 Task: Organize the Trello board for a remote class by updating card descriptions, adding checklists, and moving completed tasks to the 'done' list.
Action: Mouse moved to (442, 35)
Screenshot: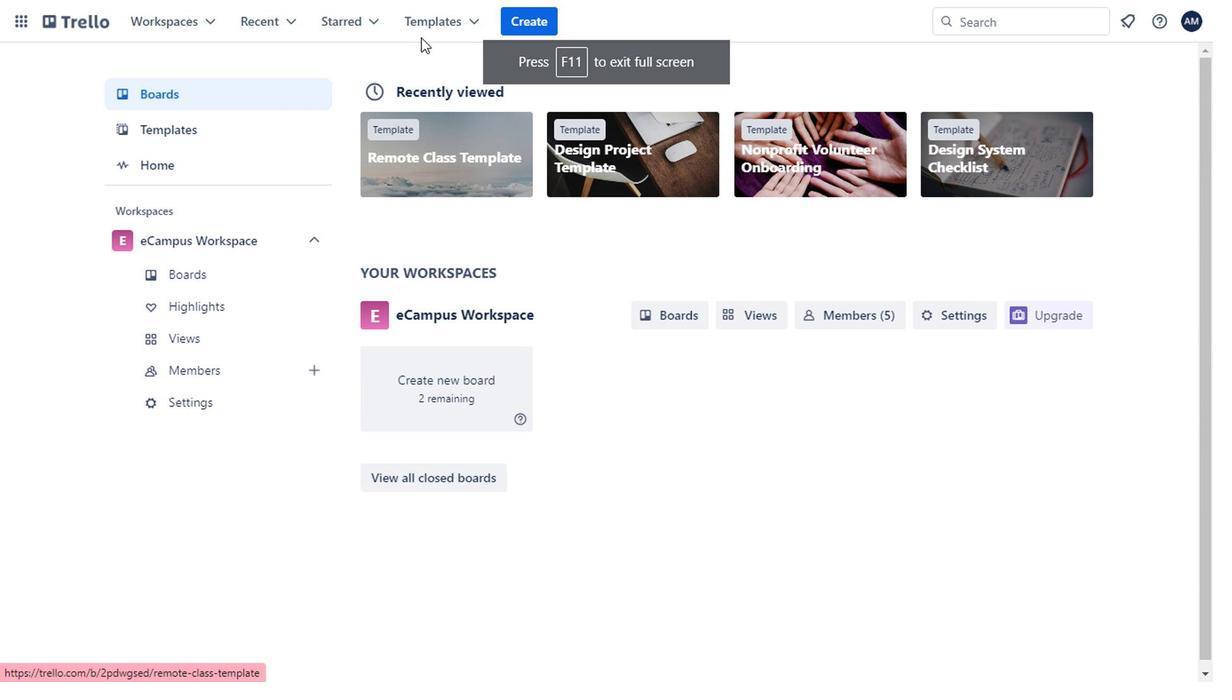
Action: Mouse pressed left at (442, 35)
Screenshot: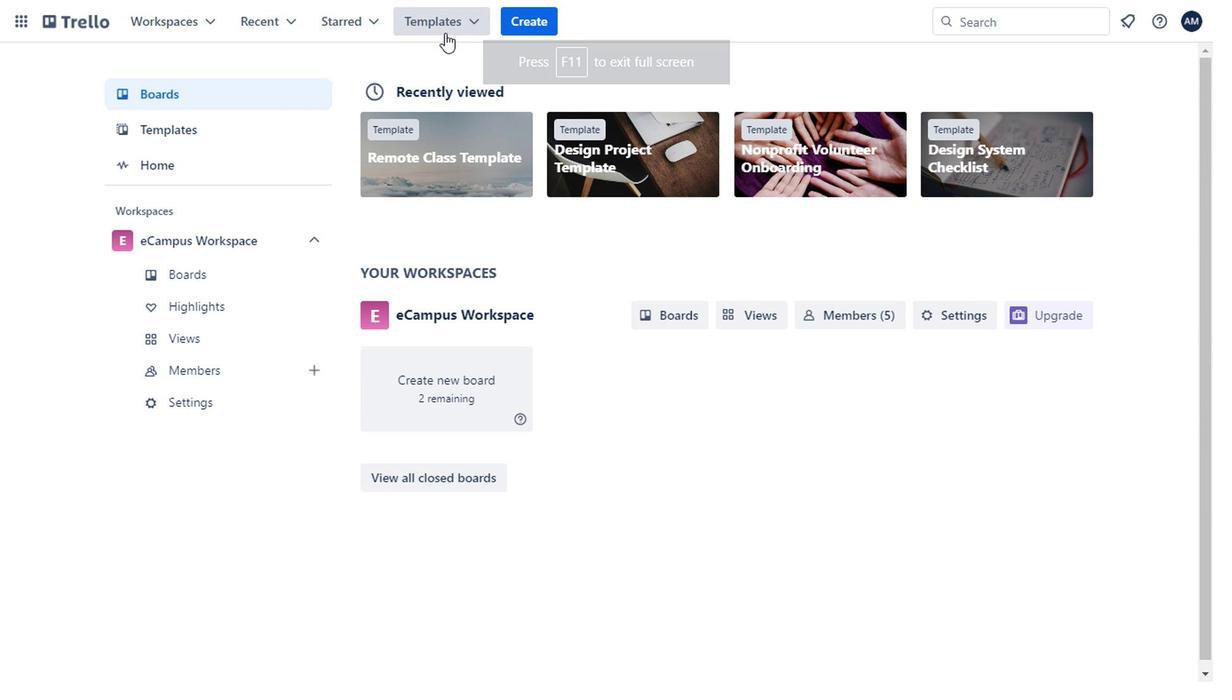 
Action: Mouse moved to (475, 582)
Screenshot: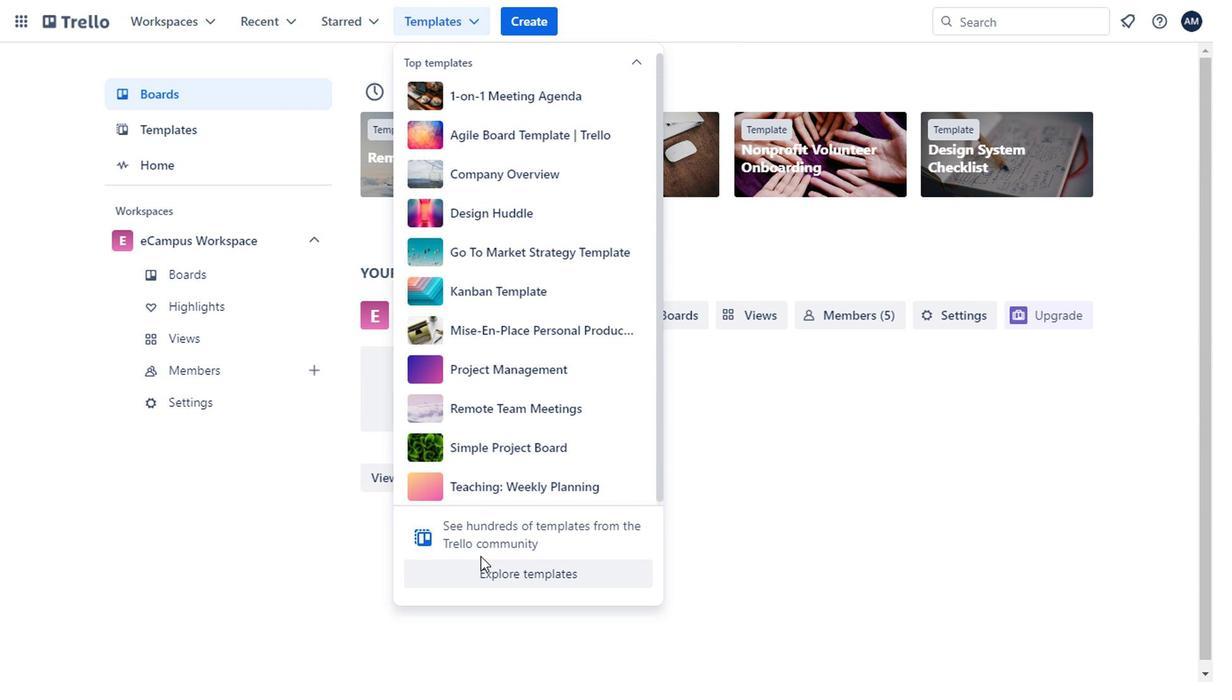 
Action: Mouse pressed left at (475, 582)
Screenshot: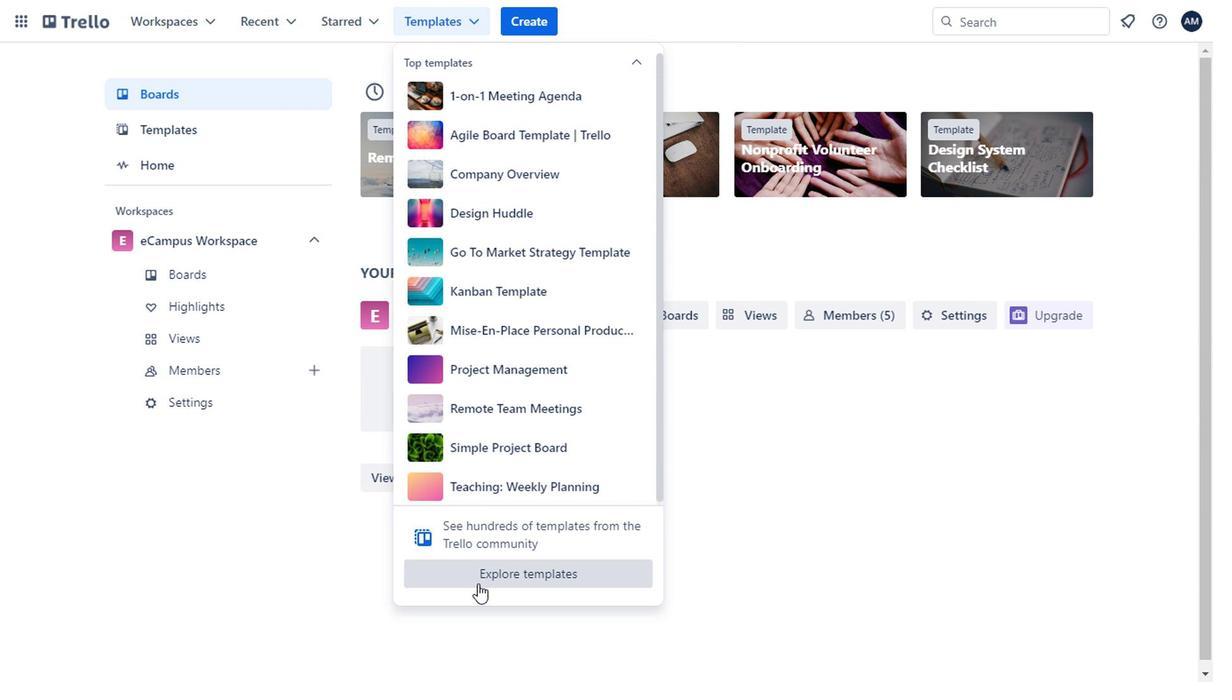 
Action: Mouse moved to (189, 233)
Screenshot: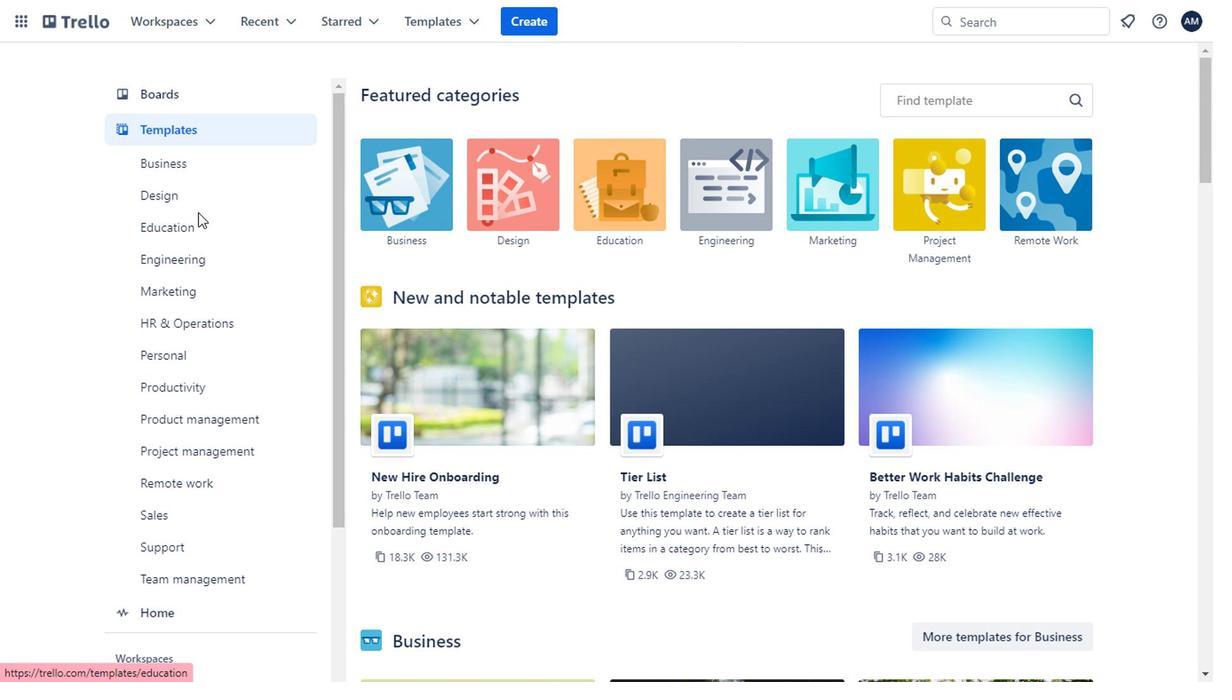 
Action: Mouse pressed left at (189, 233)
Screenshot: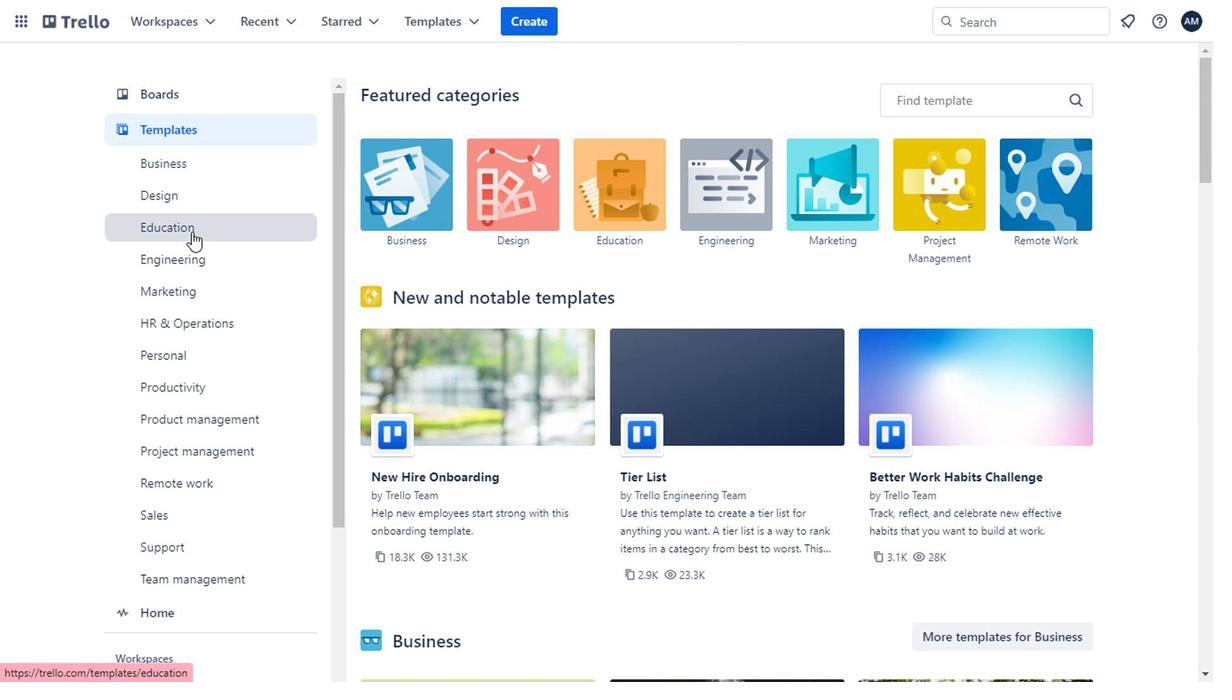 
Action: Mouse moved to (442, 357)
Screenshot: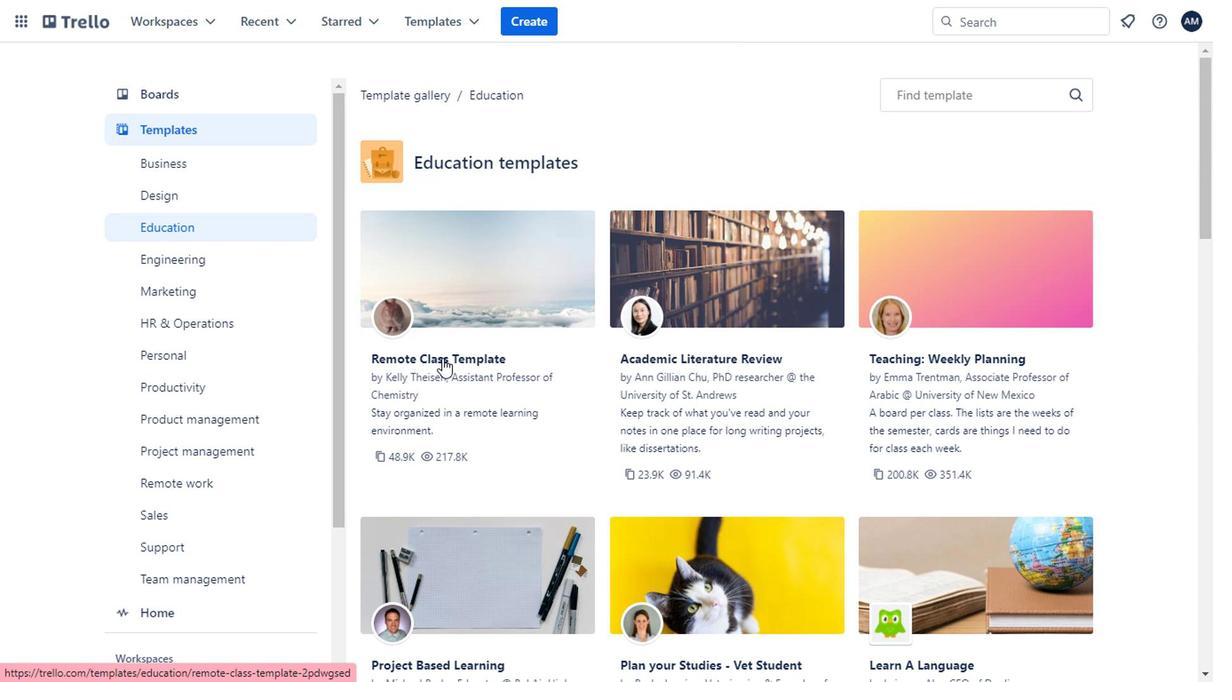 
Action: Mouse pressed left at (442, 357)
Screenshot: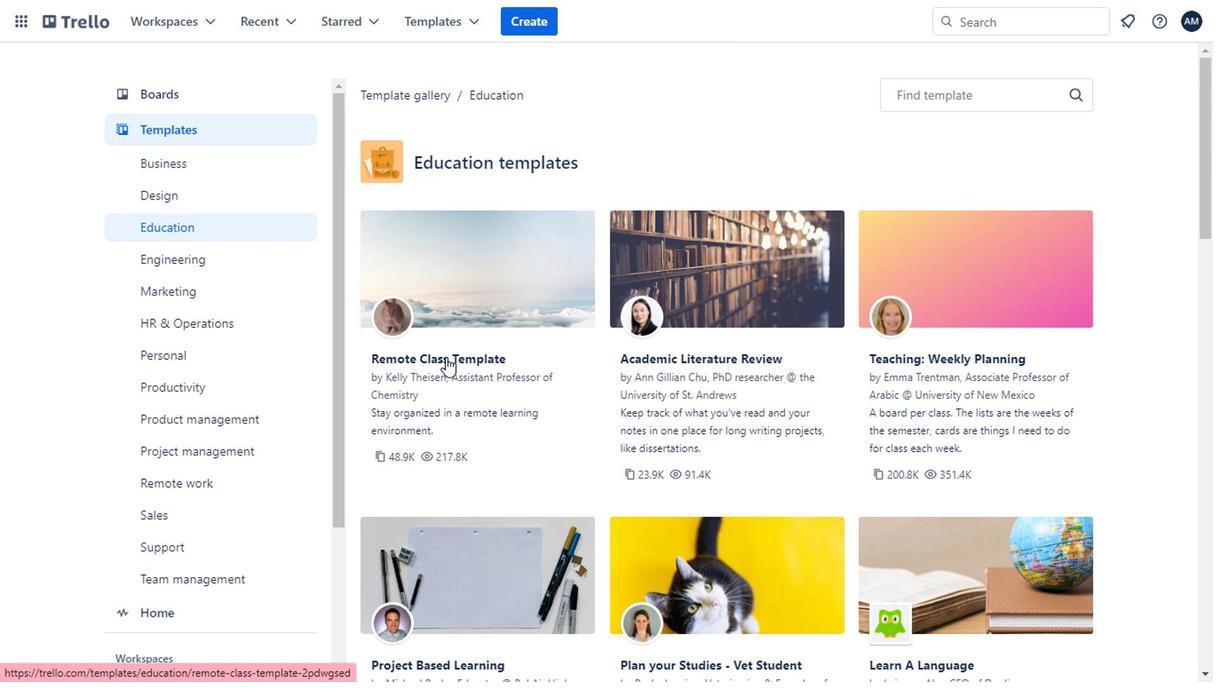 
Action: Mouse moved to (1026, 159)
Screenshot: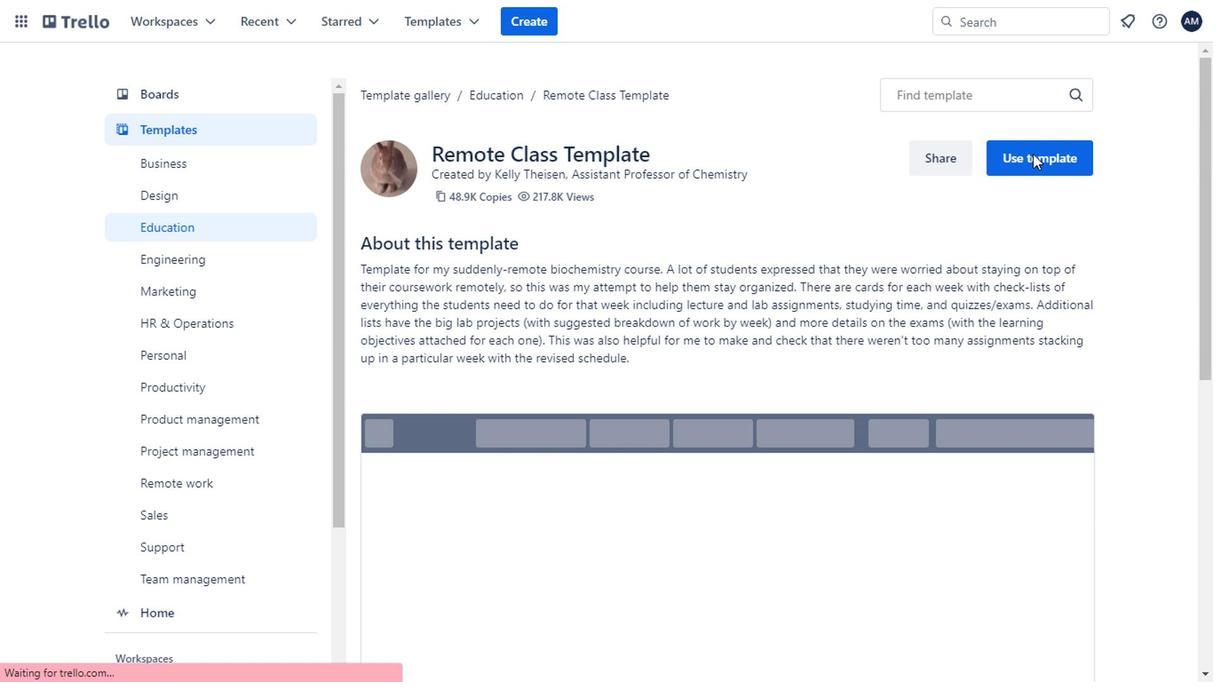 
Action: Mouse pressed left at (1026, 159)
Screenshot: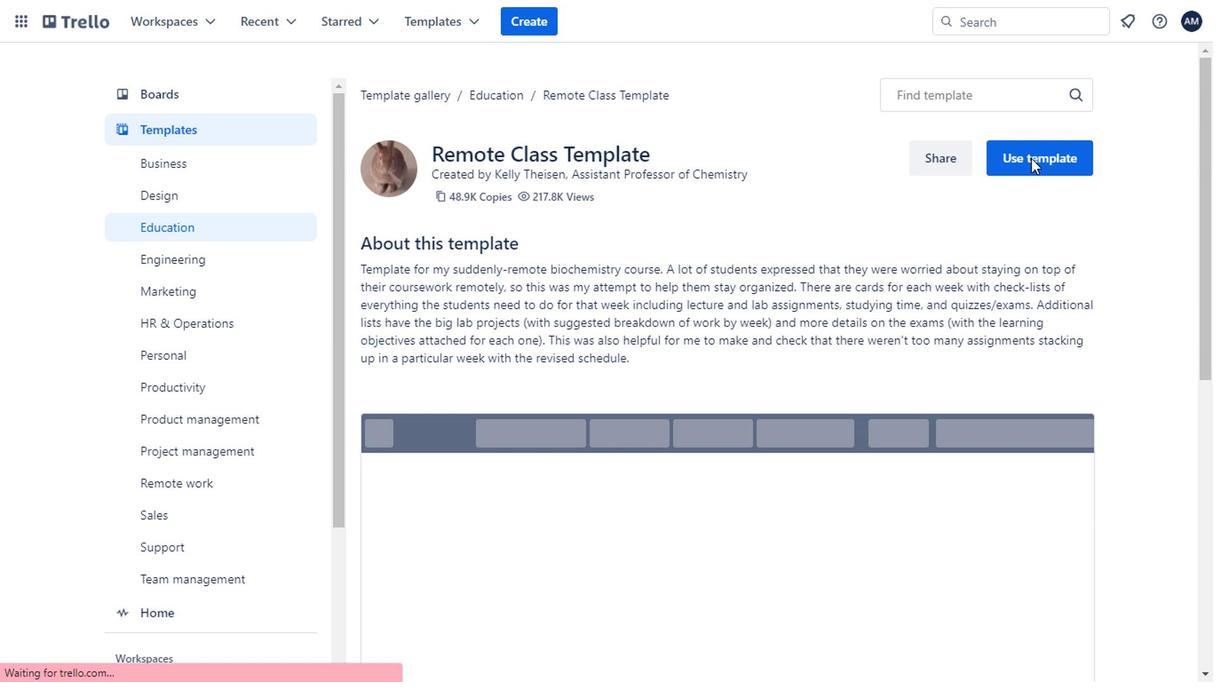 
Action: Mouse moved to (1097, 269)
Screenshot: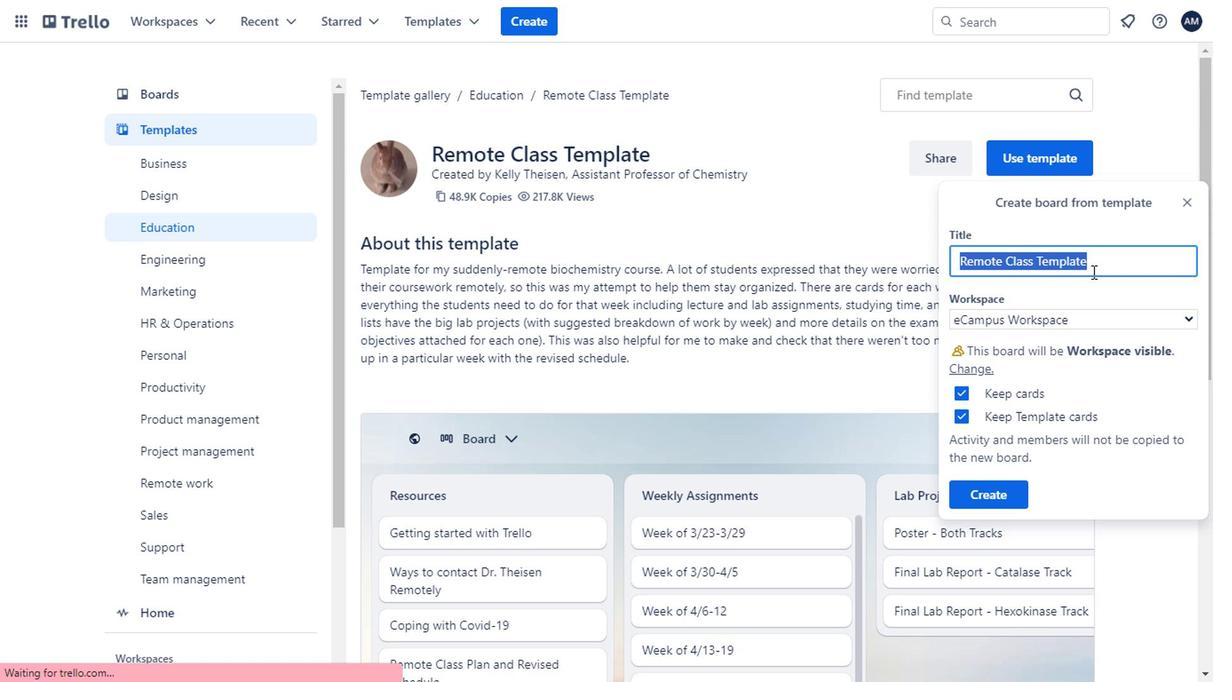 
Action: Mouse pressed left at (1097, 269)
Screenshot: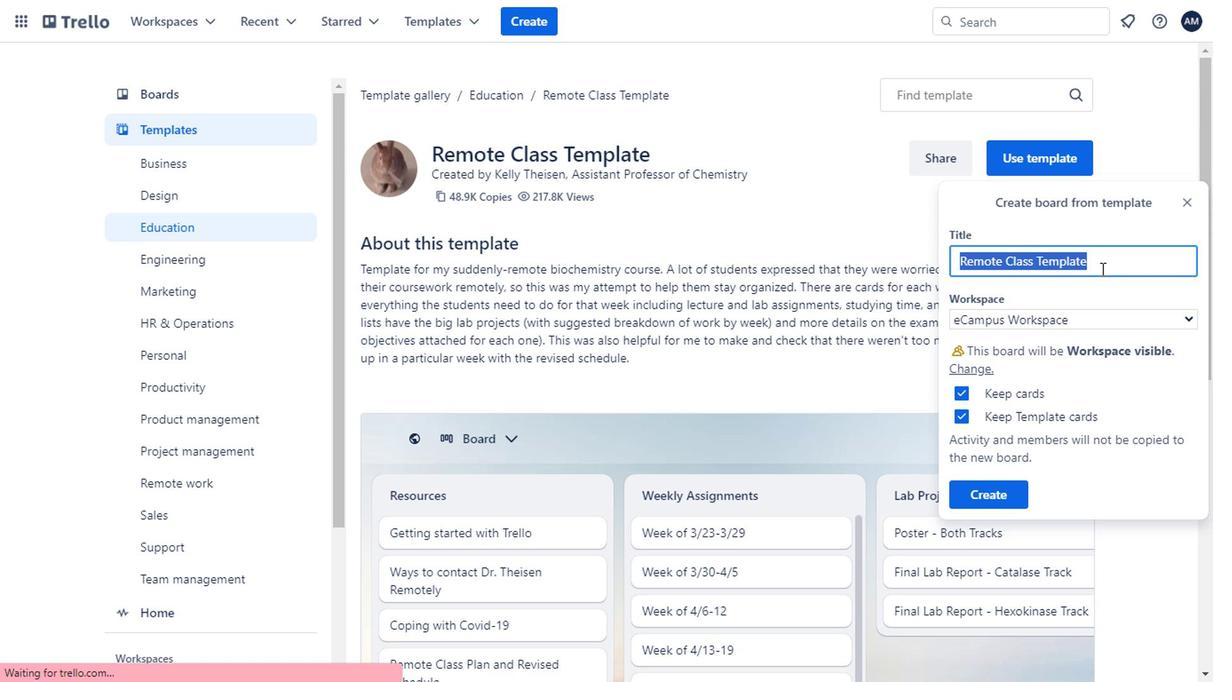 
Action: Key pressed <Key.space>and<Key.space>description
Screenshot: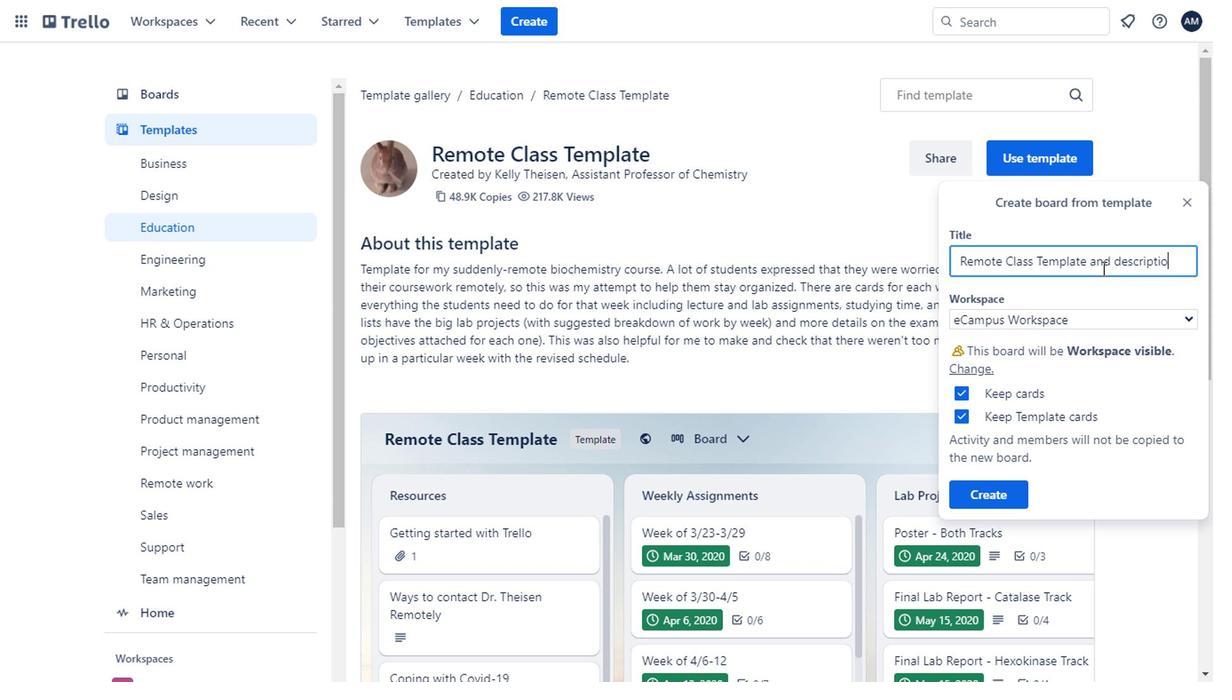 
Action: Mouse moved to (981, 497)
Screenshot: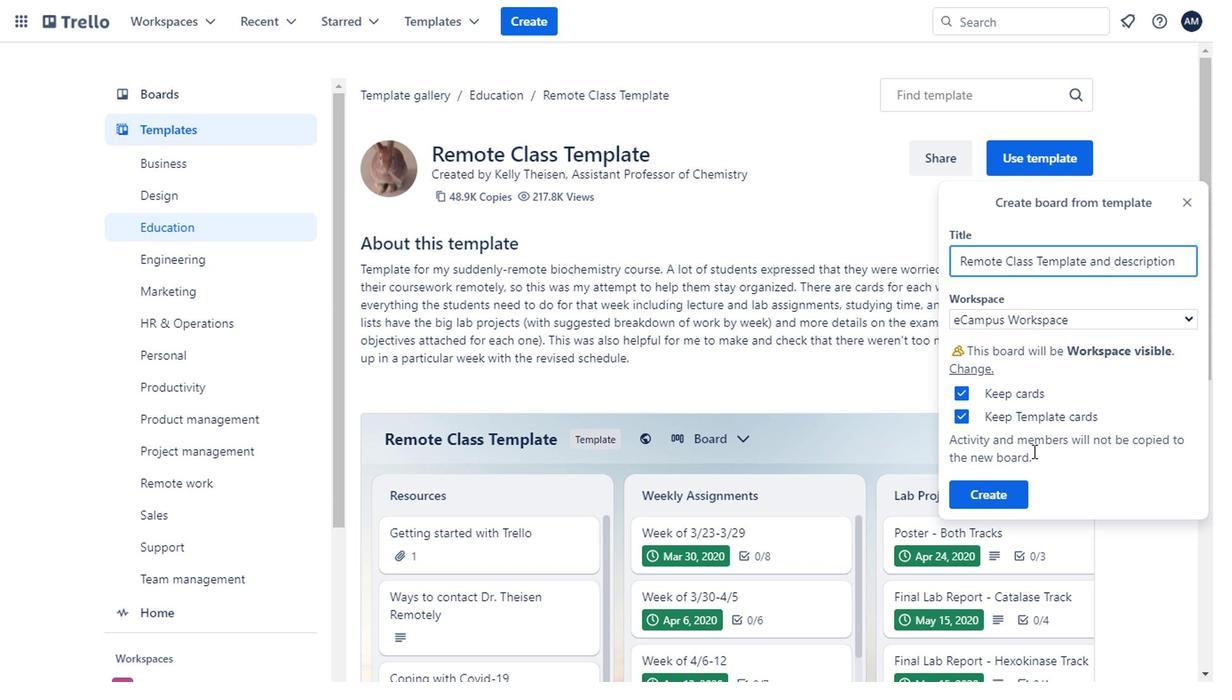 
Action: Mouse pressed left at (981, 497)
Screenshot: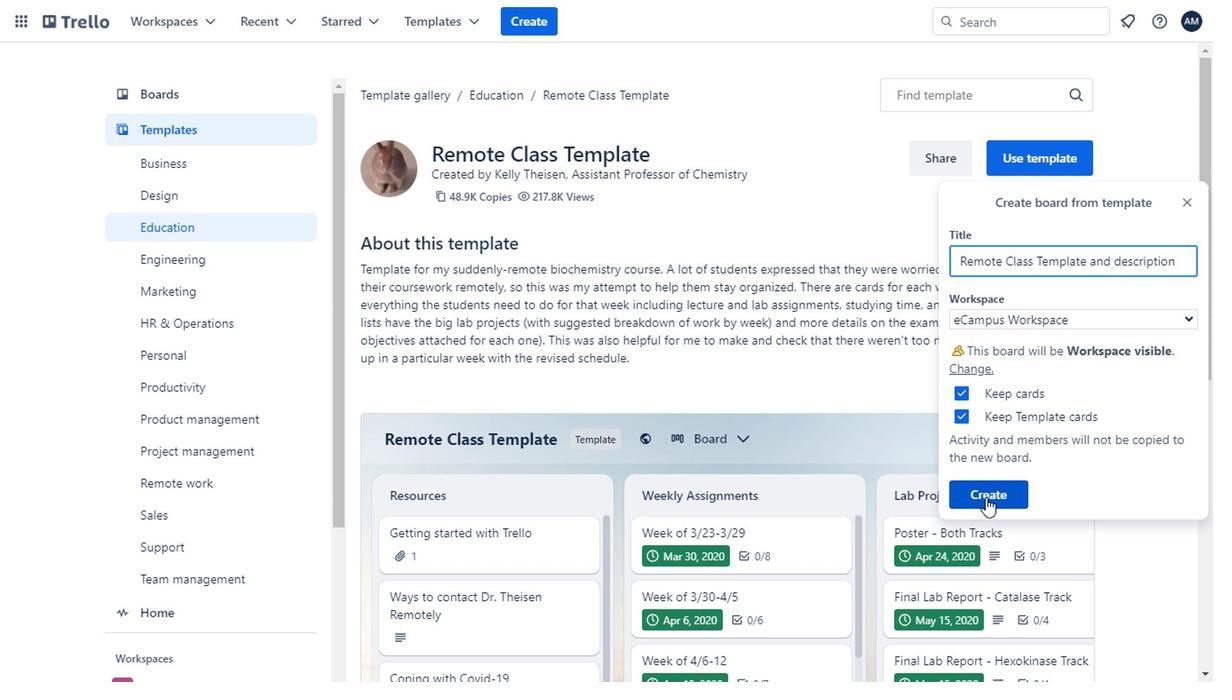
Action: Mouse moved to (367, 161)
Screenshot: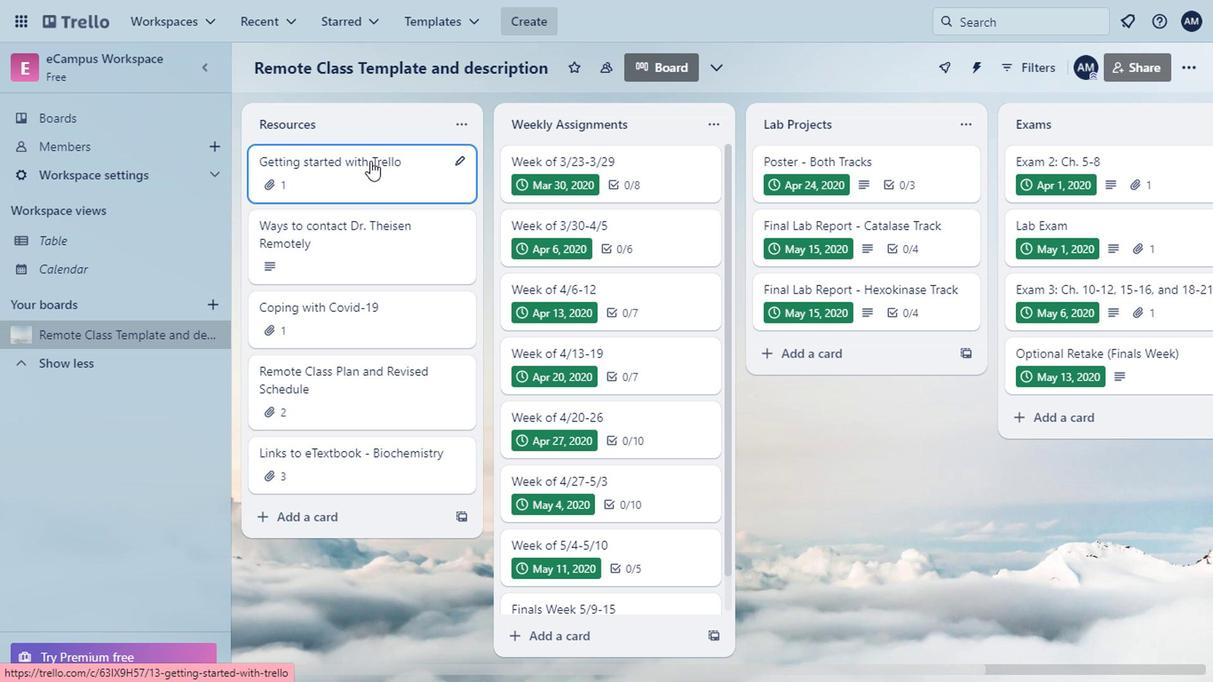 
Action: Mouse pressed left at (367, 161)
Screenshot: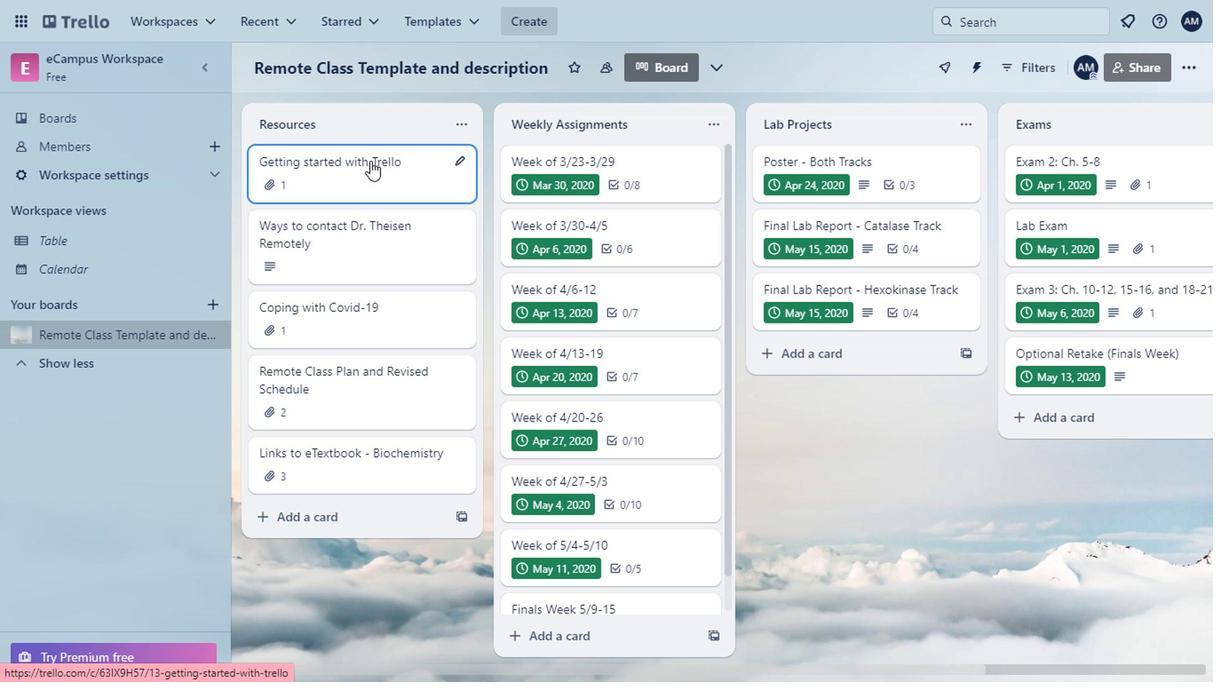 
Action: Mouse moved to (907, 76)
Screenshot: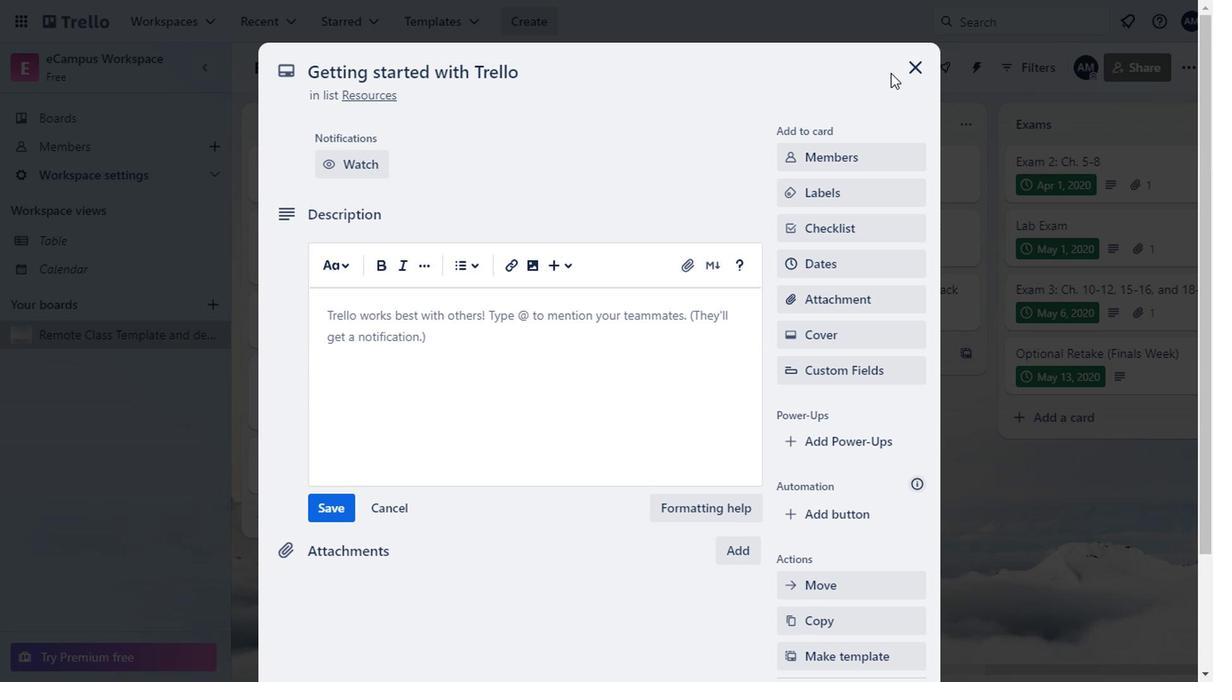 
Action: Mouse pressed left at (907, 76)
Screenshot: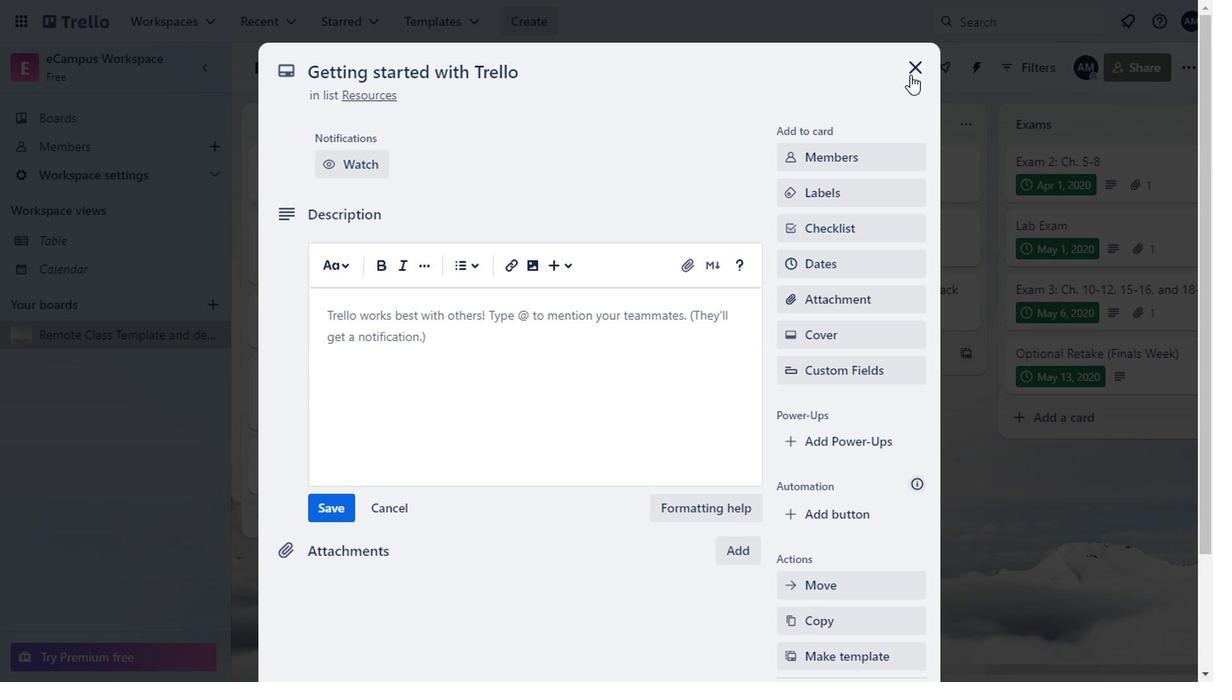 
Action: Mouse moved to (205, 71)
Screenshot: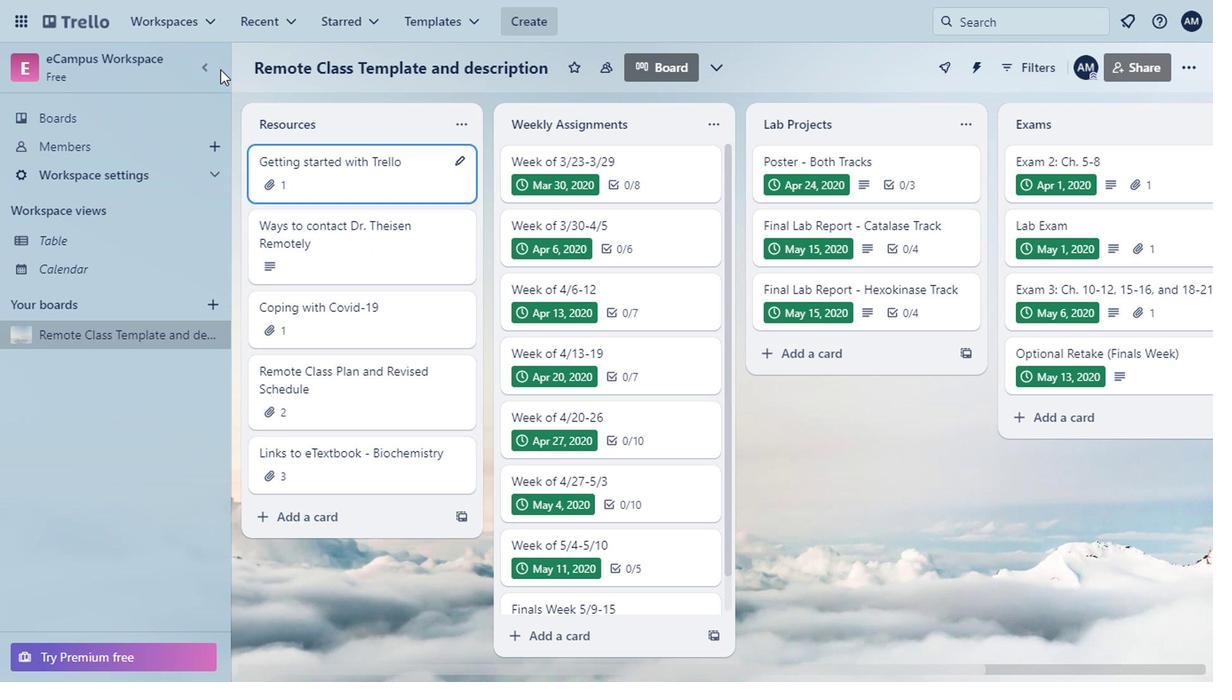 
Action: Mouse pressed left at (205, 71)
Screenshot: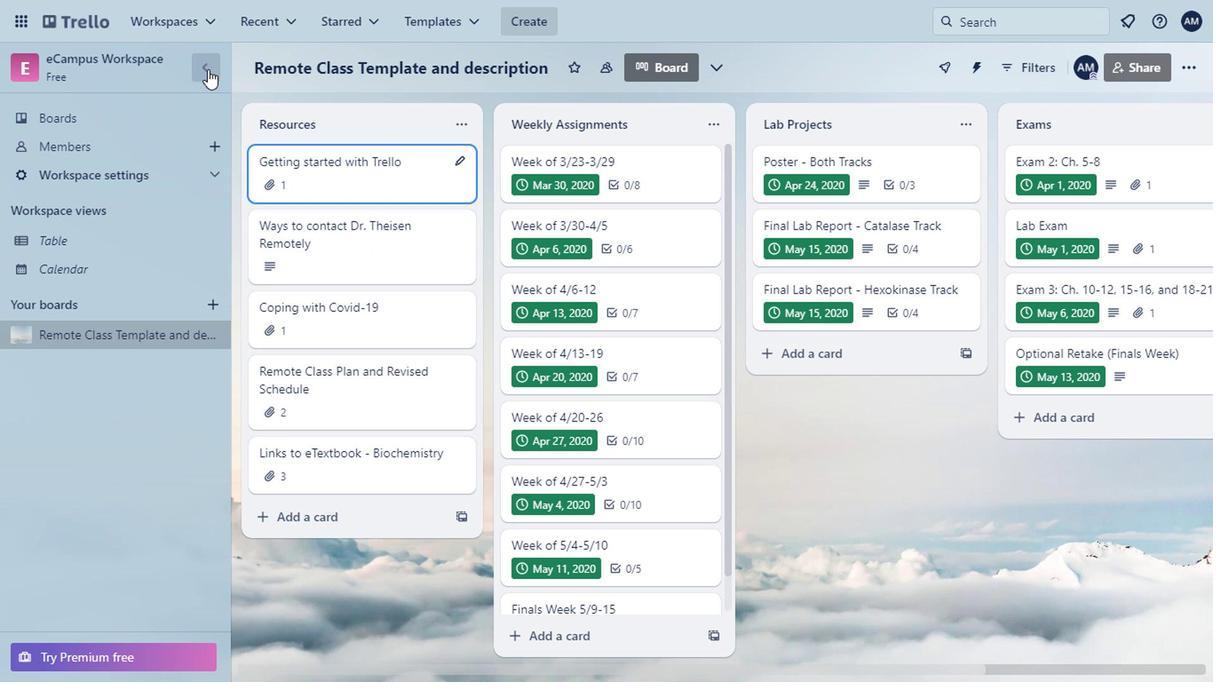 
Action: Mouse moved to (1195, 62)
Screenshot: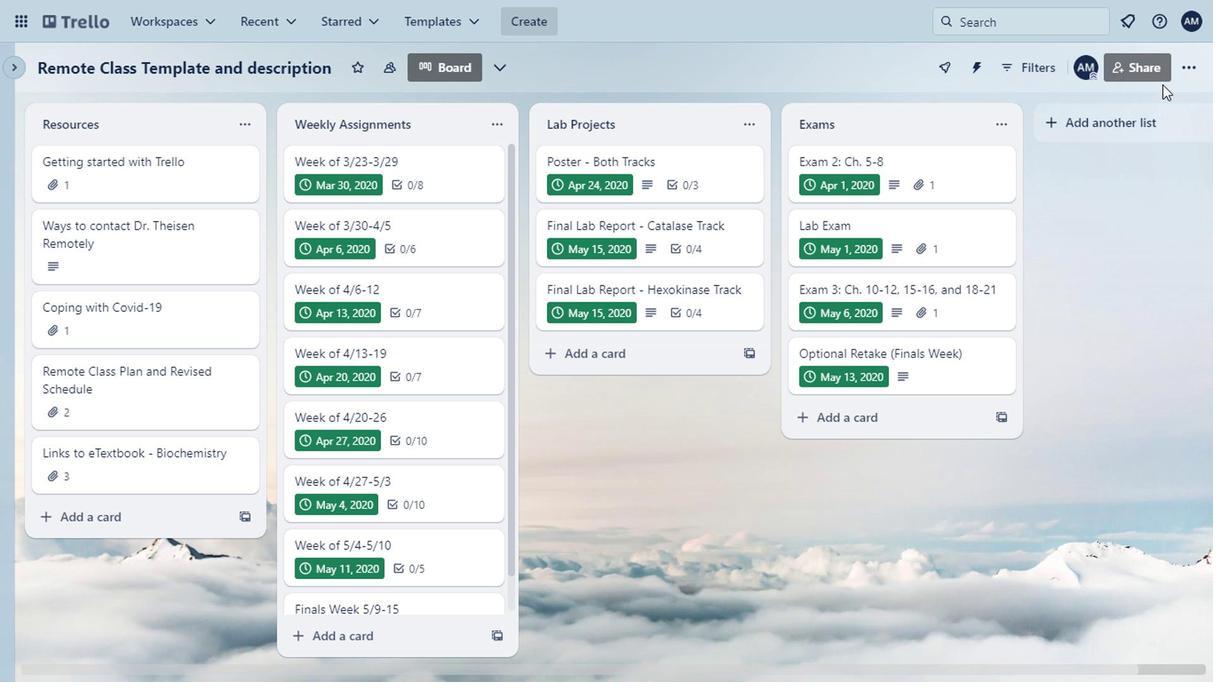 
Action: Mouse pressed left at (1195, 62)
Screenshot: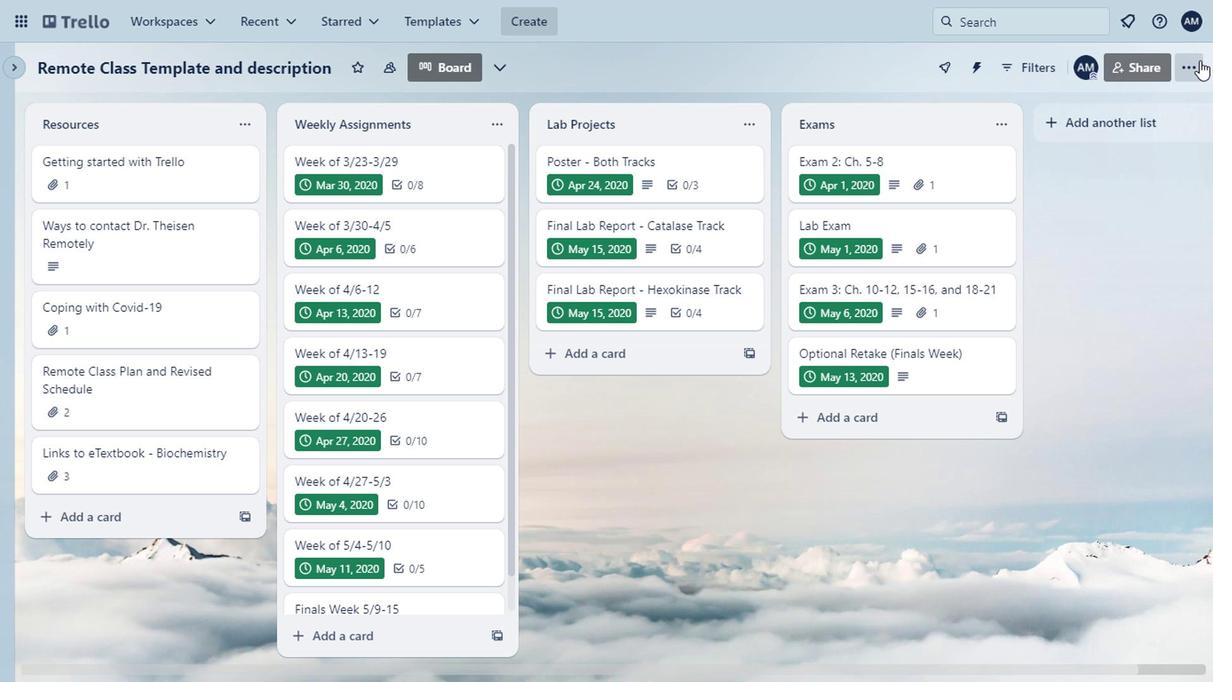 
Action: Mouse moved to (1031, 257)
Screenshot: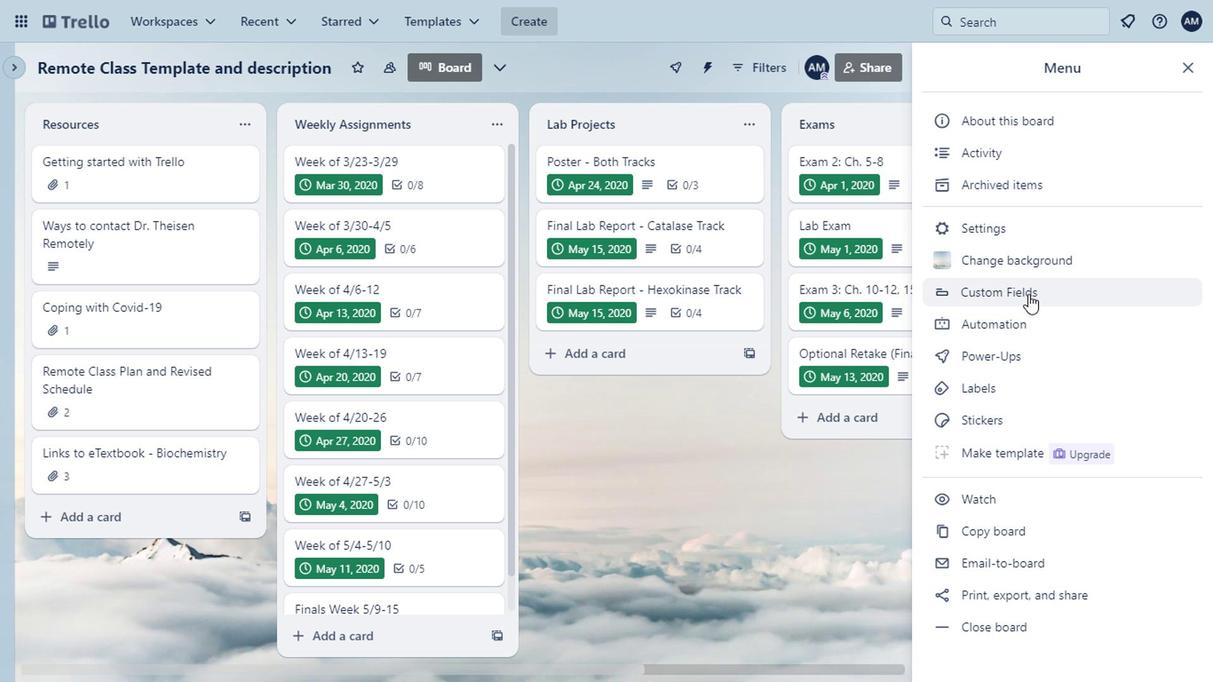 
Action: Mouse pressed left at (1031, 257)
Screenshot: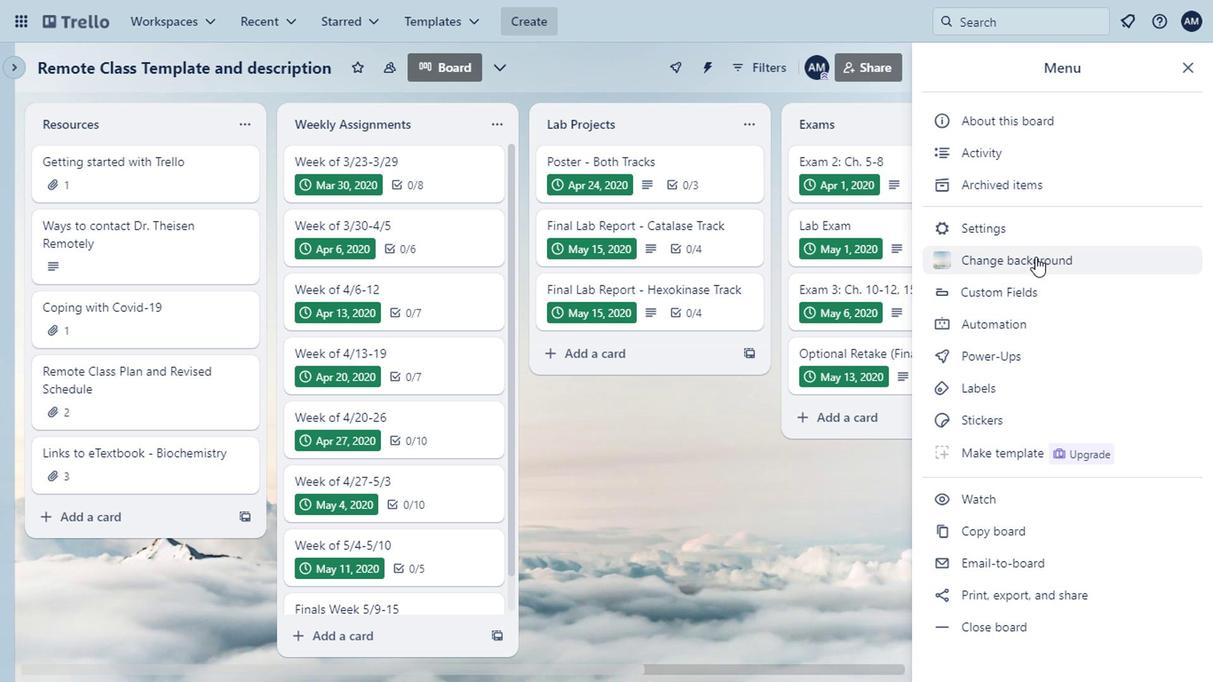 
Action: Mouse moved to (1089, 160)
Screenshot: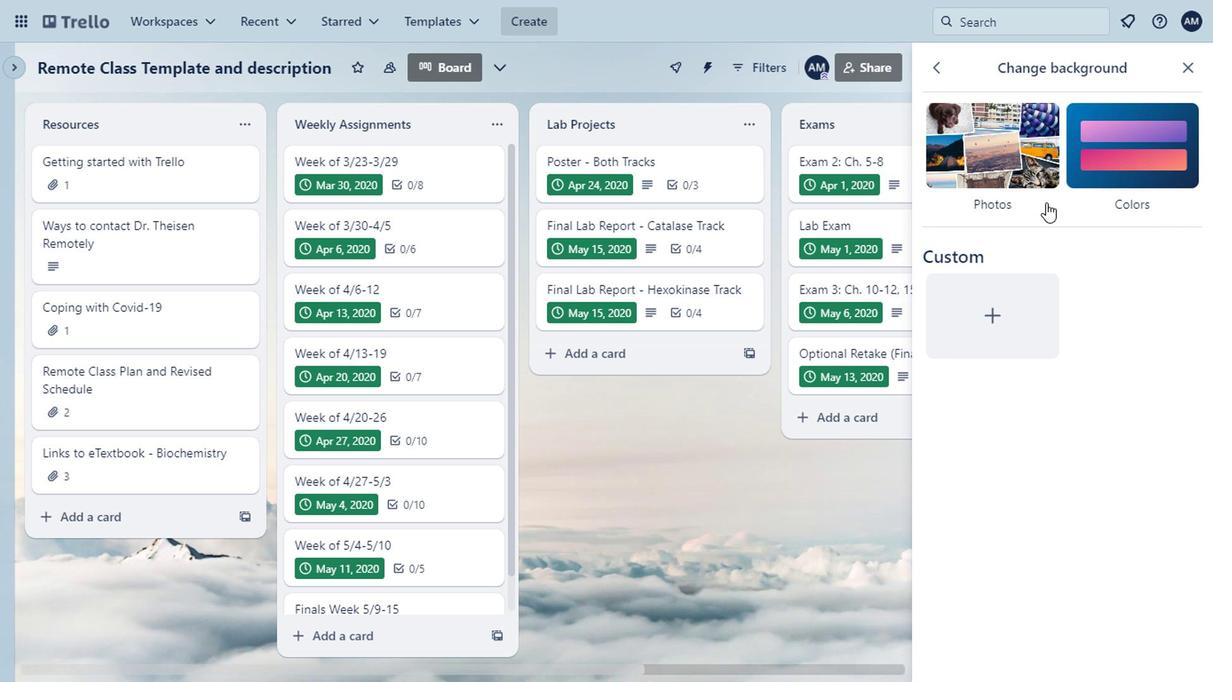 
Action: Mouse pressed left at (1089, 160)
Screenshot: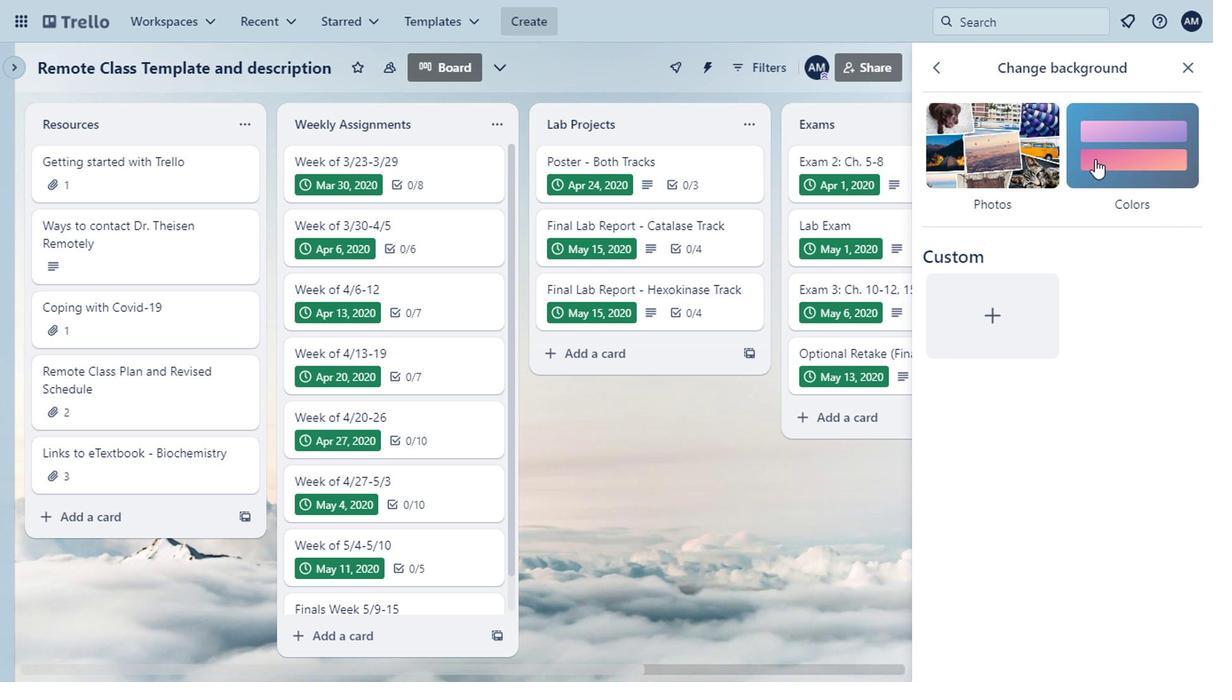 
Action: Mouse moved to (1122, 314)
Screenshot: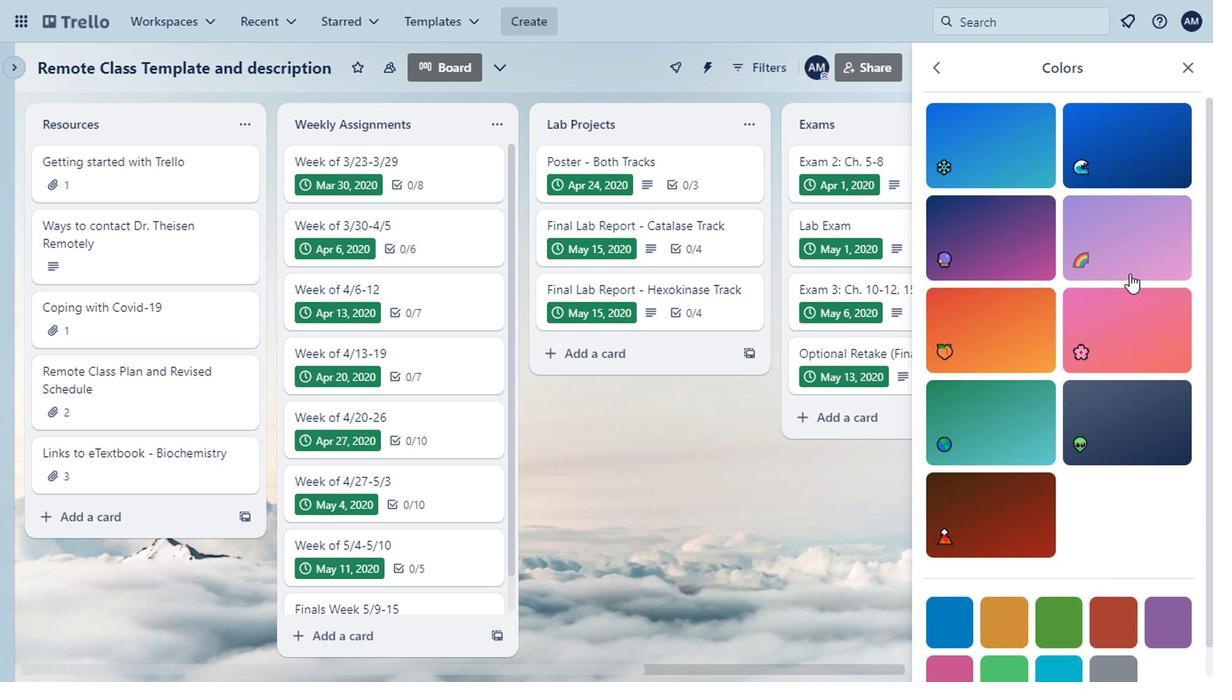 
Action: Mouse pressed left at (1122, 314)
Screenshot: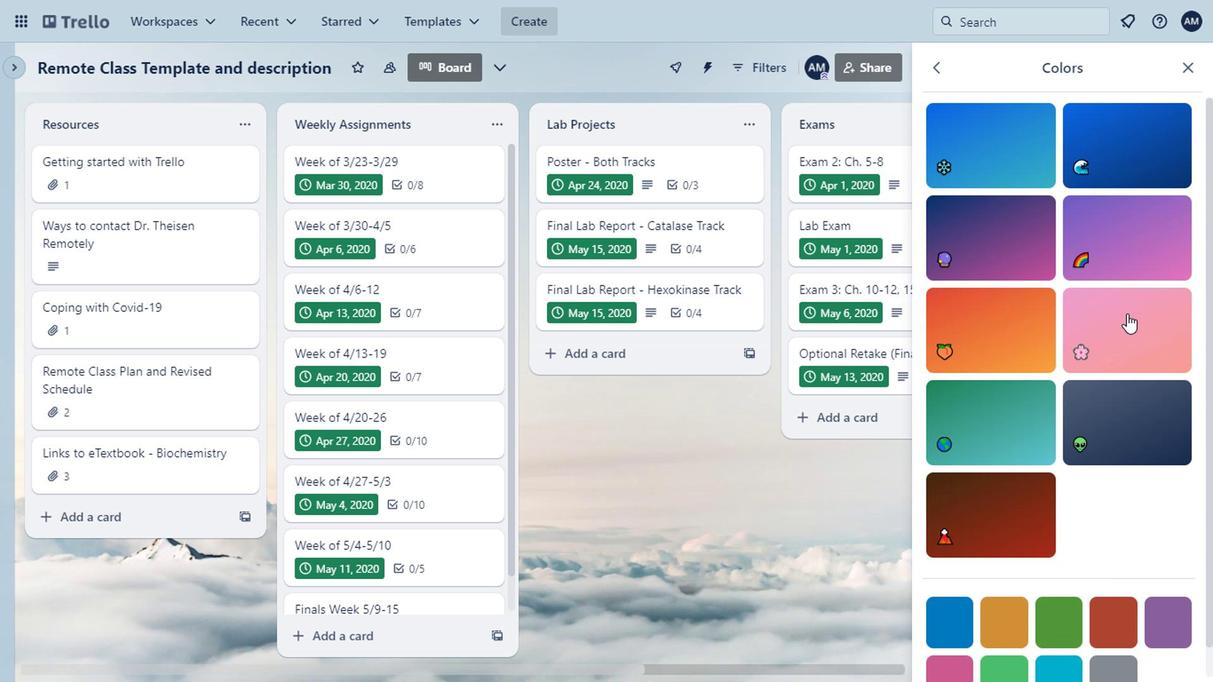 
Action: Mouse moved to (726, 484)
Screenshot: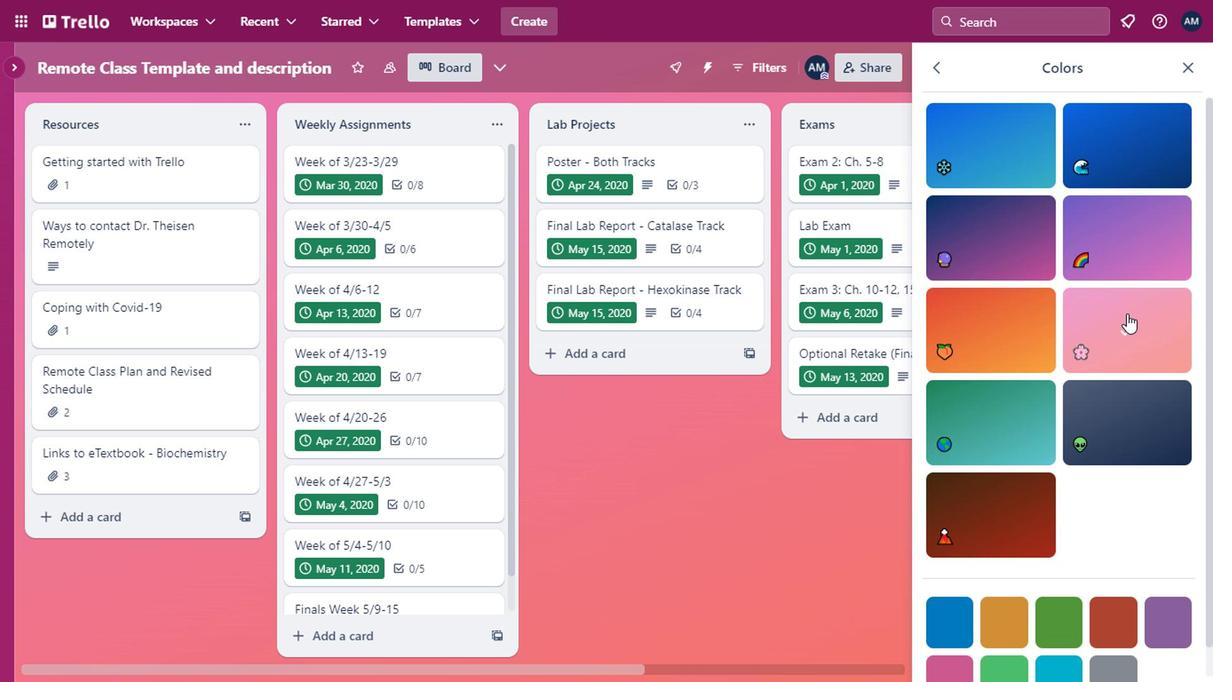 
Action: Mouse pressed left at (726, 484)
Screenshot: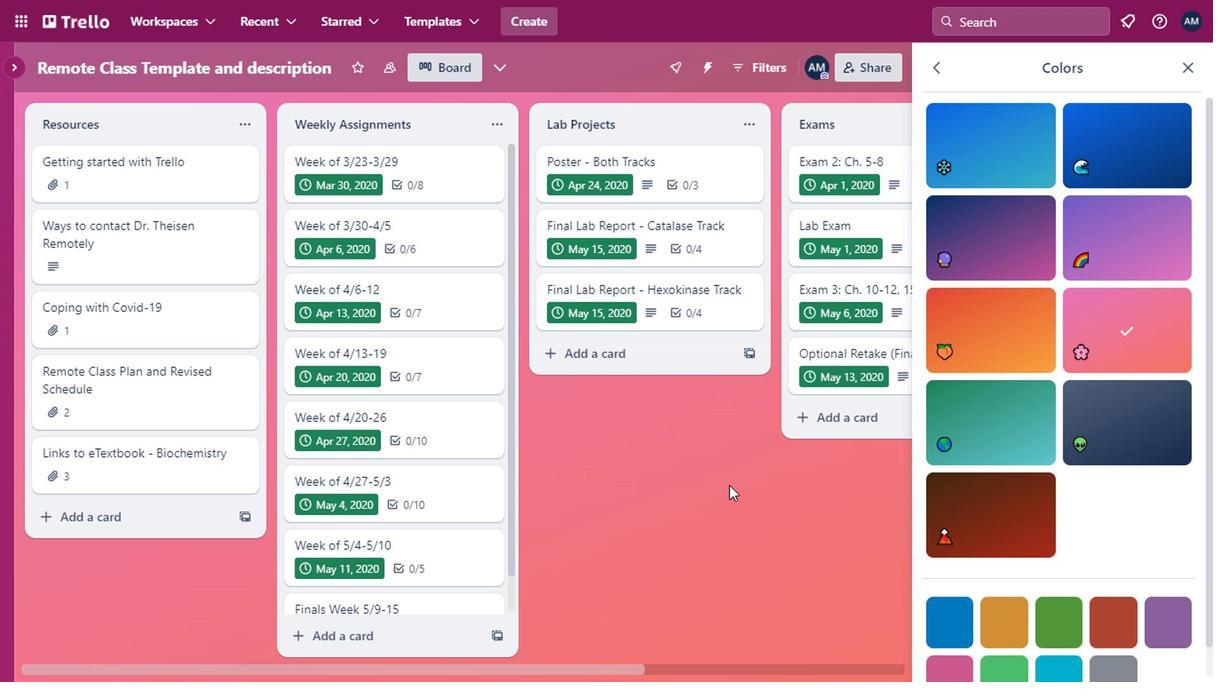 
Action: Mouse moved to (1187, 67)
Screenshot: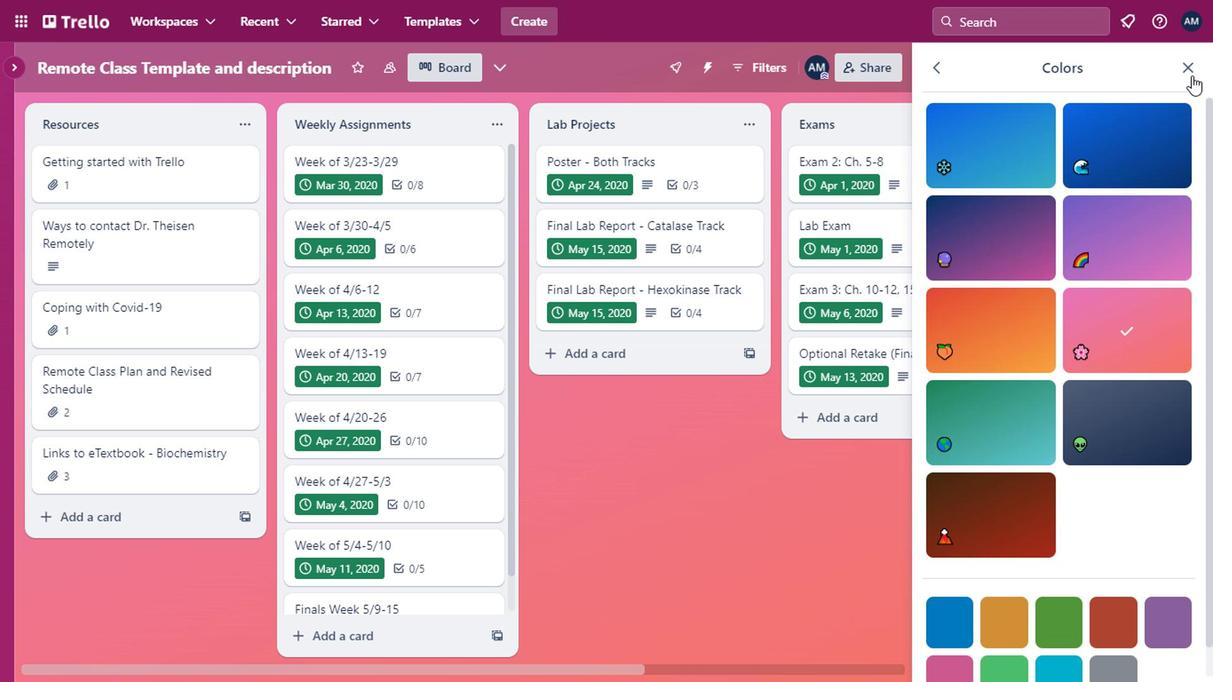 
Action: Mouse pressed left at (1187, 67)
Screenshot: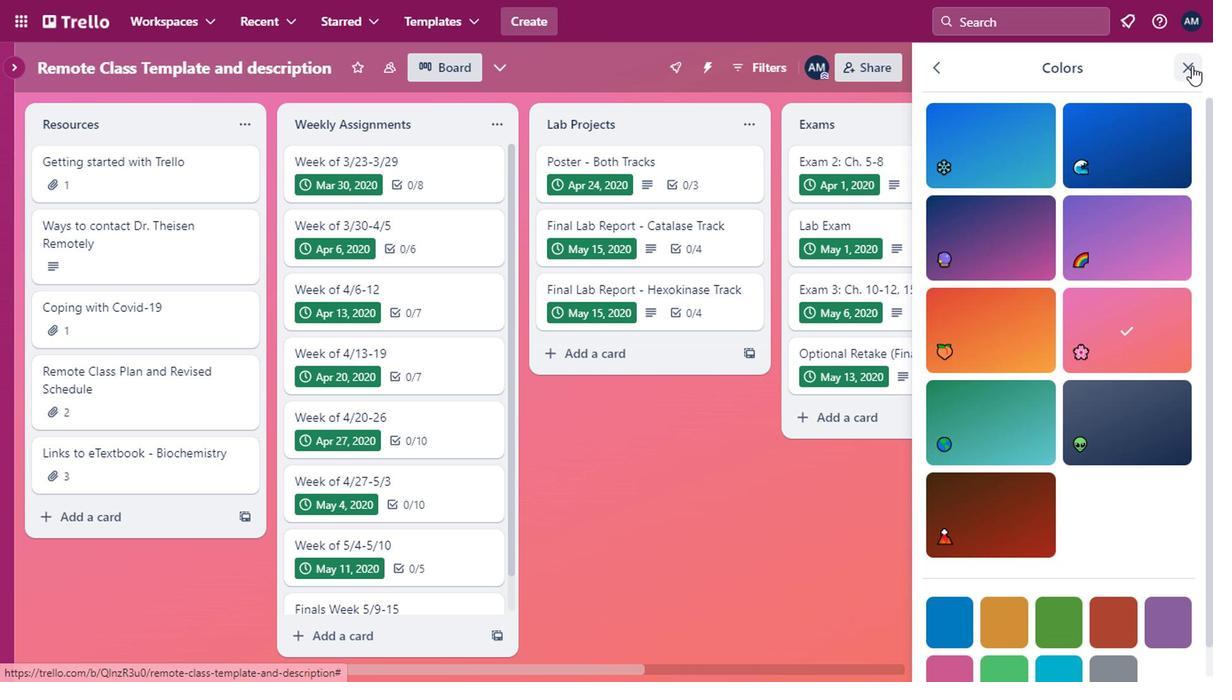 
Action: Mouse moved to (166, 151)
Screenshot: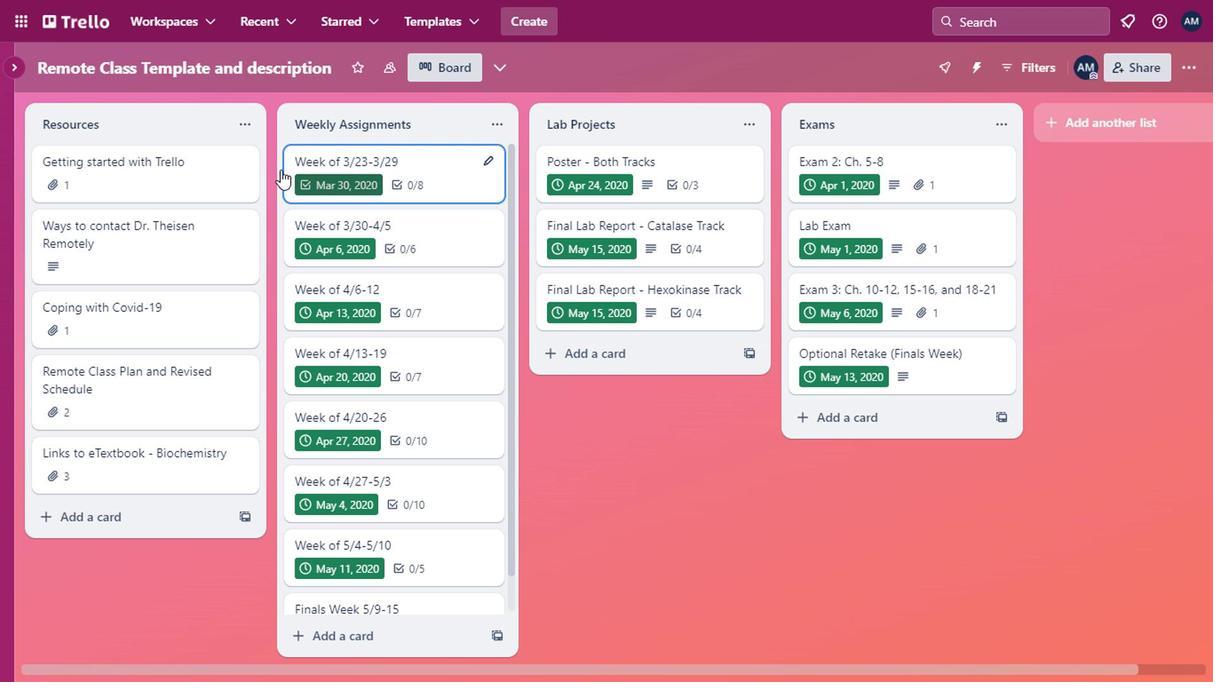 
Action: Mouse pressed left at (166, 151)
Screenshot: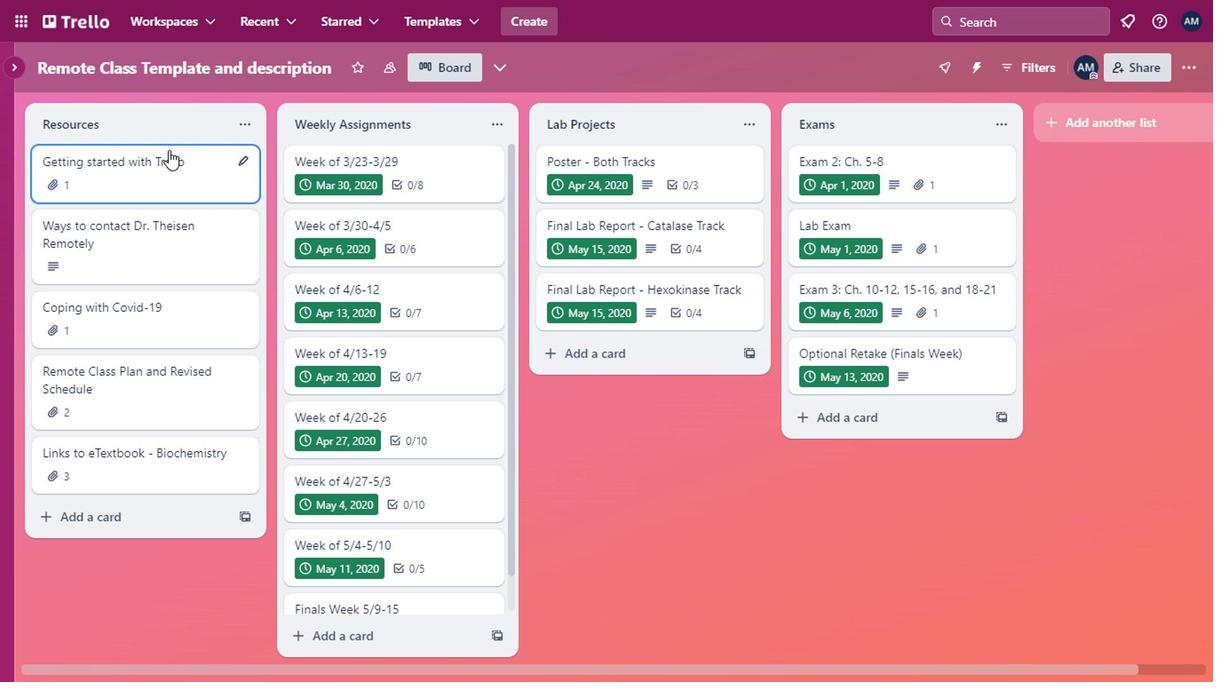 
Action: Mouse moved to (786, 187)
Screenshot: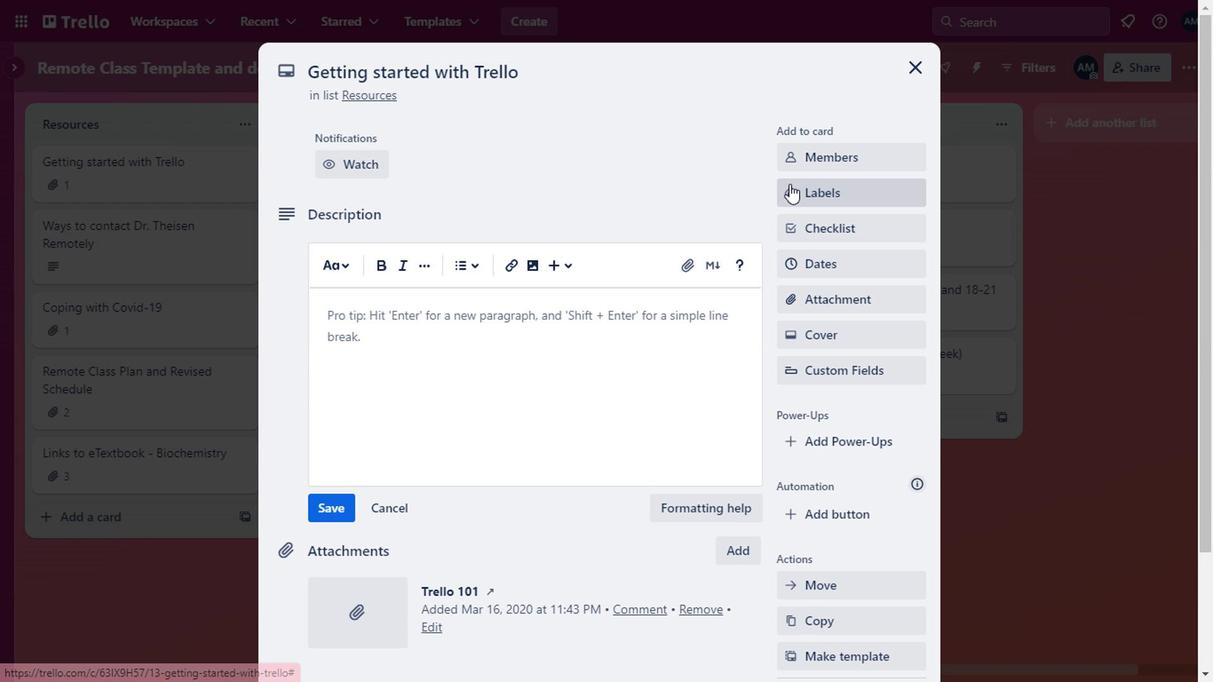 
Action: Mouse pressed left at (786, 187)
Screenshot: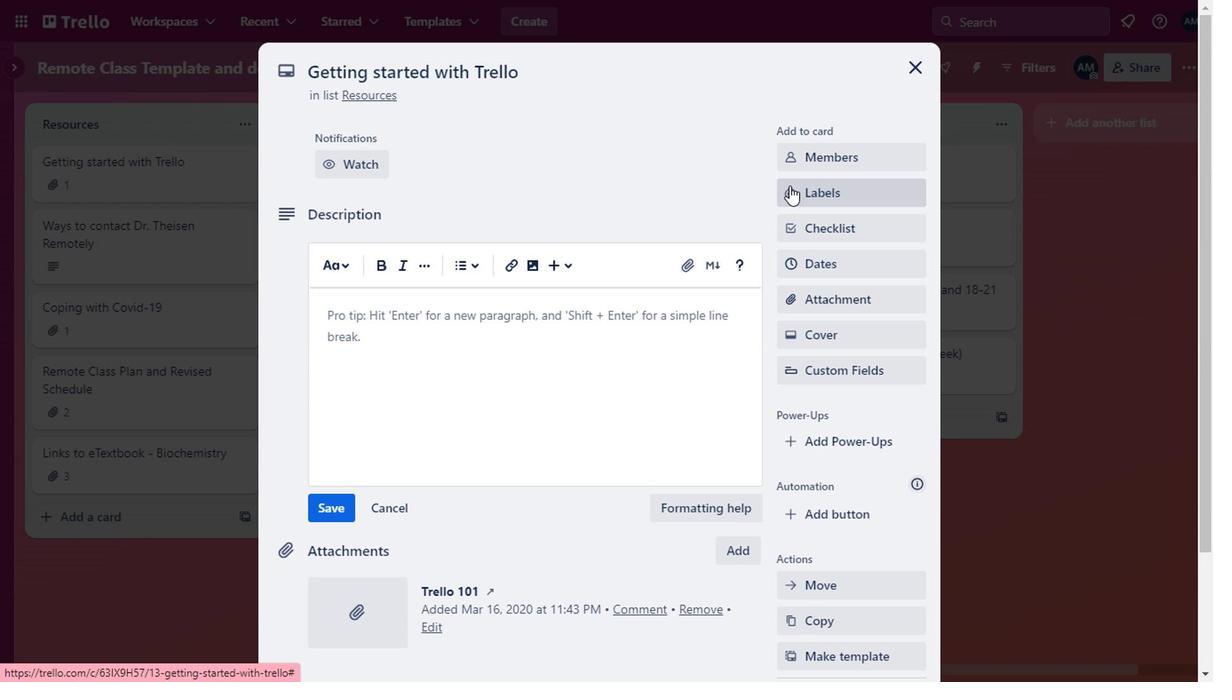 
Action: Mouse moved to (789, 332)
Screenshot: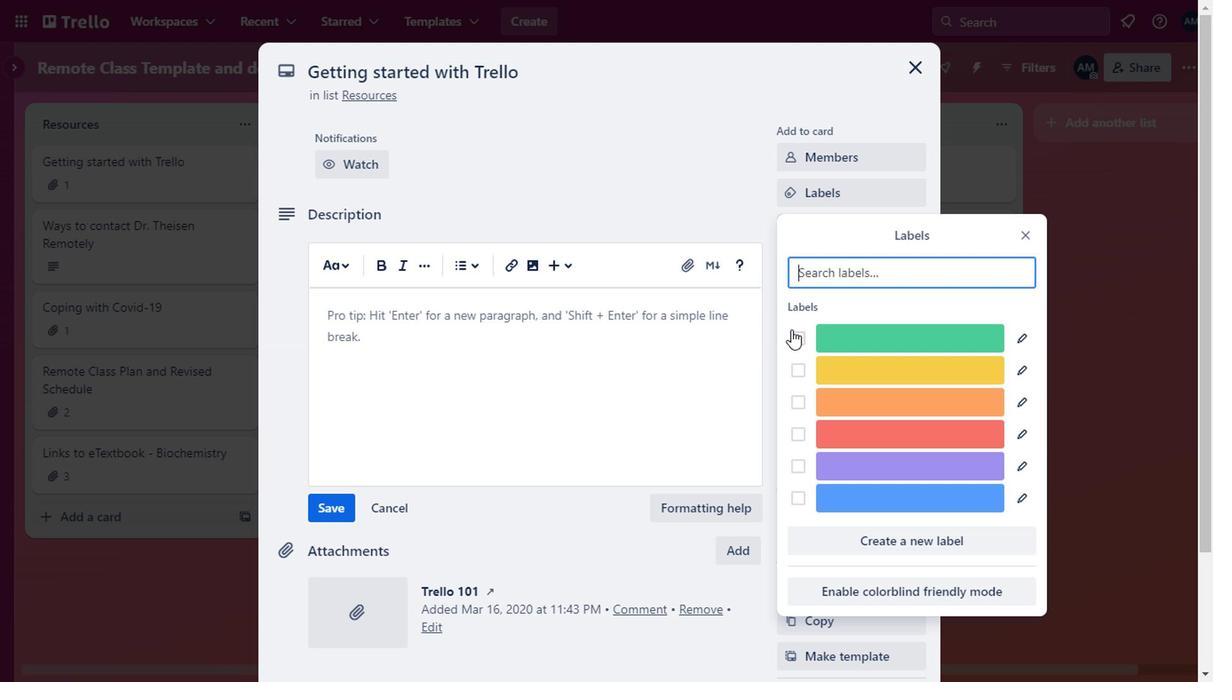
Action: Mouse pressed left at (789, 332)
Screenshot: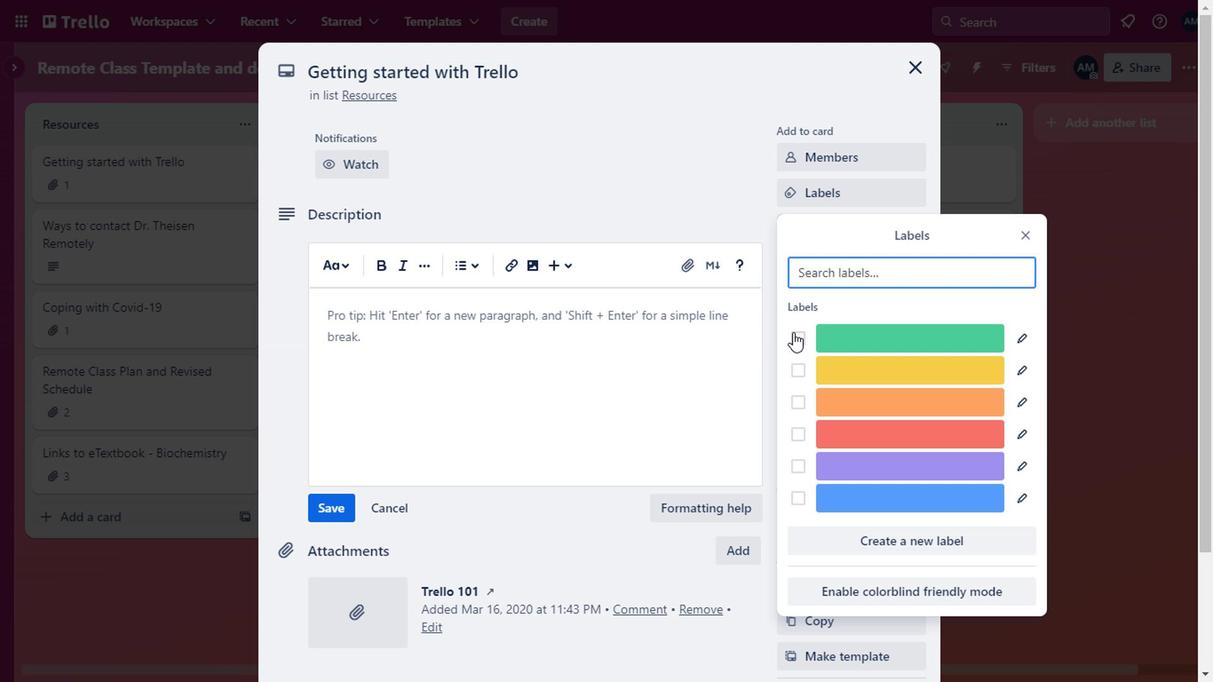 
Action: Mouse moved to (1016, 326)
Screenshot: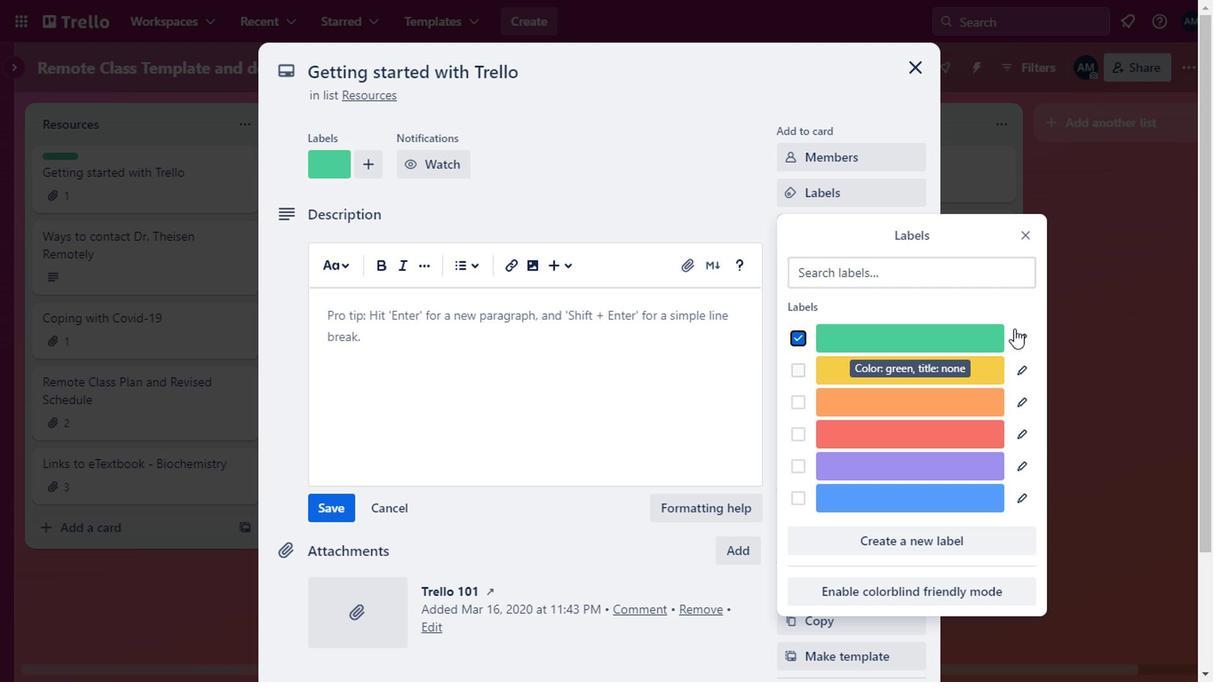 
Action: Mouse pressed left at (1016, 326)
Screenshot: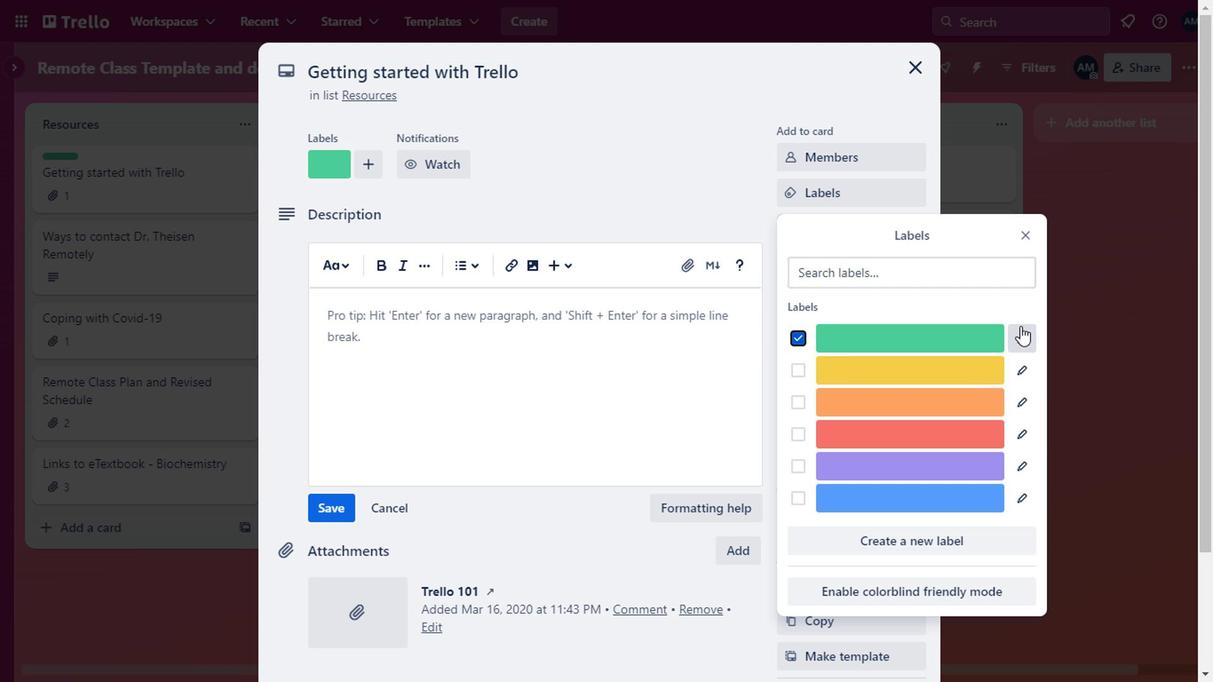 
Action: Mouse moved to (940, 317)
Screenshot: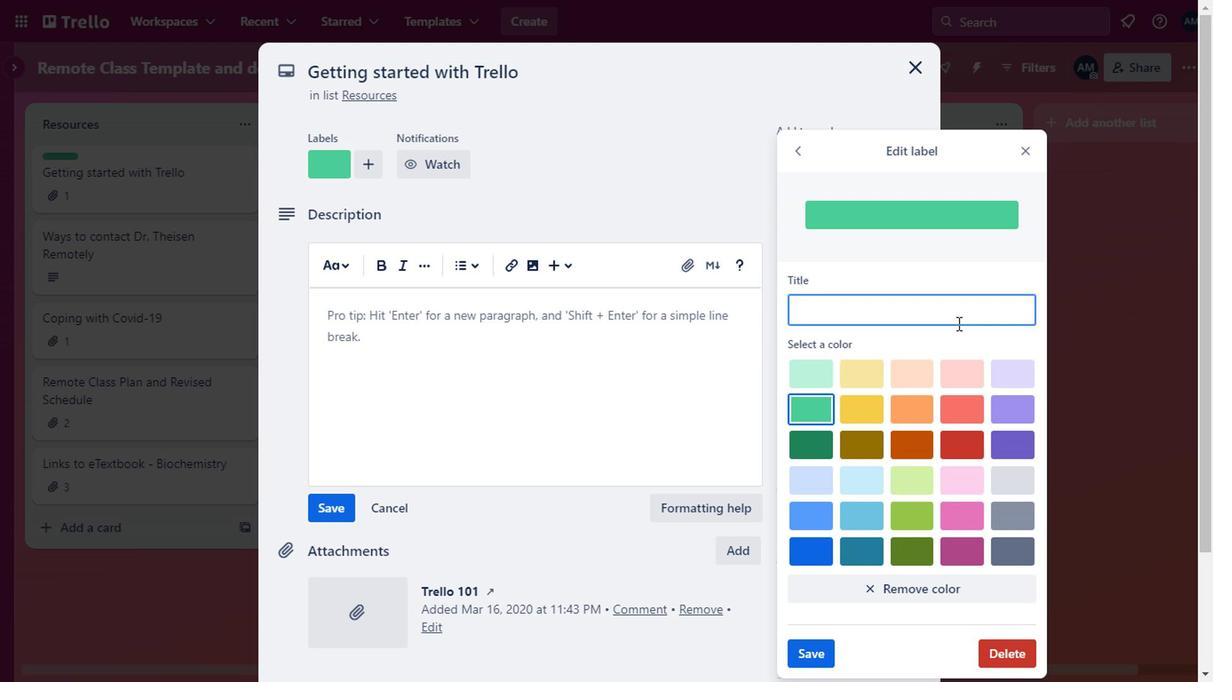 
Action: Mouse pressed left at (940, 317)
Screenshot: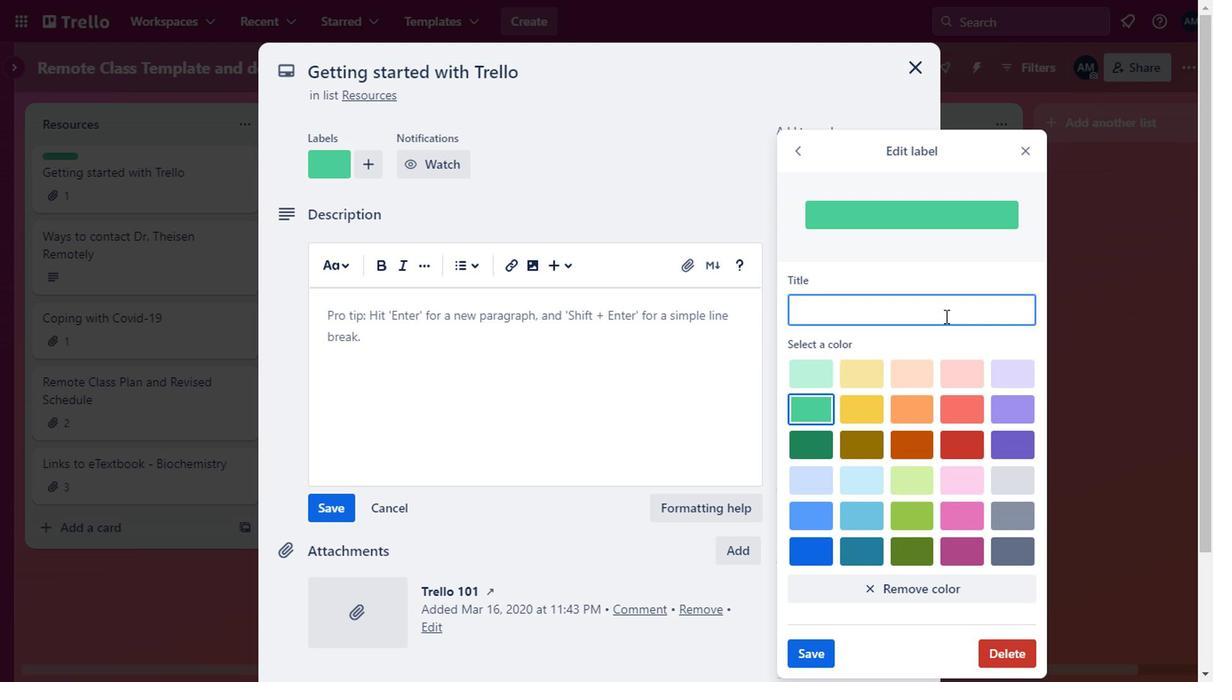 
Action: Mouse moved to (1007, 154)
Screenshot: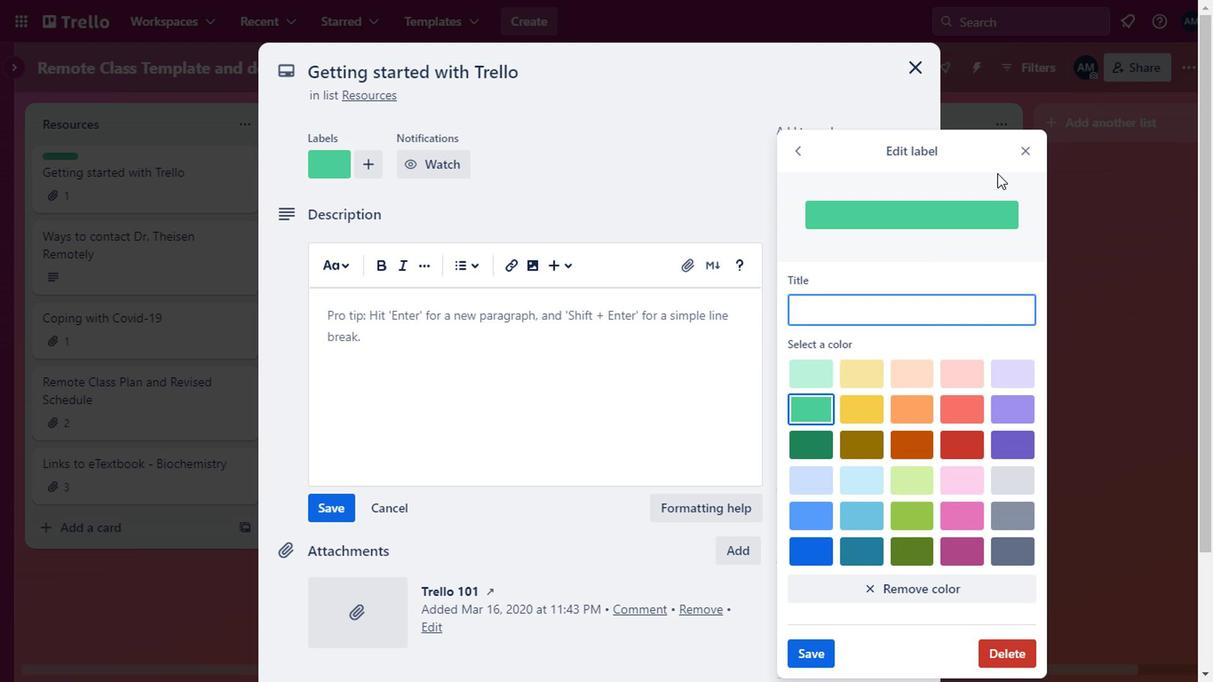 
Action: Key pressed 1
Screenshot: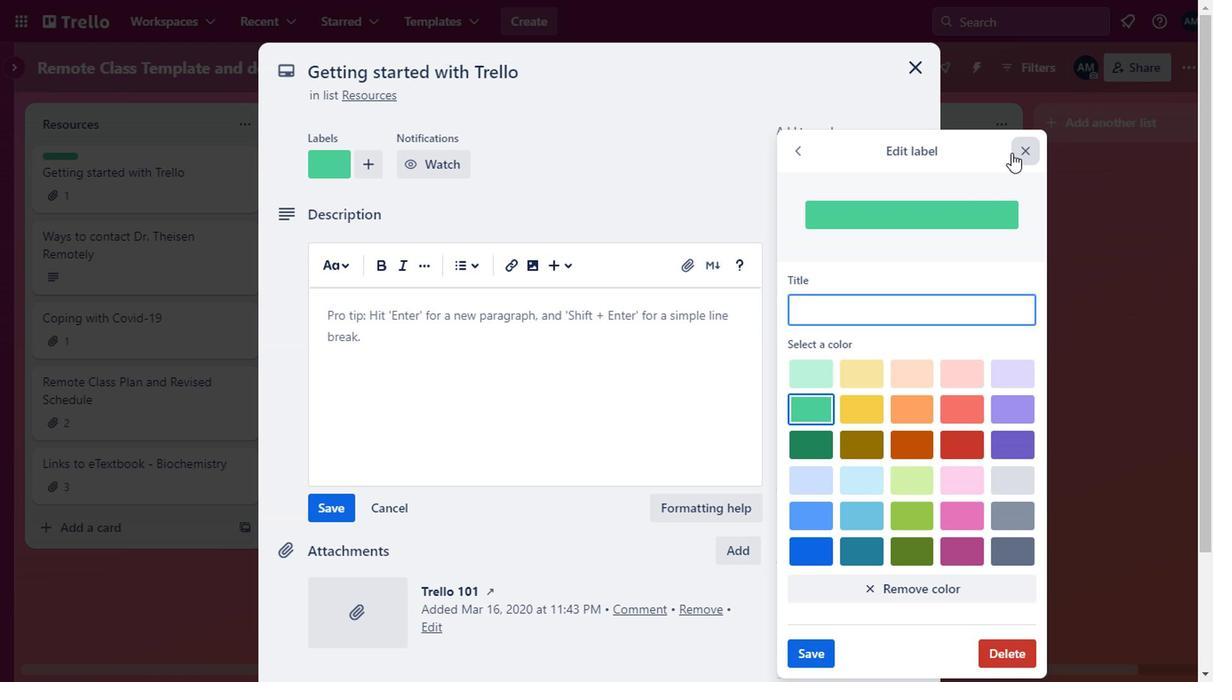 
Action: Mouse moved to (804, 643)
Screenshot: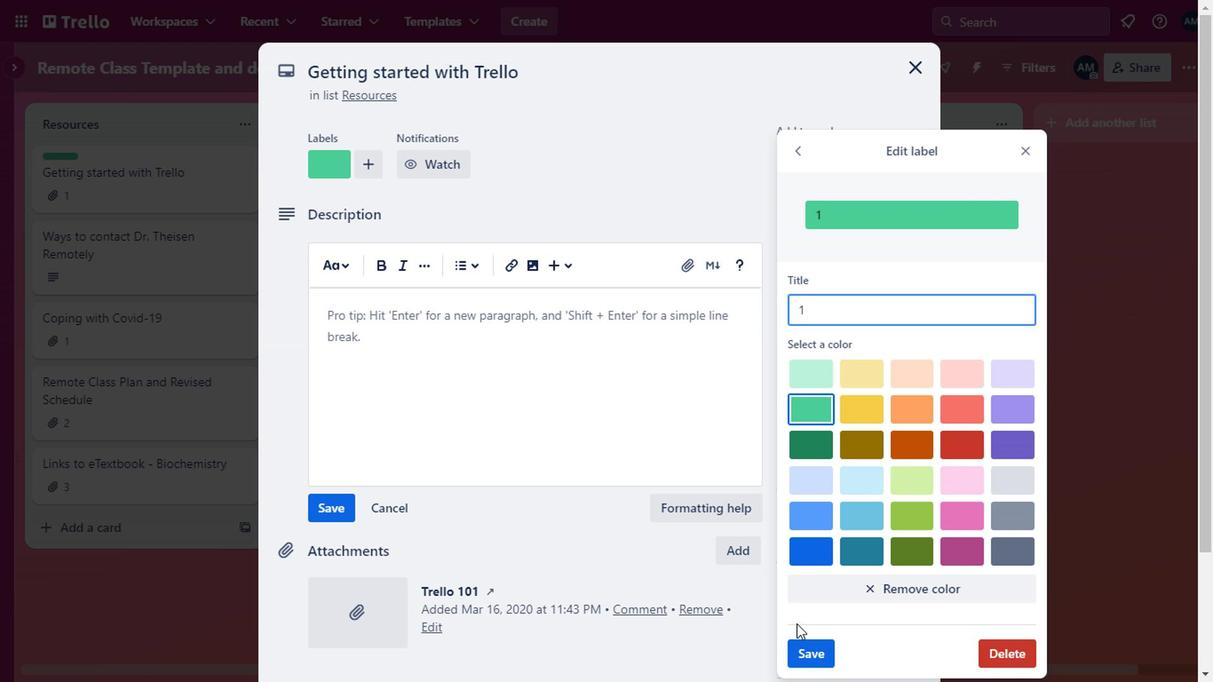 
Action: Mouse pressed left at (804, 643)
Screenshot: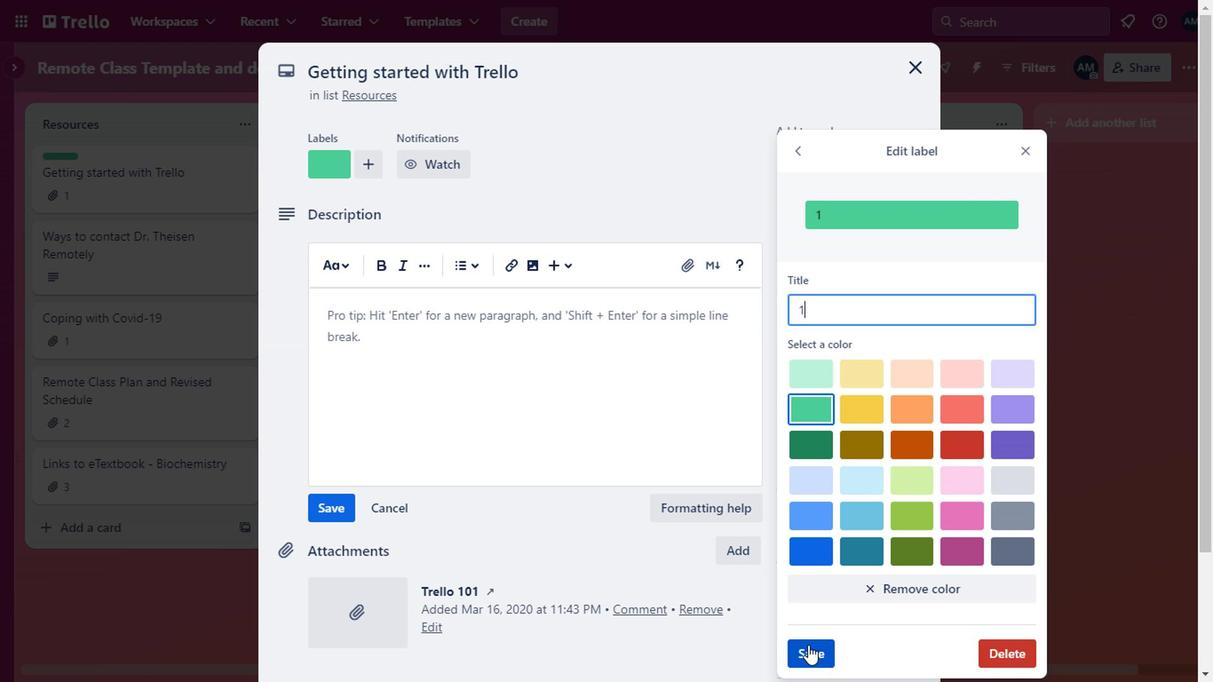 
Action: Mouse moved to (398, 326)
Screenshot: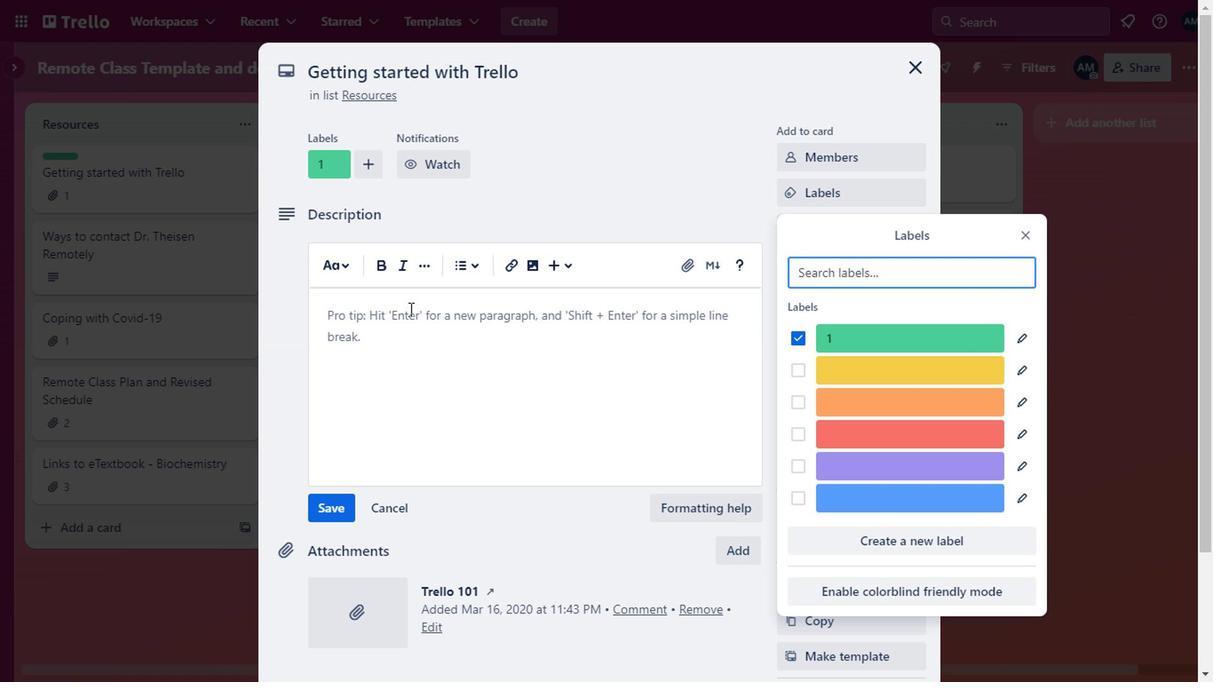 
Action: Mouse pressed left at (398, 326)
Screenshot: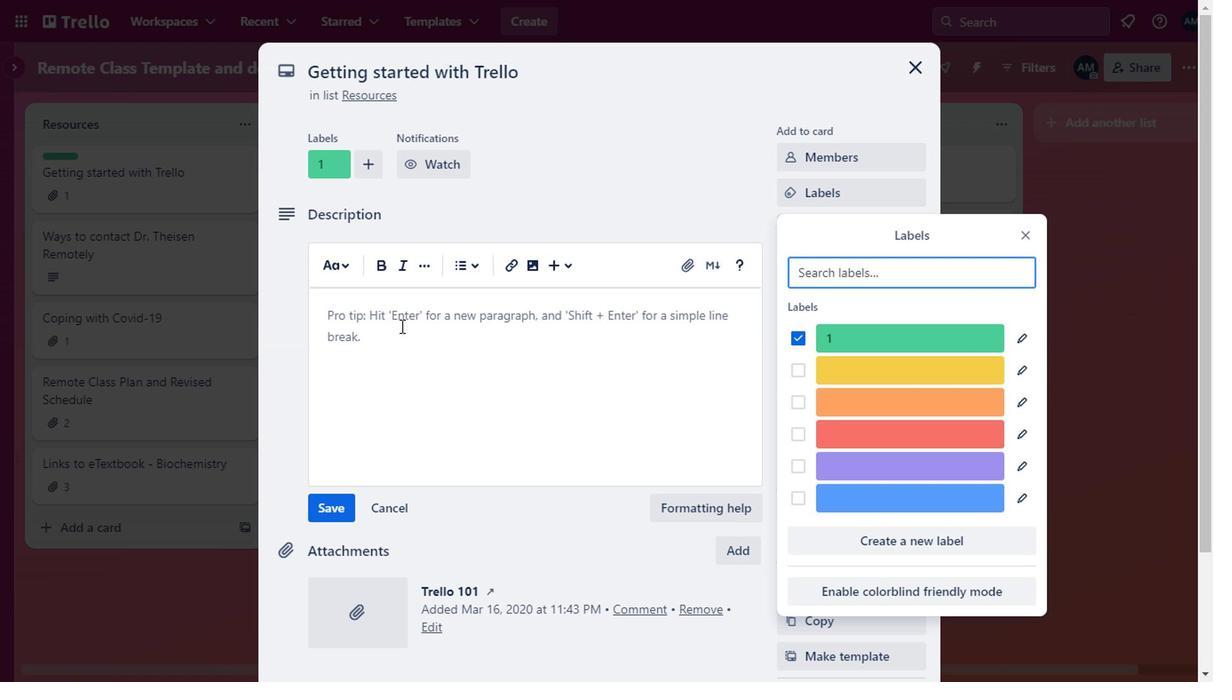 
Action: Mouse moved to (398, 327)
Screenshot: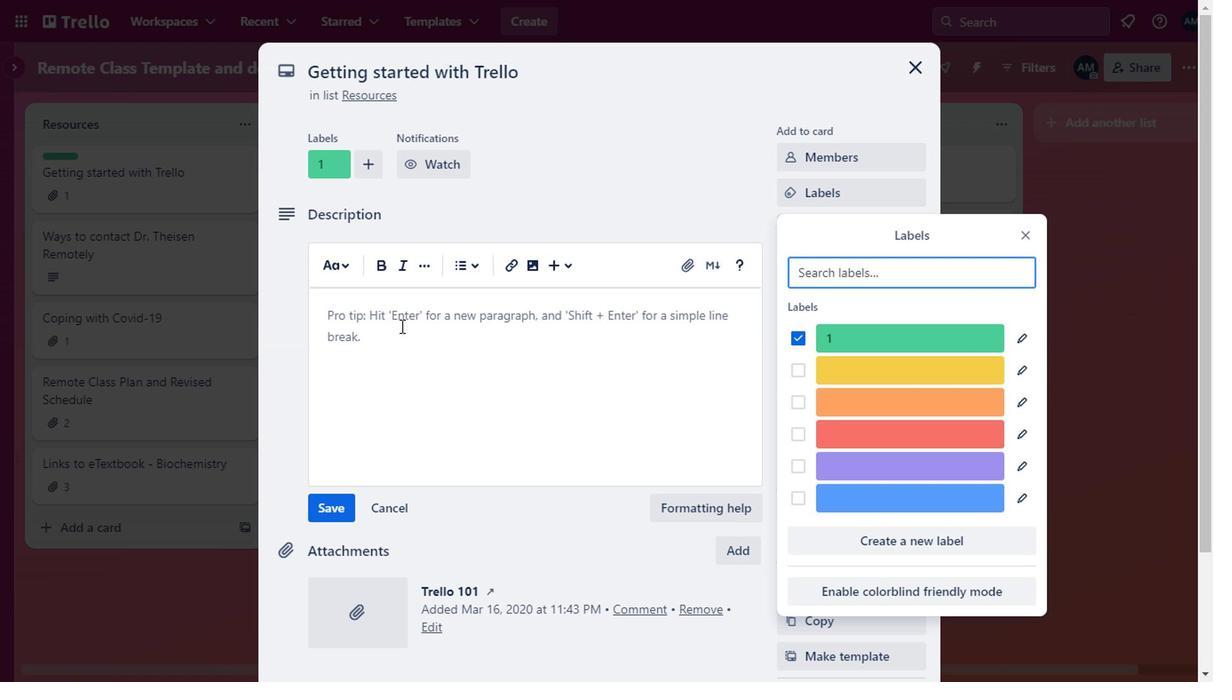 
Action: Mouse pressed left at (398, 327)
Screenshot: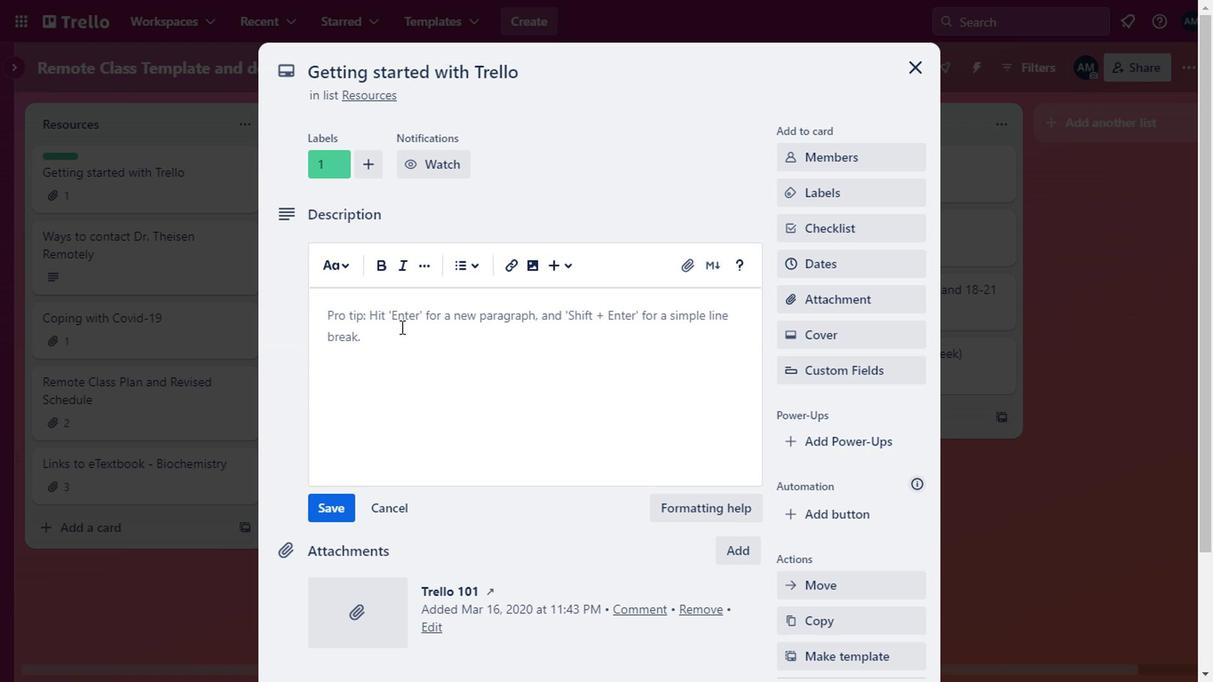 
Action: Key pressed the<Key.space>best<Key.space>way<Key.space>to<Key.space>get<Key.space>started<Key.space>in<Key.space>trello<Key.space>o<Key.backspace>is<Key.space>to<Key.space>hop<Key.space>right<Key.space>in<Key.space>get<Key.space>organized<Key.space>with<Key.space>three<Key.space>simple<Key.space>list<Key.space>to<Key.space><Key.backspace>-do,<Key.space>doing,<Key.space>and<Key.space>done
Screenshot: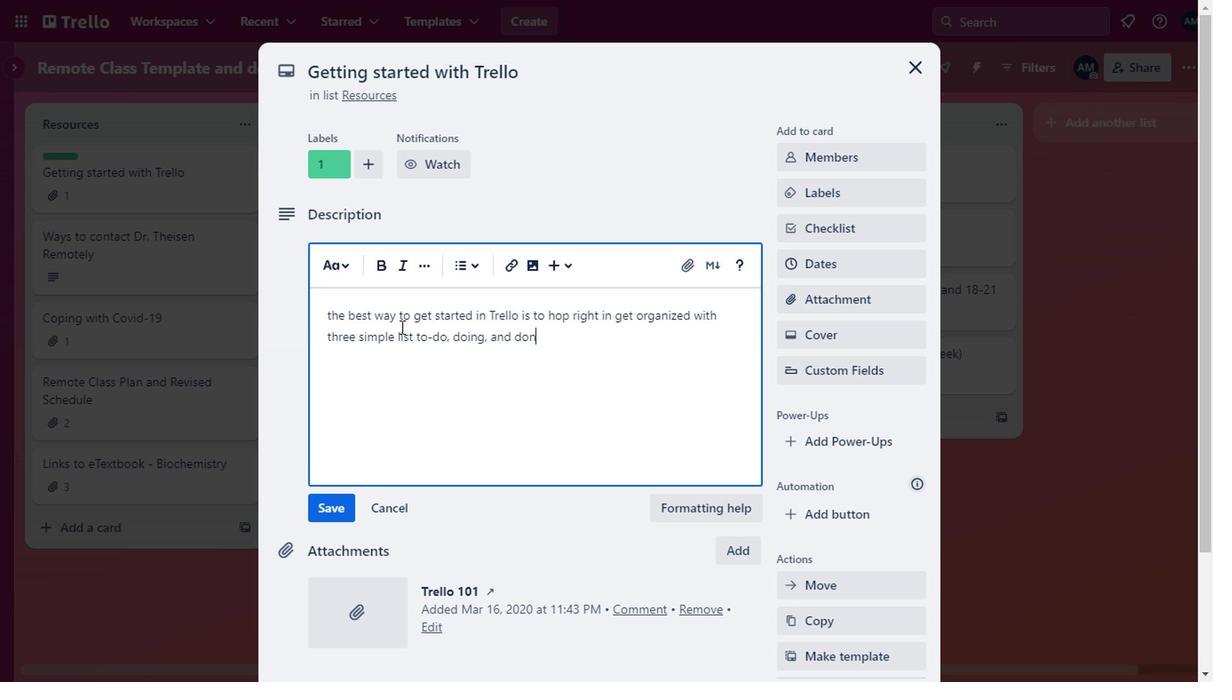 
Action: Mouse moved to (318, 514)
Screenshot: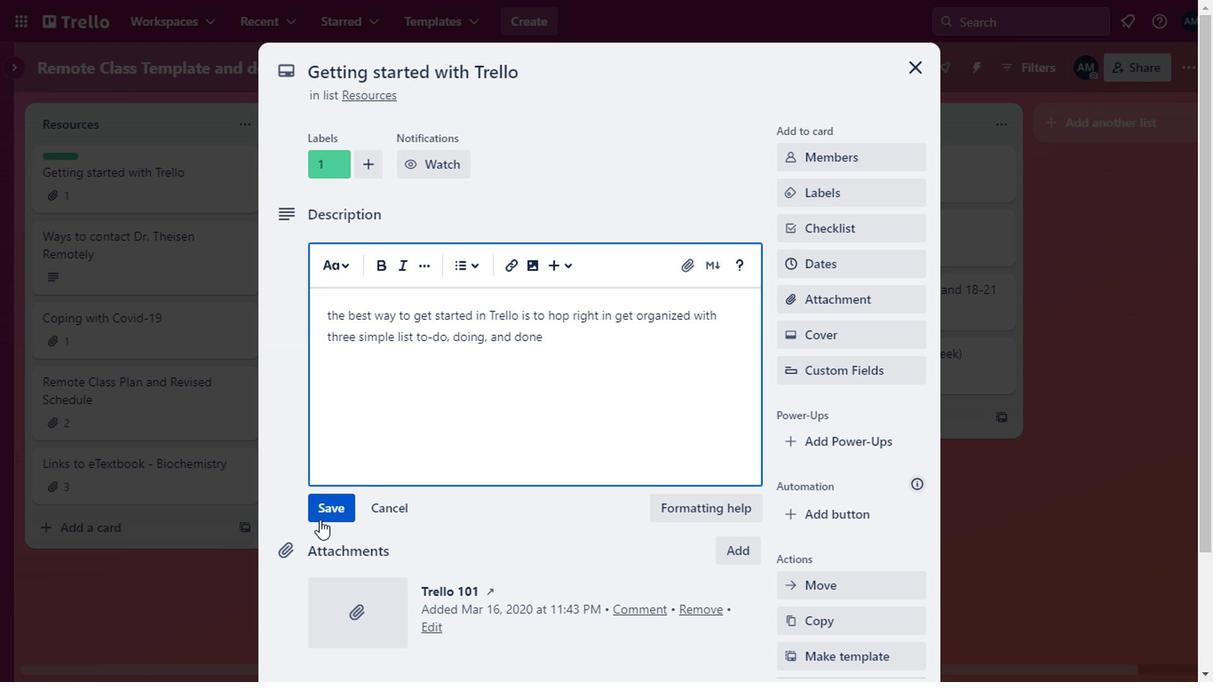 
Action: Mouse pressed left at (318, 514)
Screenshot: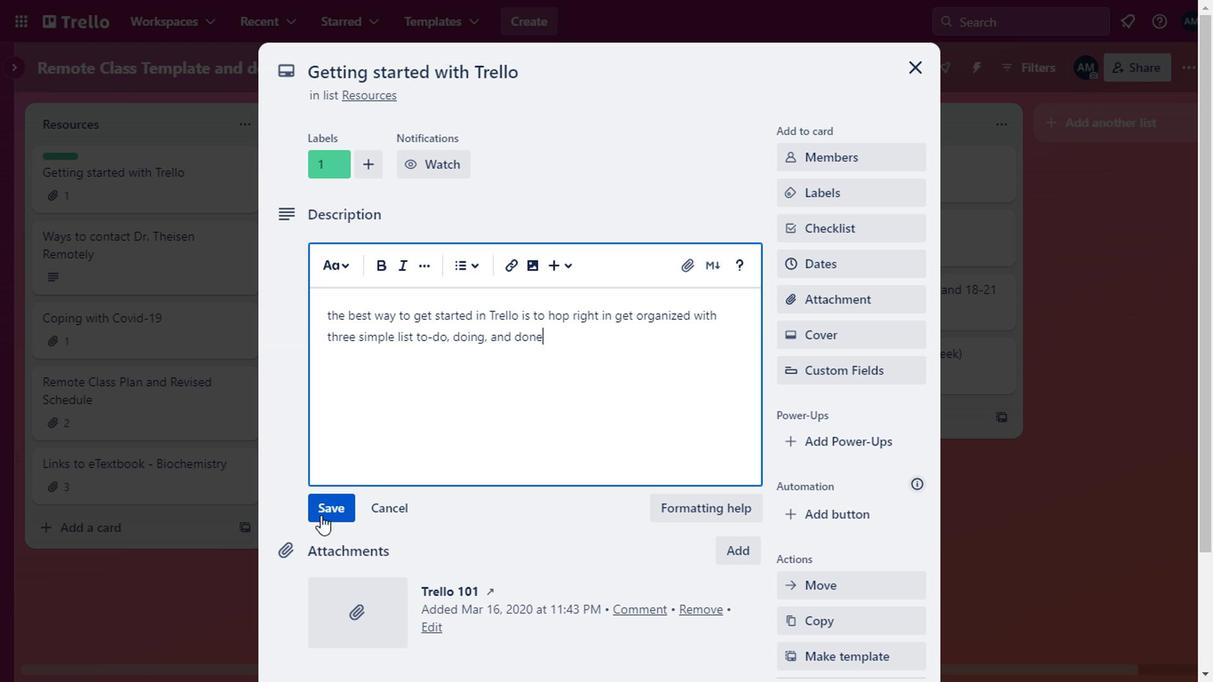 
Action: Mouse moved to (712, 371)
Screenshot: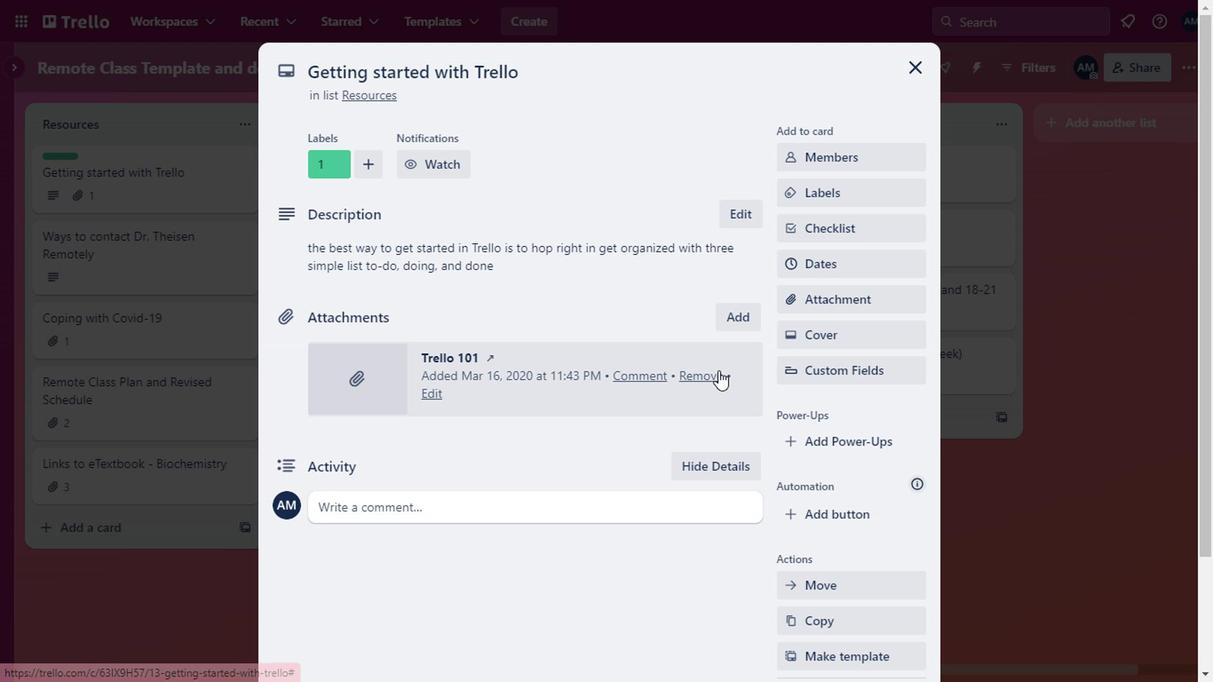 
Action: Mouse pressed left at (712, 371)
Screenshot: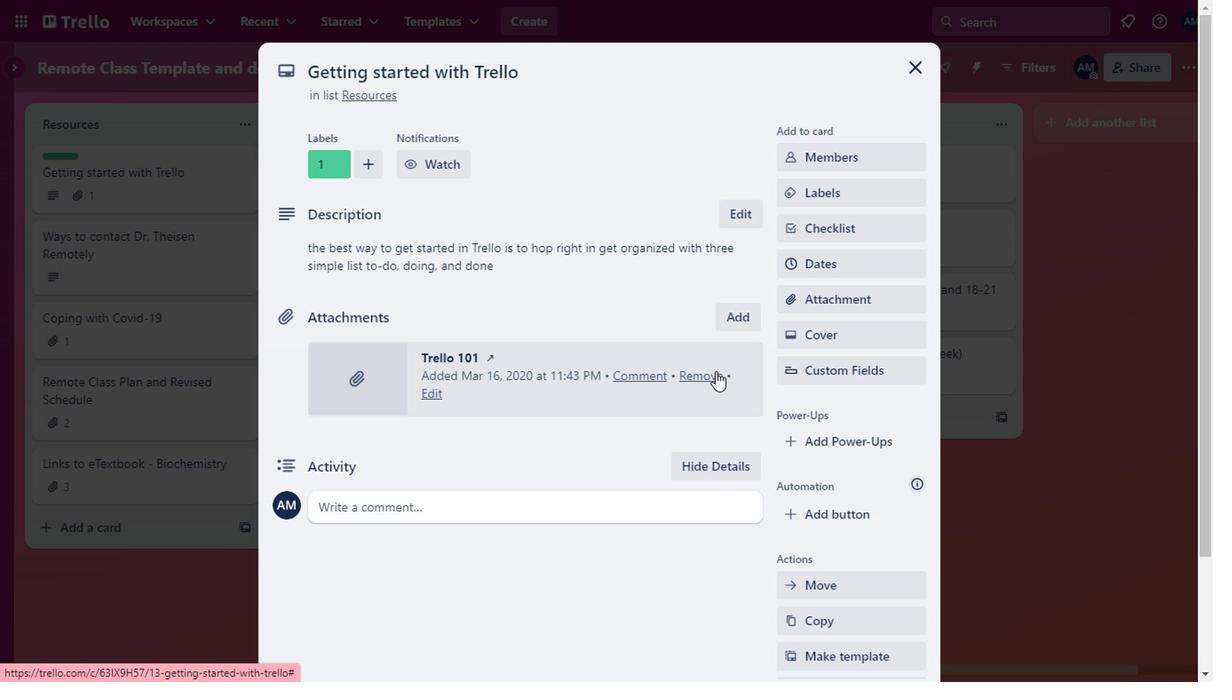 
Action: Mouse moved to (777, 490)
Screenshot: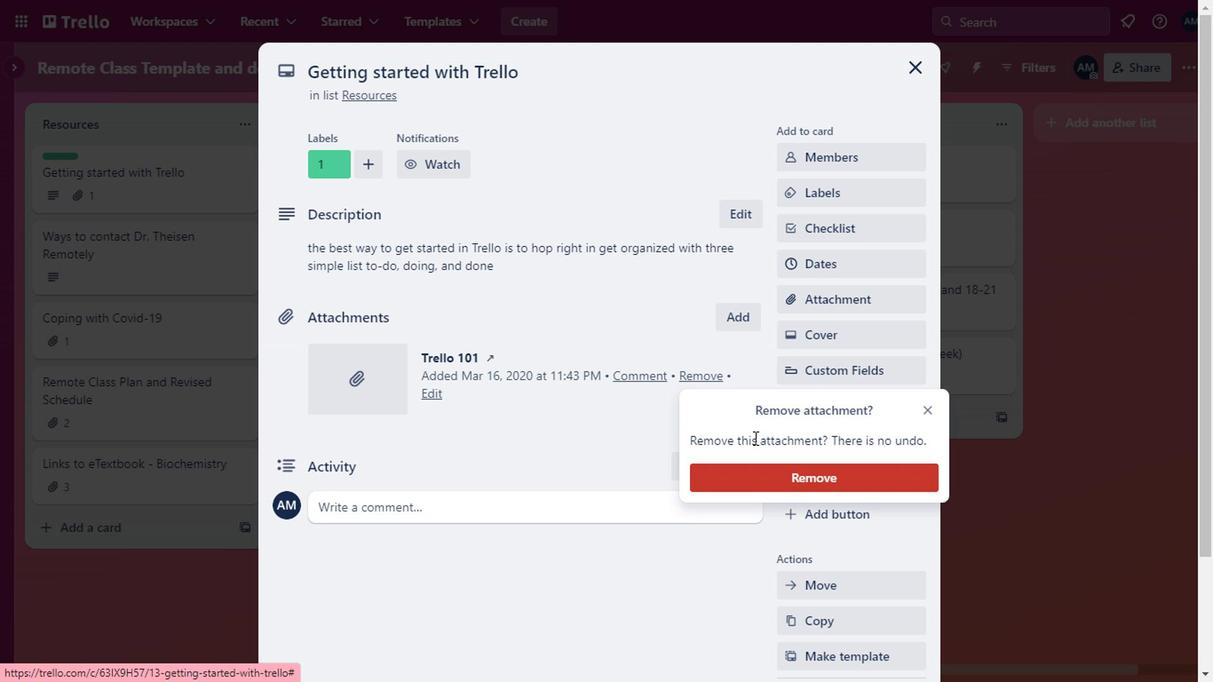 
Action: Mouse pressed left at (777, 490)
Screenshot: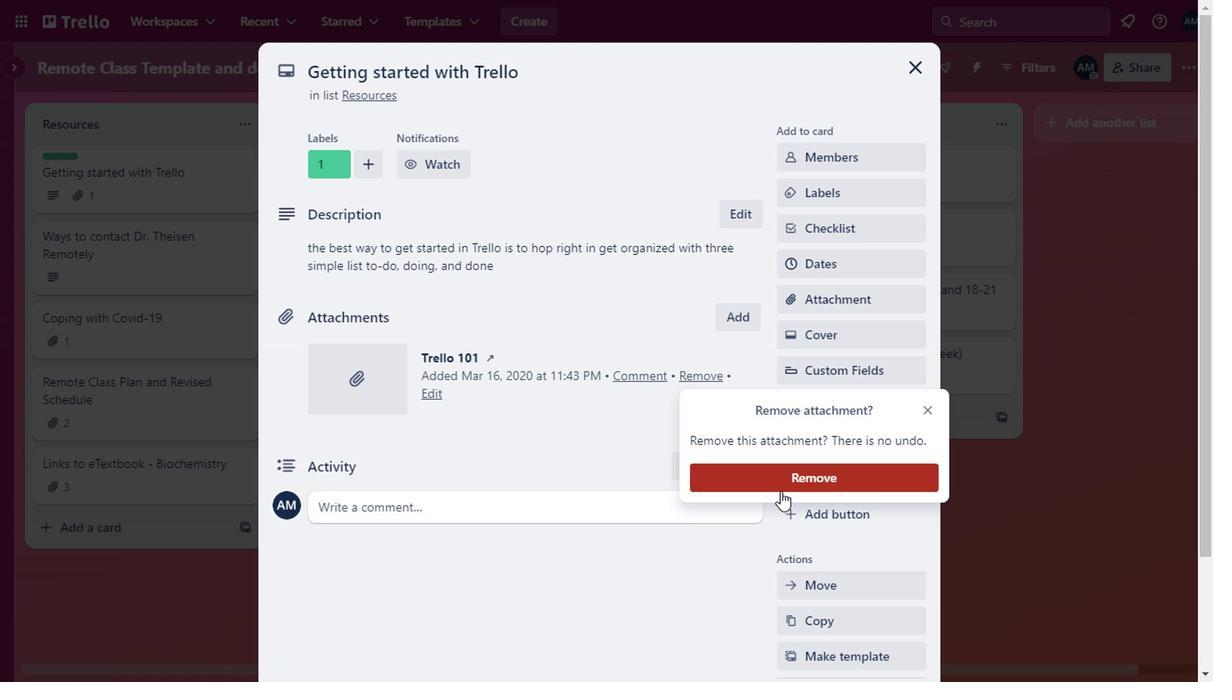 
Action: Mouse moved to (618, 176)
Screenshot: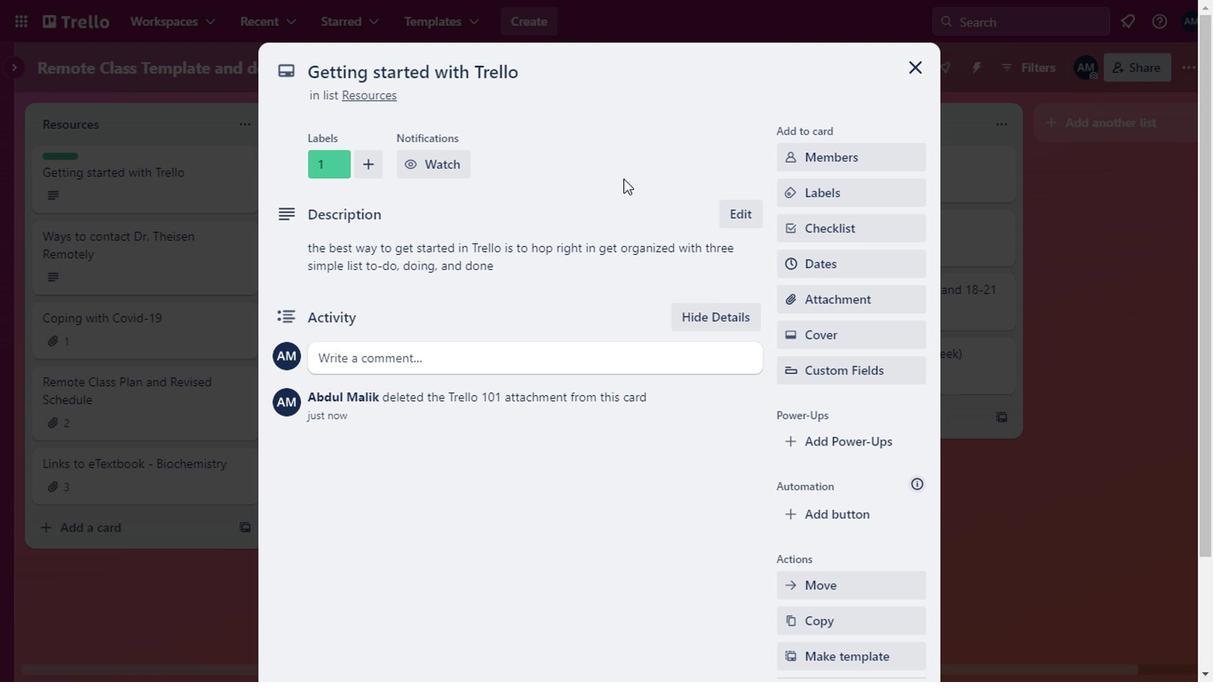 
Action: Mouse scrolled (618, 177) with delta (0, 1)
Screenshot: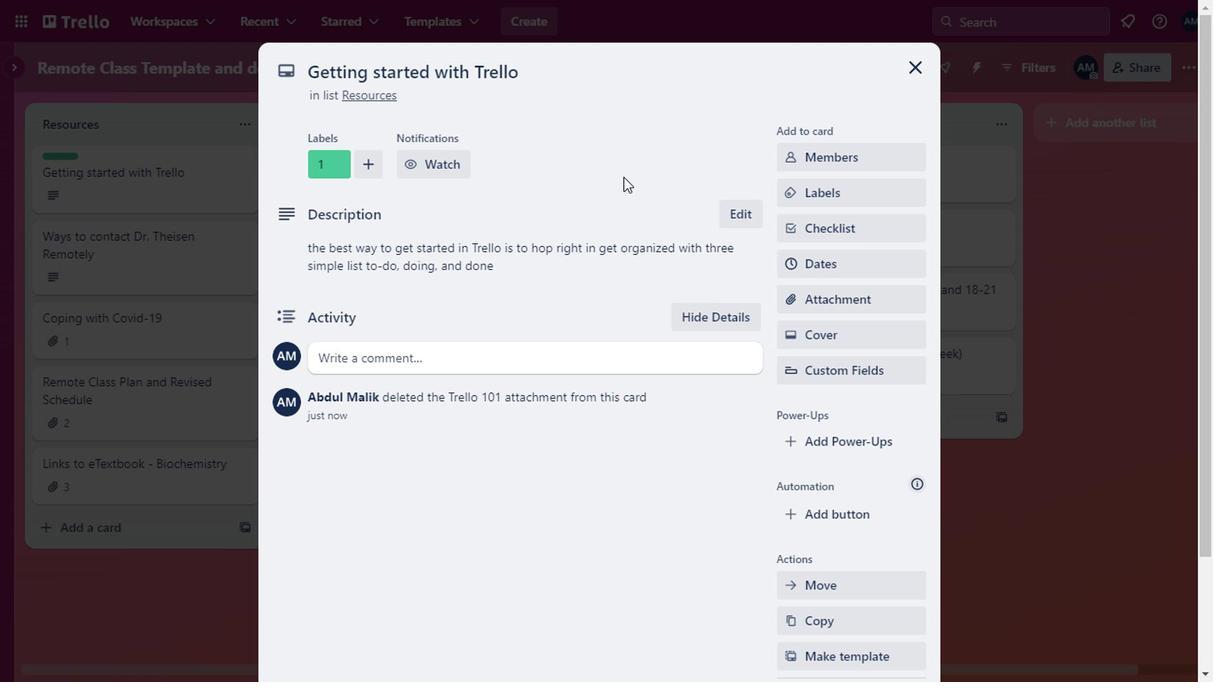 
Action: Mouse scrolled (618, 177) with delta (0, 1)
Screenshot: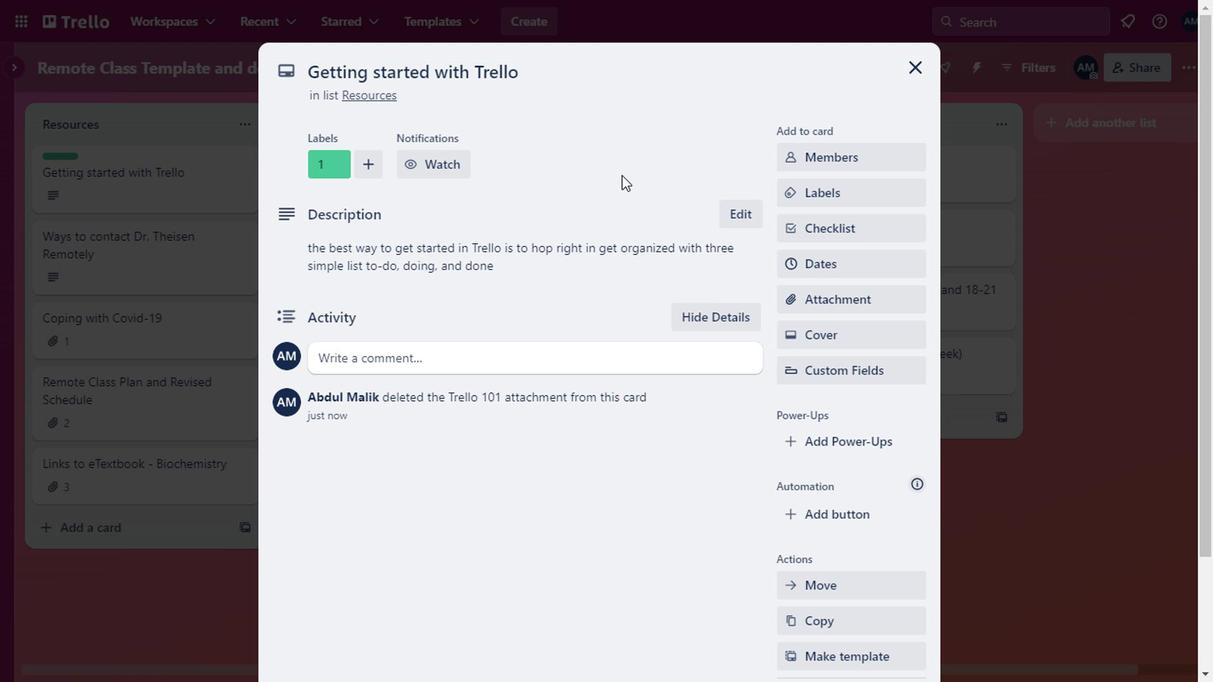 
Action: Mouse scrolled (618, 177) with delta (0, 1)
Screenshot: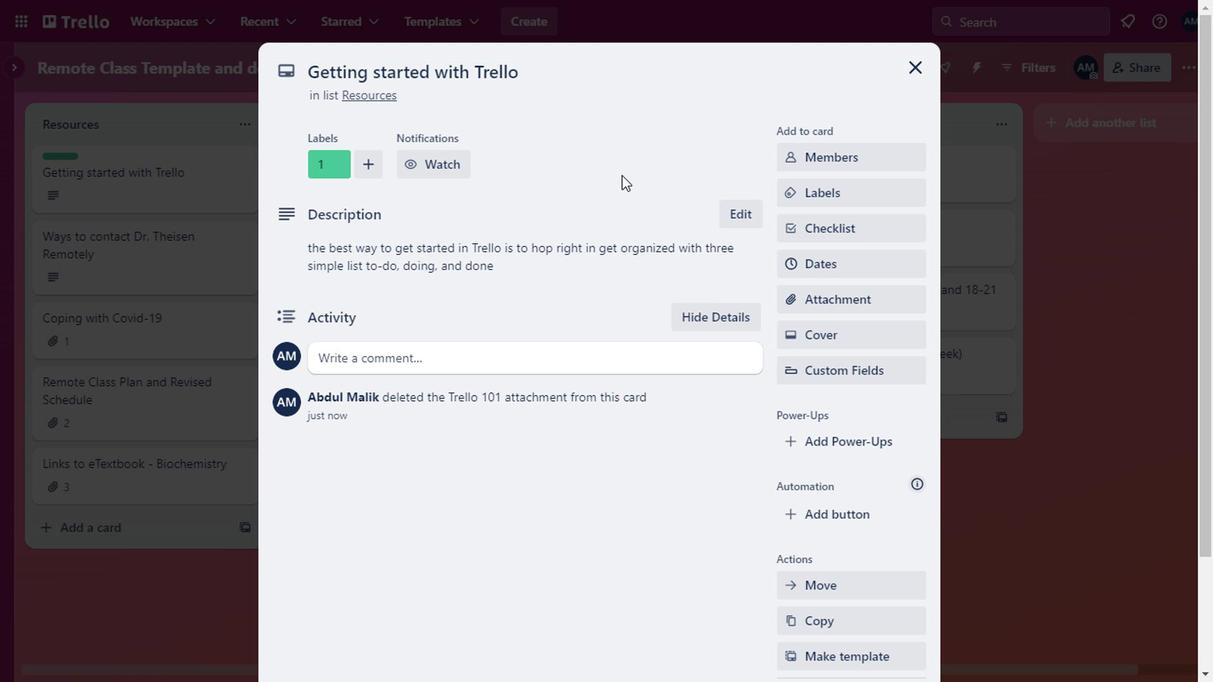 
Action: Mouse moved to (816, 339)
Screenshot: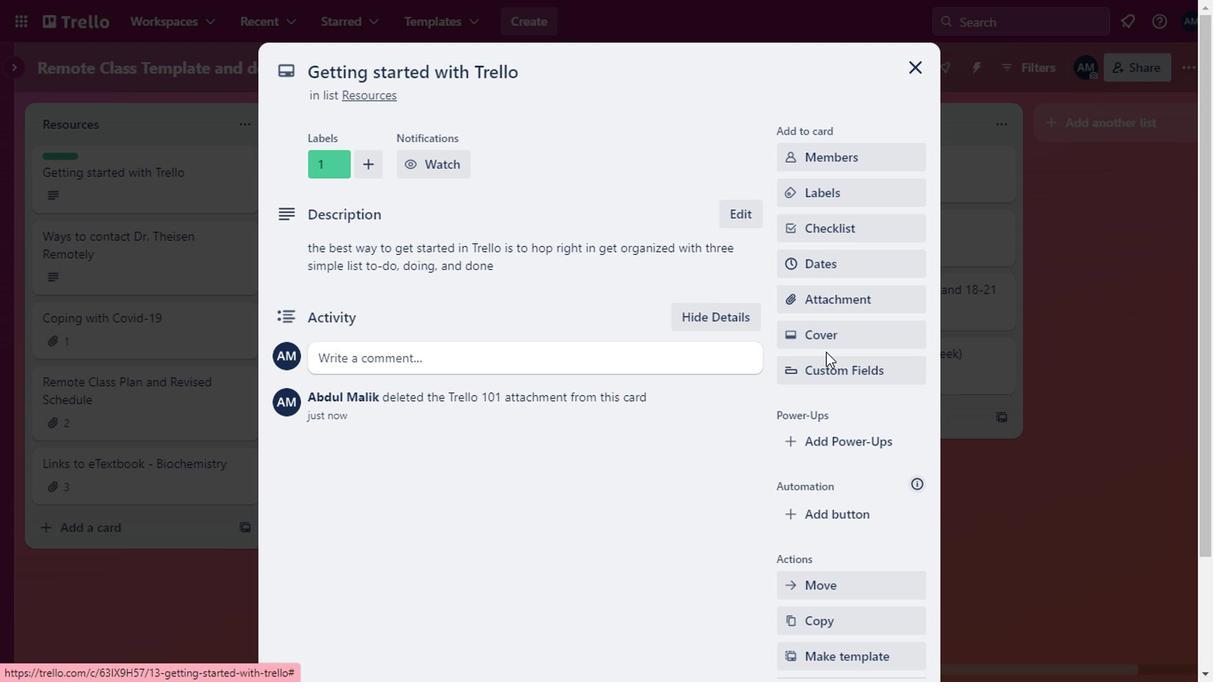 
Action: Mouse pressed left at (816, 339)
Screenshot: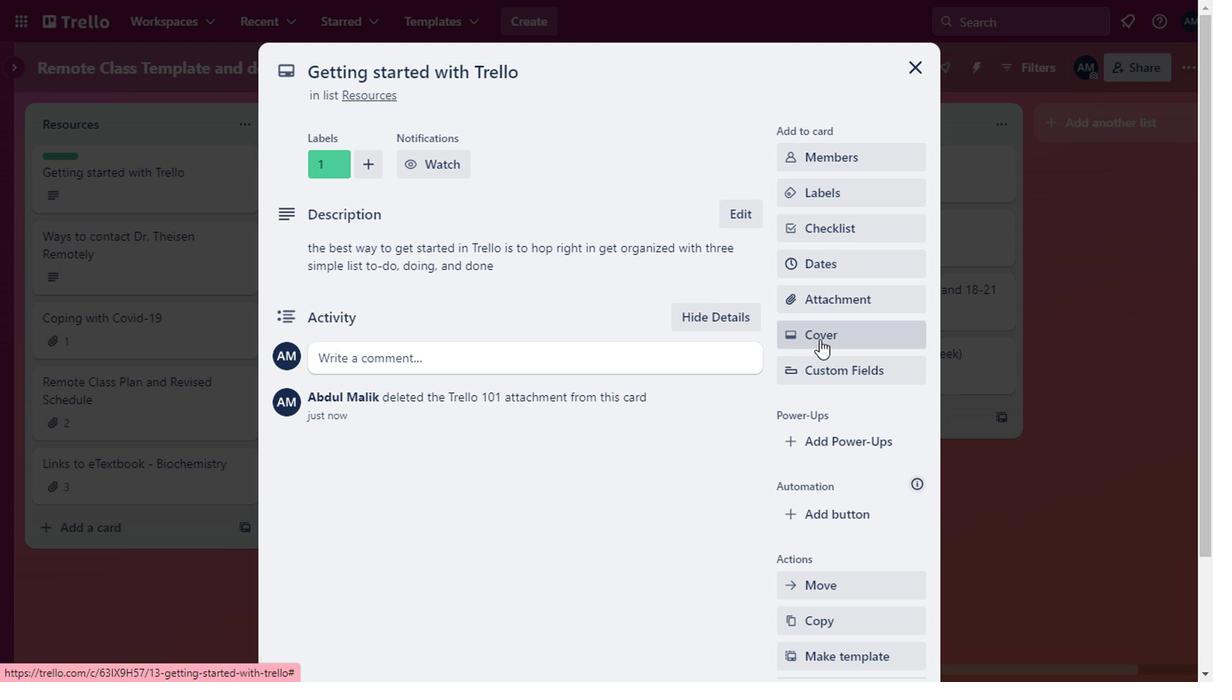 
Action: Mouse moved to (919, 621)
Screenshot: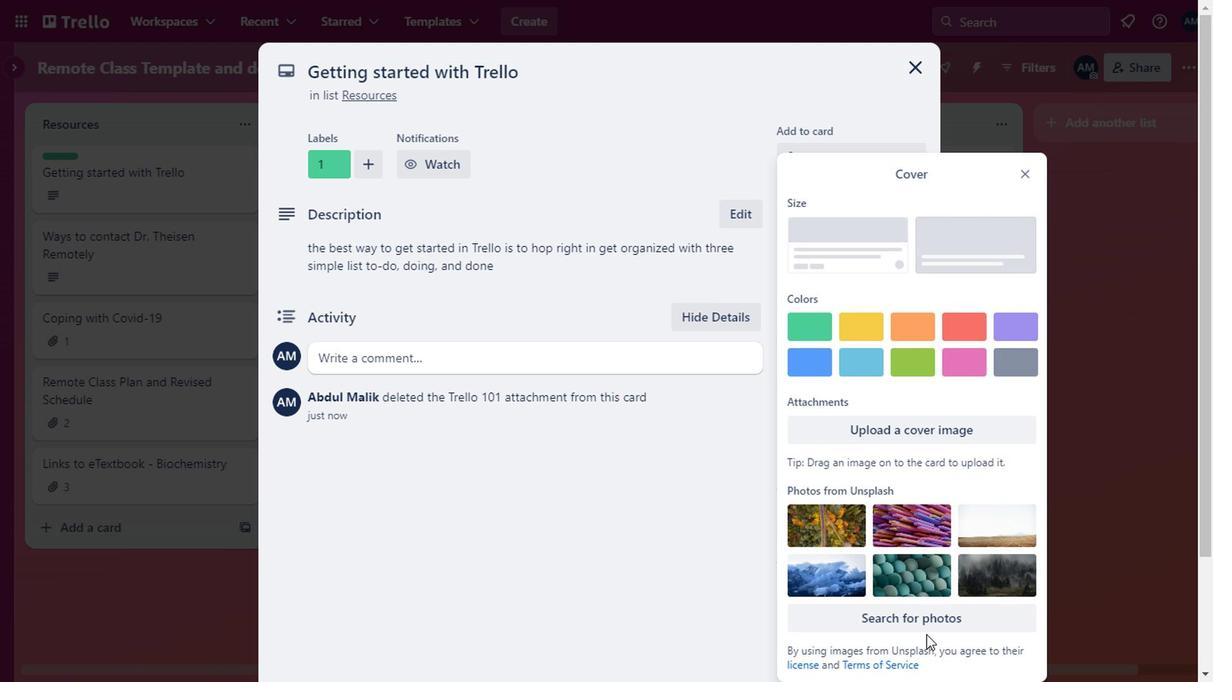 
Action: Mouse pressed left at (919, 621)
Screenshot: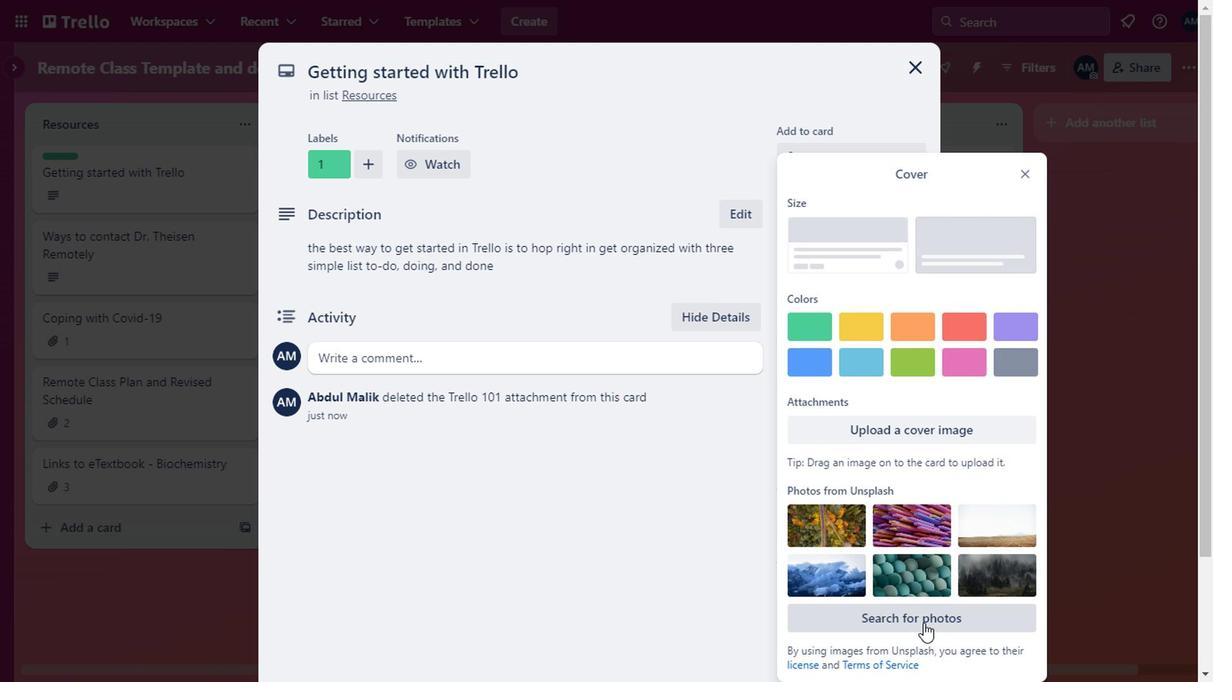 
Action: Mouse moved to (919, 255)
Screenshot: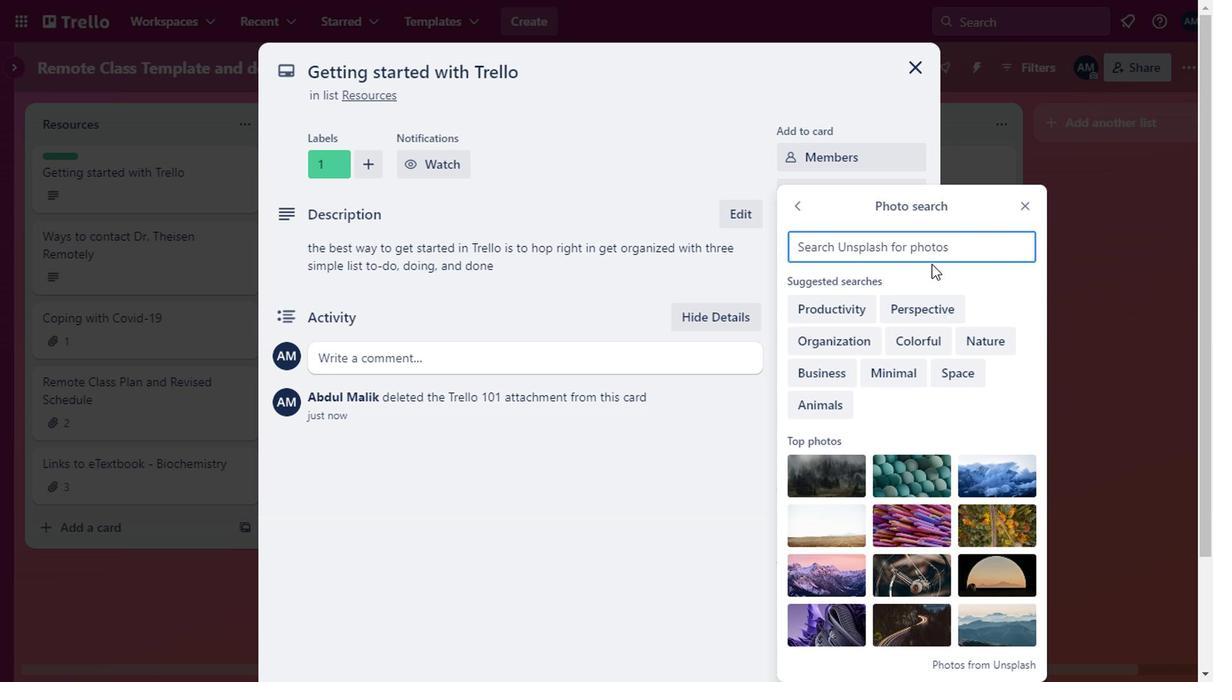 
Action: Mouse pressed left at (919, 255)
Screenshot: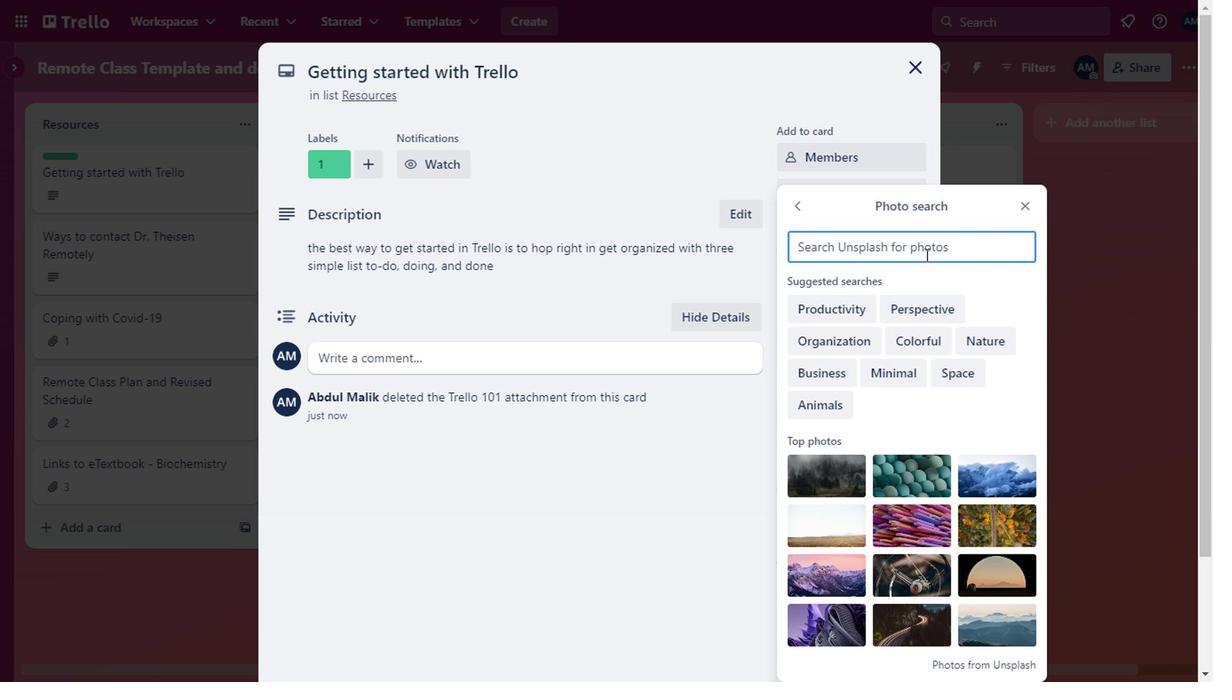 
Action: Key pressed trello
Screenshot: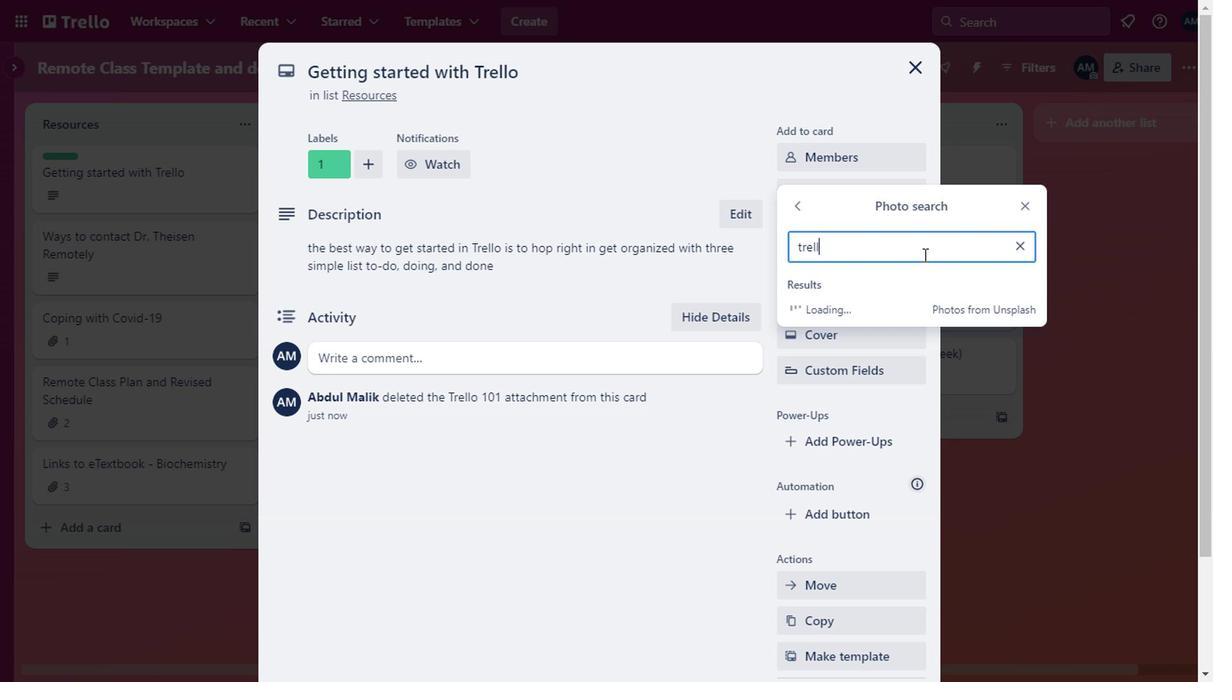 
Action: Mouse moved to (854, 238)
Screenshot: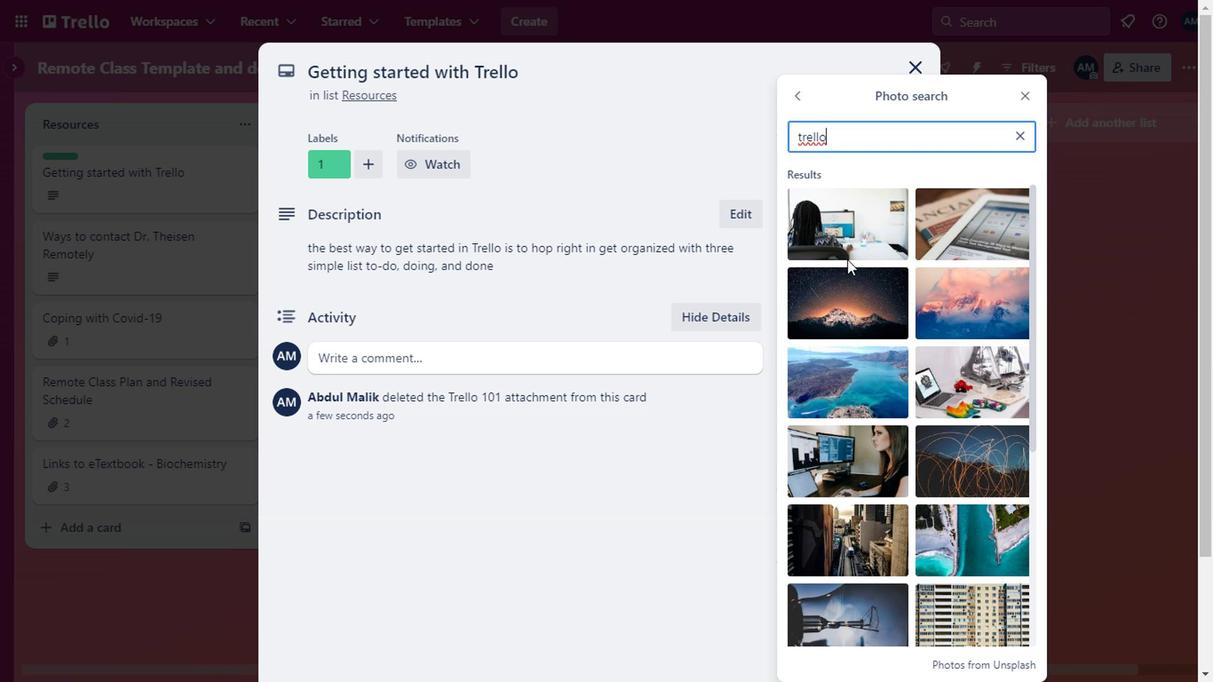 
Action: Mouse pressed left at (854, 238)
Screenshot: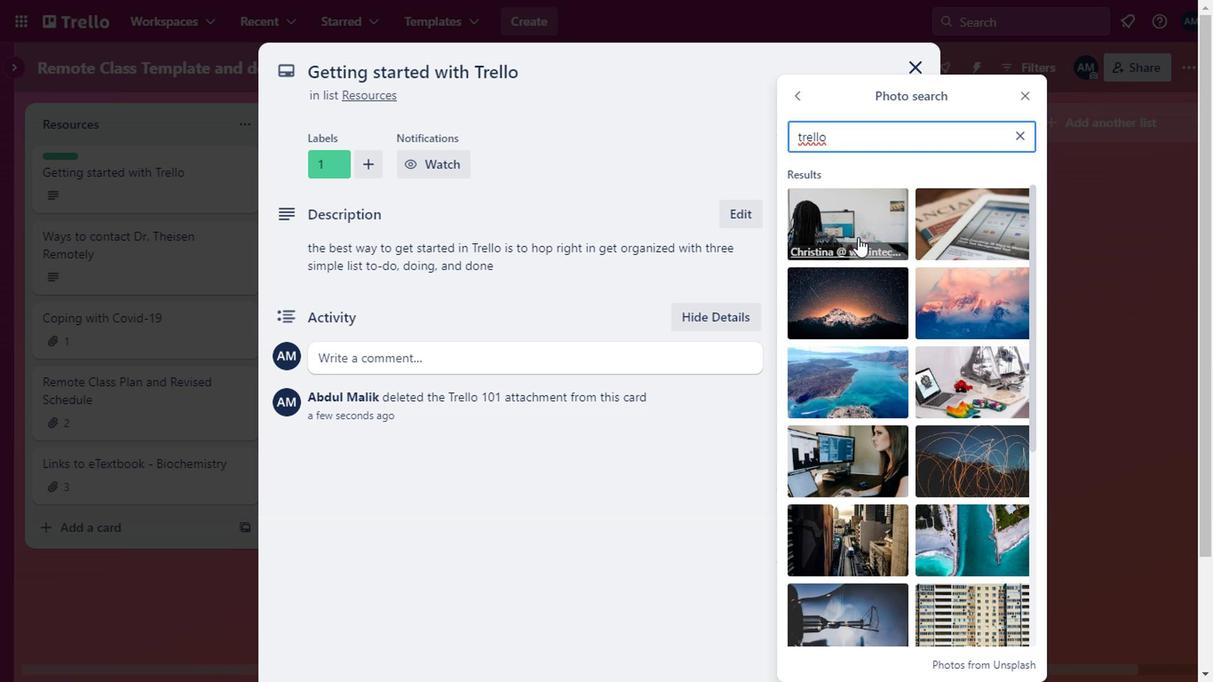 
Action: Mouse moved to (1029, 68)
Screenshot: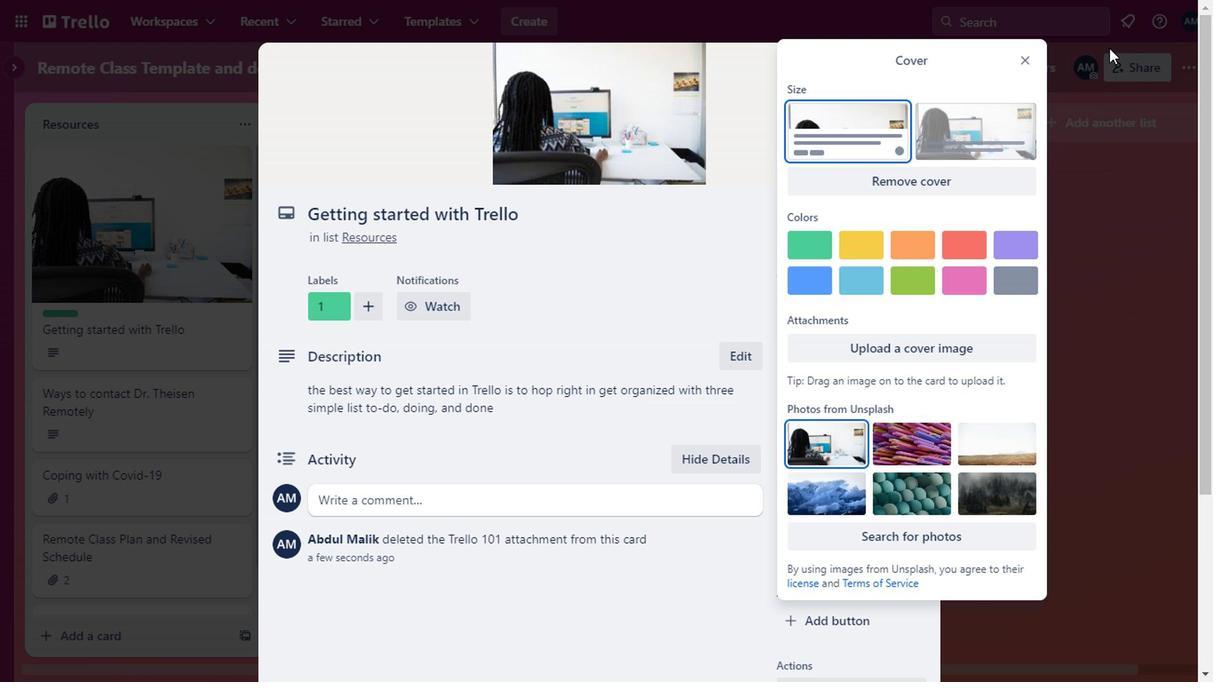 
Action: Mouse pressed left at (1029, 68)
Screenshot: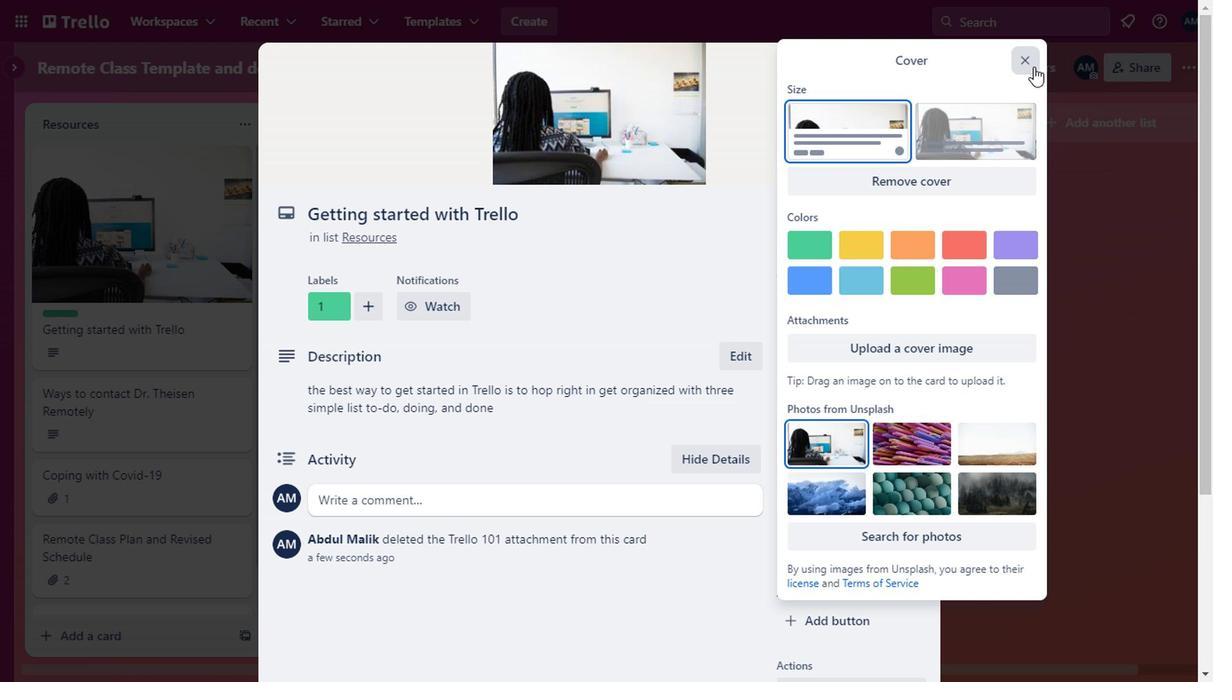 
Action: Mouse moved to (810, 406)
Screenshot: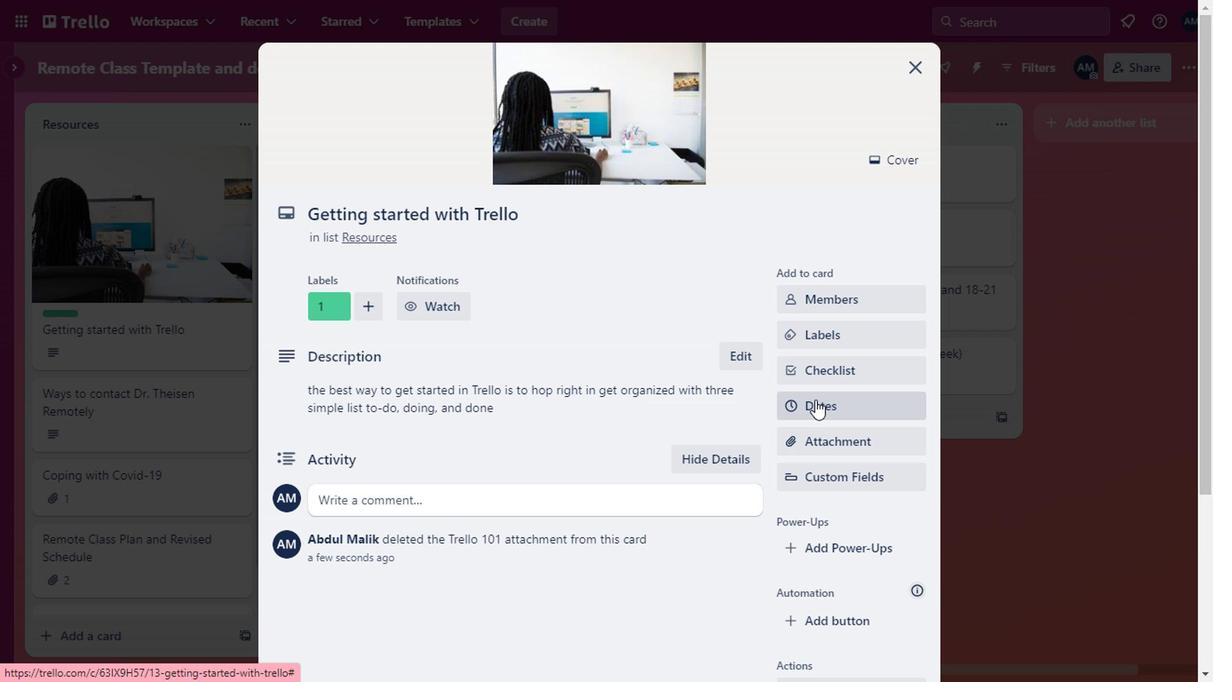 
Action: Mouse pressed left at (810, 406)
Screenshot: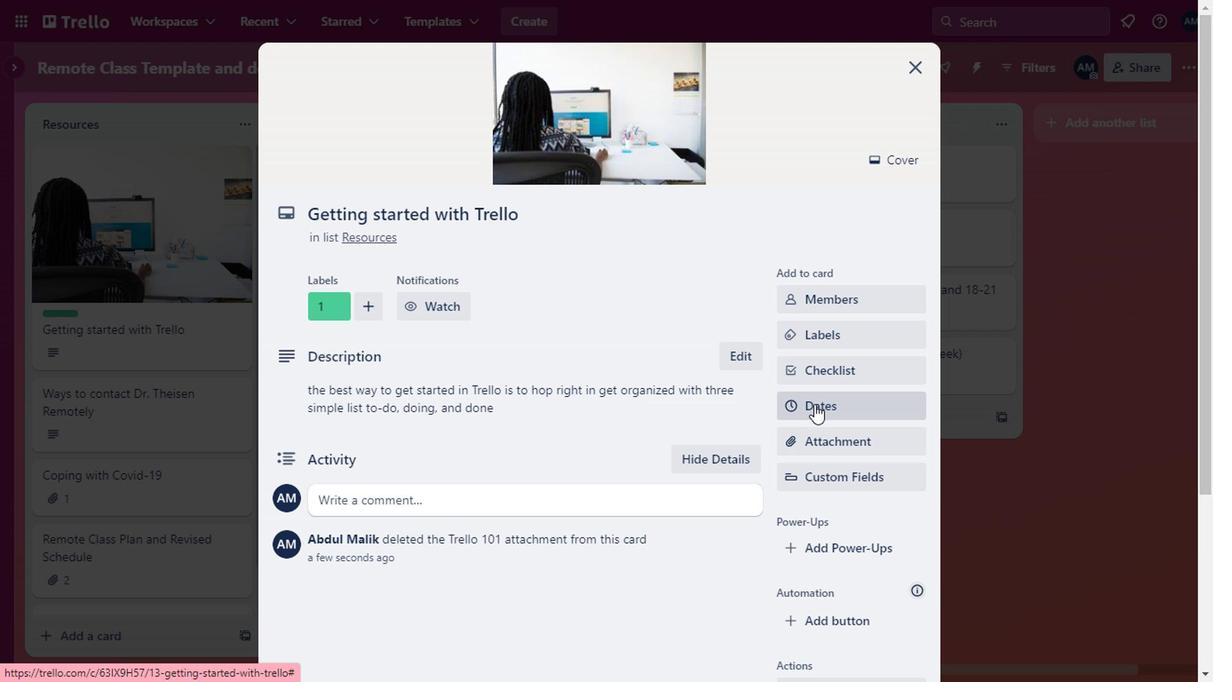 
Action: Mouse moved to (1016, 120)
Screenshot: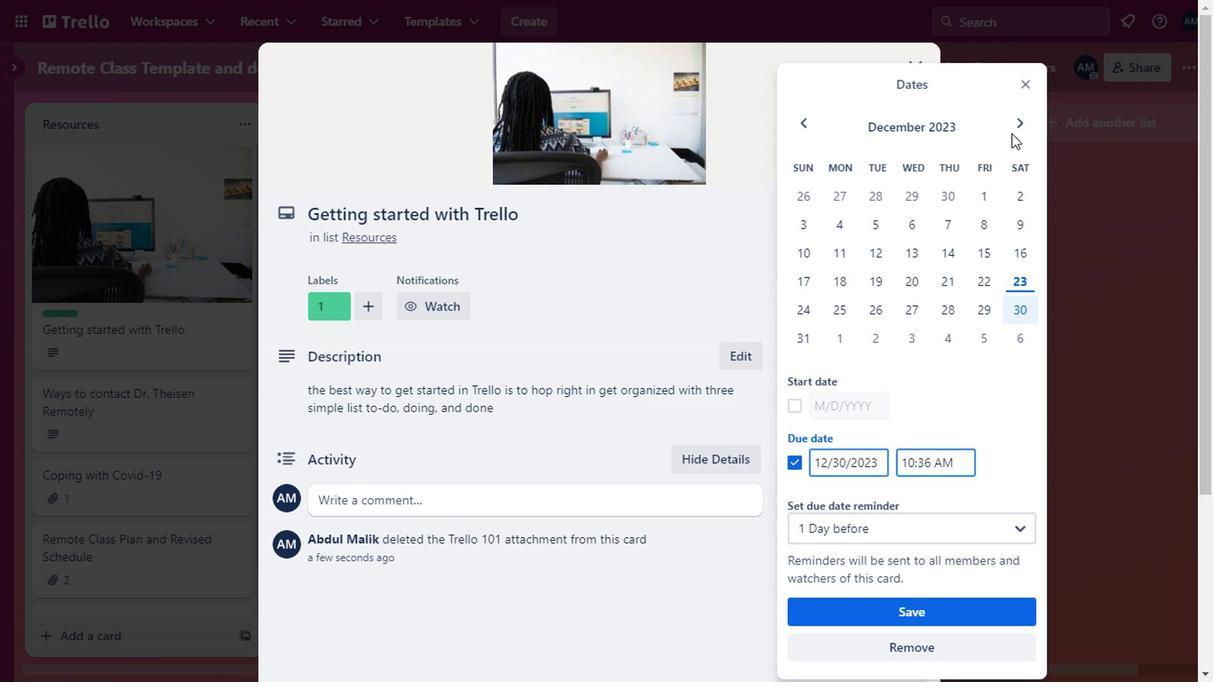 
Action: Mouse pressed left at (1016, 120)
Screenshot: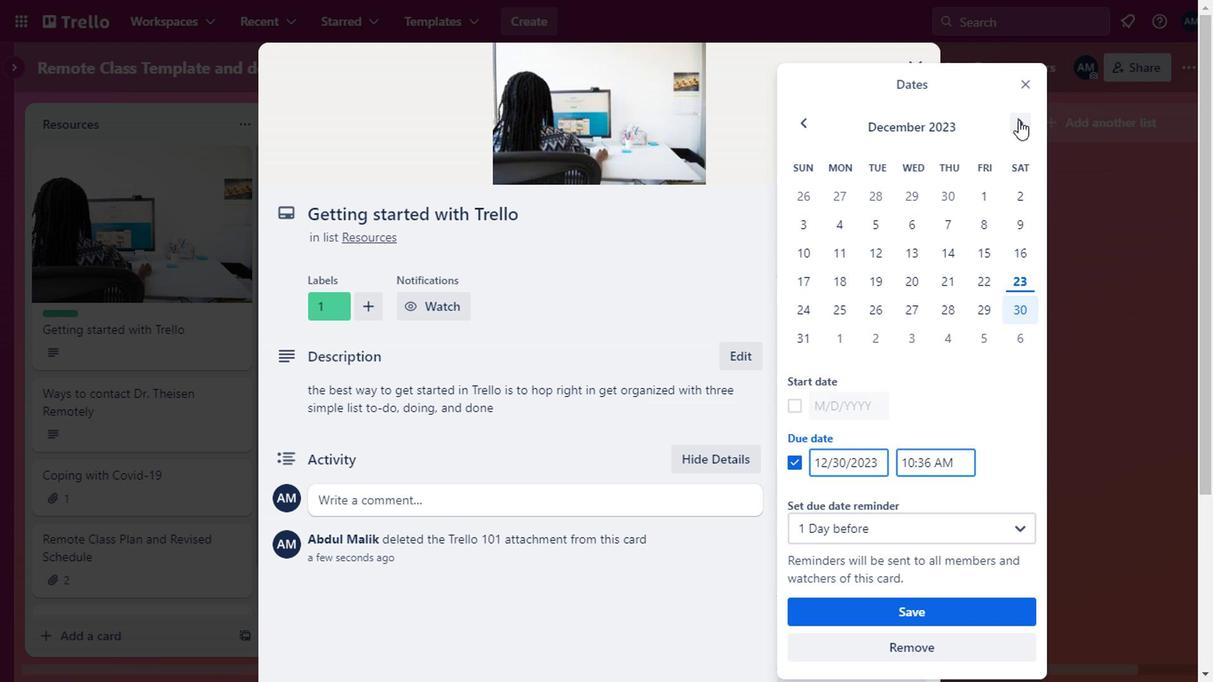 
Action: Mouse moved to (835, 202)
Screenshot: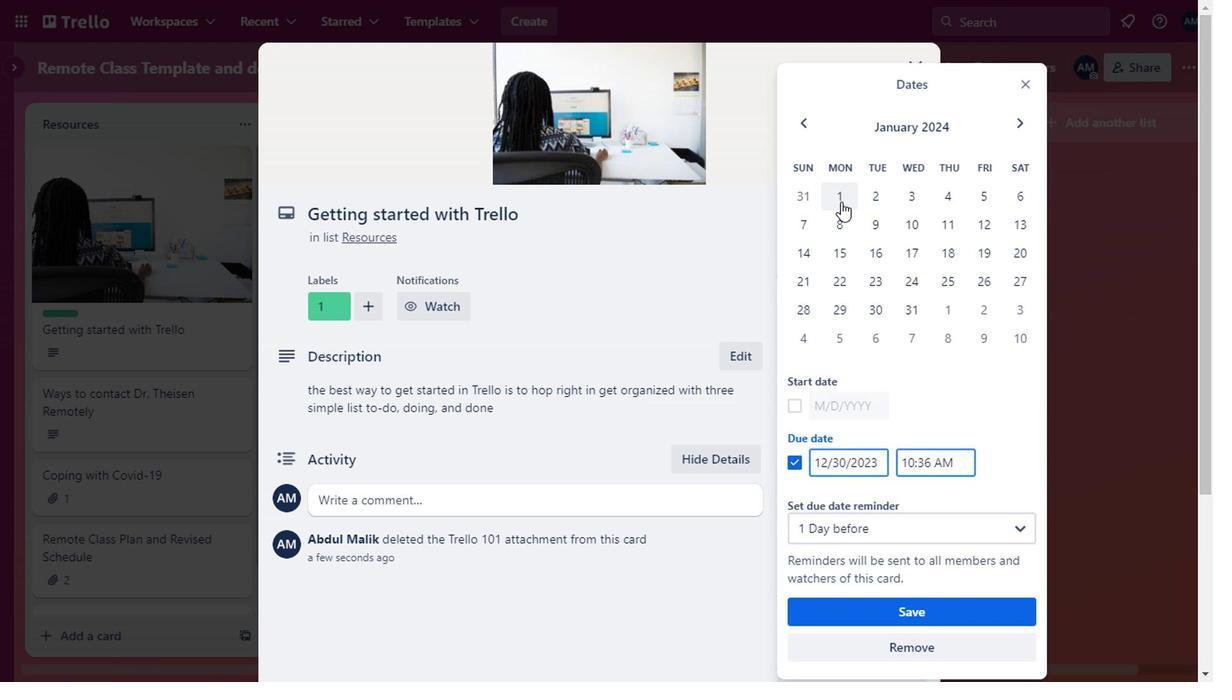 
Action: Mouse pressed left at (835, 202)
Screenshot: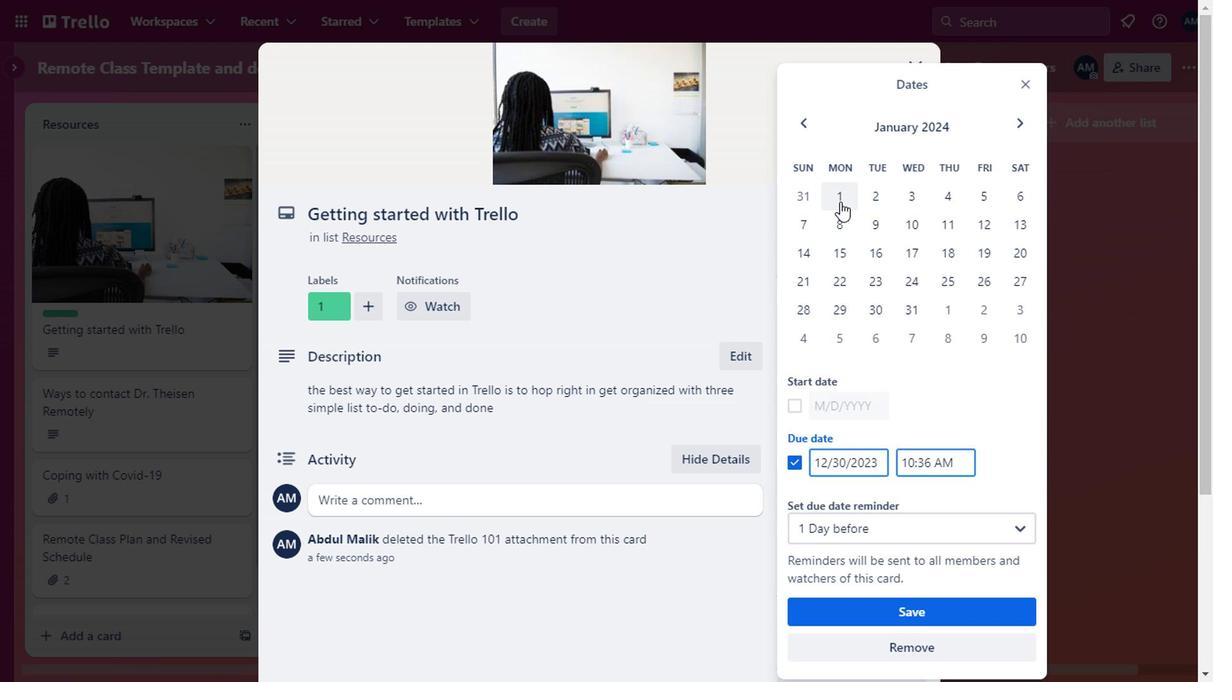
Action: Mouse moved to (866, 207)
Screenshot: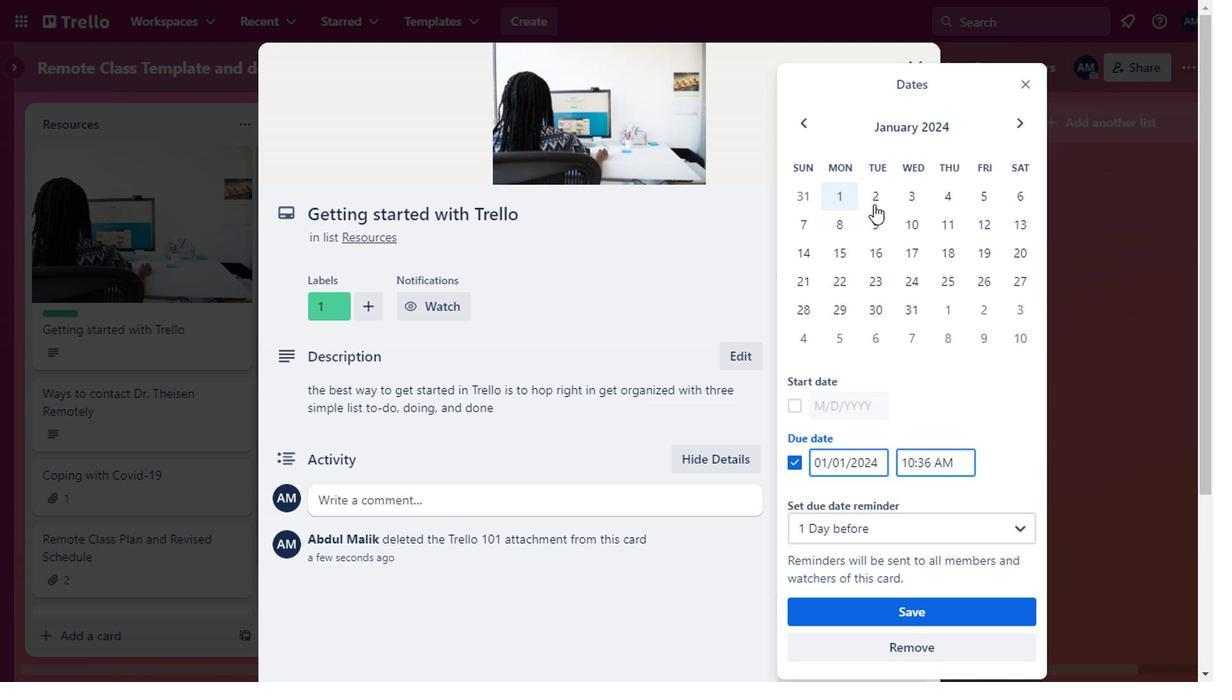 
Action: Mouse pressed left at (866, 207)
Screenshot: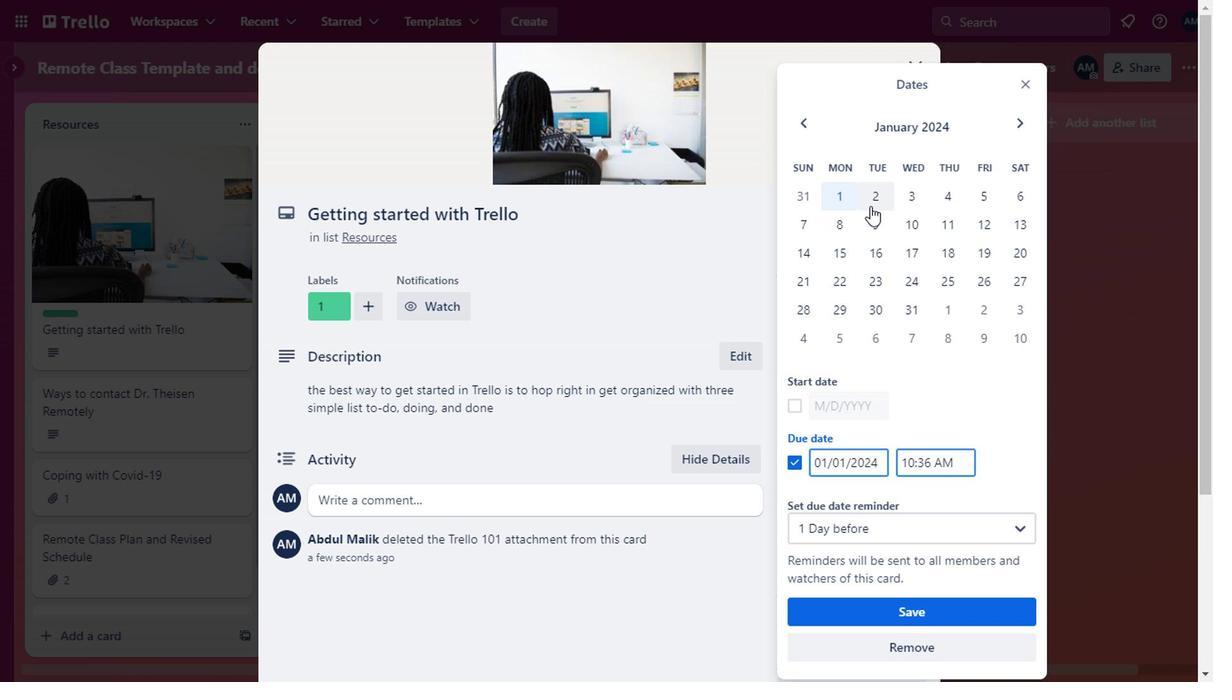 
Action: Mouse moved to (902, 601)
Screenshot: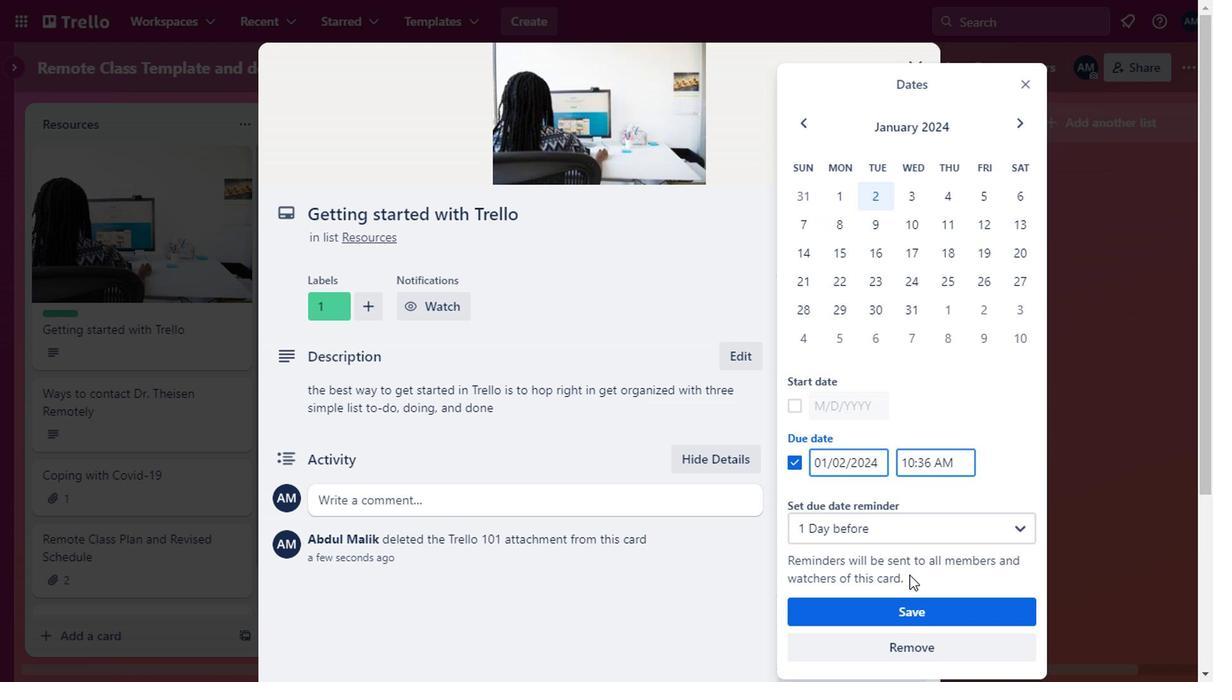 
Action: Mouse pressed left at (902, 601)
Screenshot: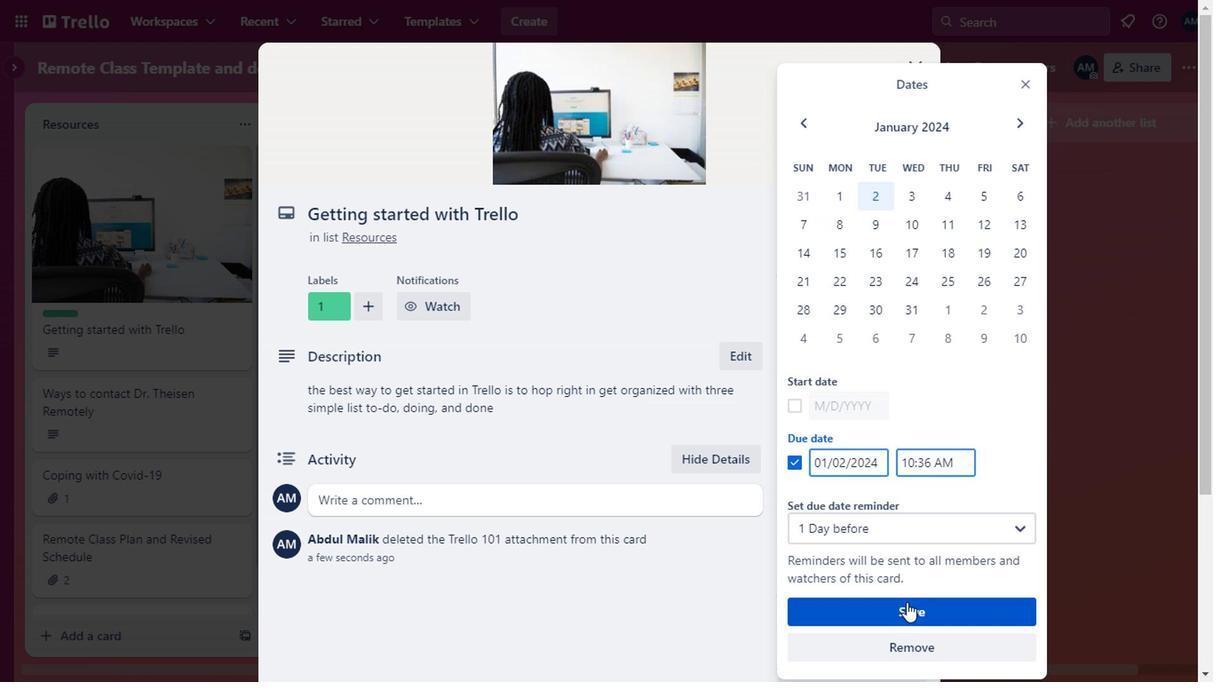 
Action: Mouse moved to (644, 315)
Screenshot: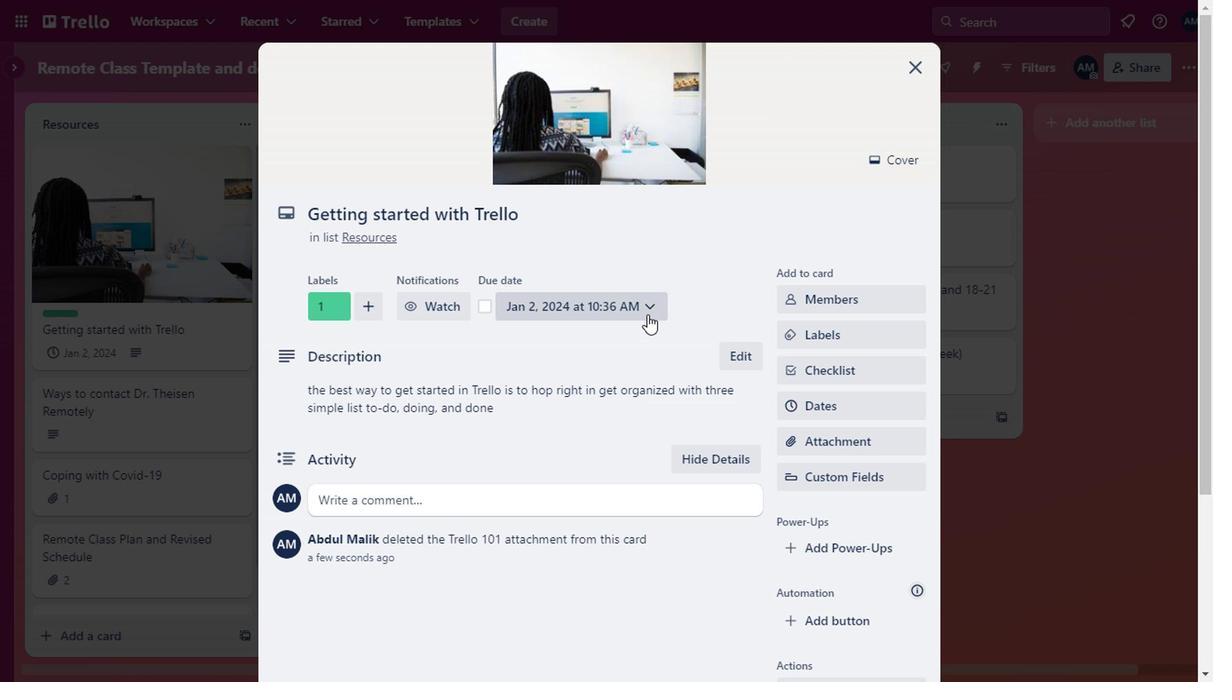 
Action: Mouse pressed left at (644, 315)
Screenshot: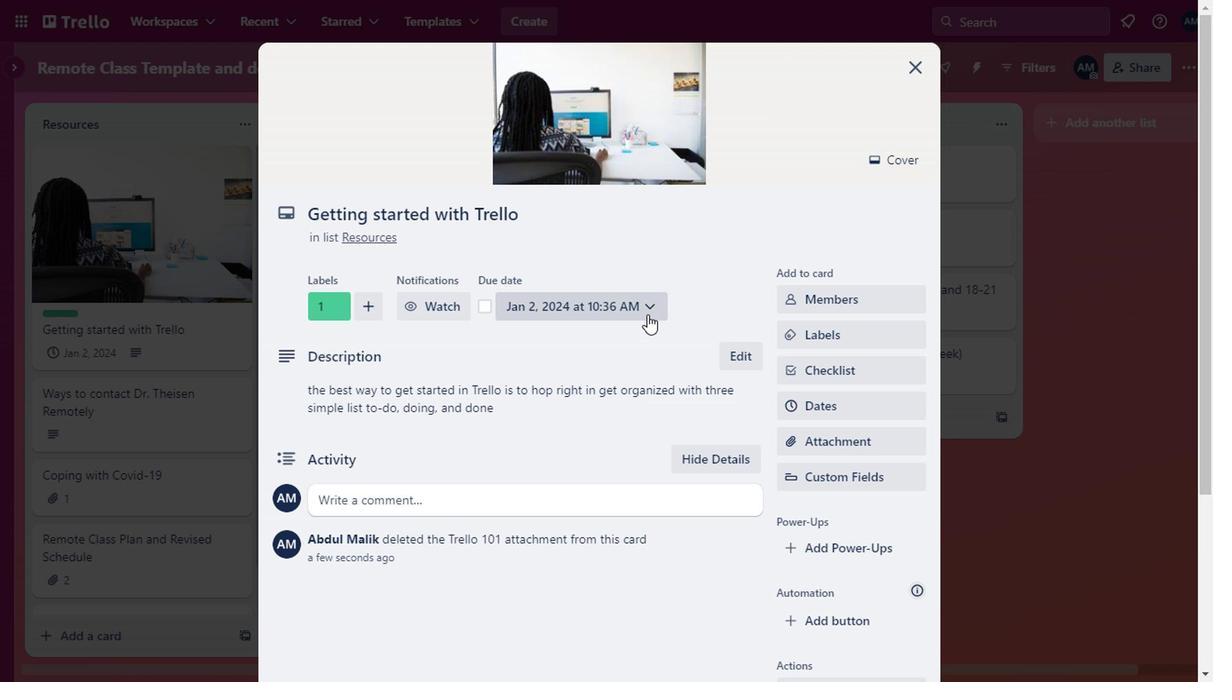 
Action: Mouse moved to (677, 466)
Screenshot: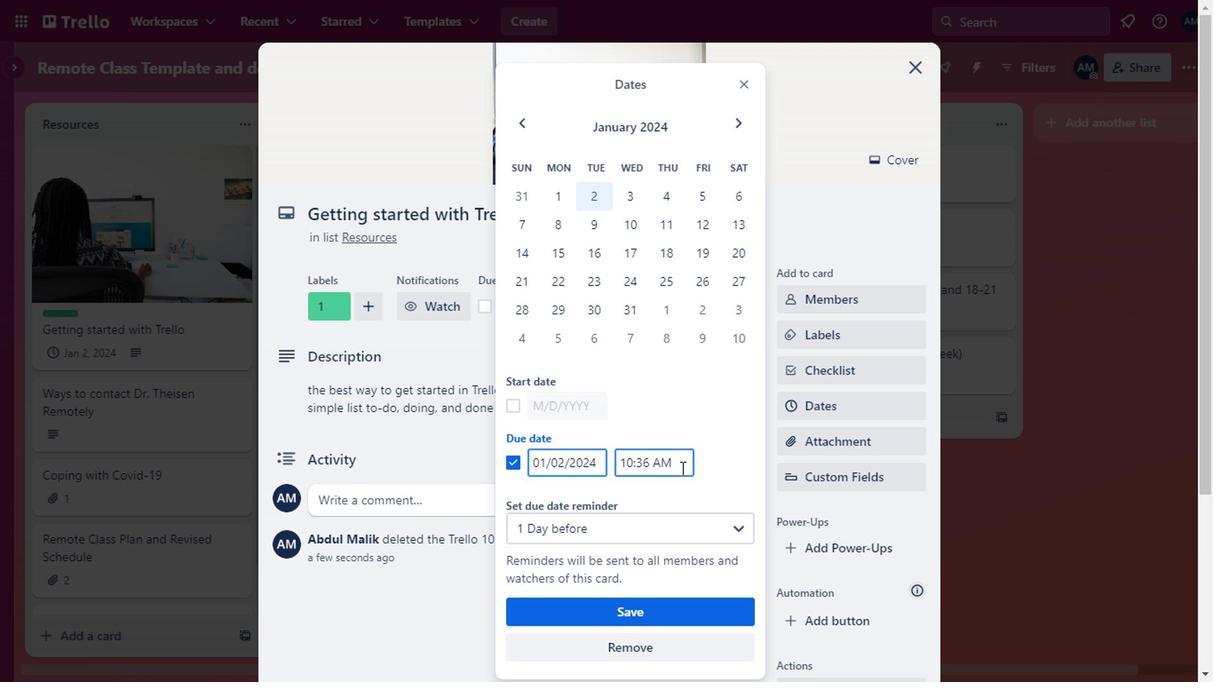 
Action: Mouse pressed left at (677, 466)
Screenshot: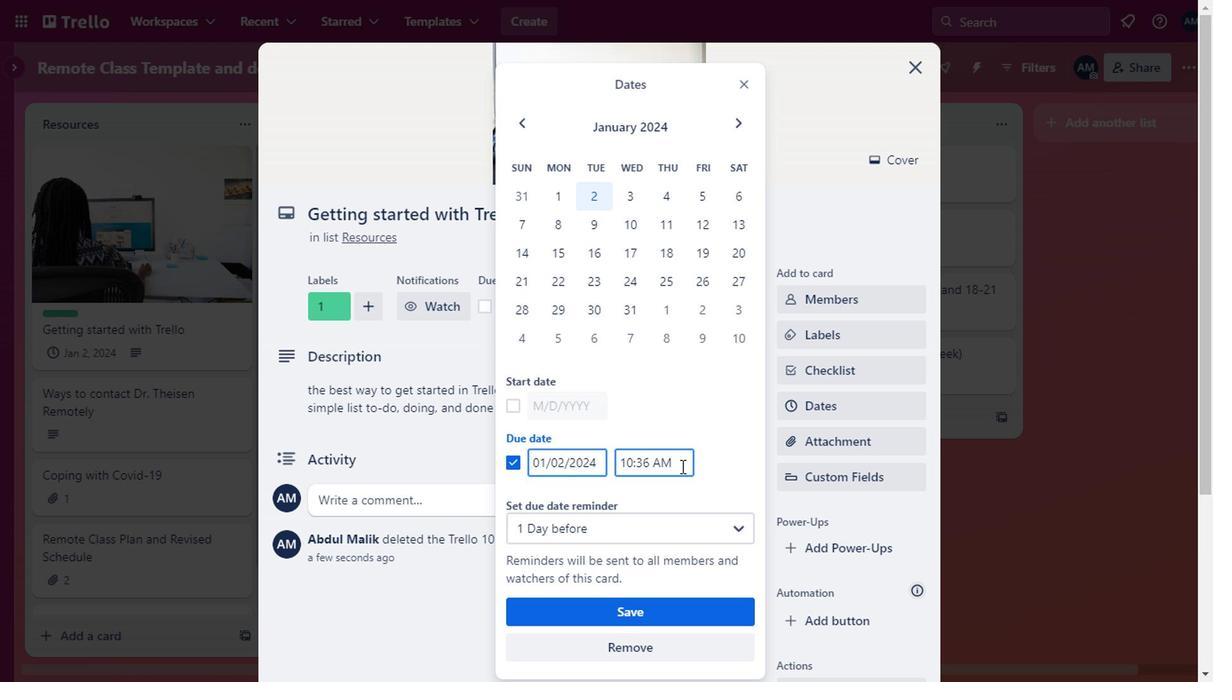 
Action: Mouse moved to (673, 463)
Screenshot: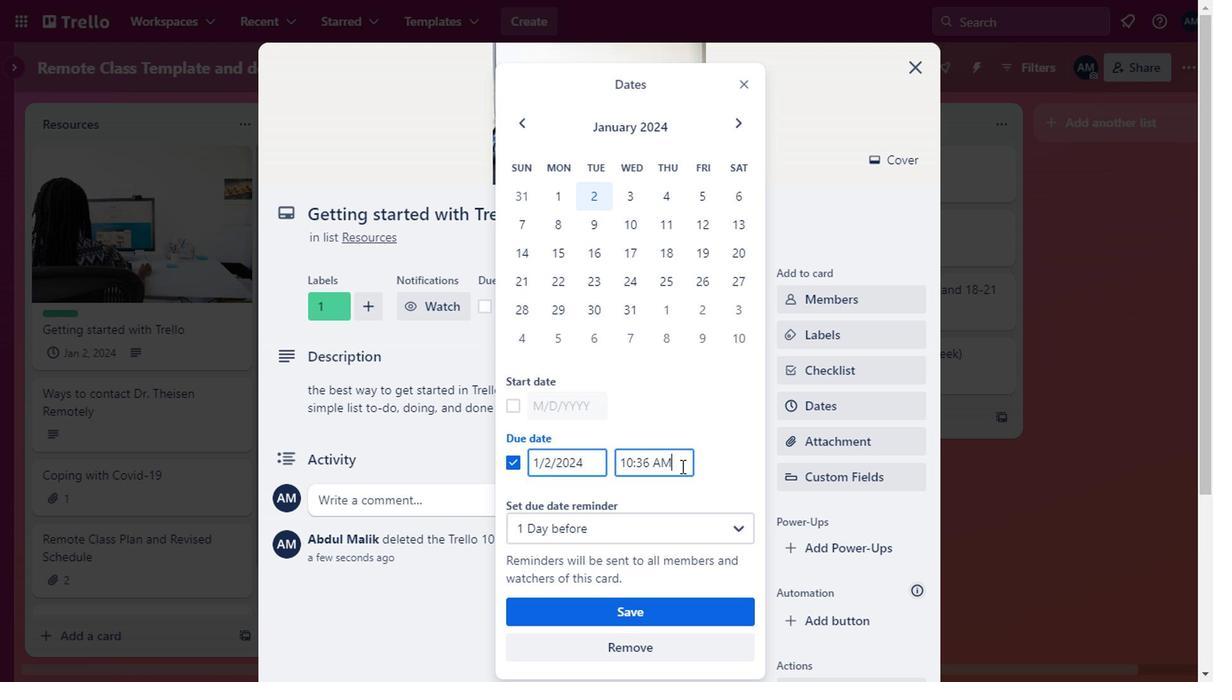 
Action: Mouse pressed left at (673, 463)
Screenshot: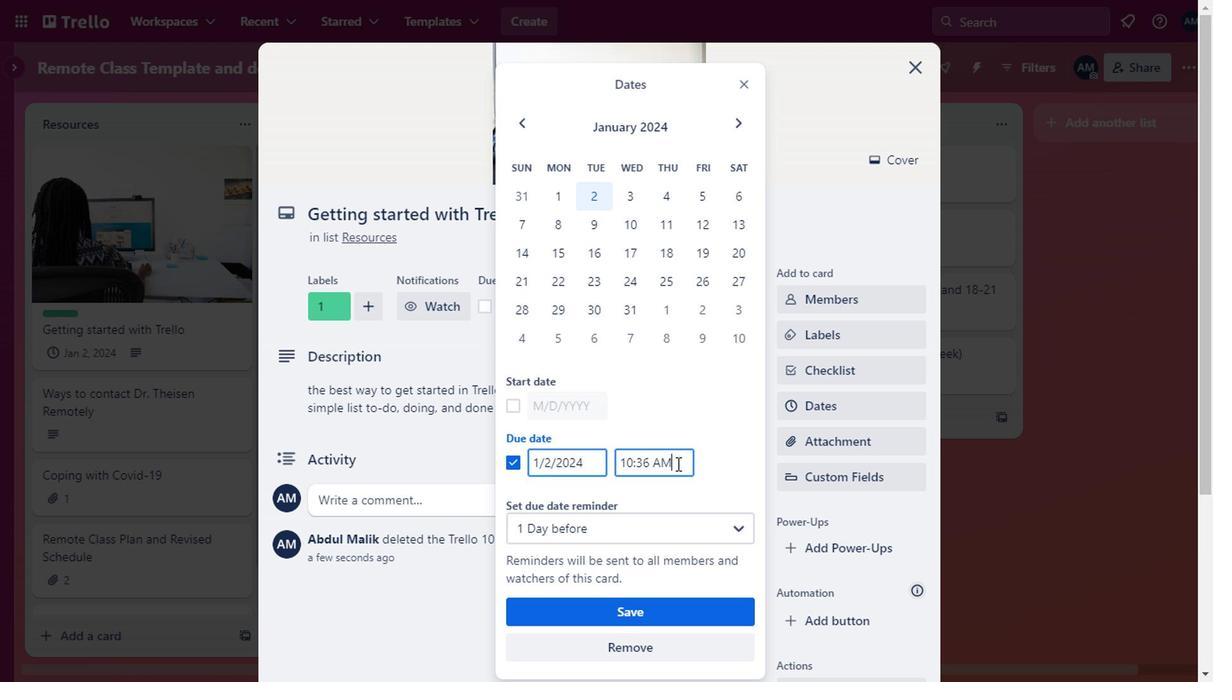 
Action: Mouse moved to (647, 463)
Screenshot: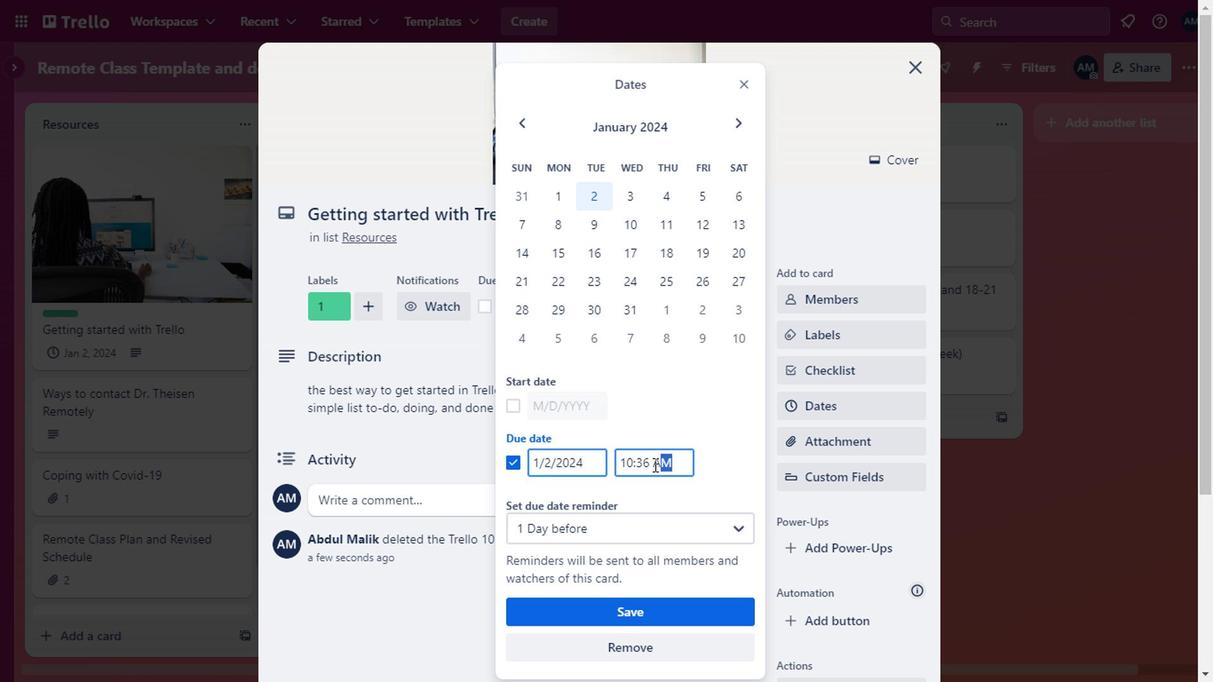
Action: Mouse pressed left at (647, 463)
Screenshot: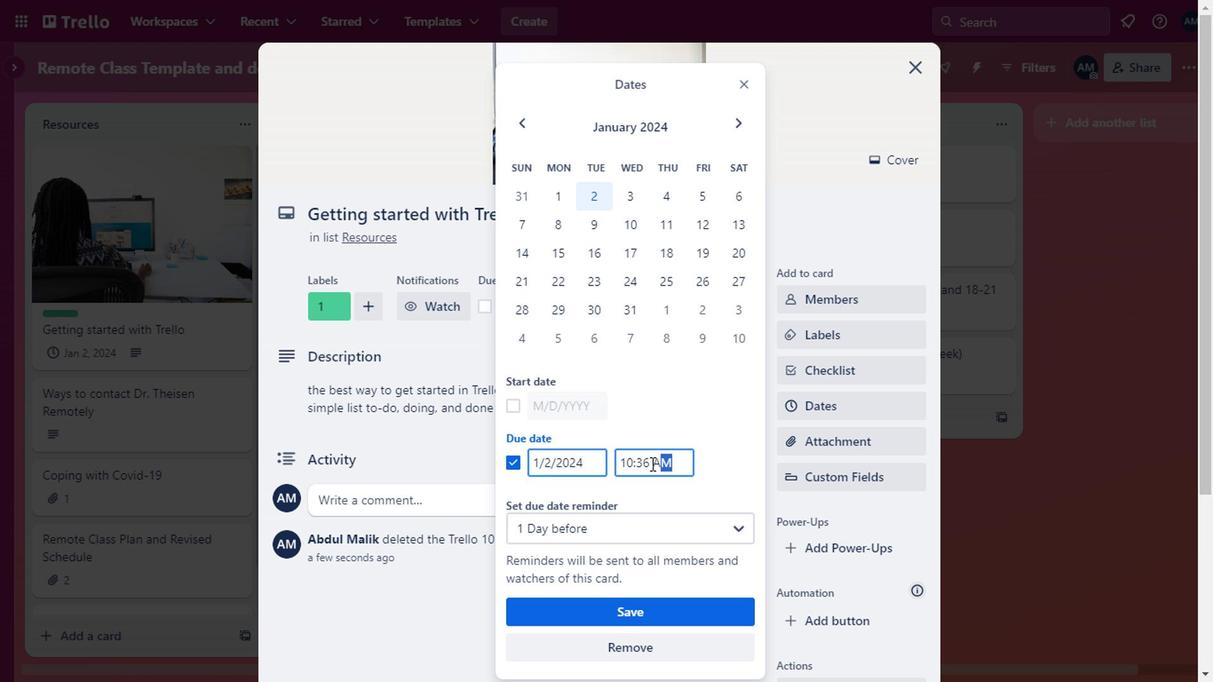 
Action: Mouse moved to (644, 463)
Screenshot: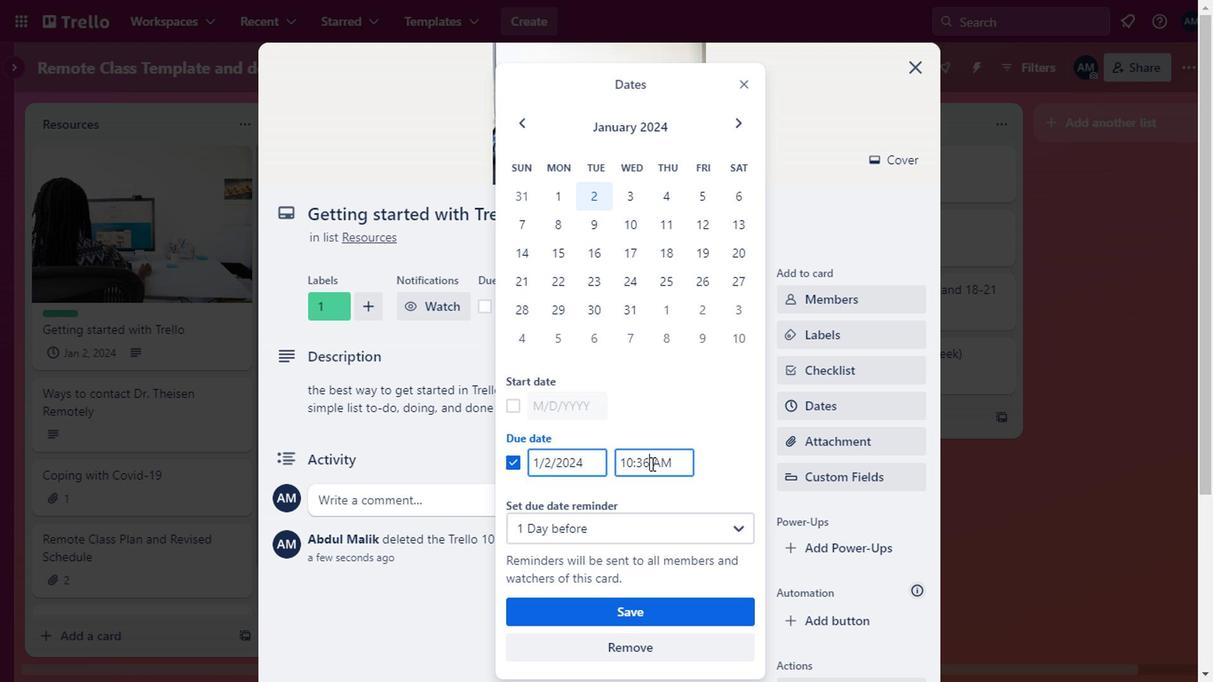 
Action: Key pressed <Key.backspace><Key.backspace>00
Screenshot: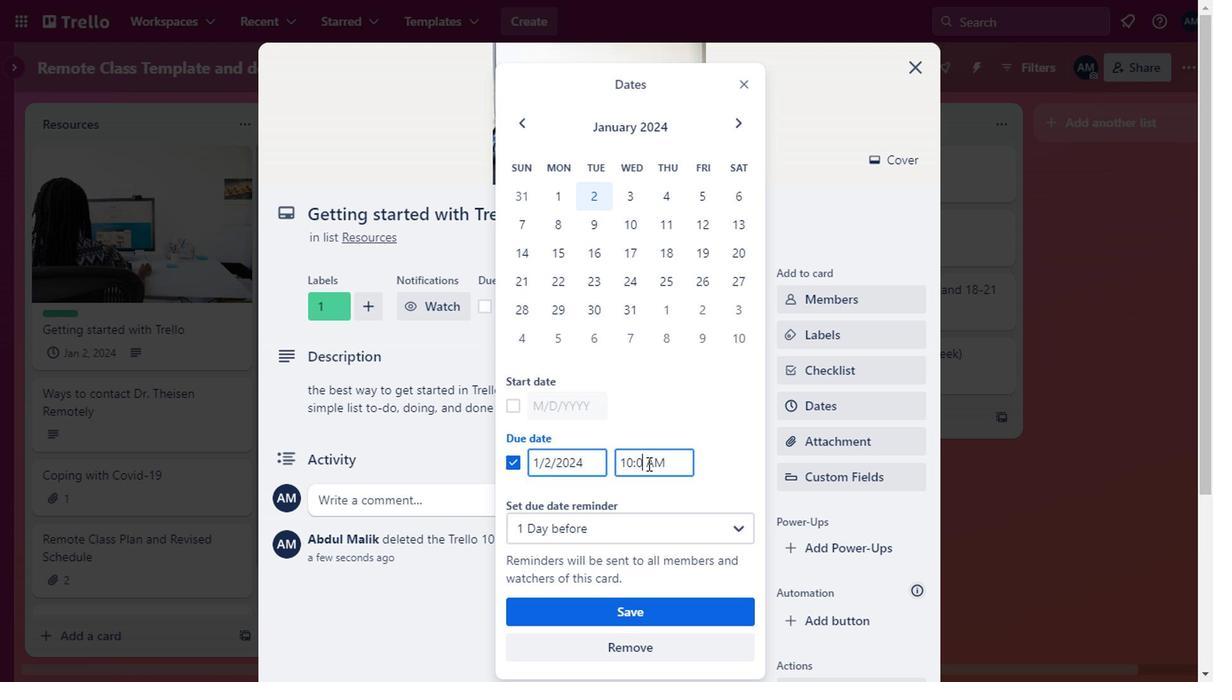 
Action: Mouse moved to (535, 537)
Screenshot: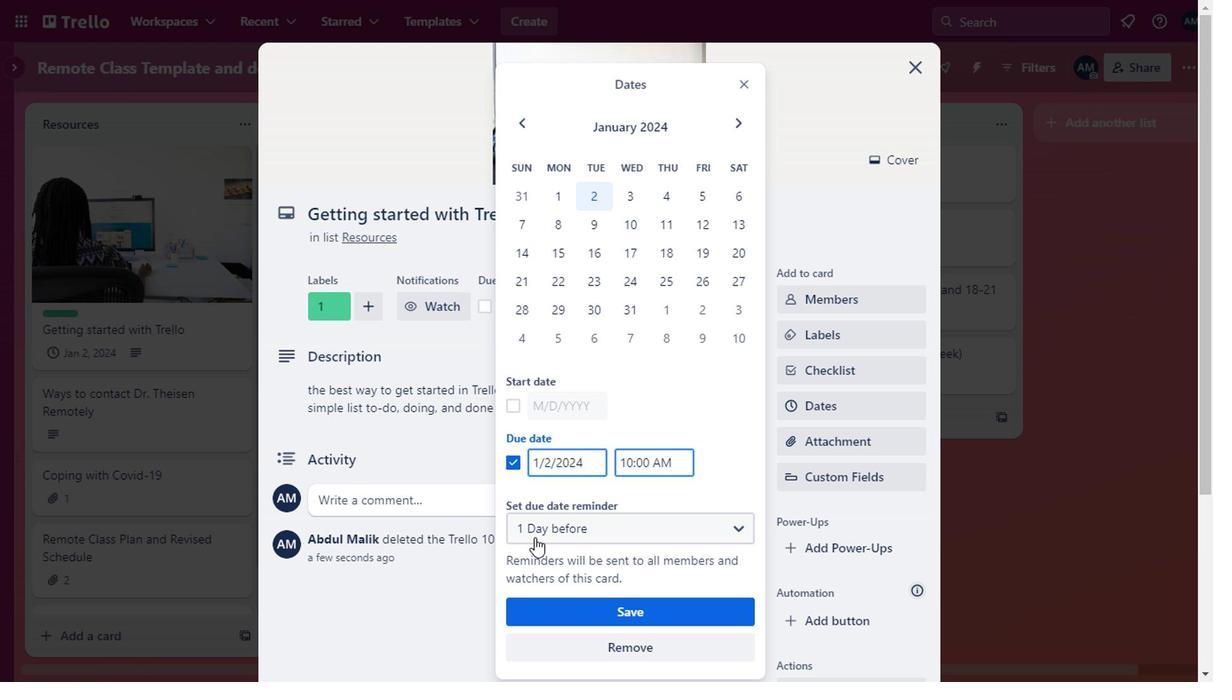 
Action: Mouse pressed left at (535, 537)
Screenshot: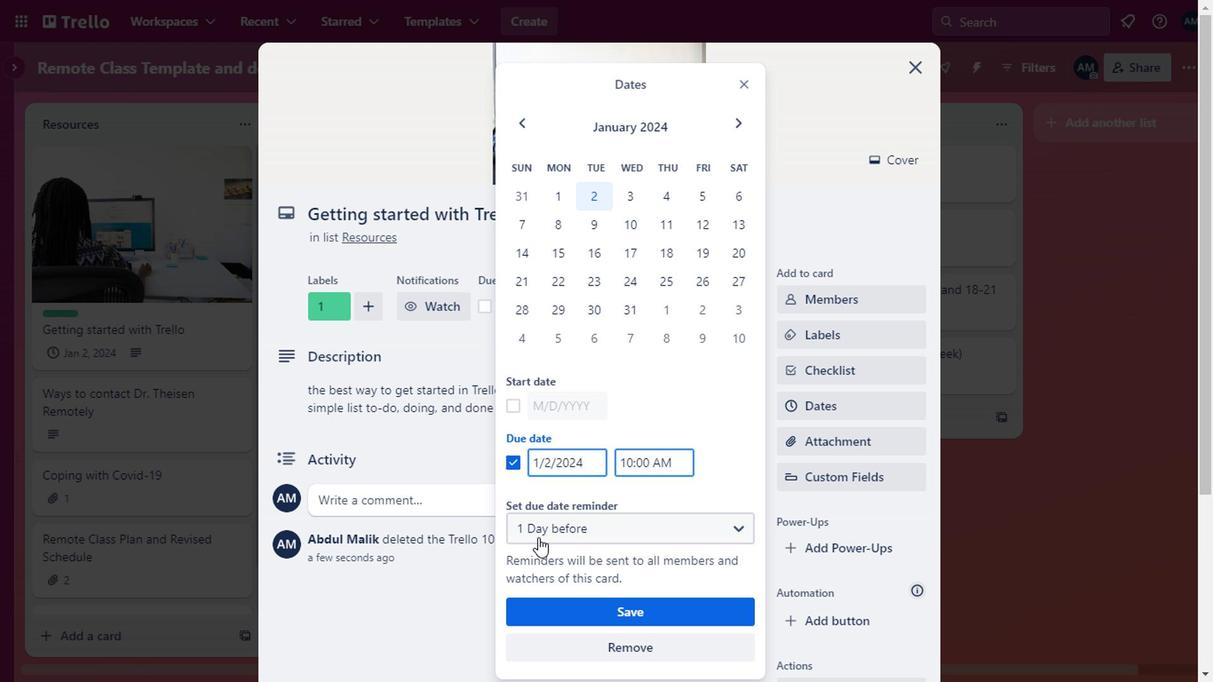 
Action: Mouse moved to (556, 578)
Screenshot: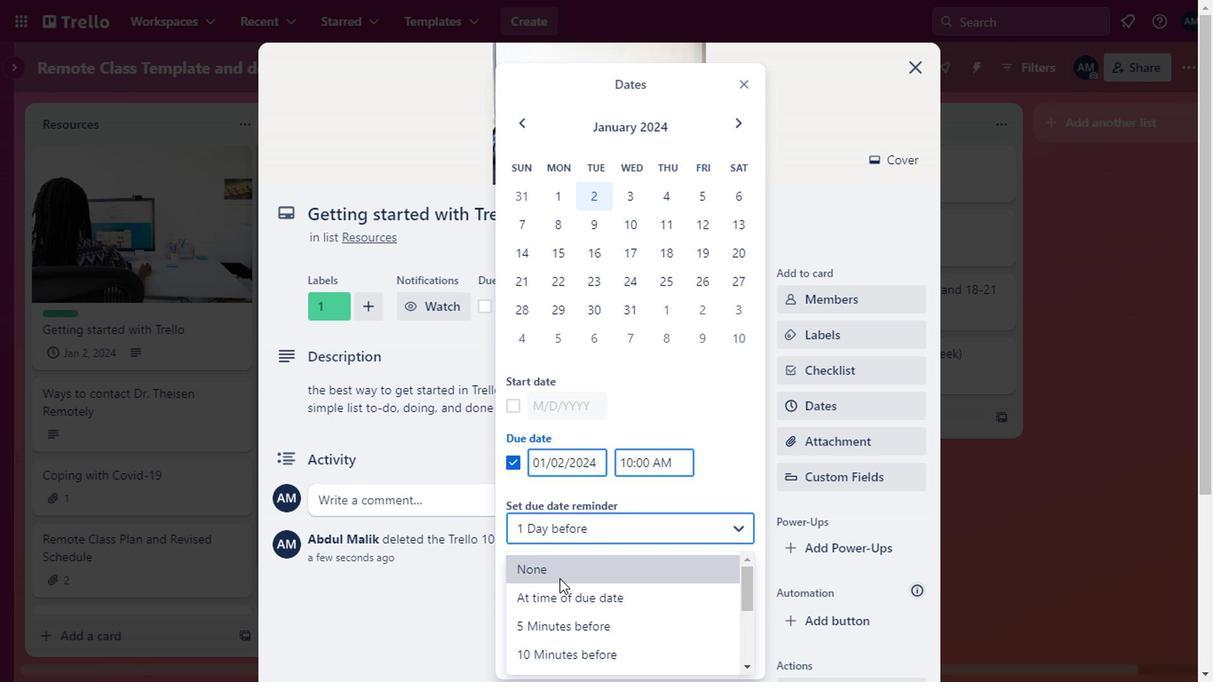
Action: Mouse pressed left at (556, 578)
Screenshot: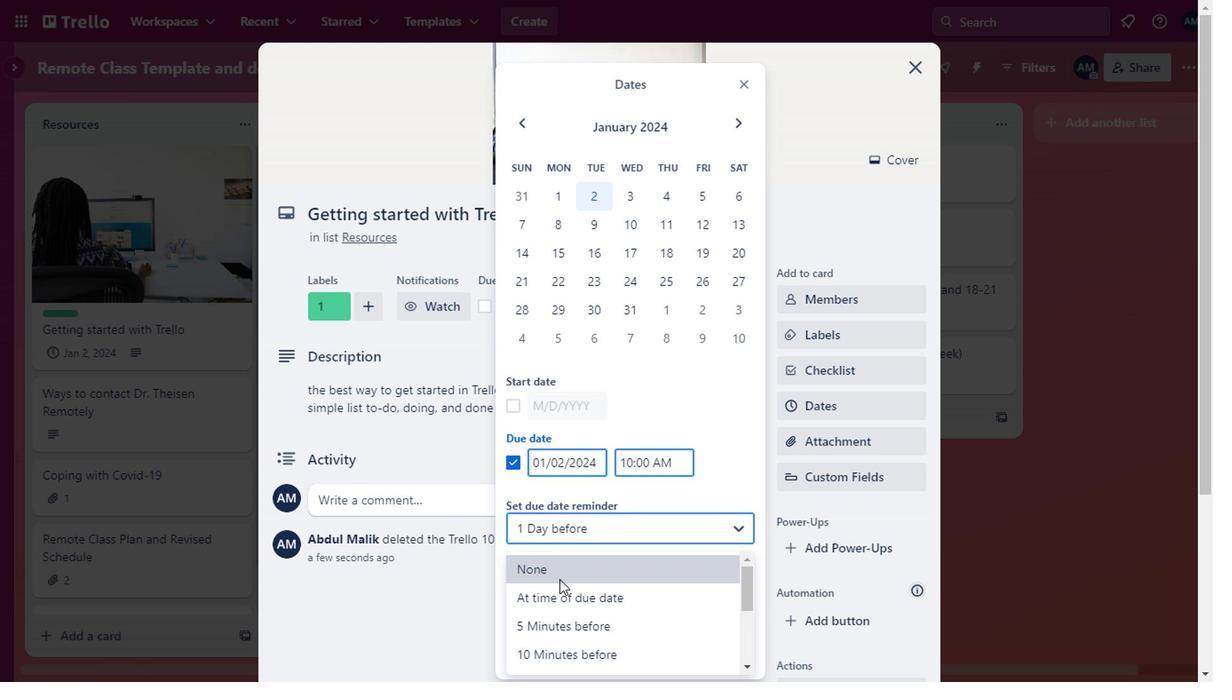 
Action: Mouse moved to (589, 604)
Screenshot: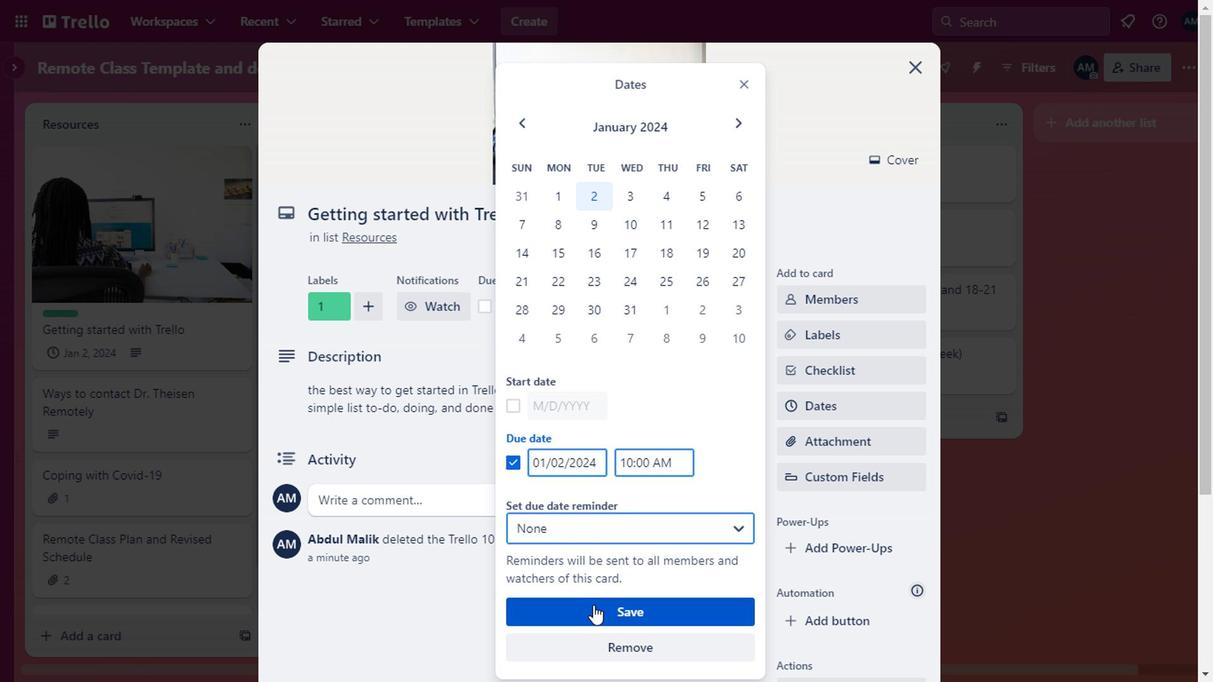 
Action: Mouse pressed left at (589, 604)
Screenshot: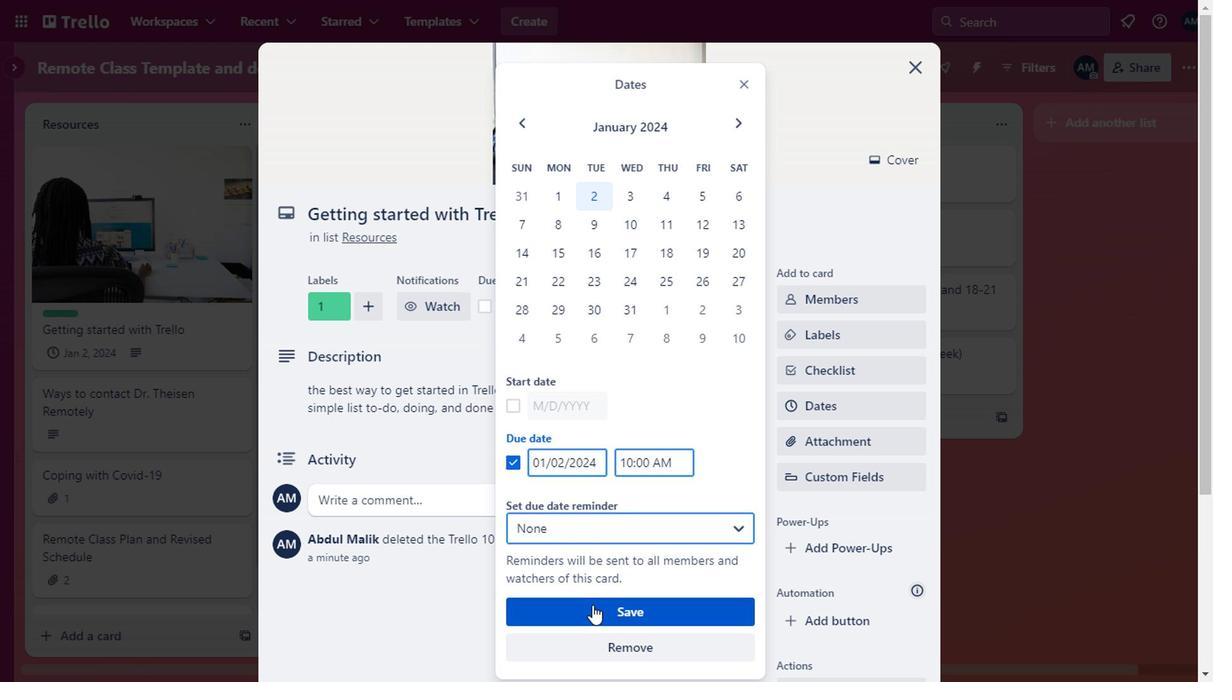 
Action: Mouse moved to (913, 69)
Screenshot: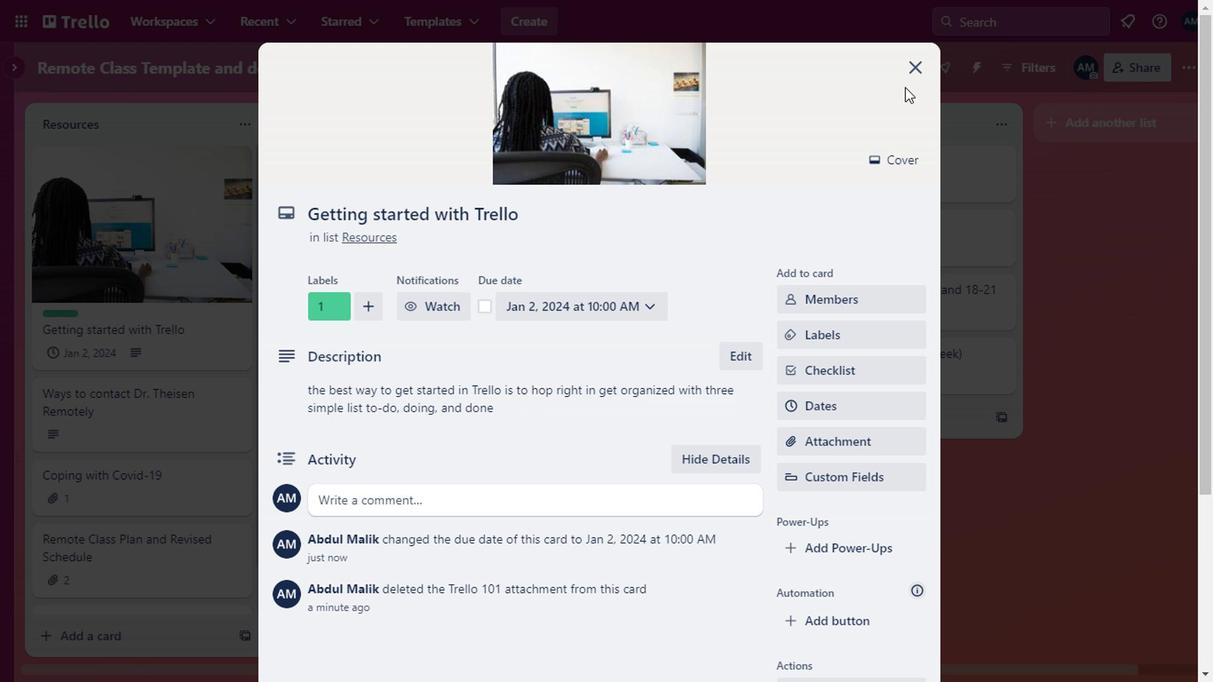 
Action: Mouse pressed left at (913, 69)
Screenshot: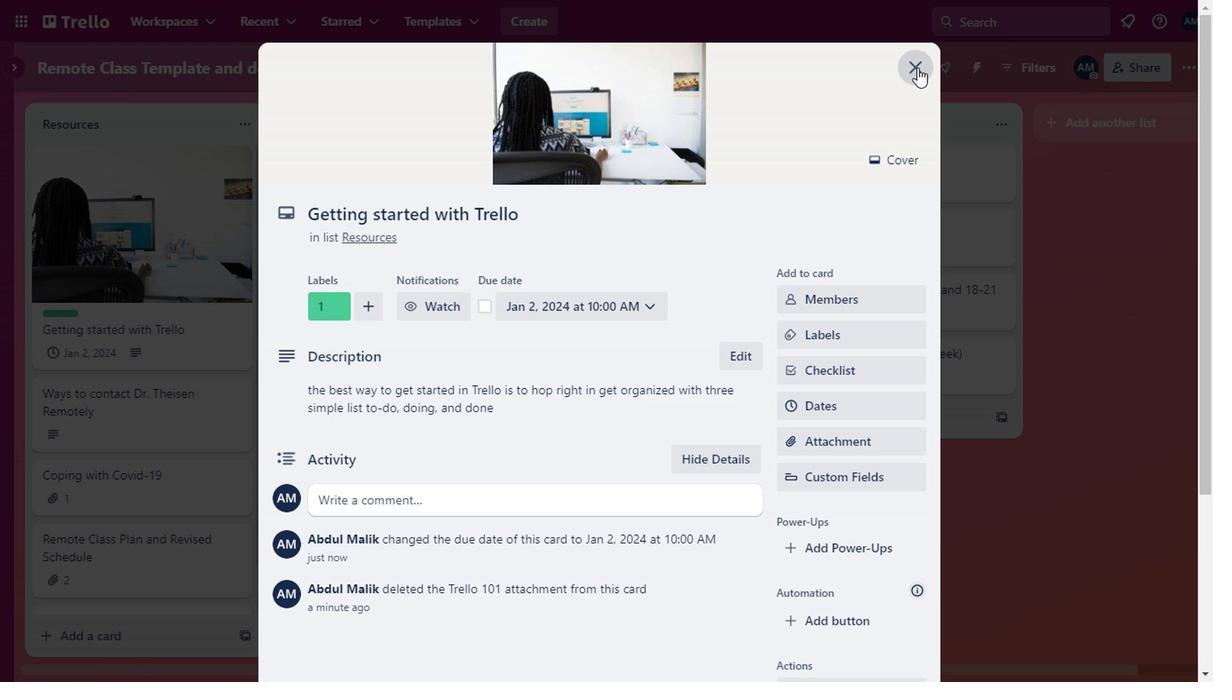 
Action: Mouse moved to (178, 415)
Screenshot: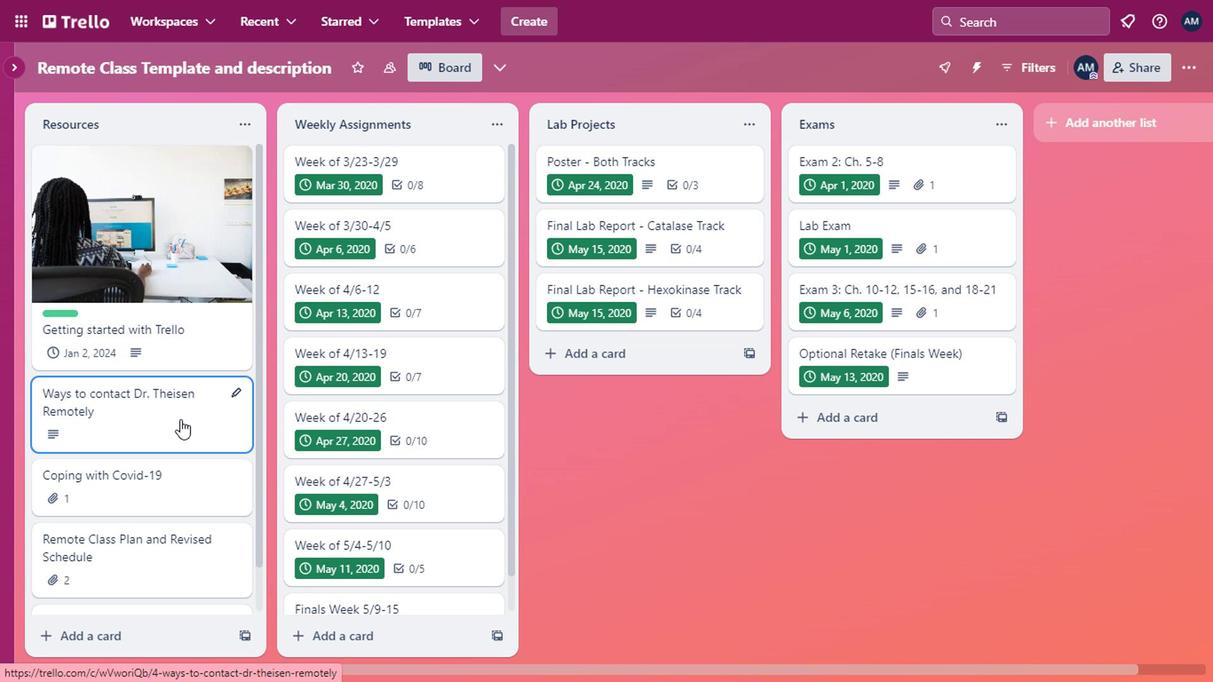 
Action: Mouse pressed left at (178, 415)
Screenshot: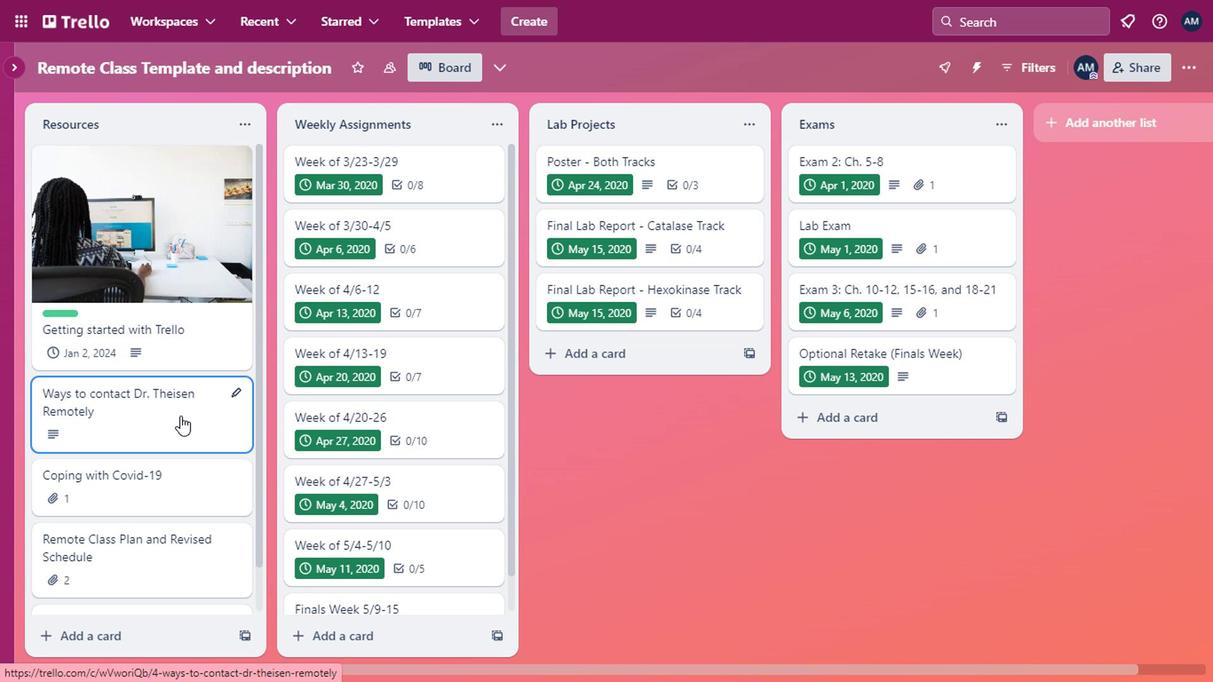 
Action: Mouse moved to (580, 80)
Screenshot: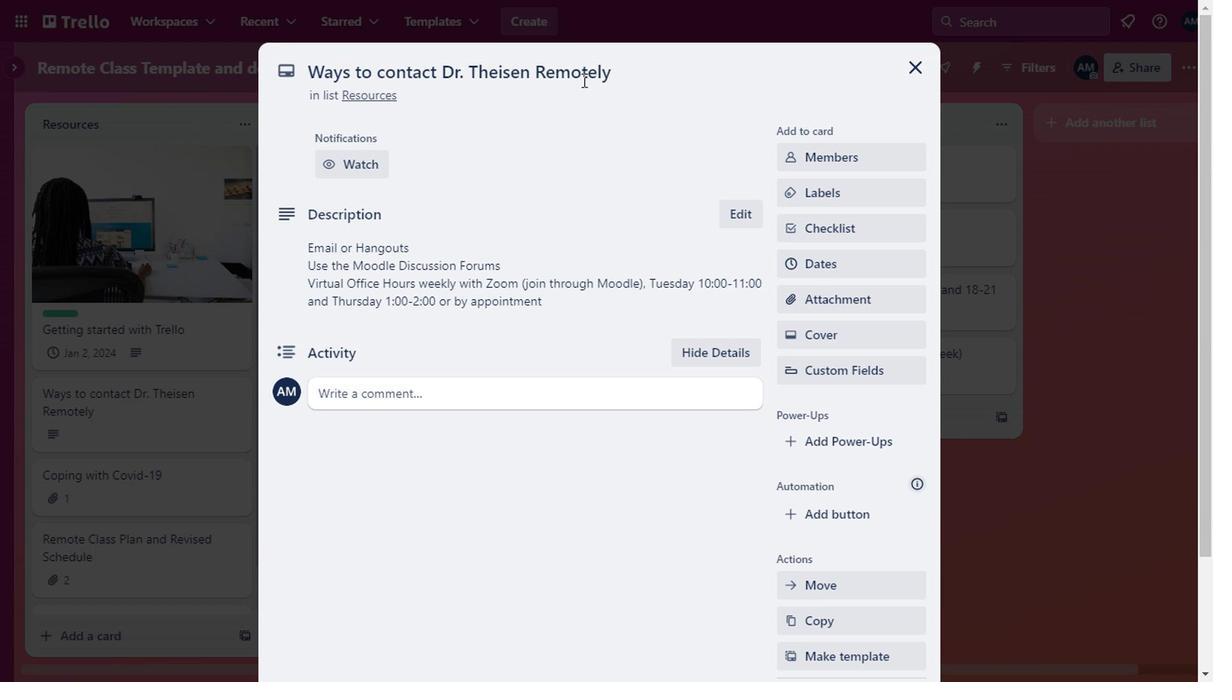 
Action: Mouse pressed left at (580, 80)
Screenshot: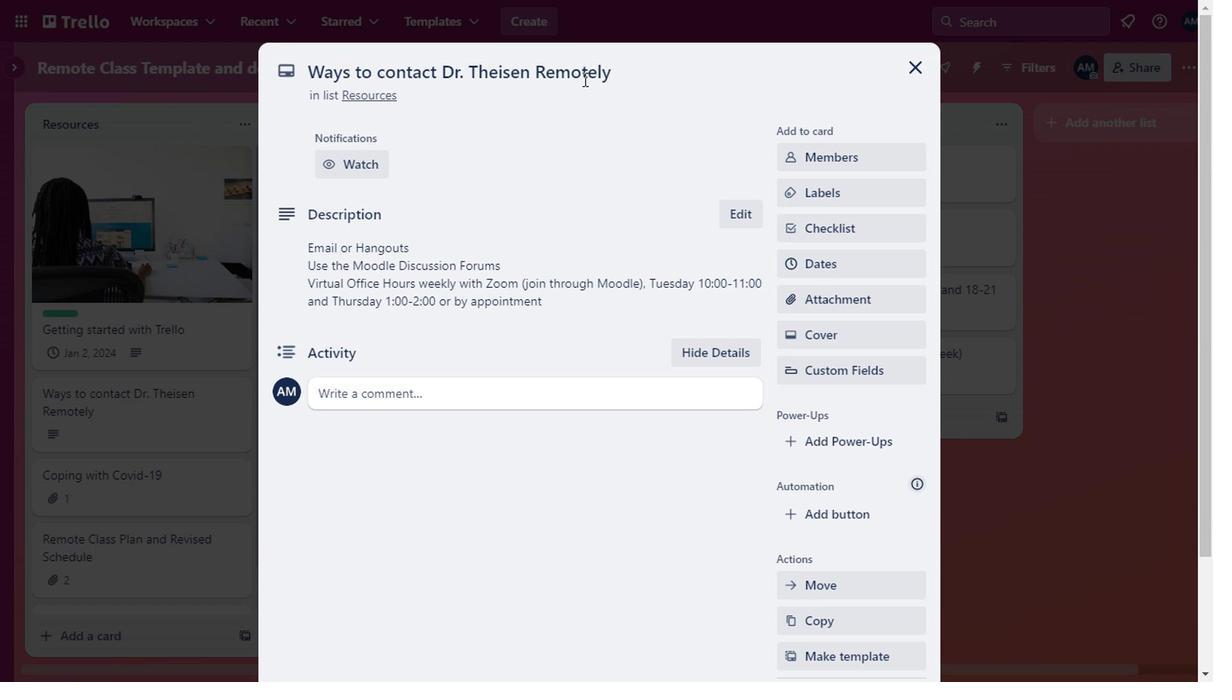 
Action: Mouse moved to (603, 71)
Screenshot: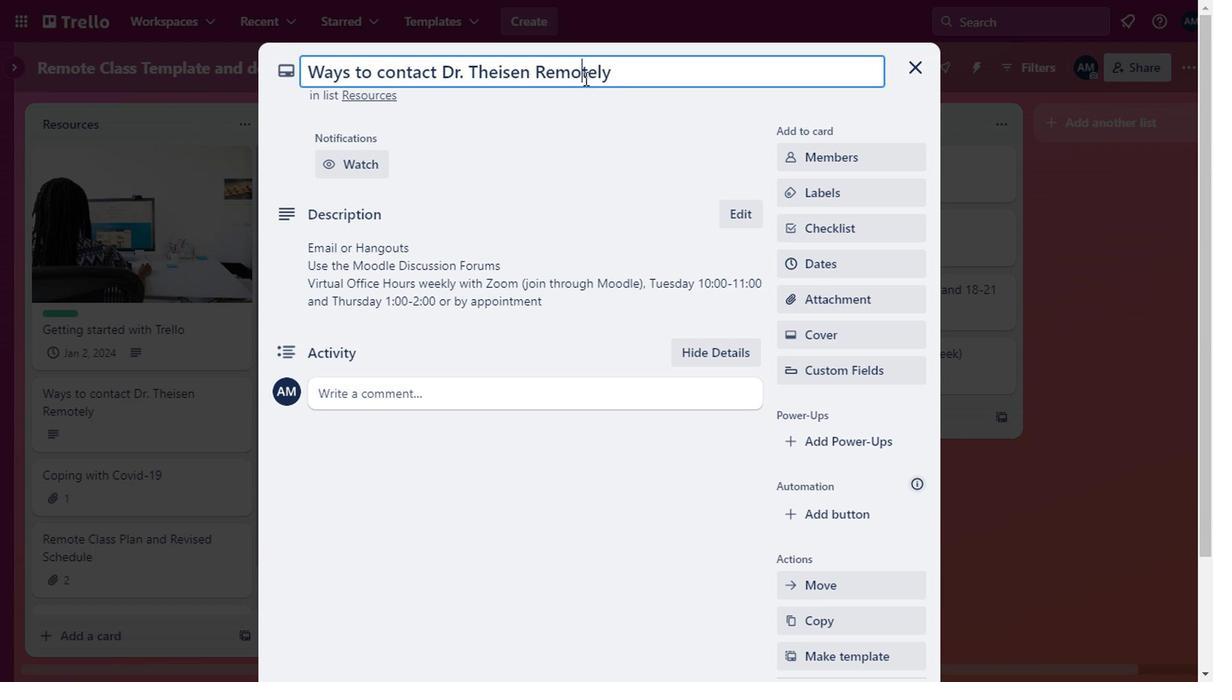 
Action: Mouse pressed left at (603, 71)
Screenshot: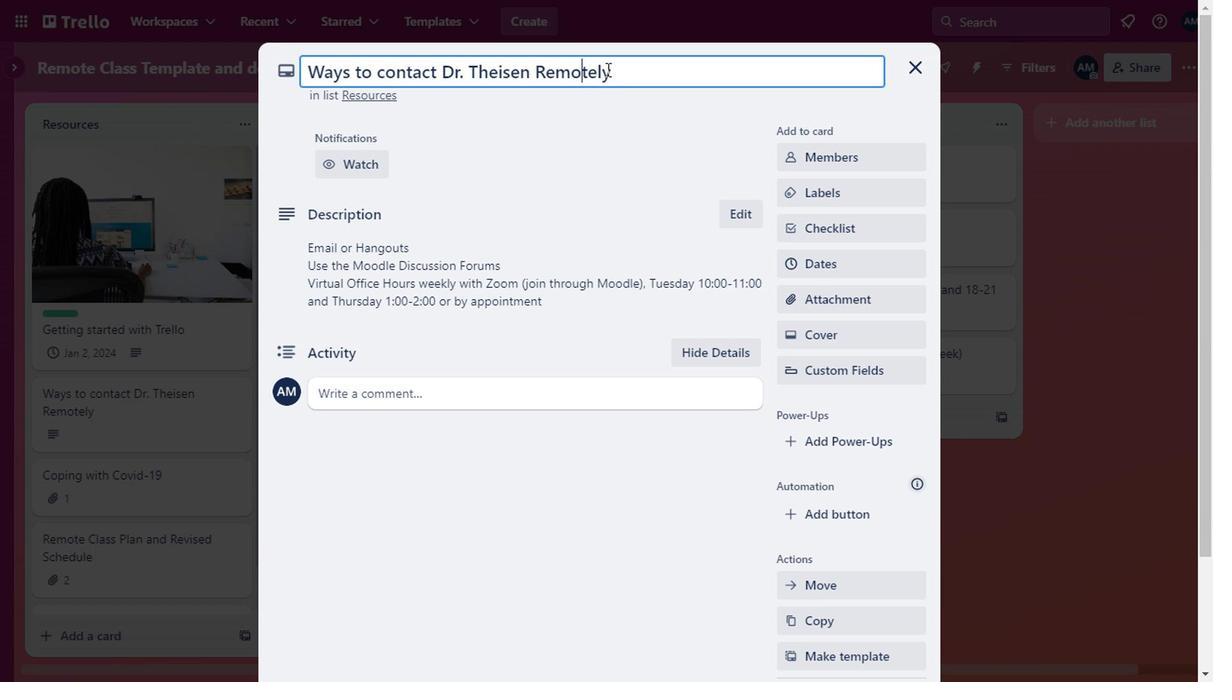 
Action: Mouse moved to (624, 73)
Screenshot: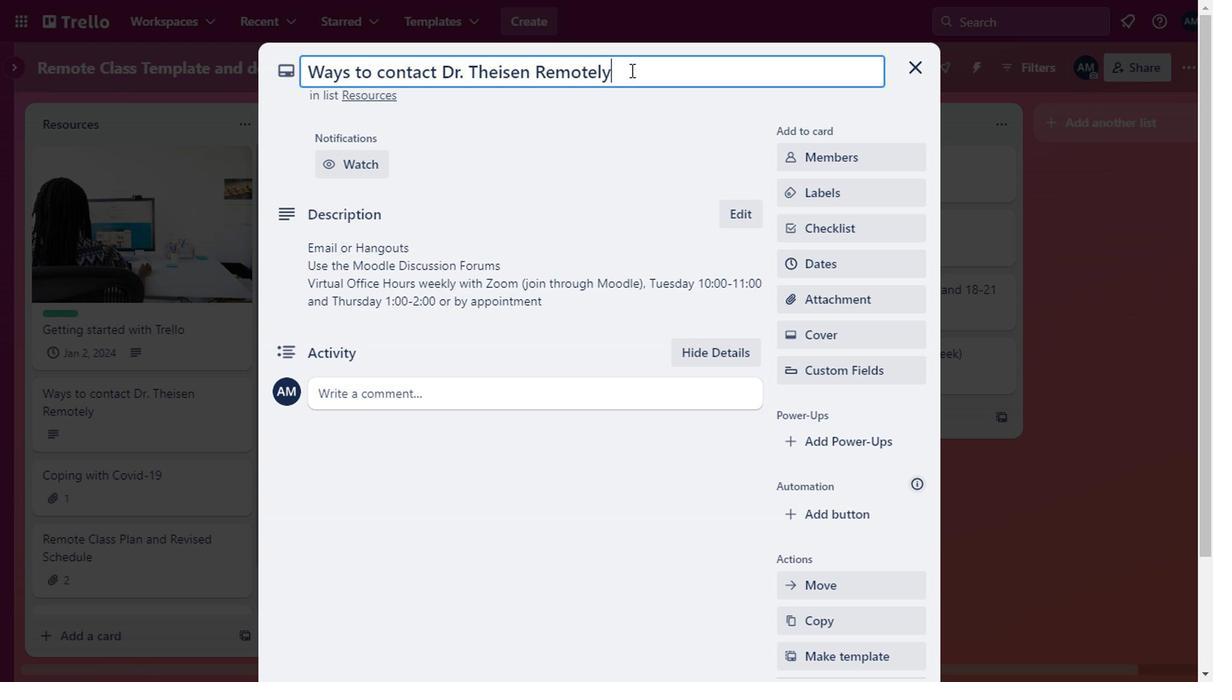 
Action: Mouse pressed left at (624, 73)
Screenshot: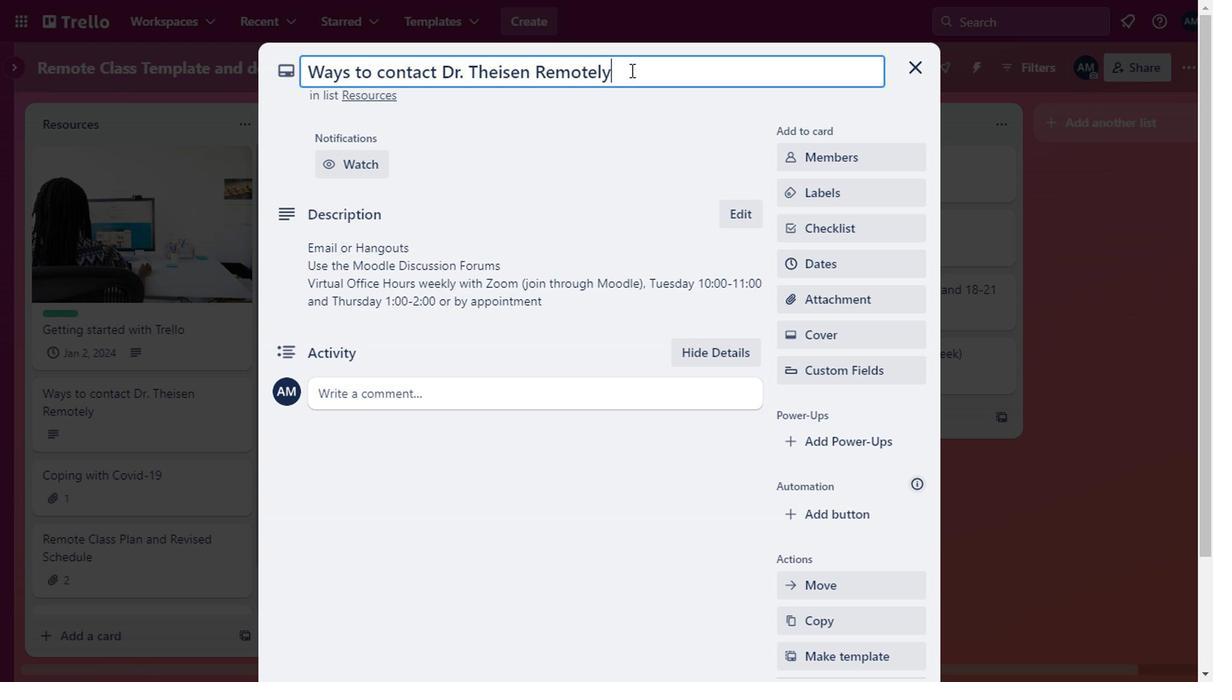 
Action: Mouse moved to (458, 89)
Screenshot: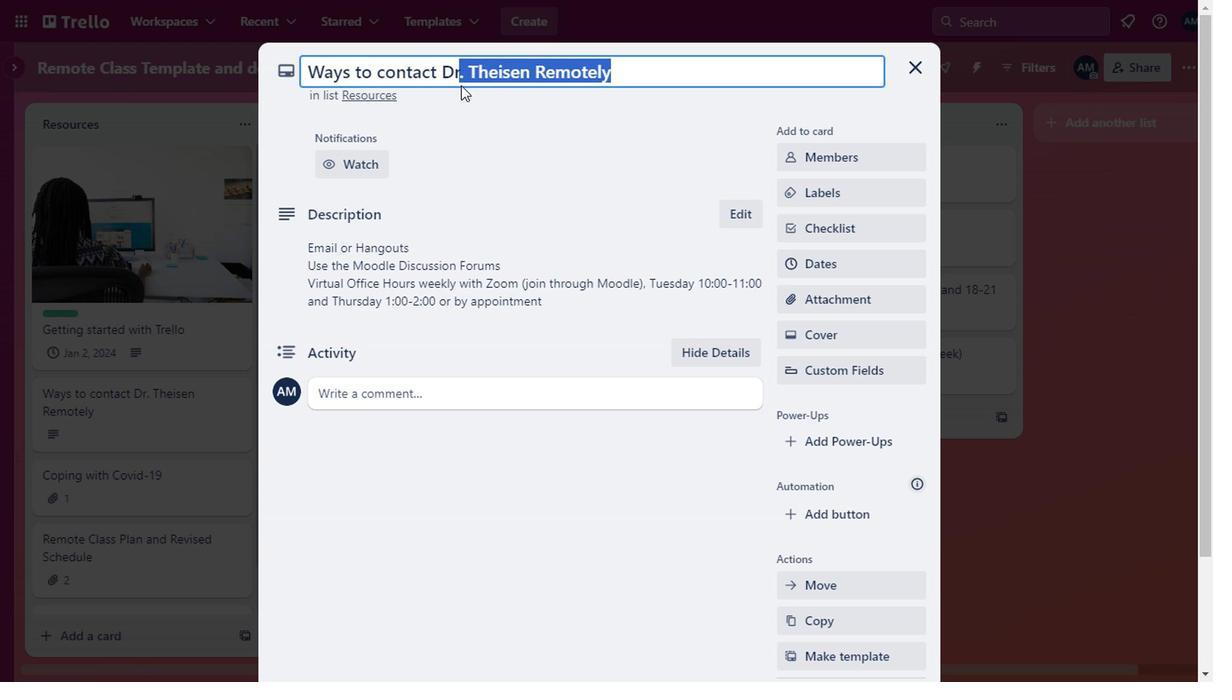 
Action: Key pressed <Key.backspace><Key.backspace>pctor<Key.backspace><Key.backspace><Key.backspace><Key.backspace><Key.backspace>octor
Screenshot: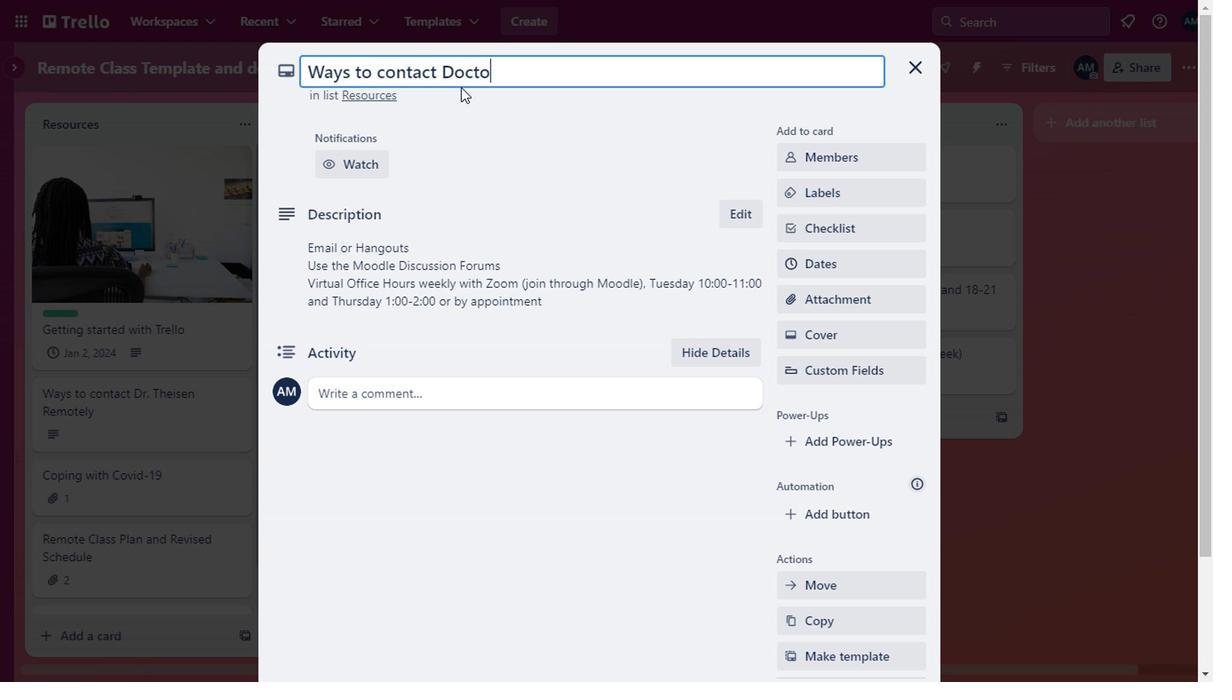 
Action: Mouse moved to (528, 296)
Screenshot: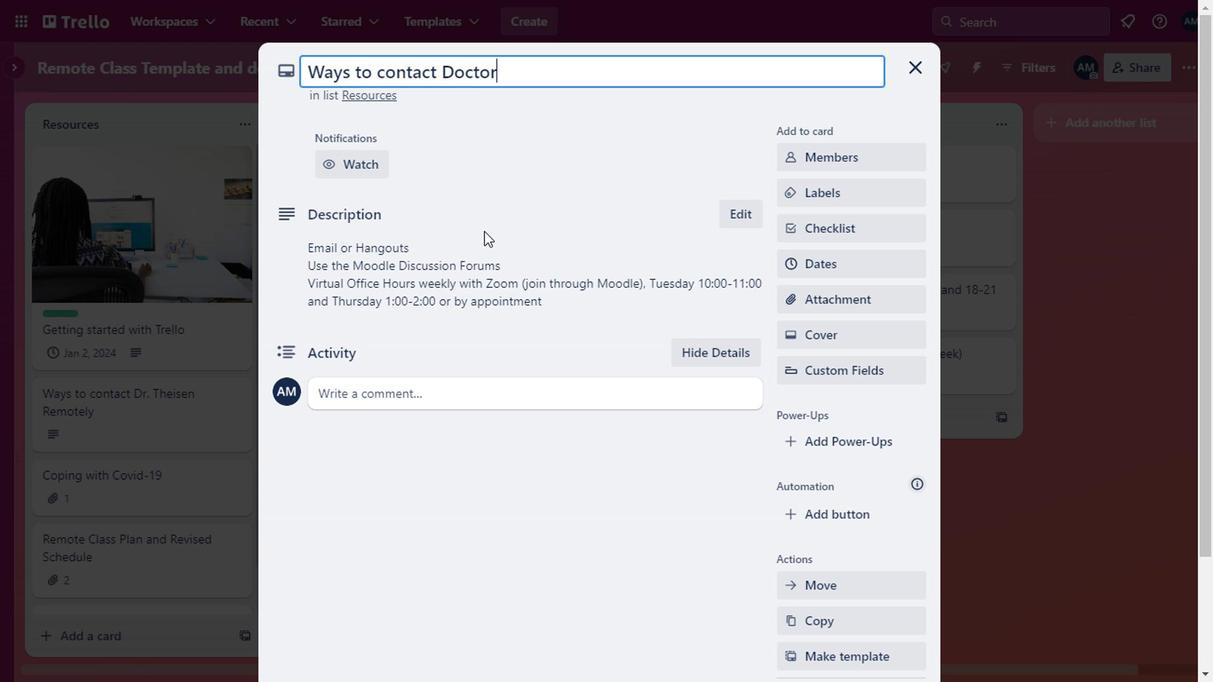 
Action: Mouse pressed left at (528, 296)
Screenshot: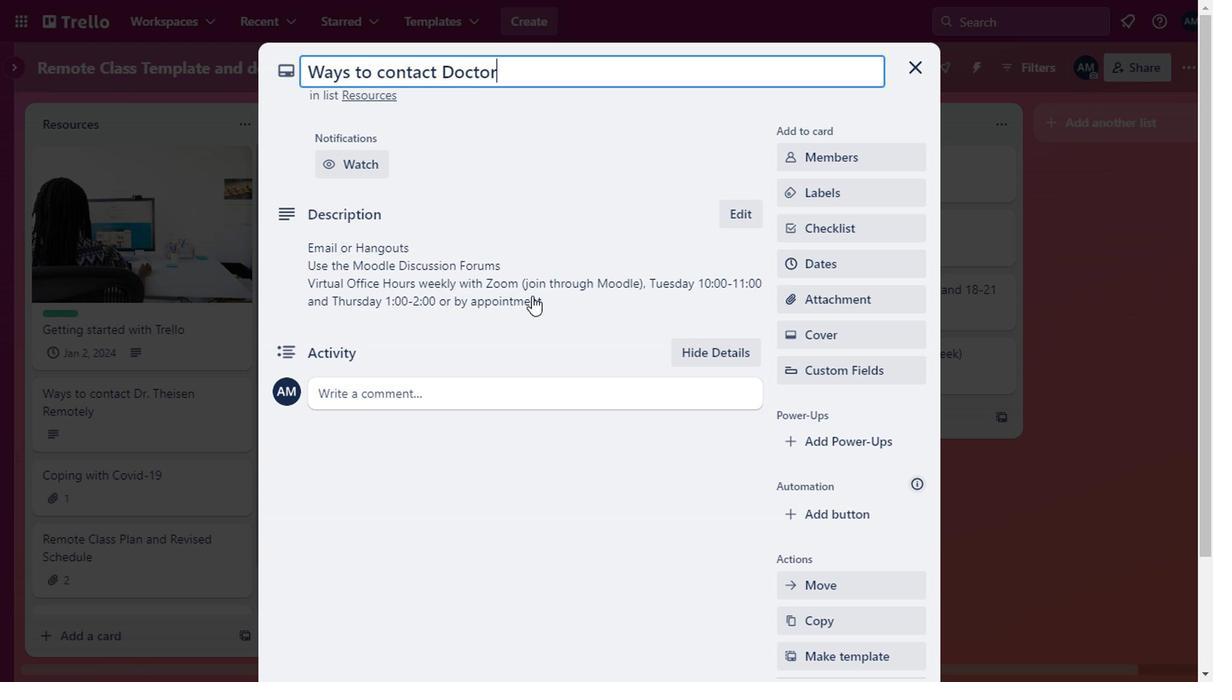 
Action: Mouse moved to (318, 492)
Screenshot: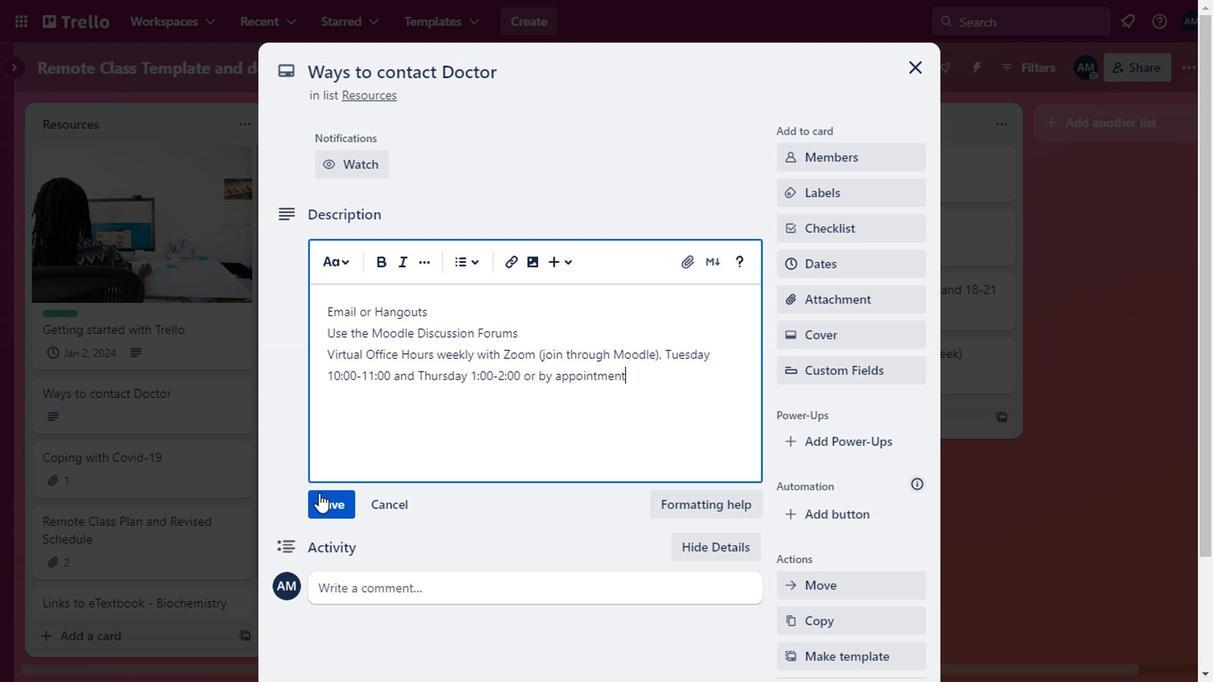 
Action: Mouse pressed left at (318, 492)
Screenshot: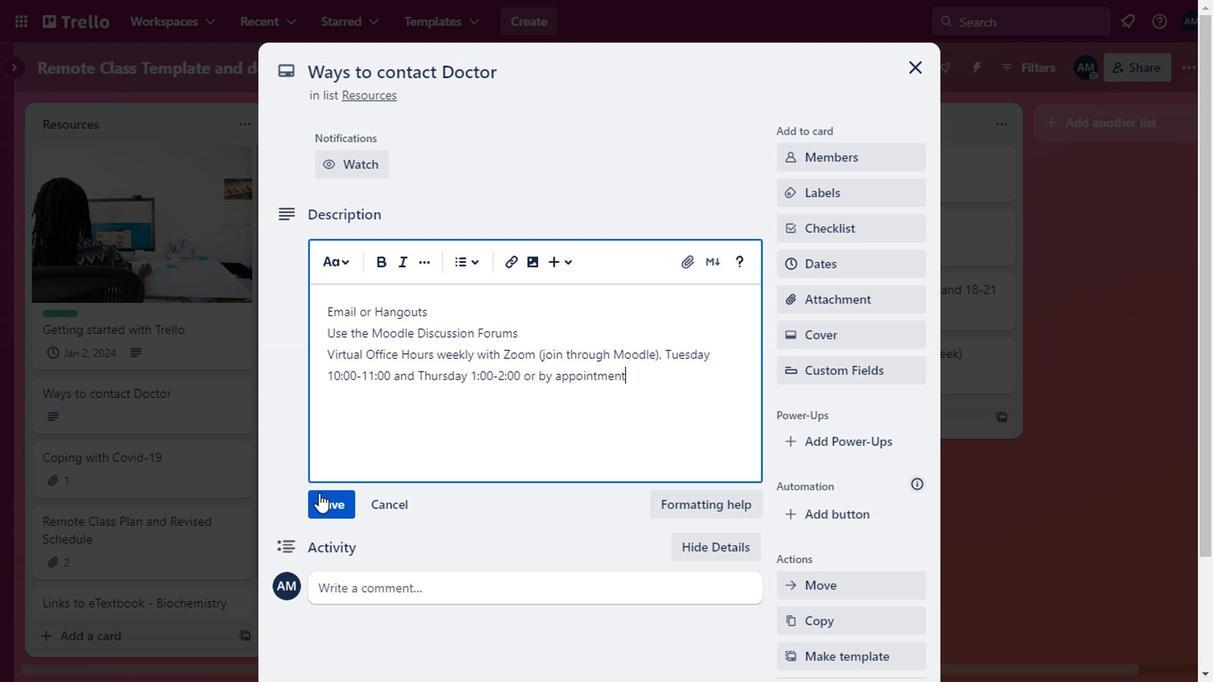 
Action: Mouse moved to (825, 184)
Screenshot: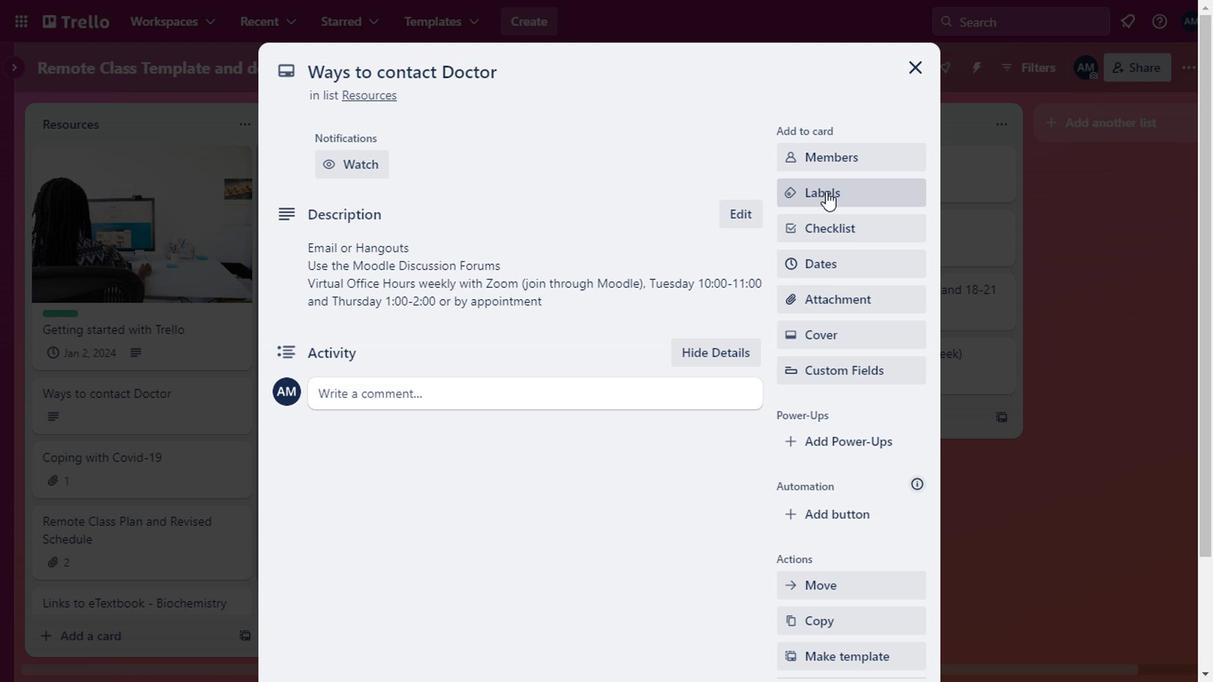 
Action: Mouse pressed left at (825, 184)
Screenshot: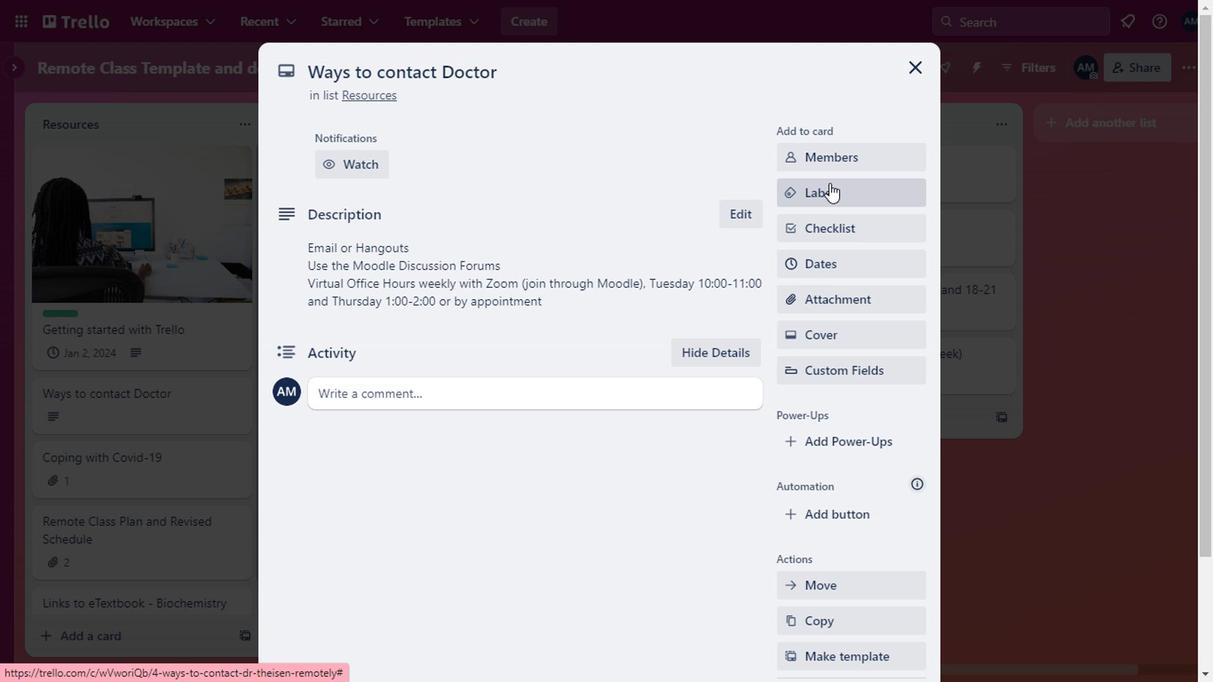 
Action: Mouse moved to (789, 434)
Screenshot: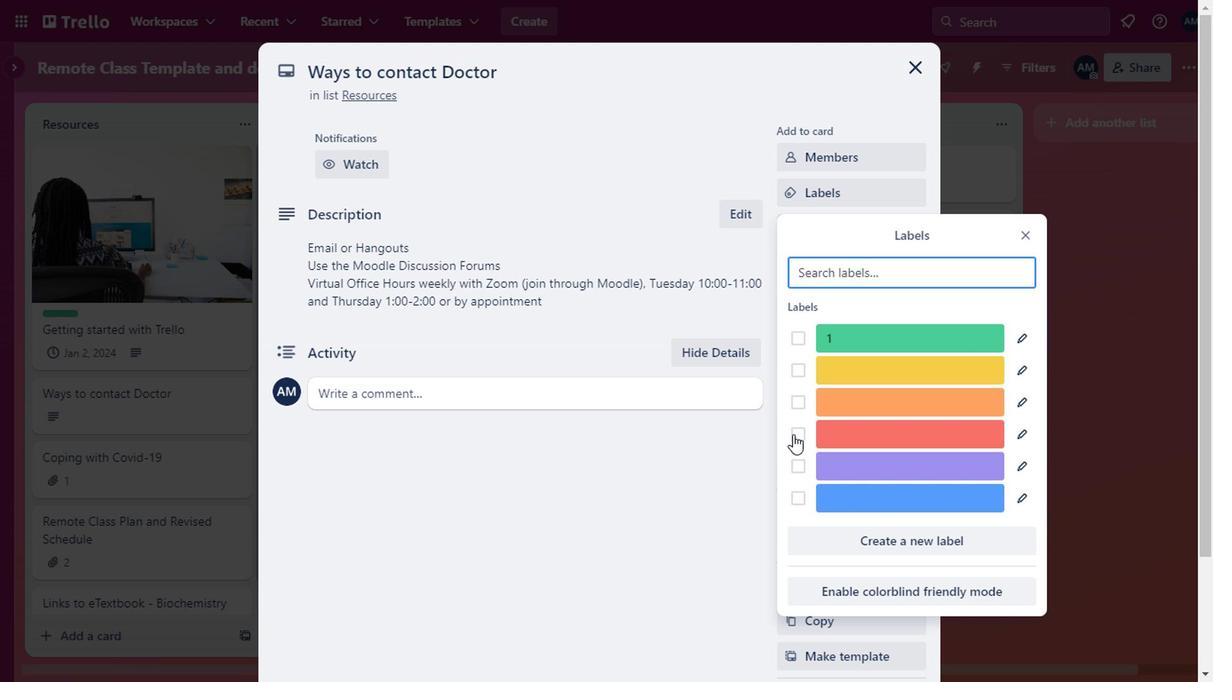 
Action: Mouse pressed left at (789, 434)
Screenshot: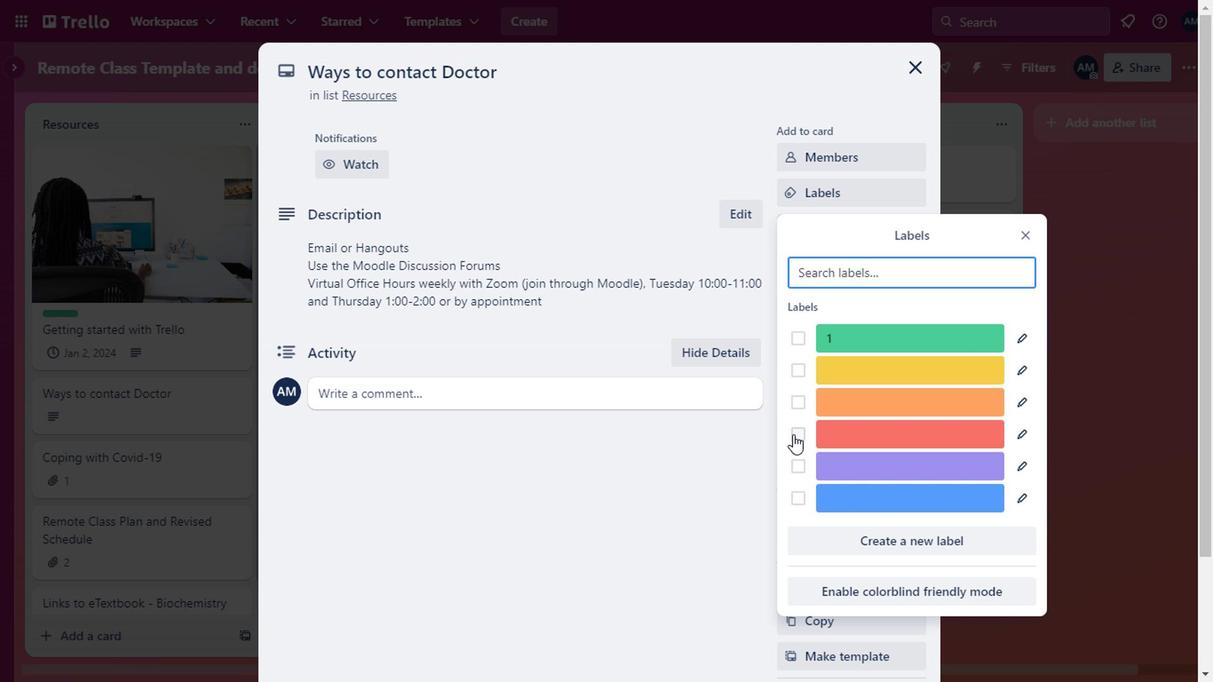 
Action: Mouse moved to (1010, 437)
Screenshot: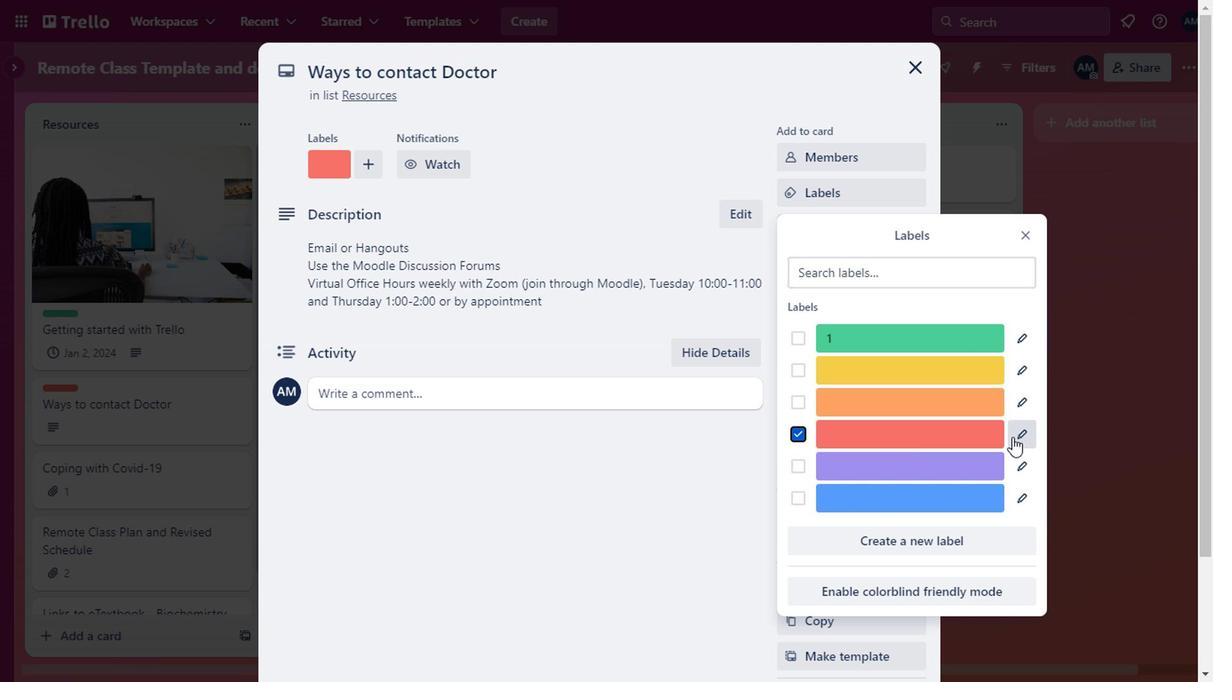 
Action: Mouse pressed left at (1010, 437)
Screenshot: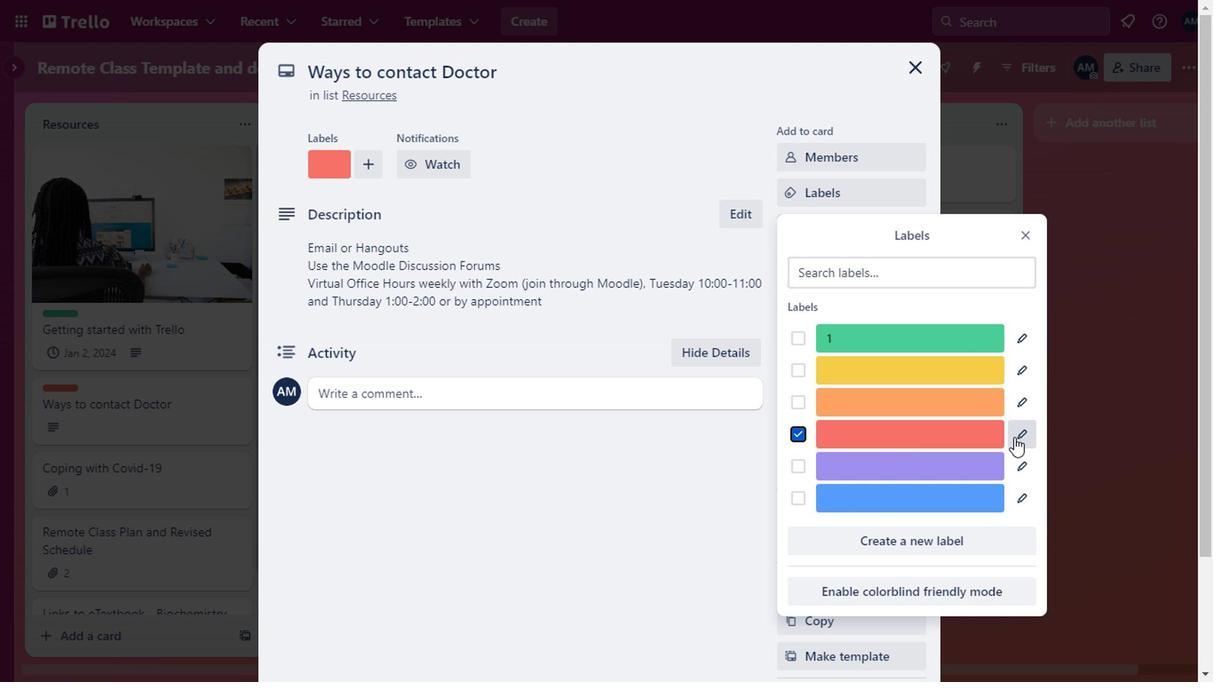
Action: Mouse moved to (865, 298)
Screenshot: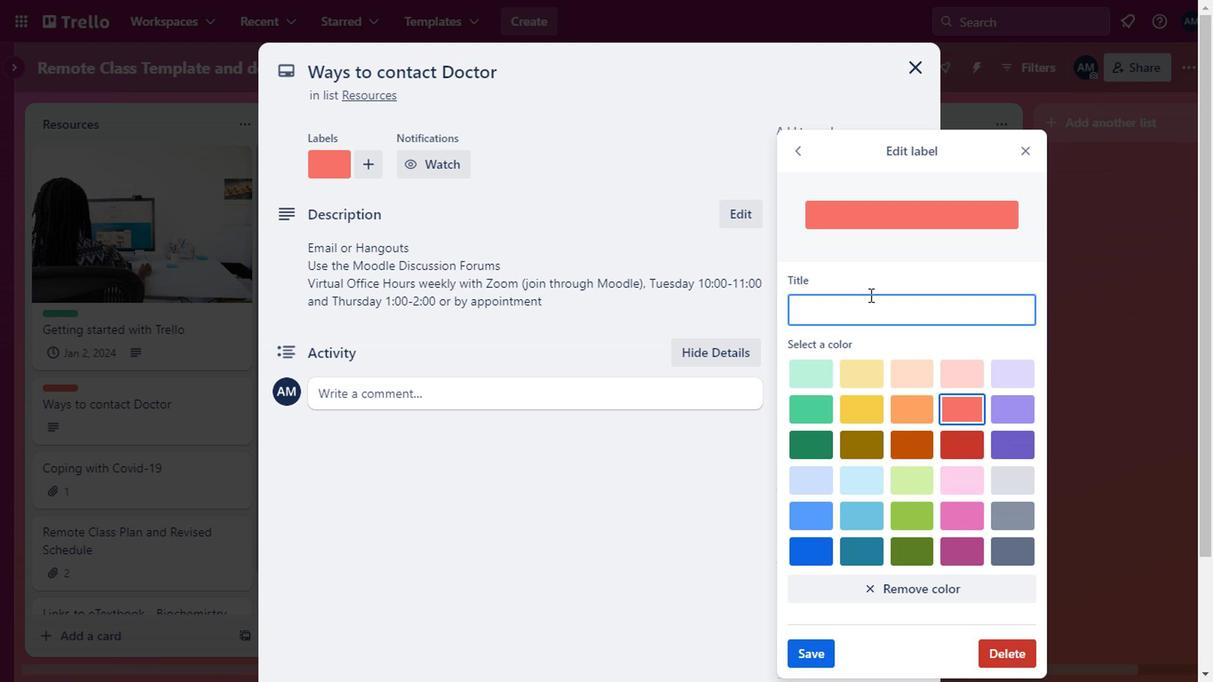 
Action: Key pressed 4
Screenshot: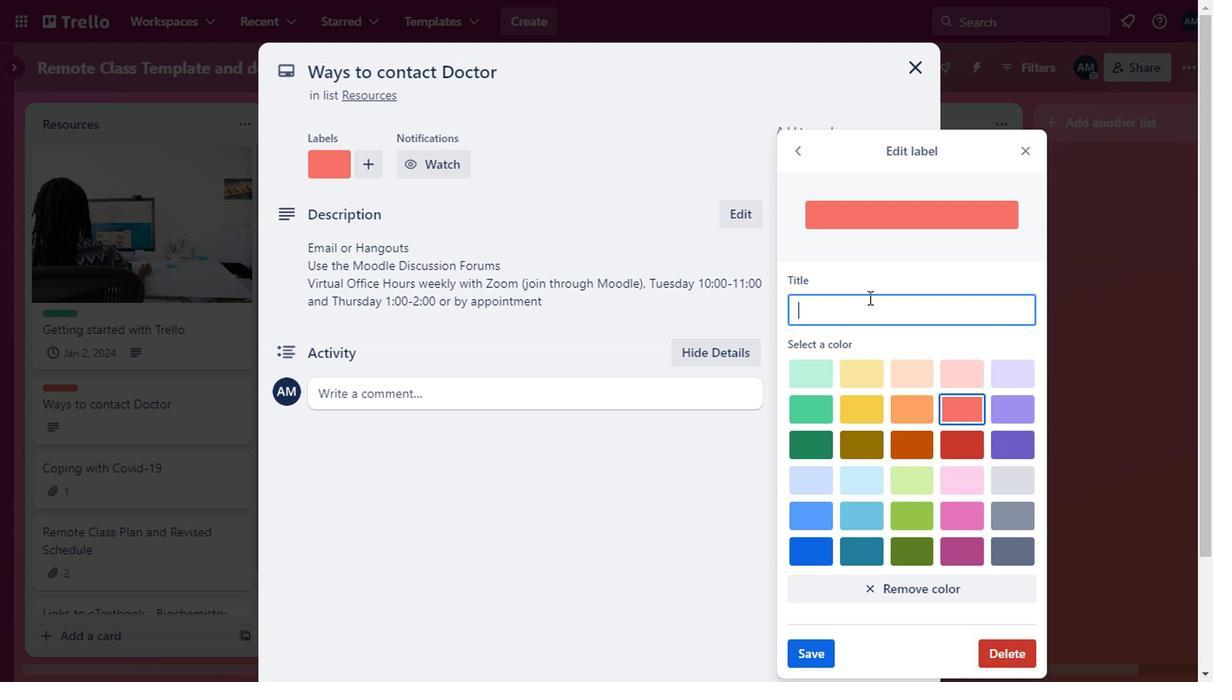 
Action: Mouse moved to (806, 647)
Screenshot: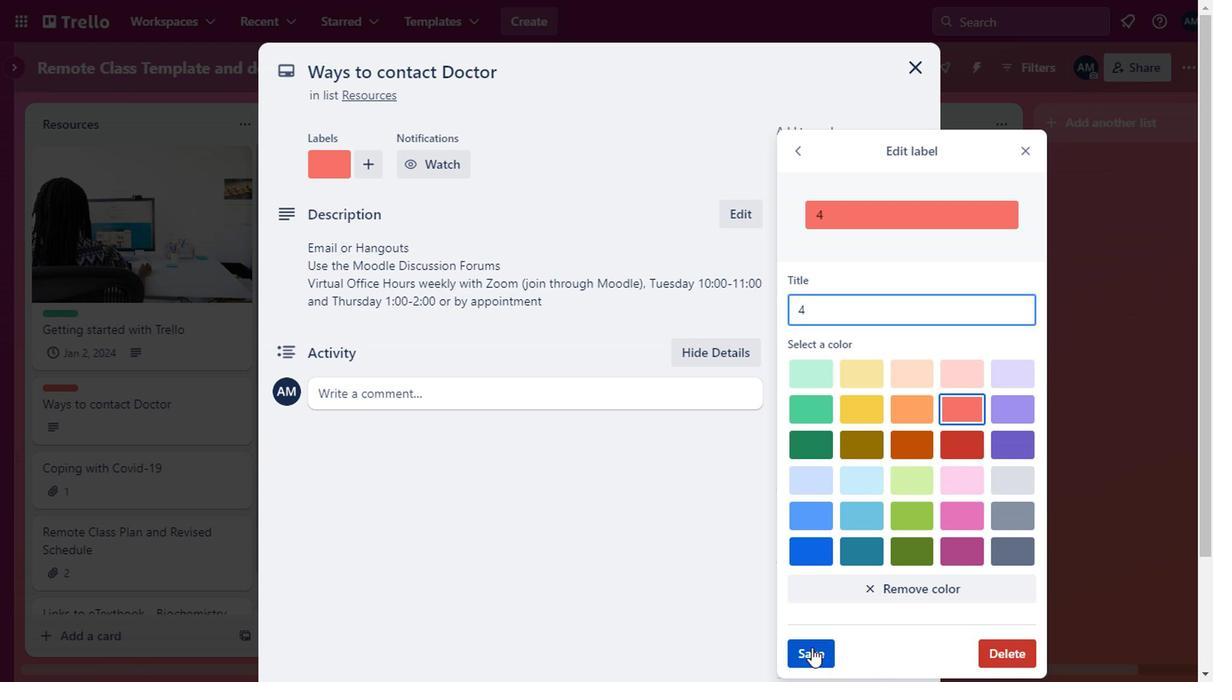 
Action: Mouse pressed left at (806, 647)
Screenshot: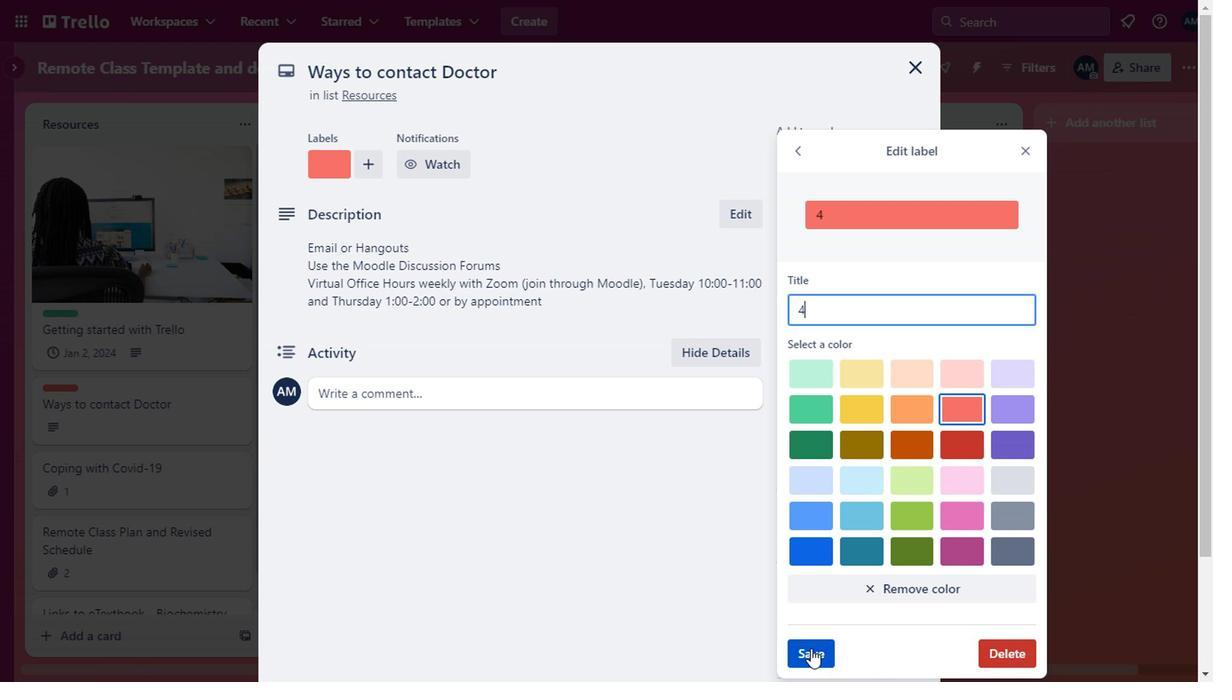 
Action: Mouse moved to (538, 447)
Screenshot: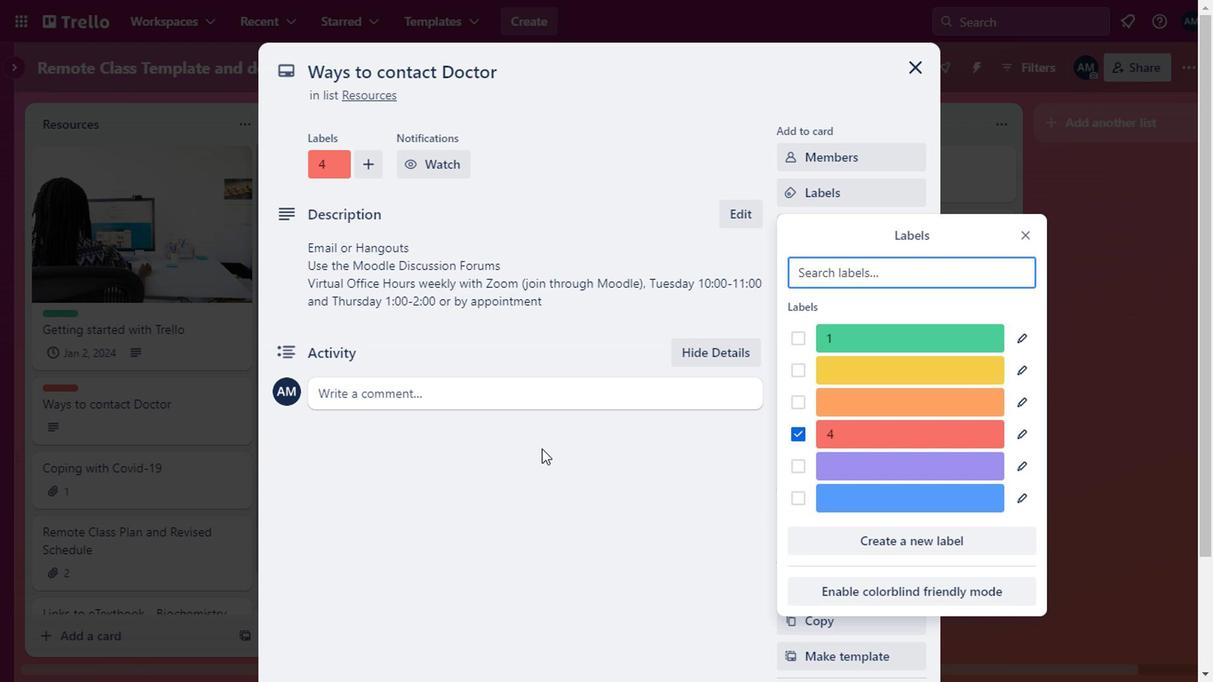 
Action: Mouse pressed left at (538, 447)
Screenshot: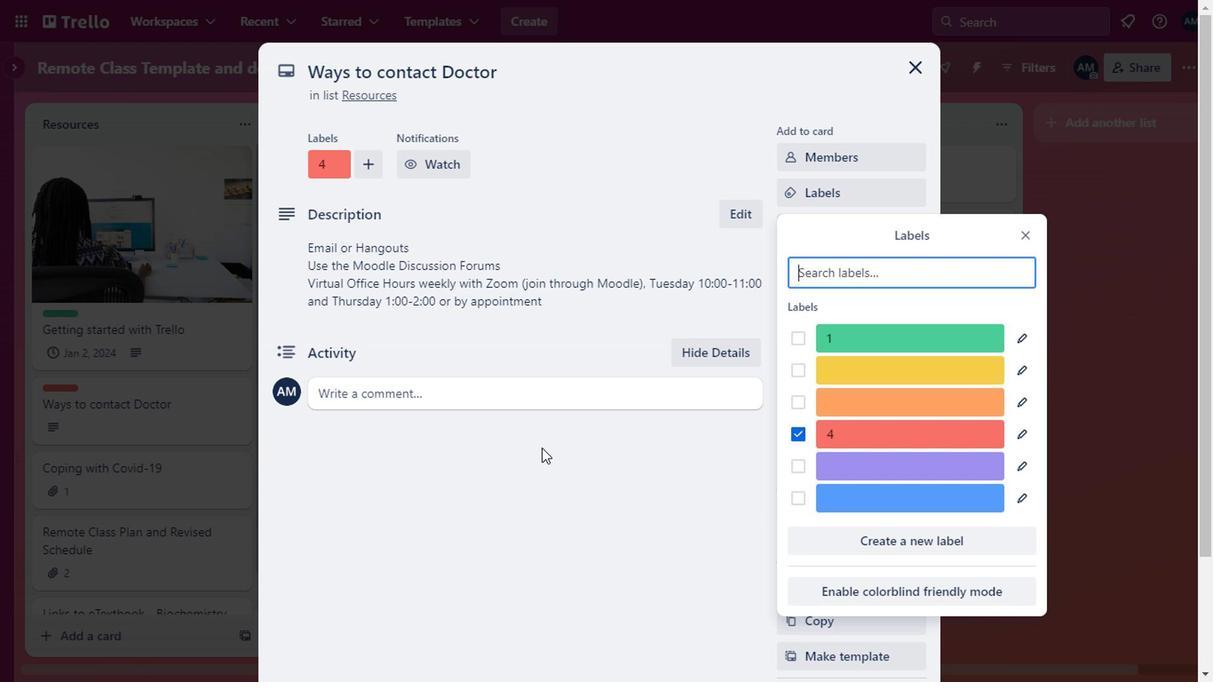
Action: Mouse moved to (844, 226)
Screenshot: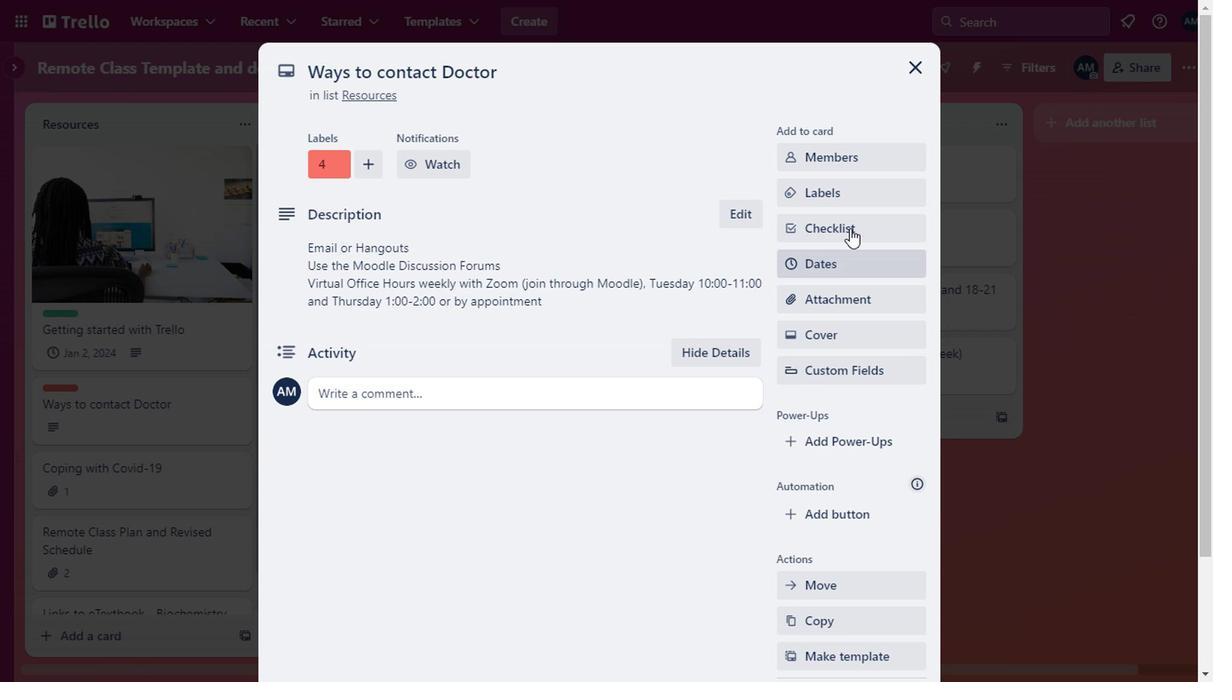 
Action: Mouse pressed left at (844, 226)
Screenshot: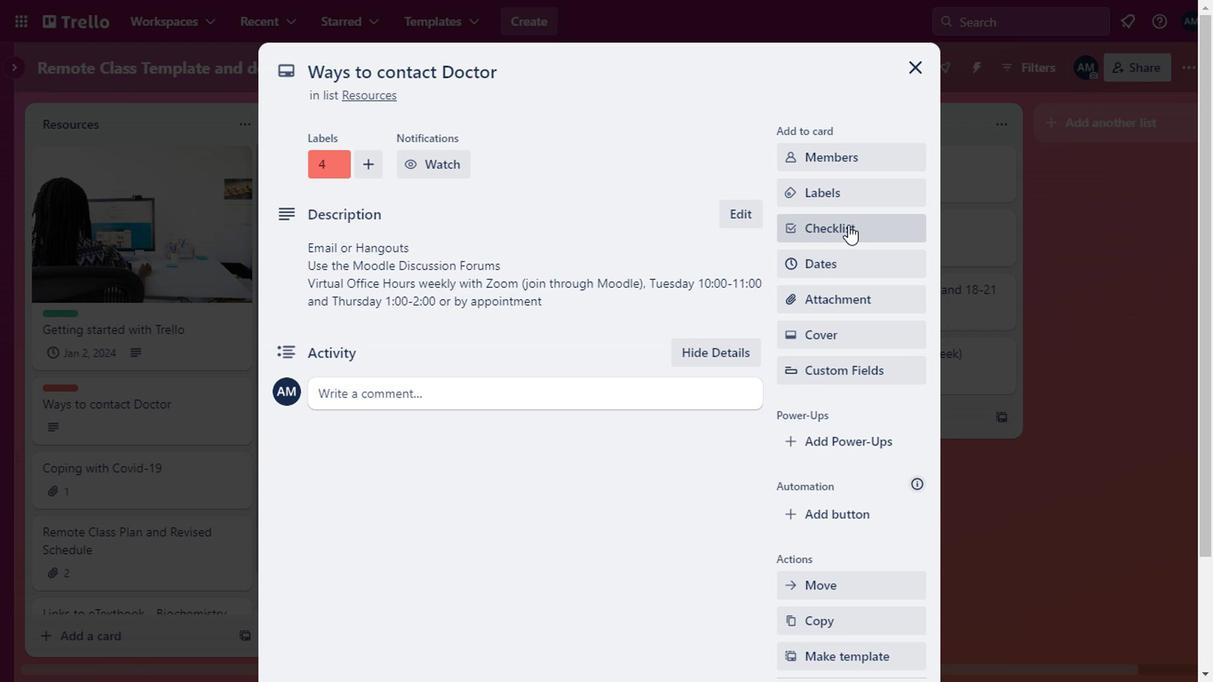 
Action: Mouse moved to (904, 366)
Screenshot: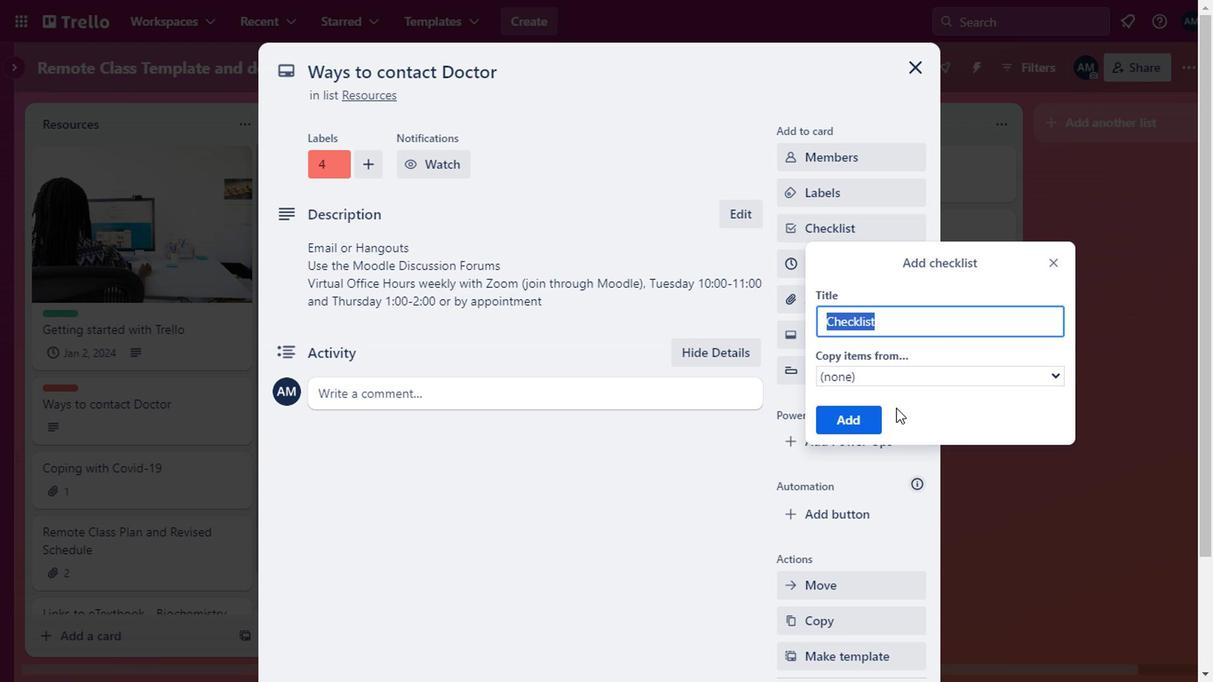 
Action: Mouse pressed left at (904, 366)
Screenshot: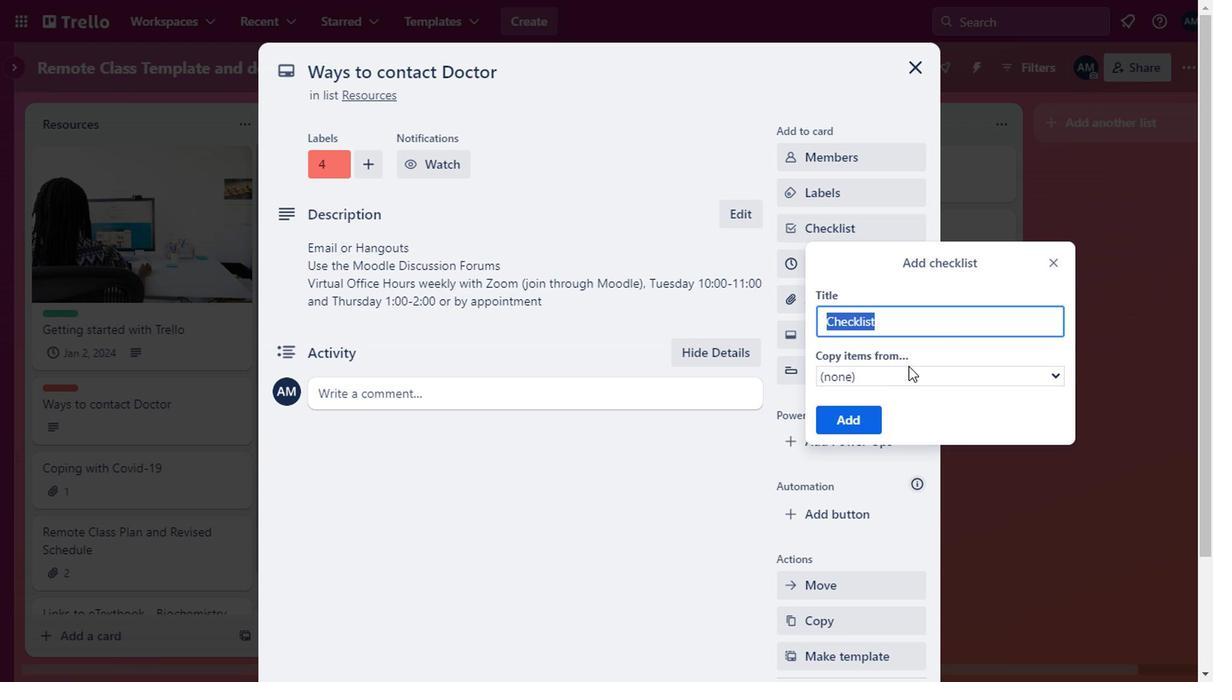 
Action: Mouse moved to (933, 337)
Screenshot: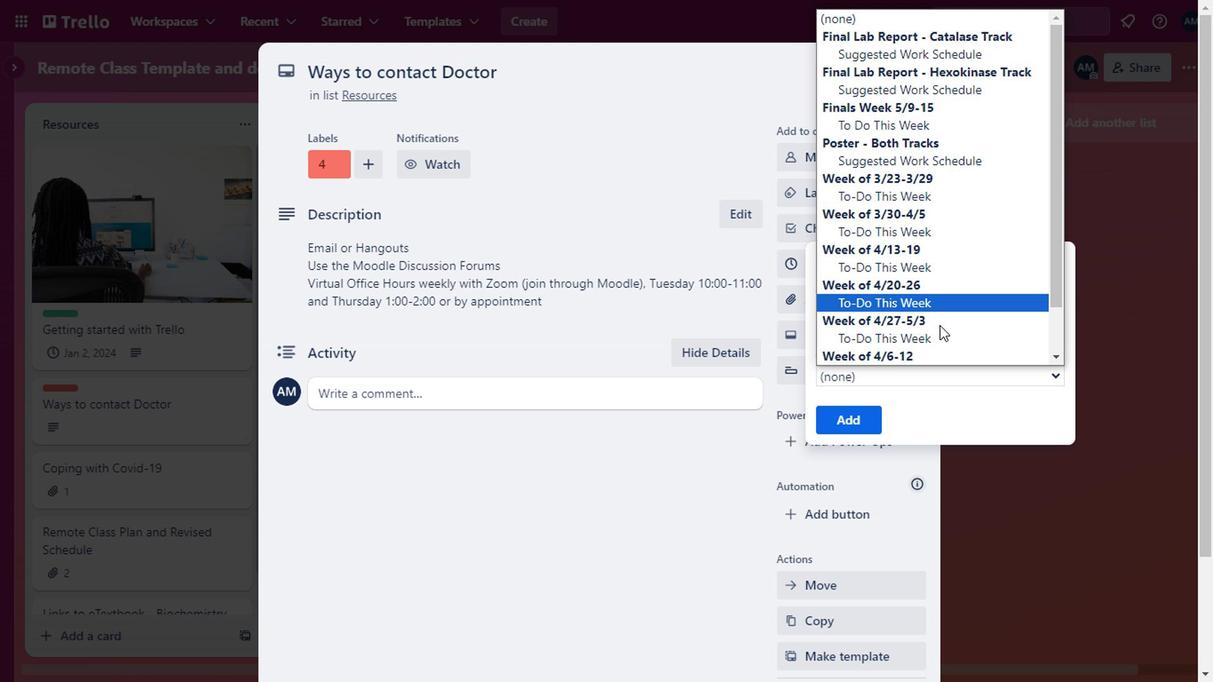 
Action: Mouse scrolled (933, 336) with delta (0, -1)
Screenshot: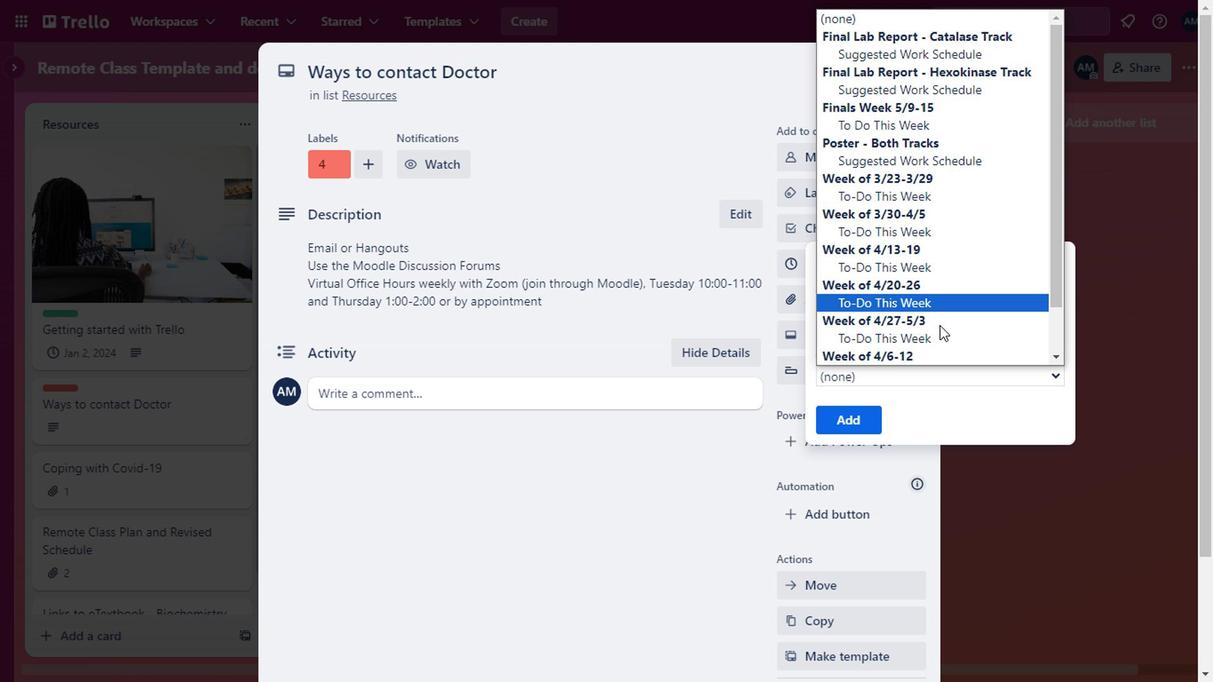 
Action: Mouse moved to (933, 337)
Screenshot: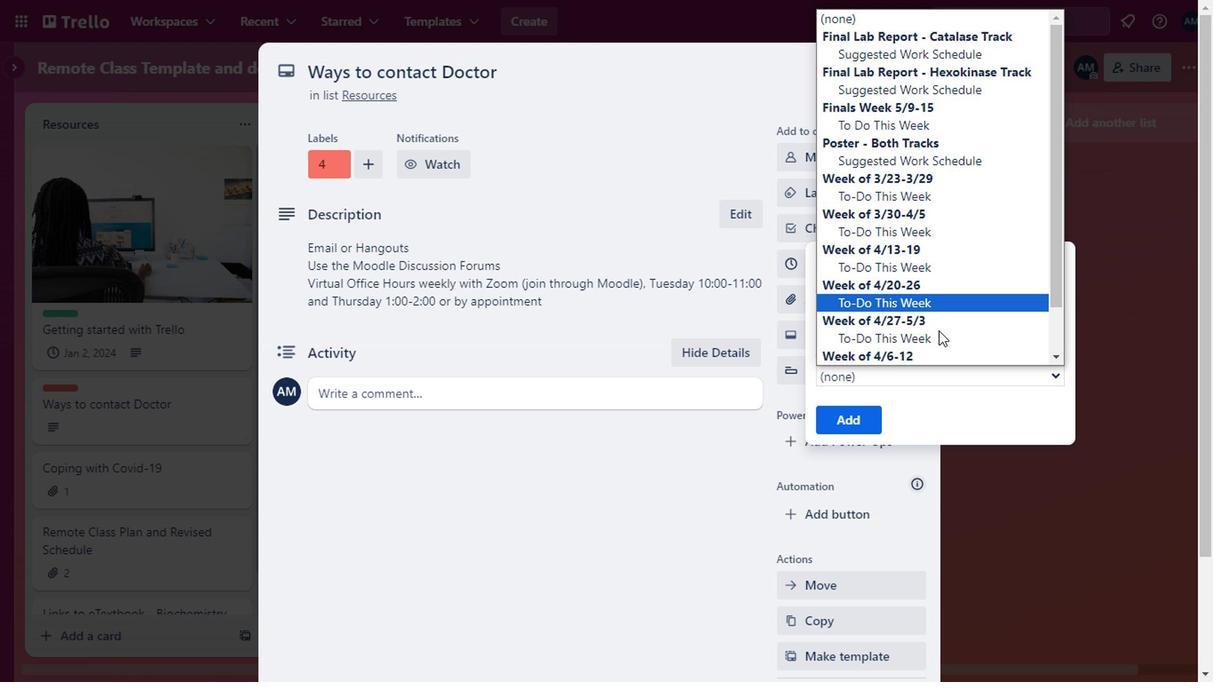 
Action: Mouse scrolled (933, 336) with delta (0, -1)
Screenshot: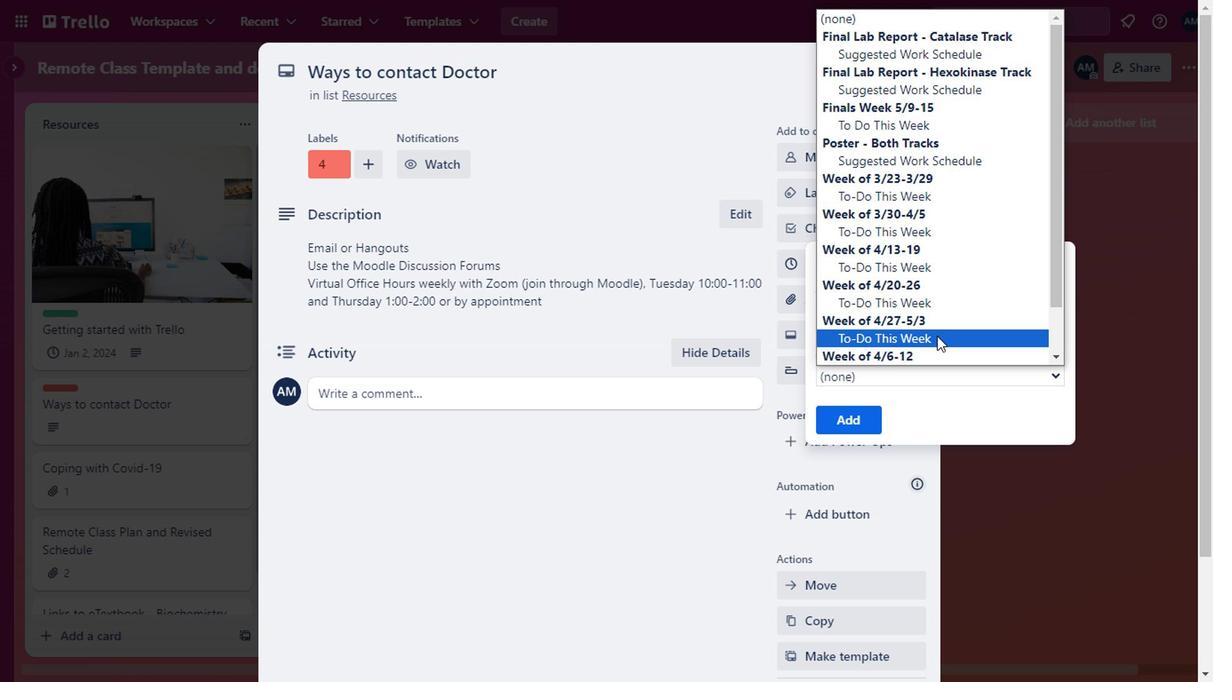 
Action: Mouse moved to (931, 337)
Screenshot: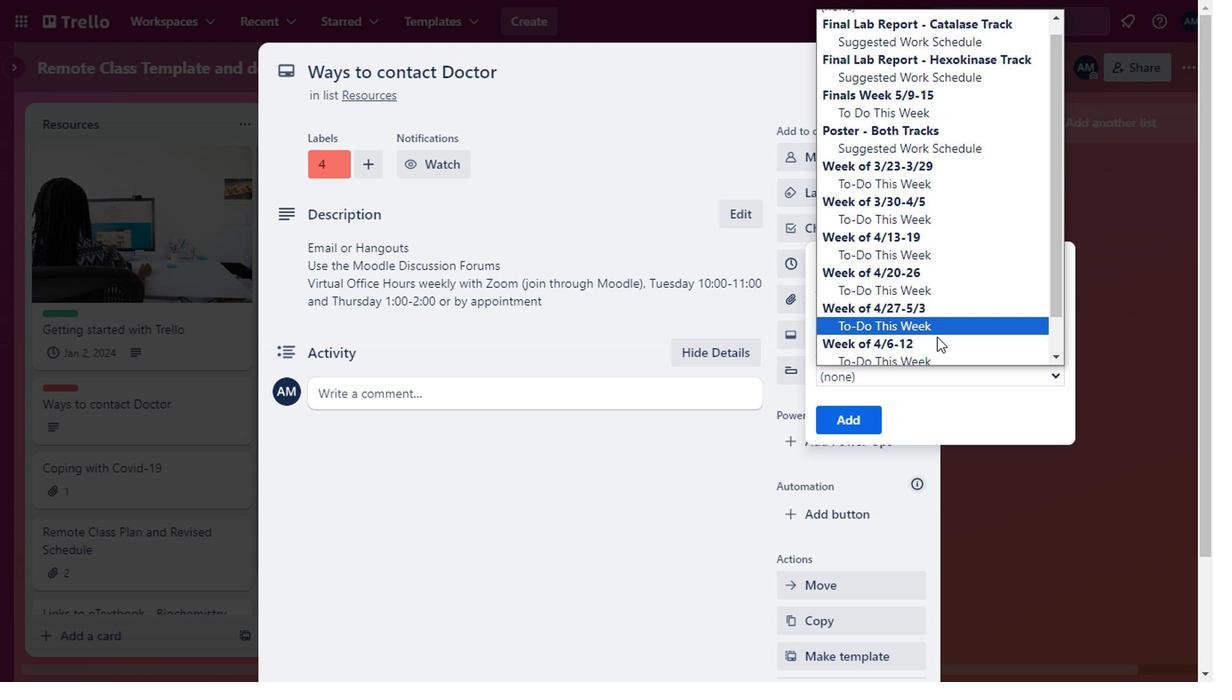
Action: Mouse scrolled (931, 336) with delta (0, -1)
Screenshot: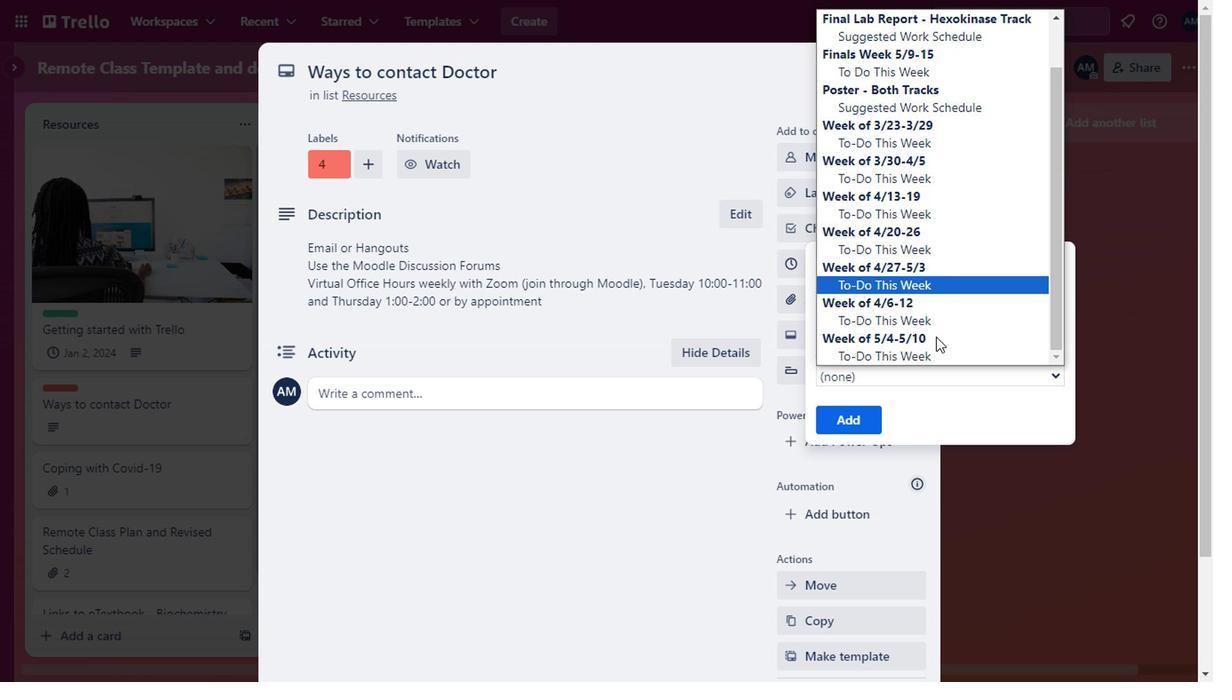 
Action: Mouse moved to (644, 455)
Screenshot: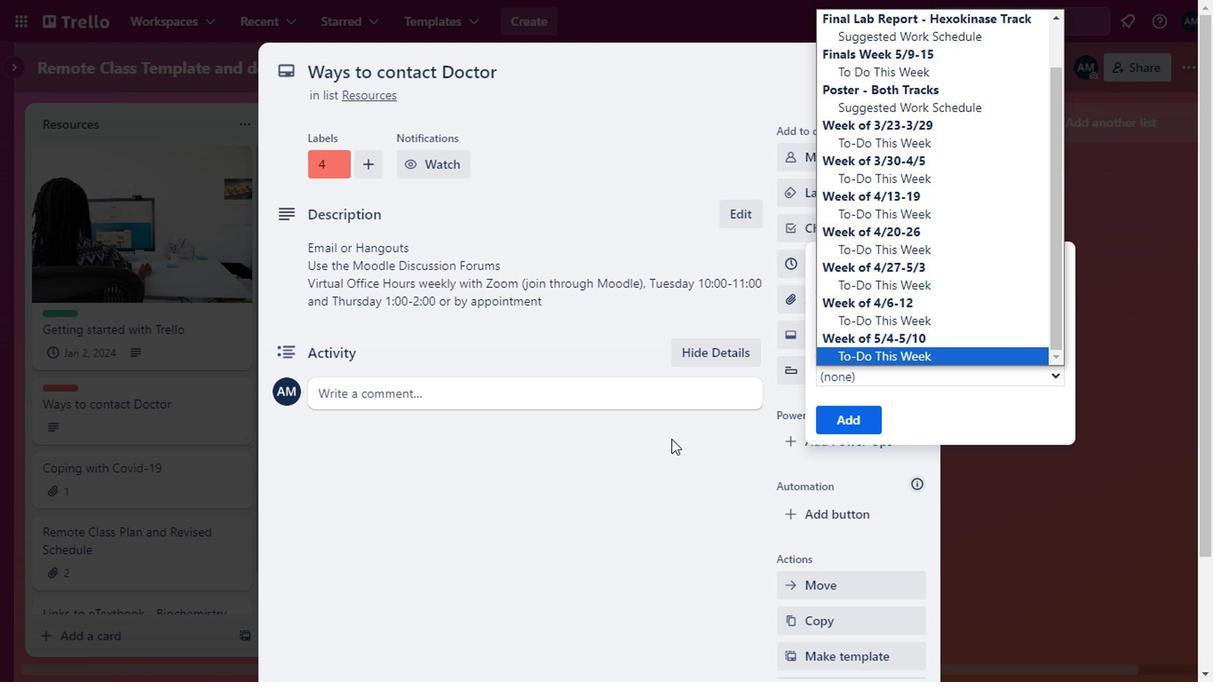 
Action: Mouse pressed left at (644, 455)
Screenshot: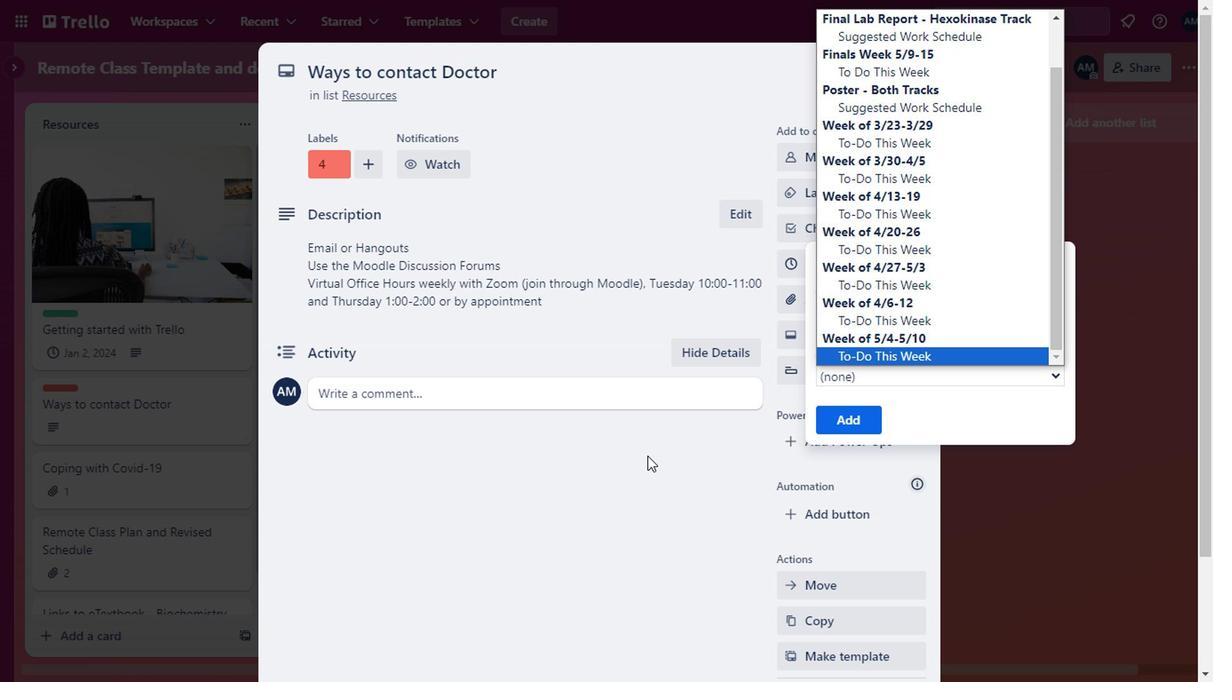 
Action: Mouse moved to (870, 233)
Screenshot: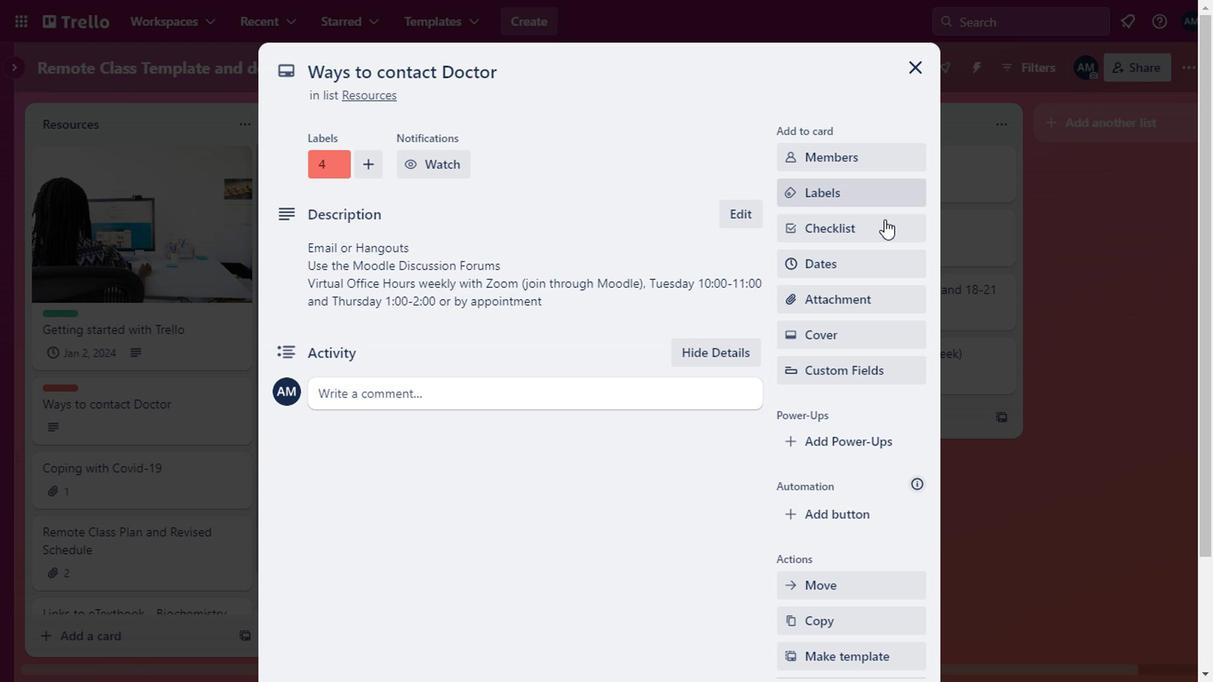 
Action: Mouse pressed left at (870, 233)
Screenshot: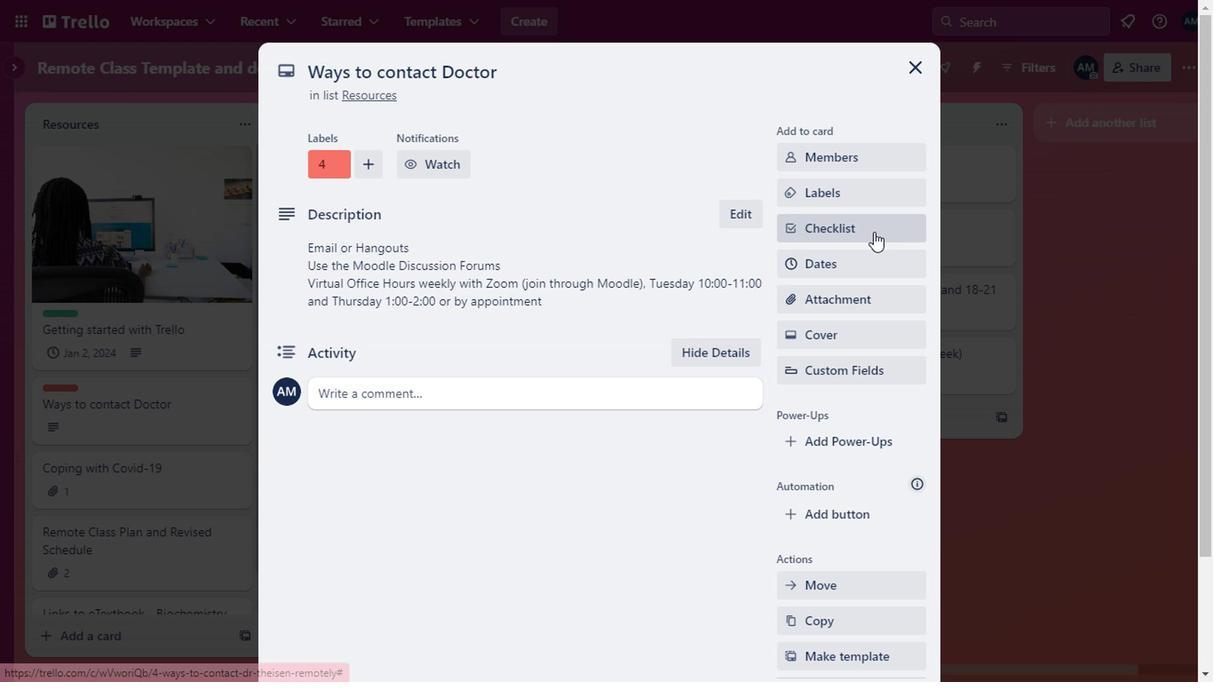 
Action: Mouse moved to (842, 380)
Screenshot: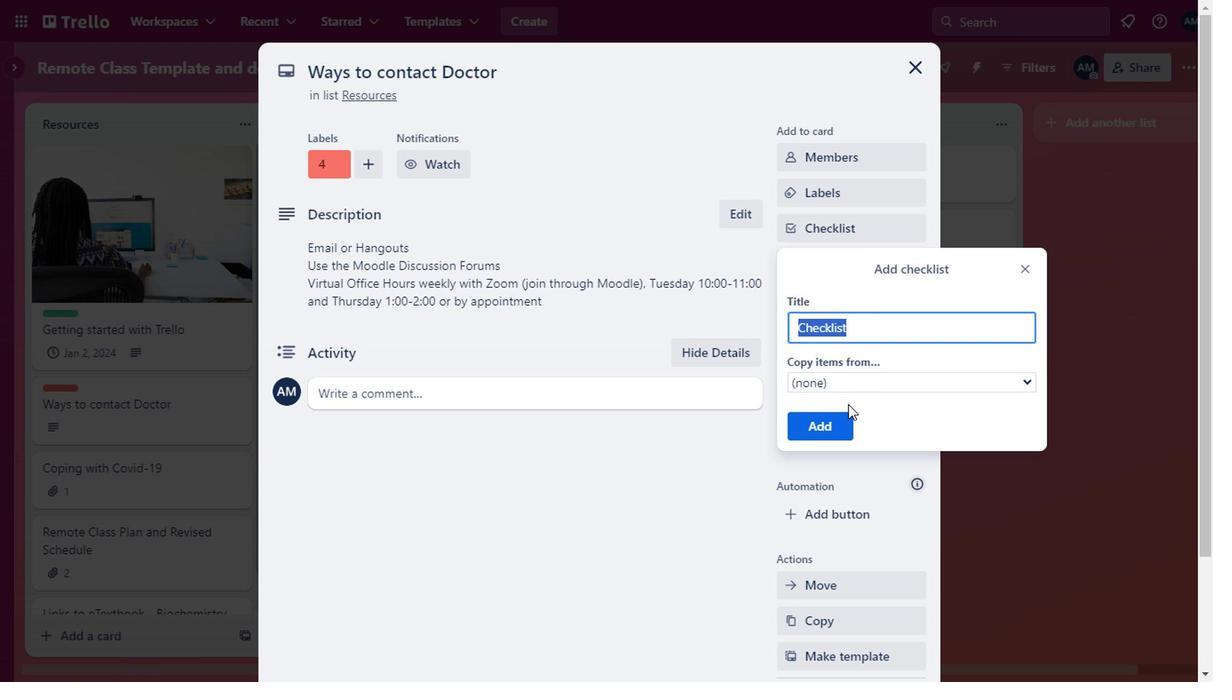 
Action: Key pressed <Key.backspace>do<Key.backspace>r
Screenshot: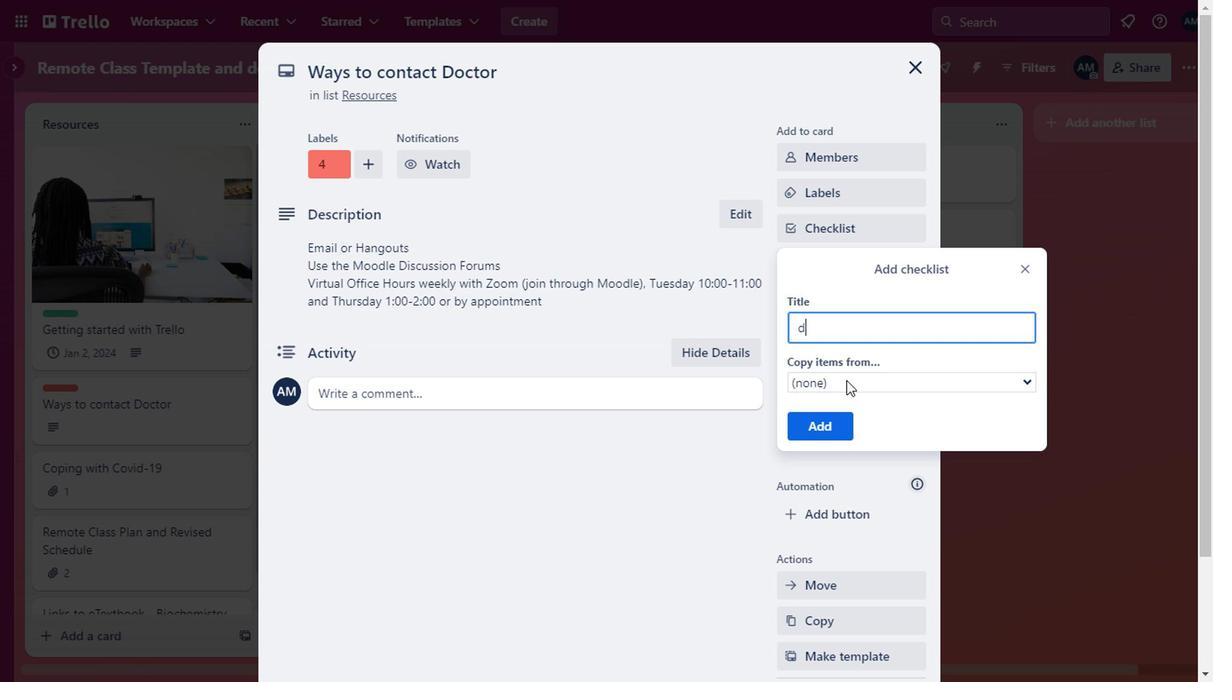 
Action: Mouse moved to (818, 433)
Screenshot: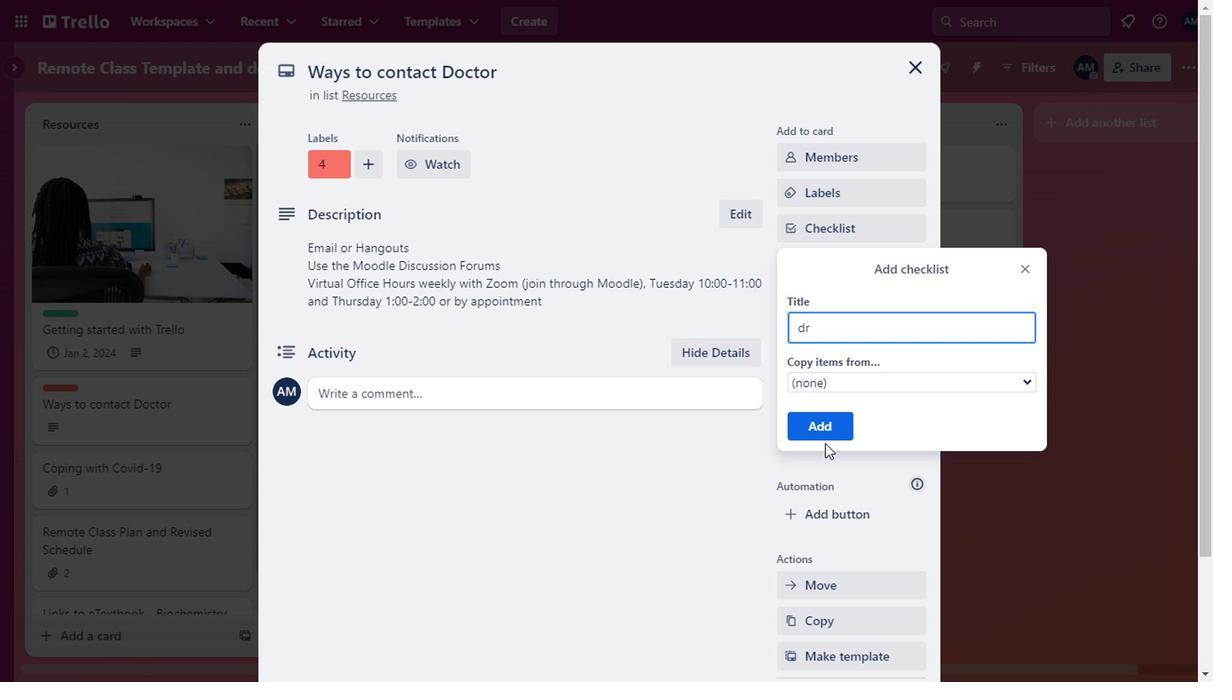 
Action: Mouse pressed left at (818, 433)
Screenshot: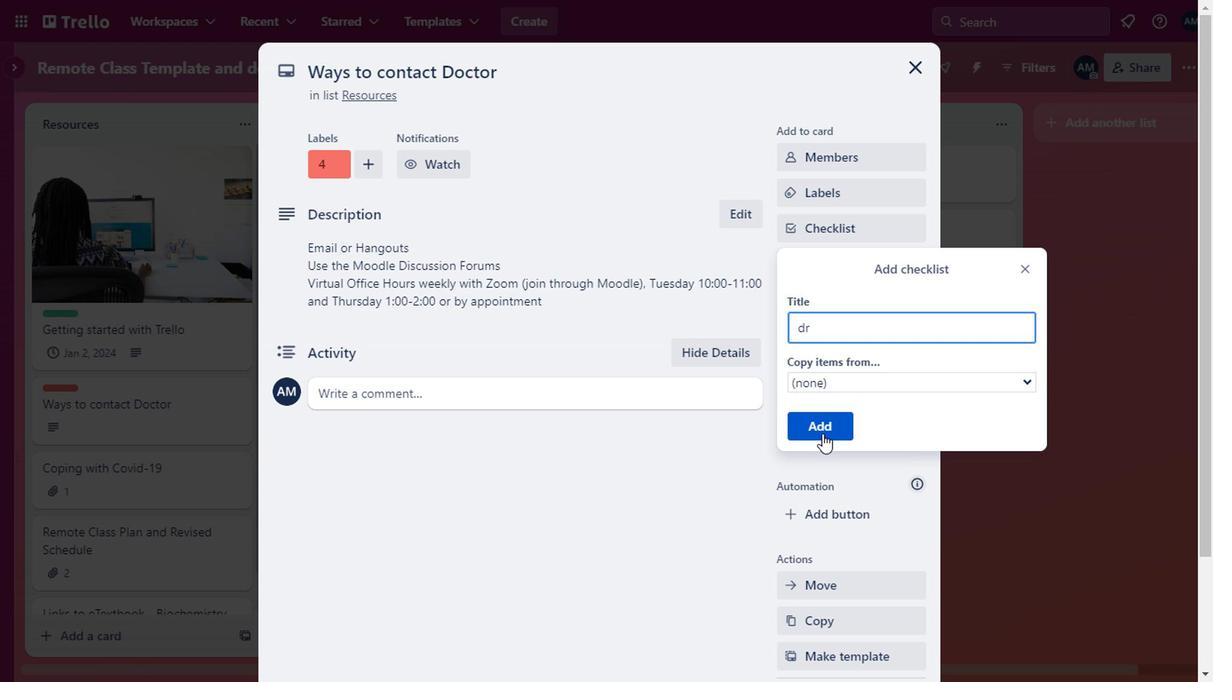 
Action: Mouse moved to (427, 427)
Screenshot: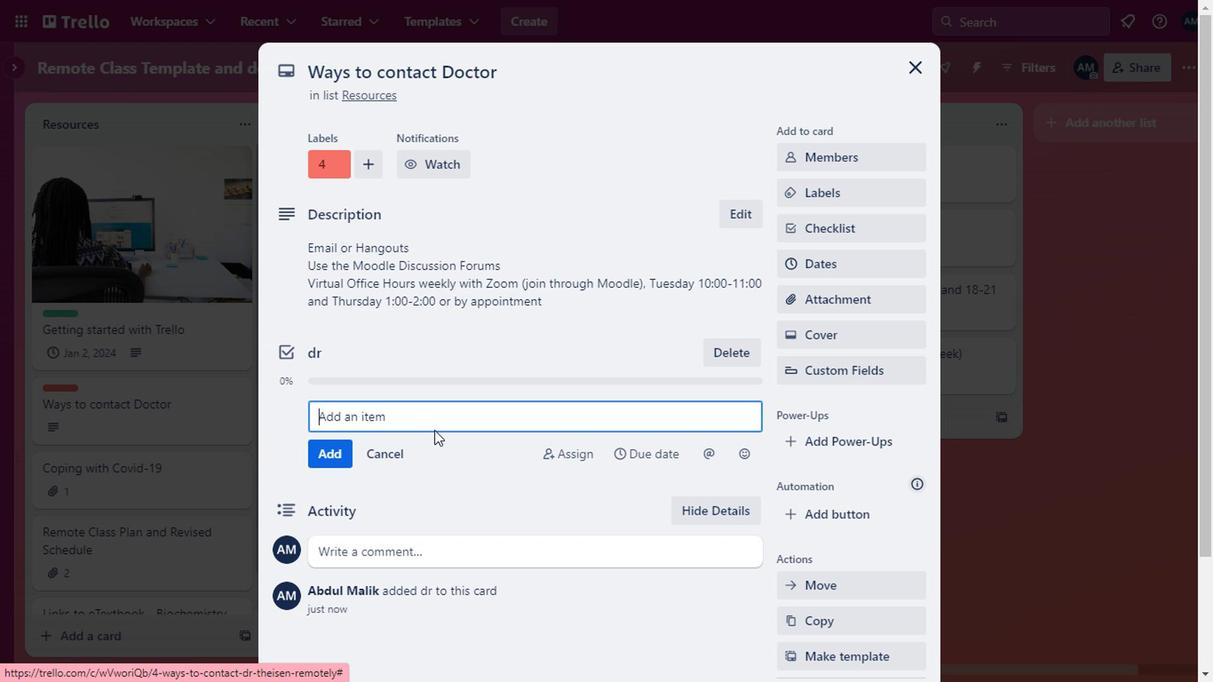 
Action: Key pressed your<Key.space>name<Key.enter>write<Key.space>n<Key.backspace>bio<Key.enter>iclude<Key.space>your<Key.space>speciality<Key.space>and<Key.space>highest
Screenshot: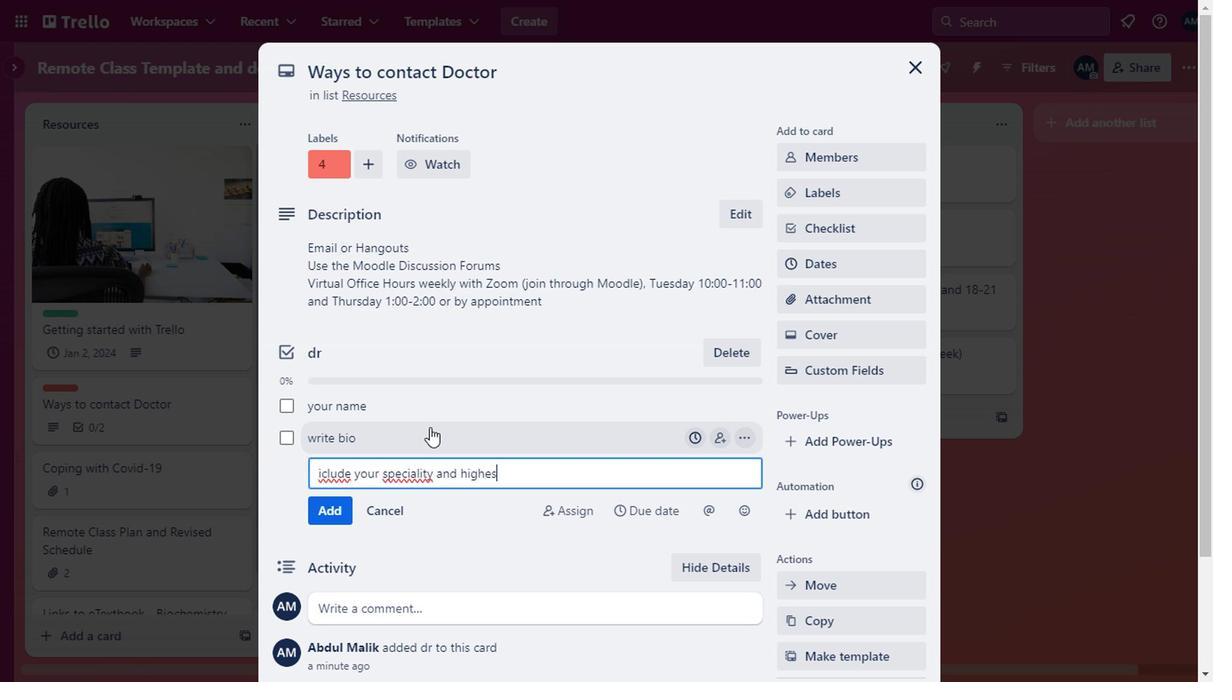 
Action: Mouse moved to (318, 477)
Screenshot: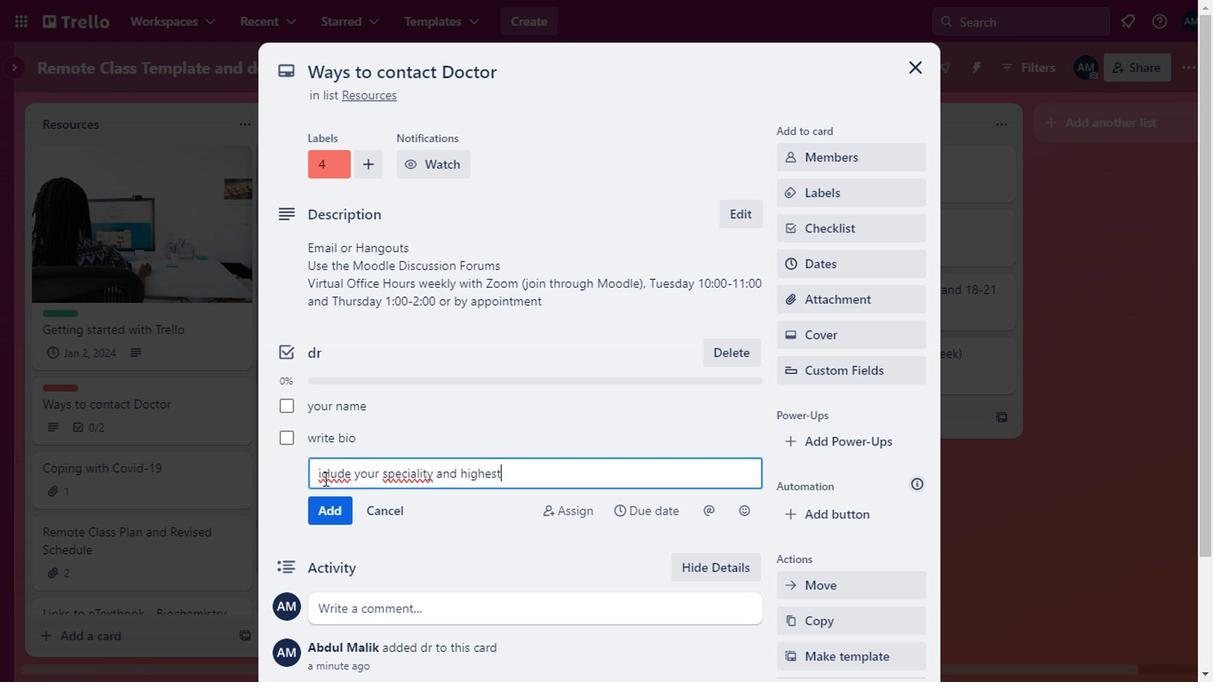 
Action: Mouse pressed left at (318, 477)
Screenshot: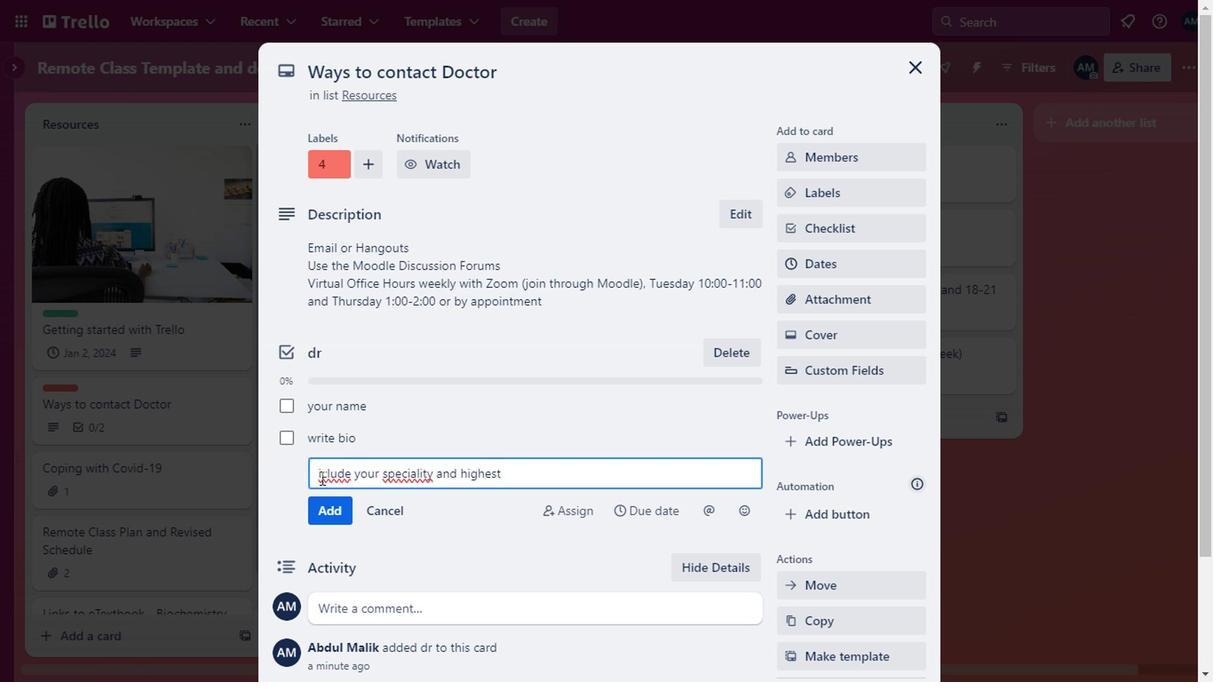 
Action: Mouse moved to (323, 478)
Screenshot: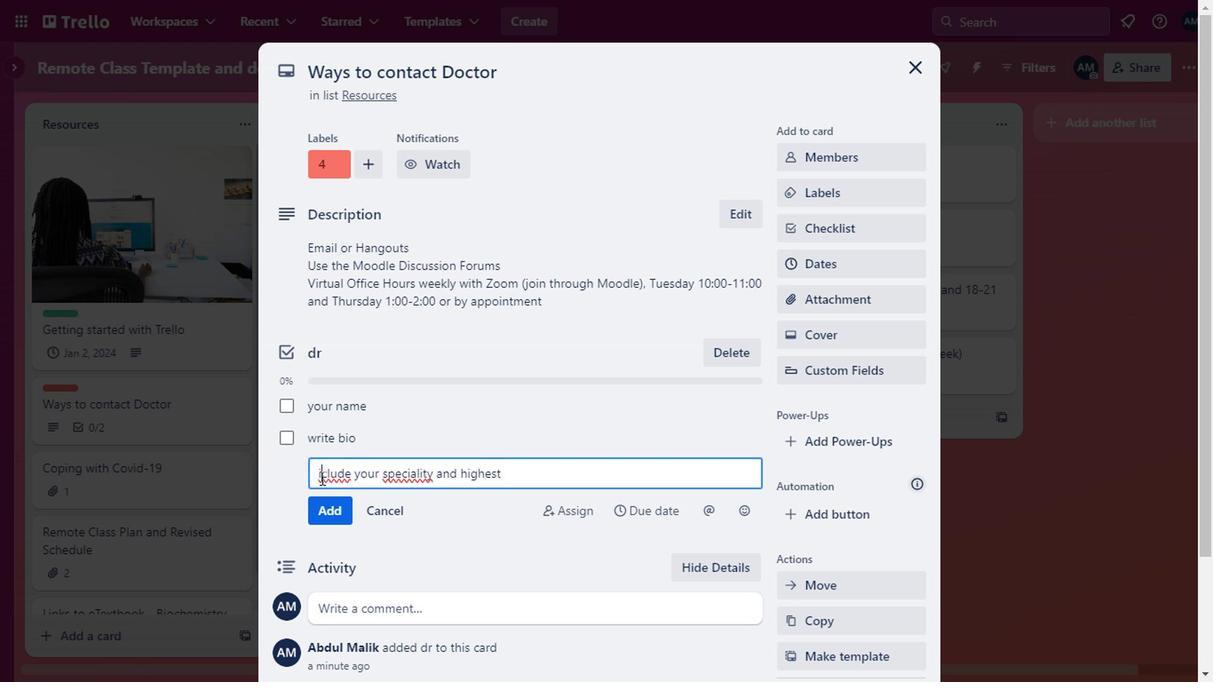
Action: Key pressed n
Screenshot: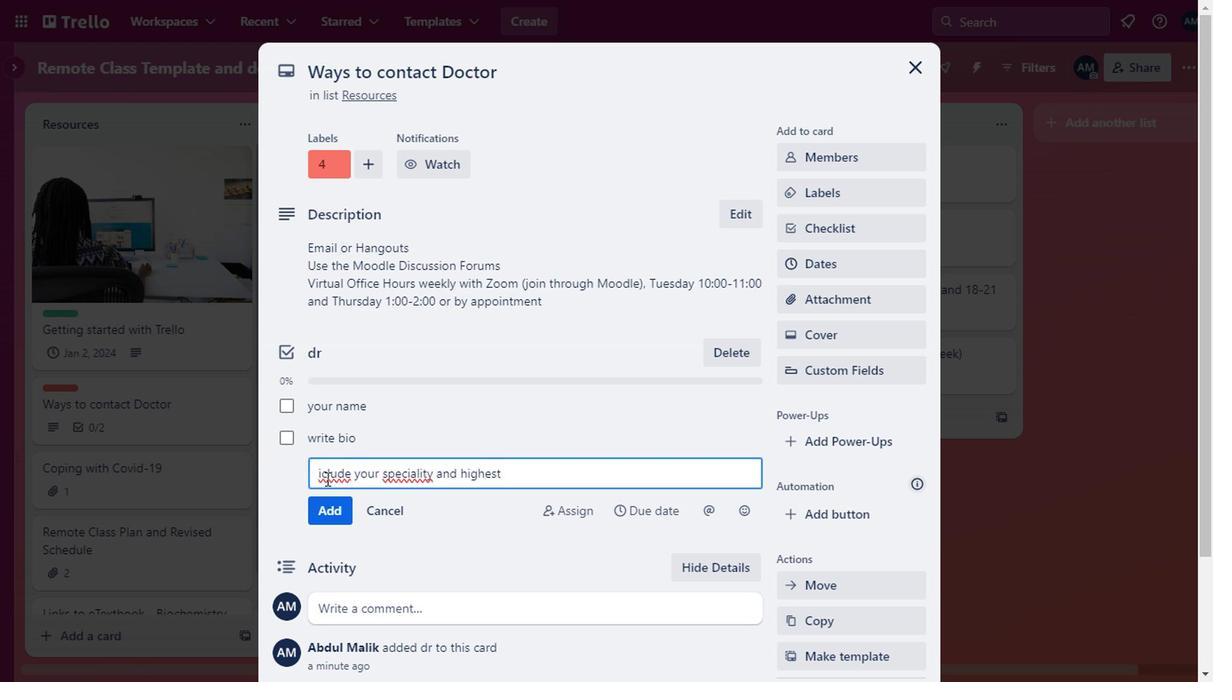 
Action: Mouse moved to (407, 470)
Screenshot: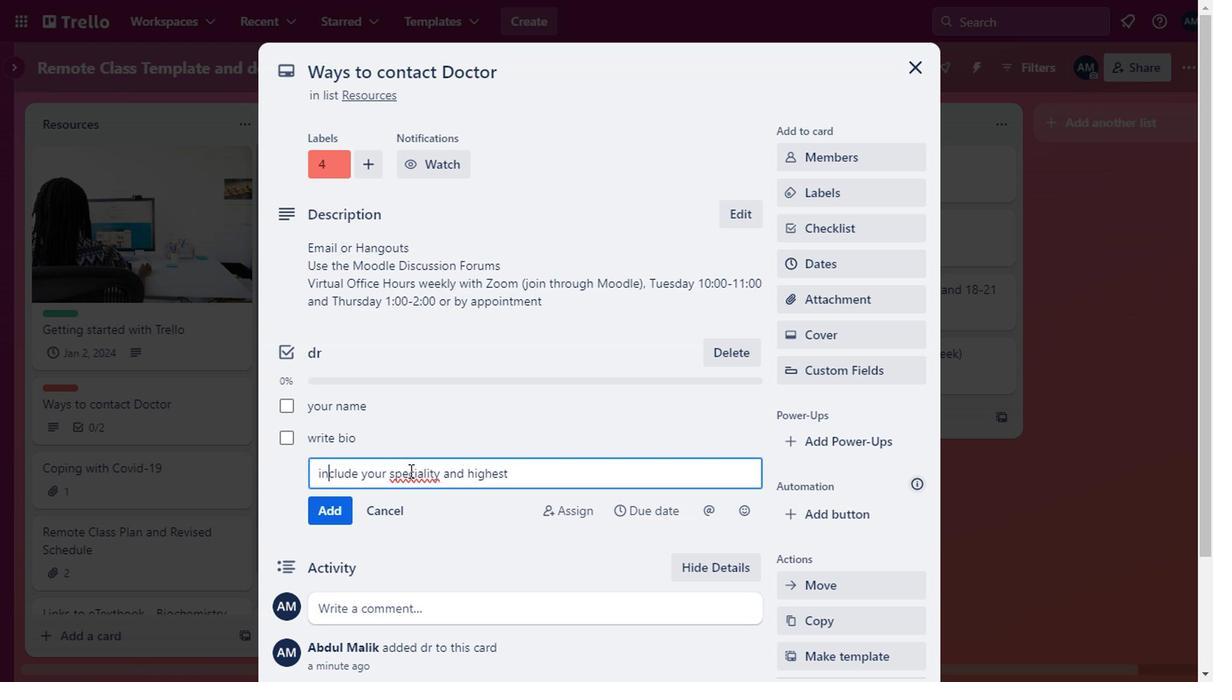 
Action: Mouse pressed left at (407, 470)
Screenshot: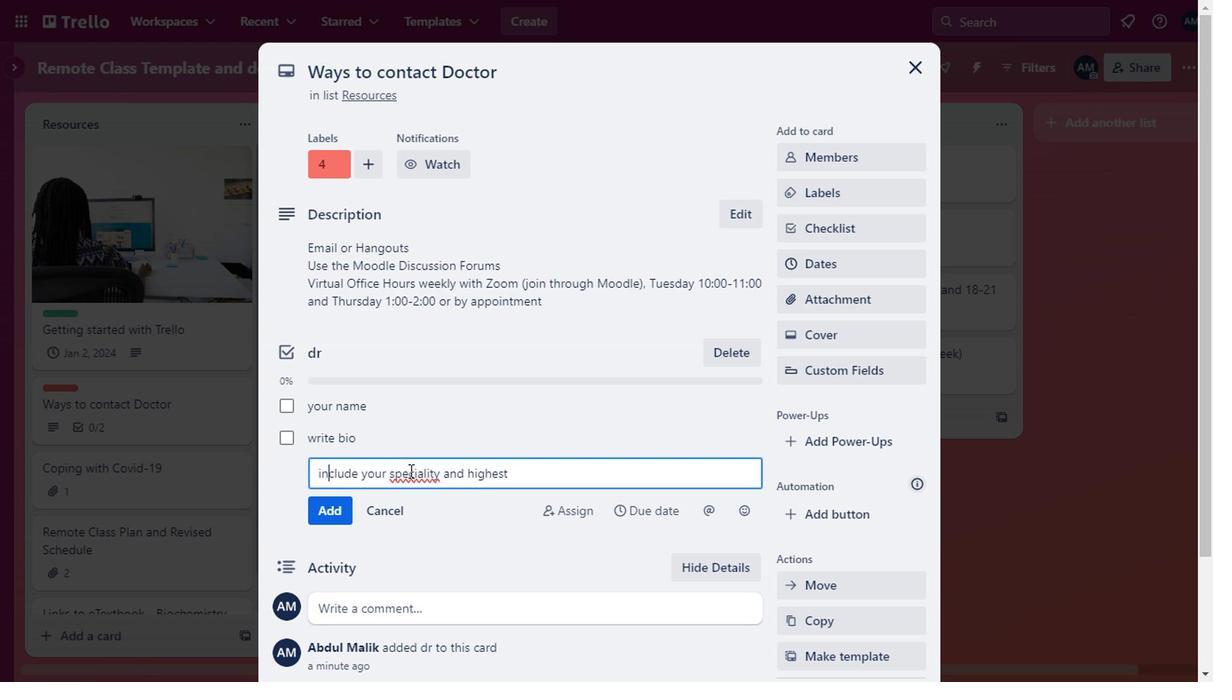 
Action: Mouse moved to (439, 469)
Screenshot: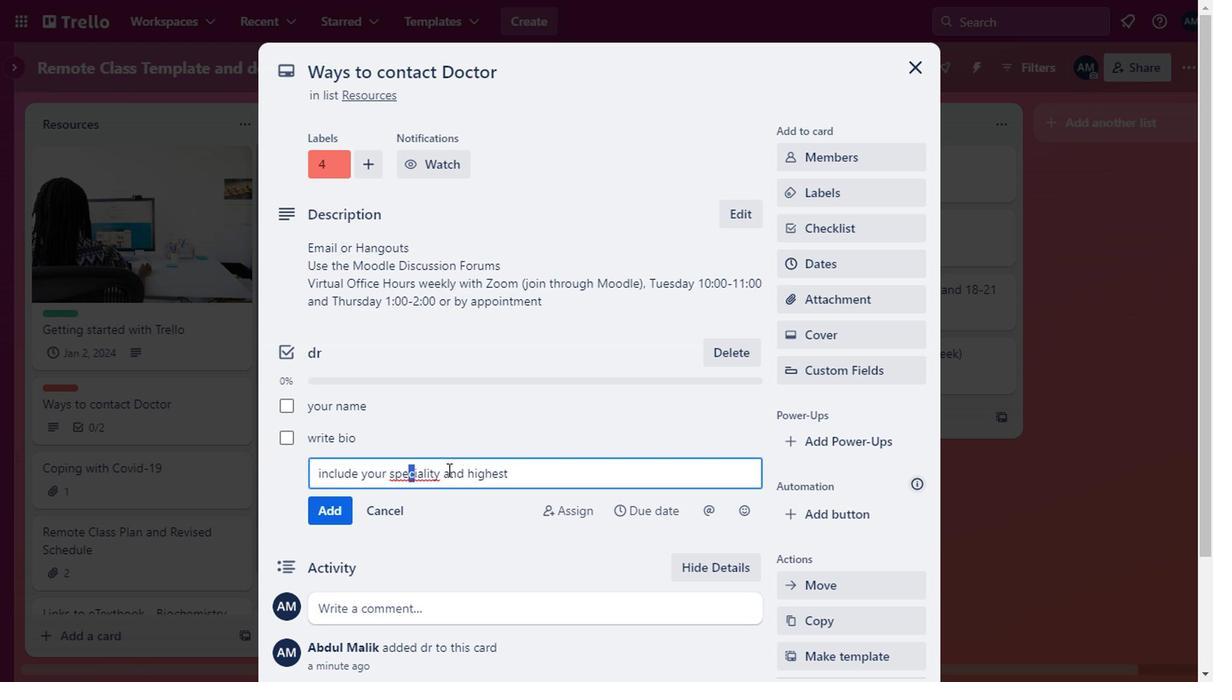 
Action: Mouse pressed left at (439, 469)
Screenshot: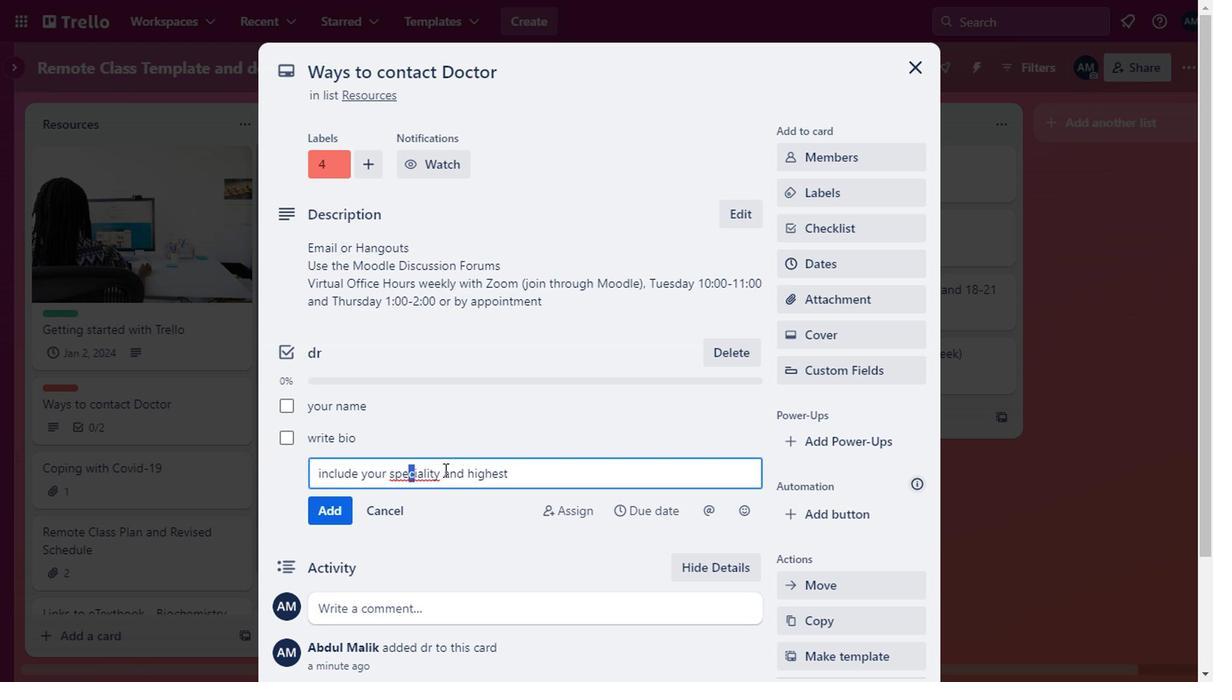 
Action: Mouse moved to (410, 473)
Screenshot: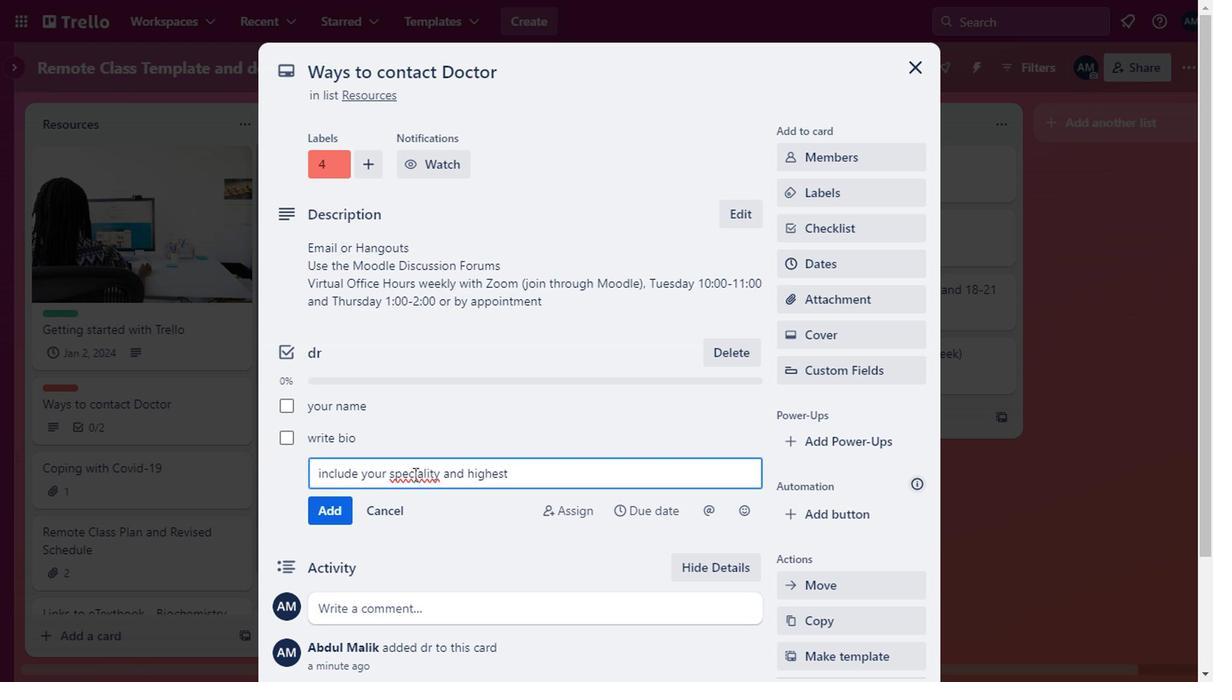 
Action: Mouse pressed left at (410, 473)
Screenshot: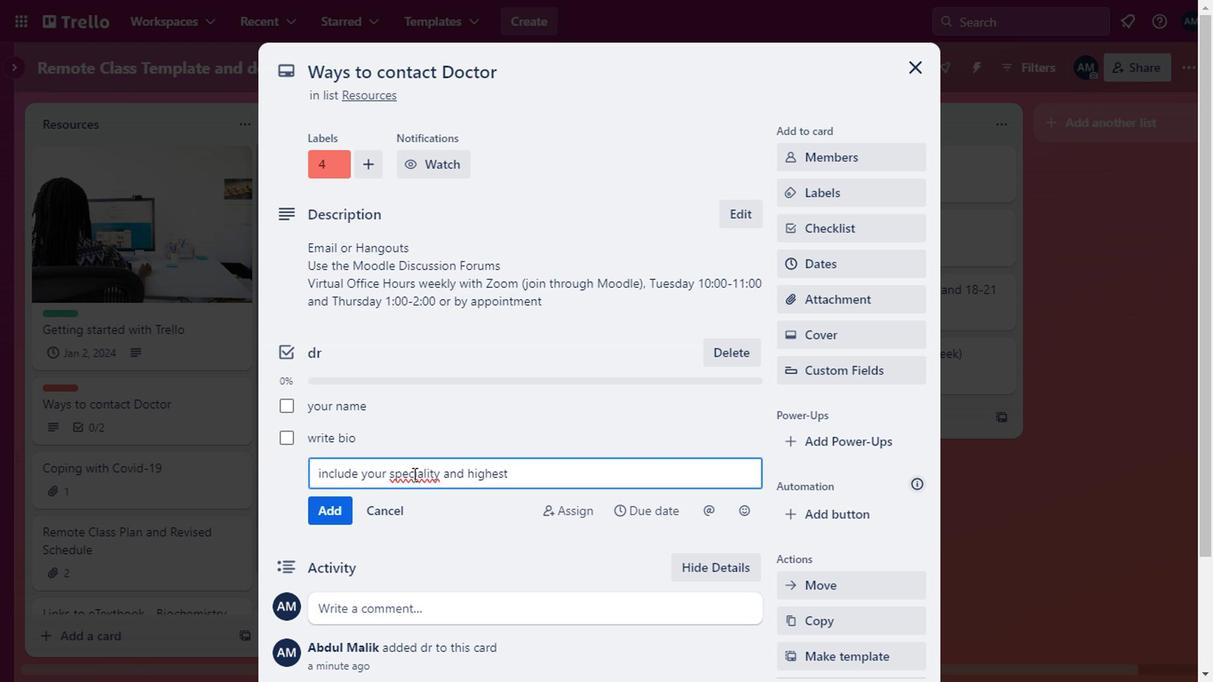 
Action: Mouse moved to (436, 473)
Screenshot: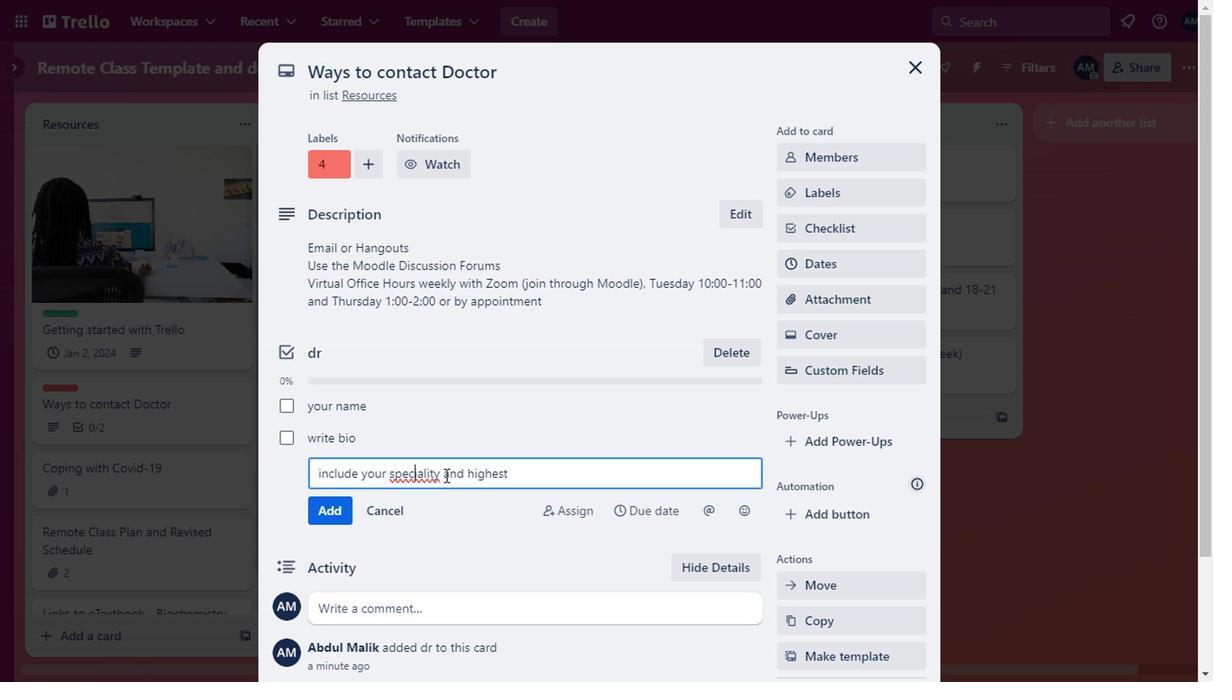
Action: Mouse pressed left at (436, 473)
Screenshot: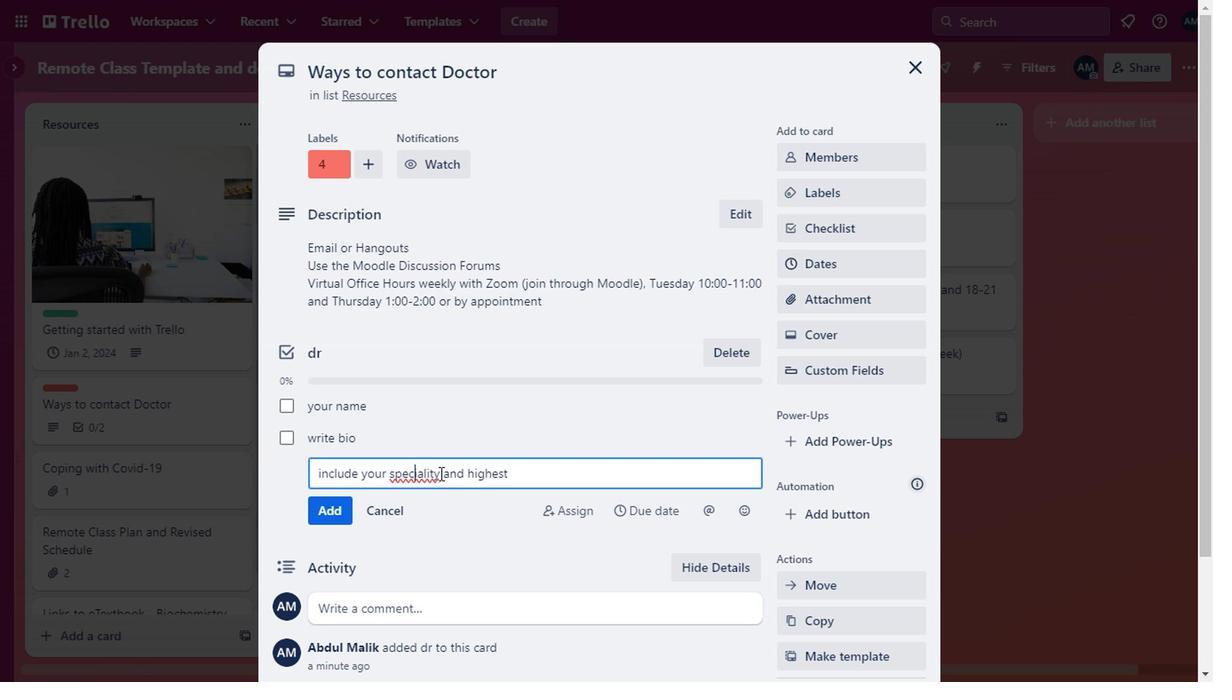 
Action: Mouse moved to (389, 481)
Screenshot: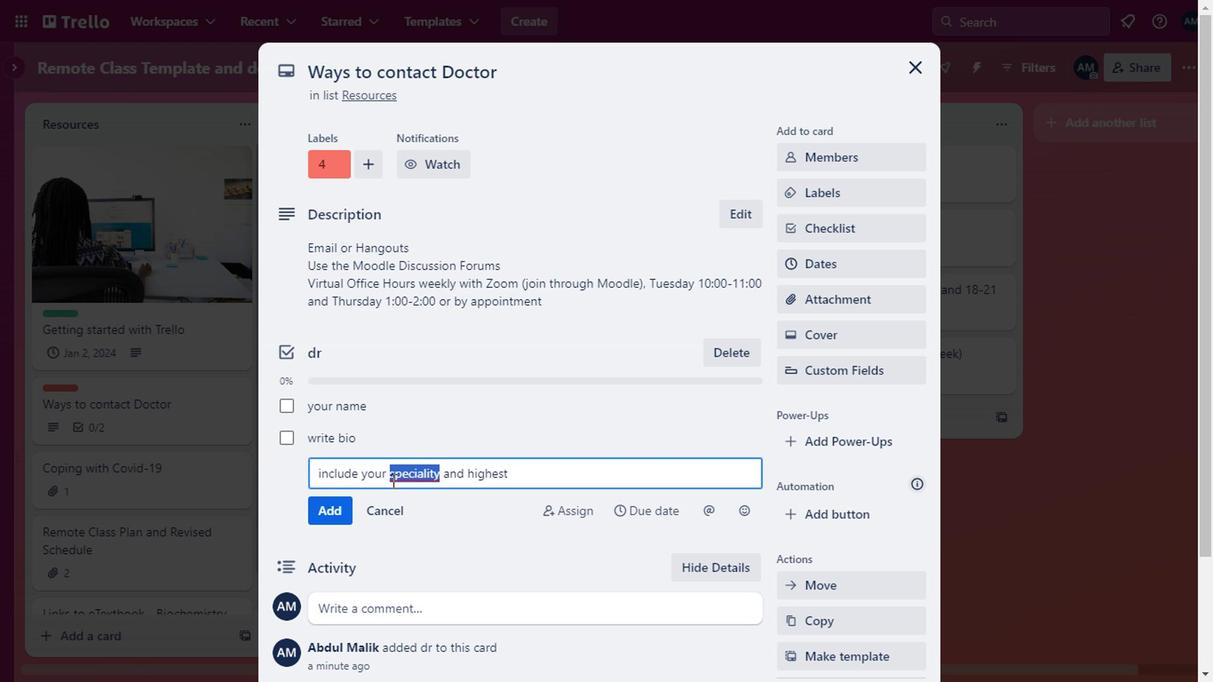 
Action: Key pressed specialty
Screenshot: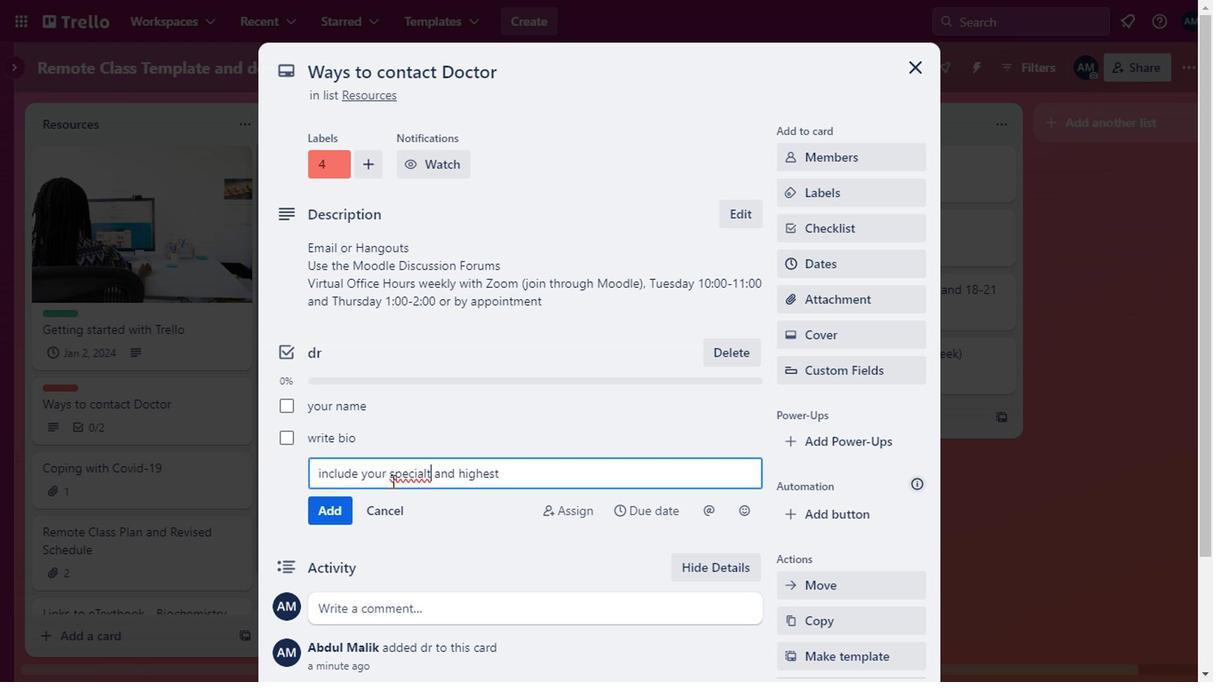 
Action: Mouse moved to (550, 475)
Screenshot: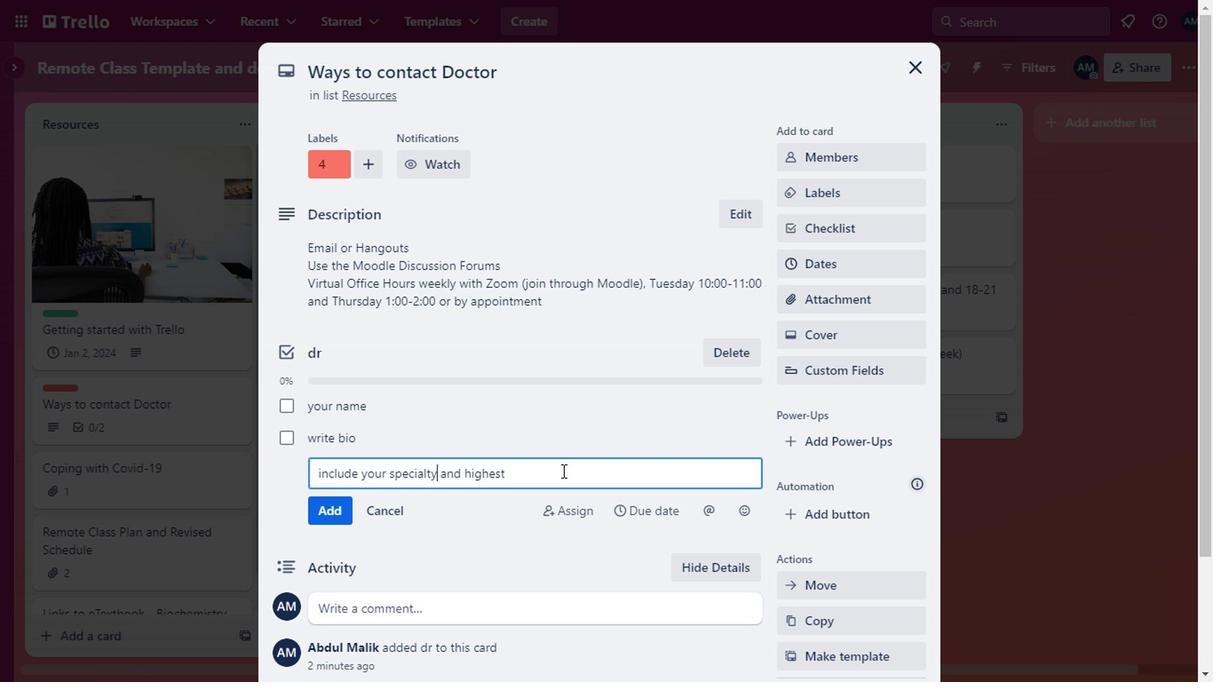 
Action: Mouse pressed left at (550, 475)
Screenshot: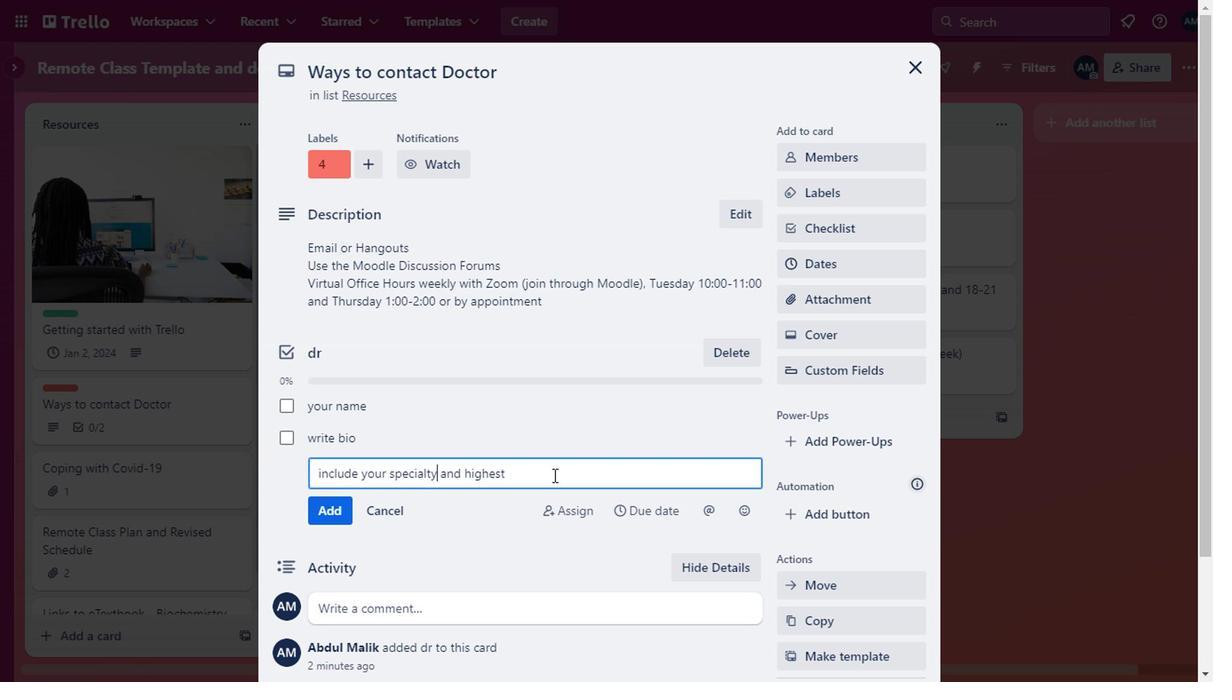 
Action: Mouse moved to (550, 475)
Screenshot: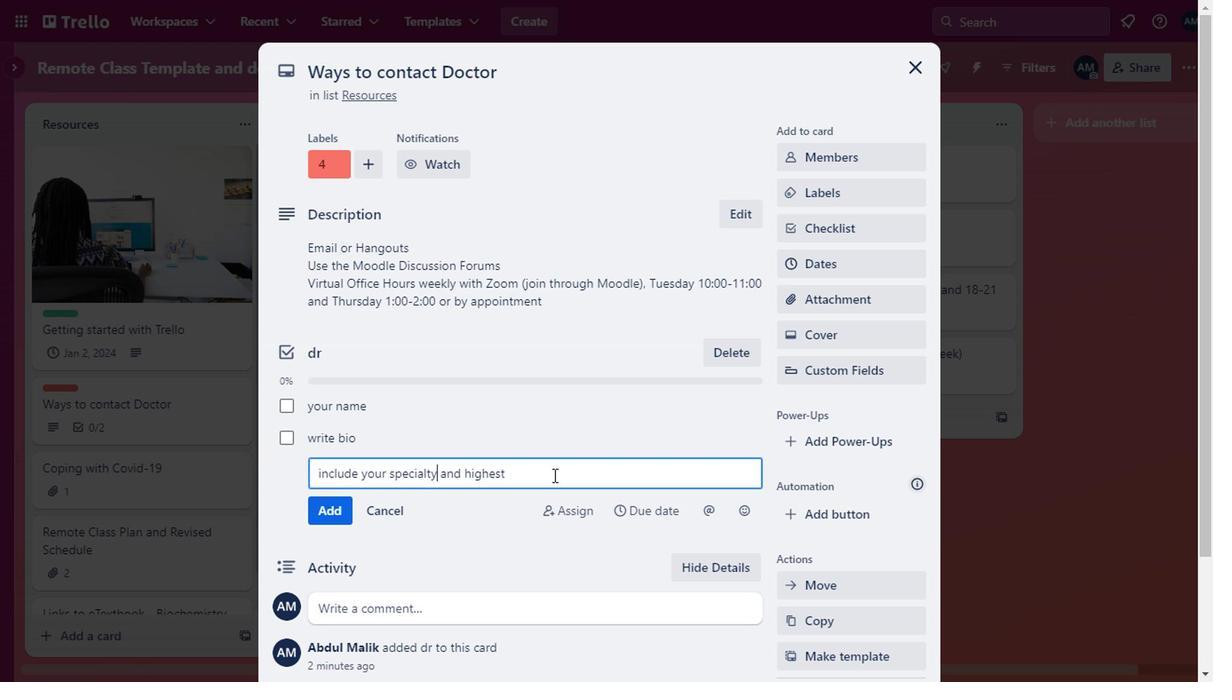 
Action: Key pressed <Key.space>qualification
Screenshot: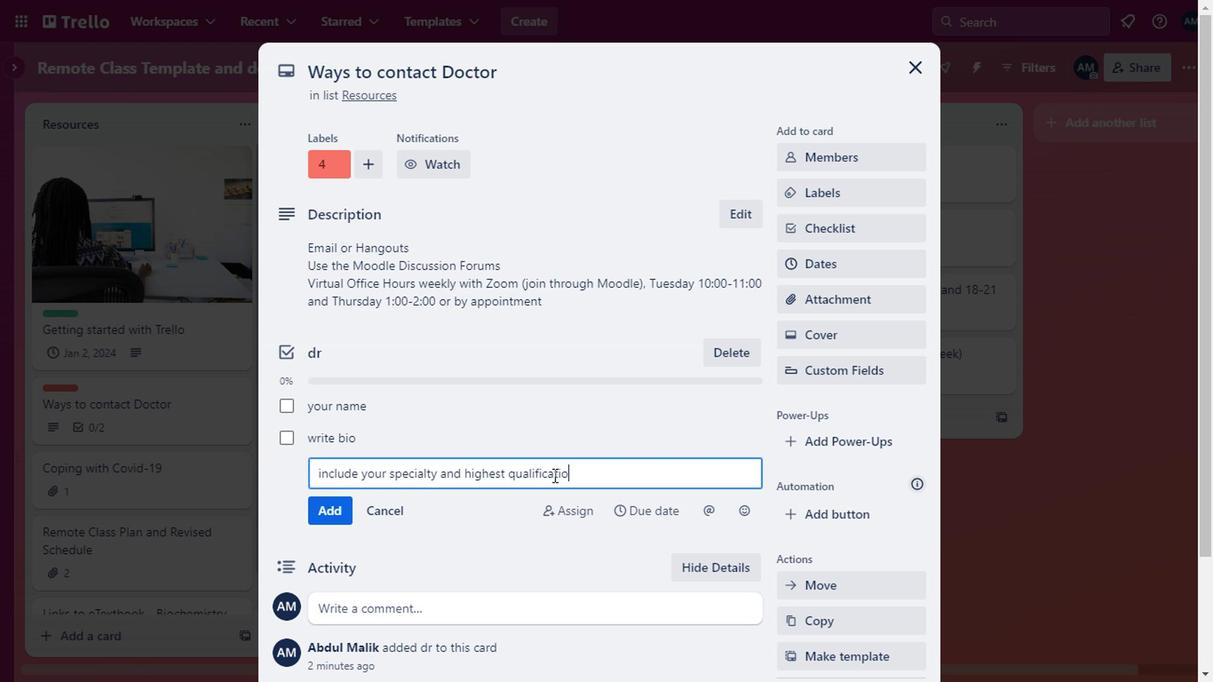 
Action: Mouse moved to (343, 510)
Screenshot: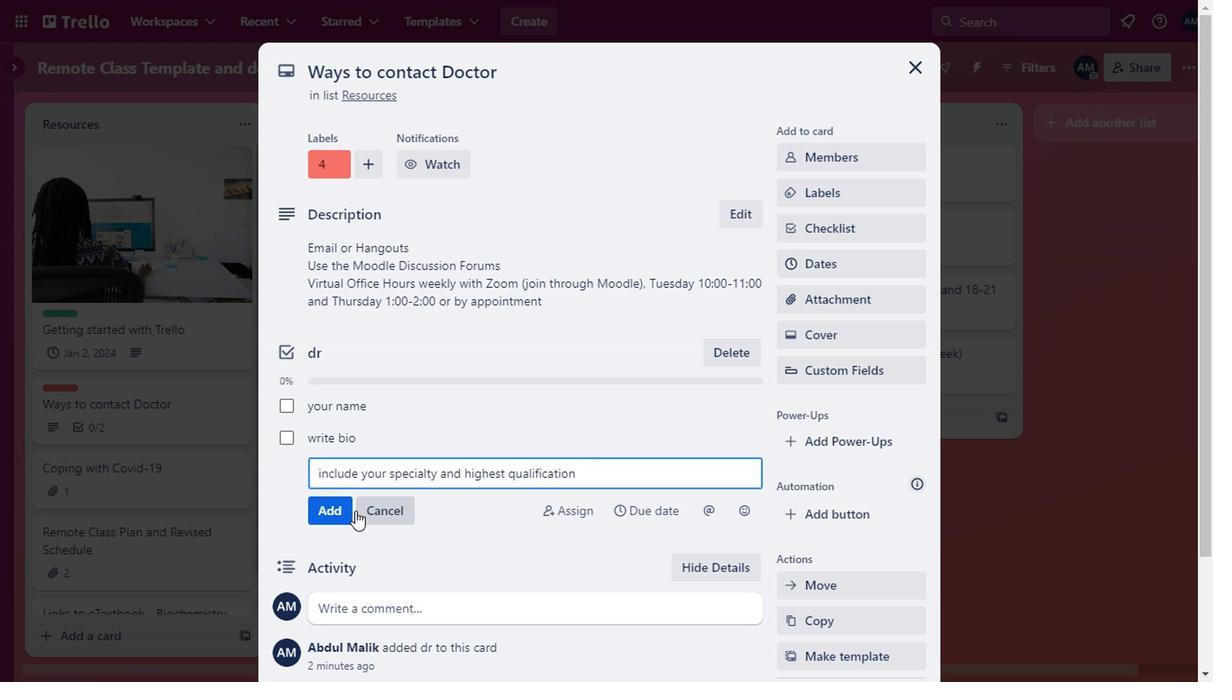 
Action: Mouse pressed left at (343, 510)
Screenshot: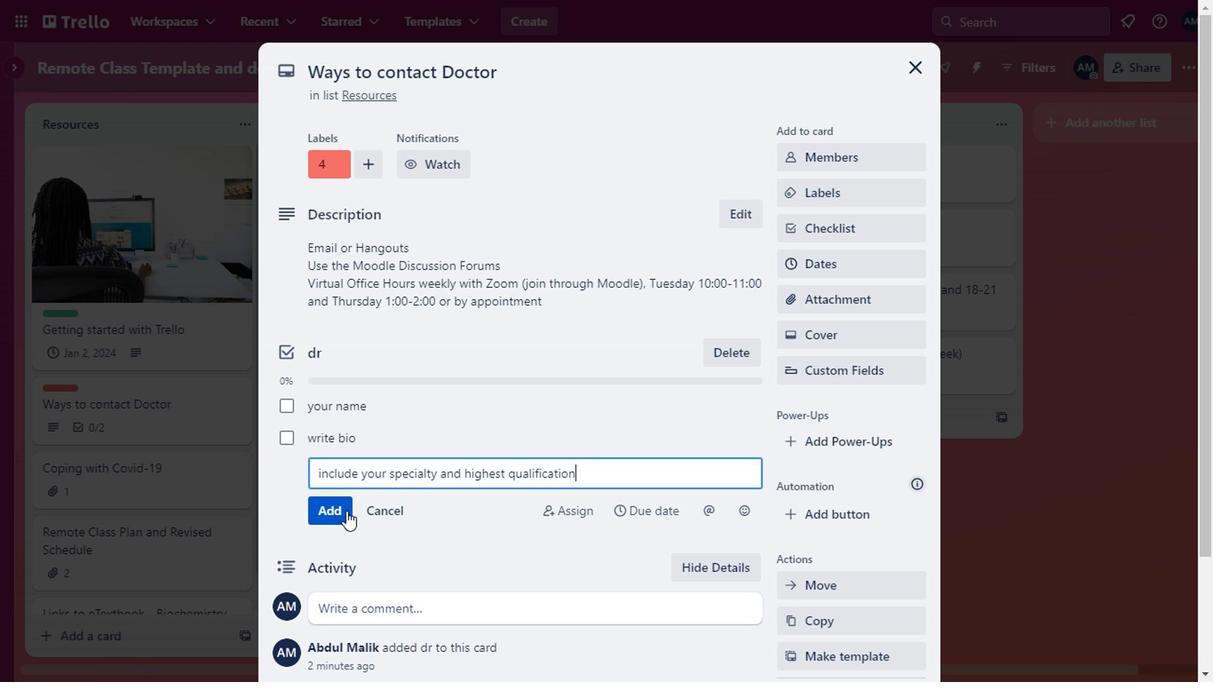 
Action: Mouse moved to (348, 509)
Screenshot: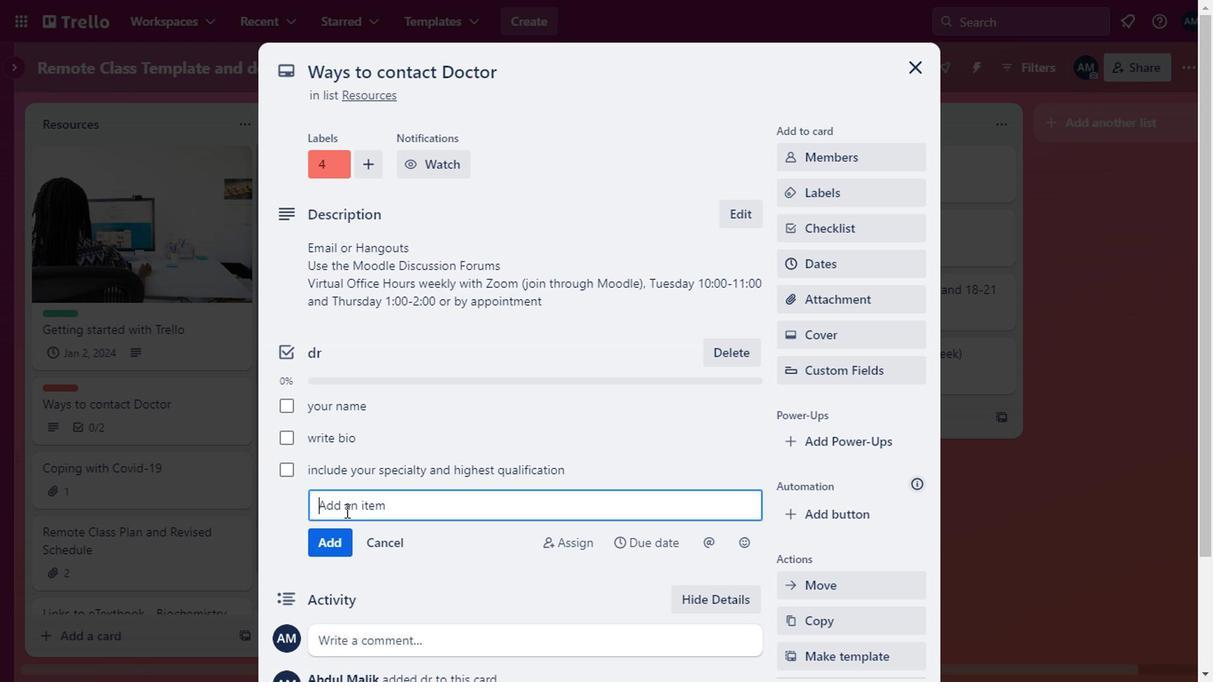 
Action: Key pressed mention<Key.space>your<Key.space>academic<Key.space>qualifications
Screenshot: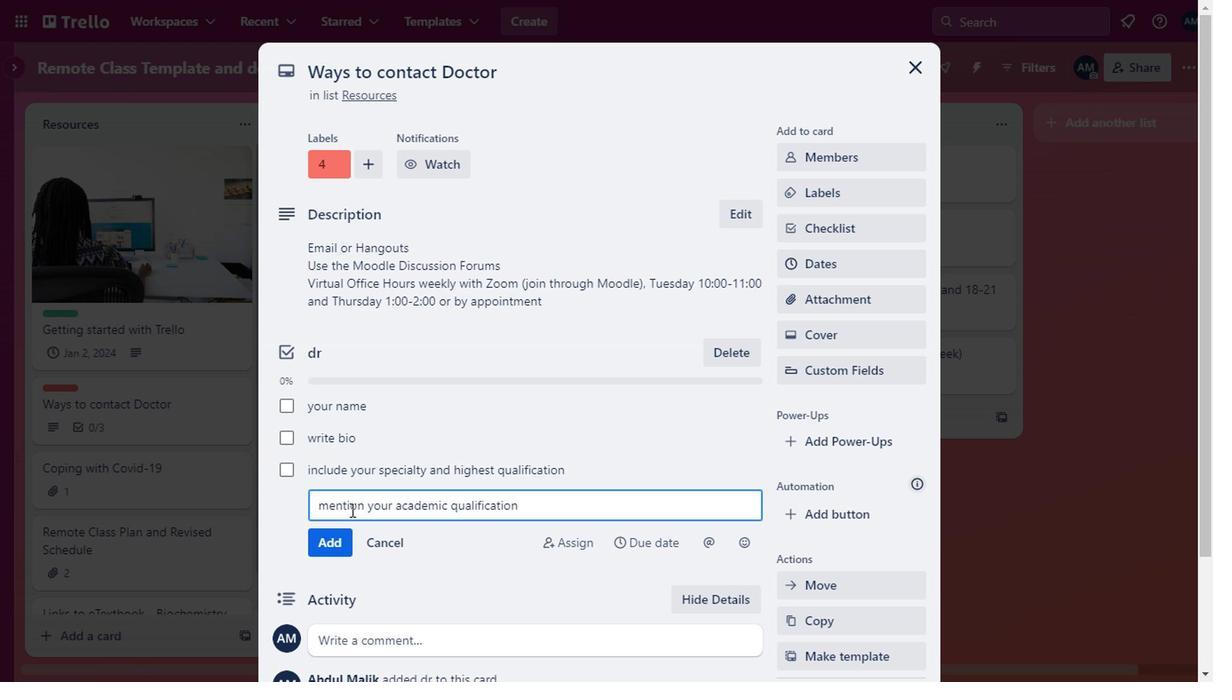 
Action: Mouse moved to (314, 550)
Screenshot: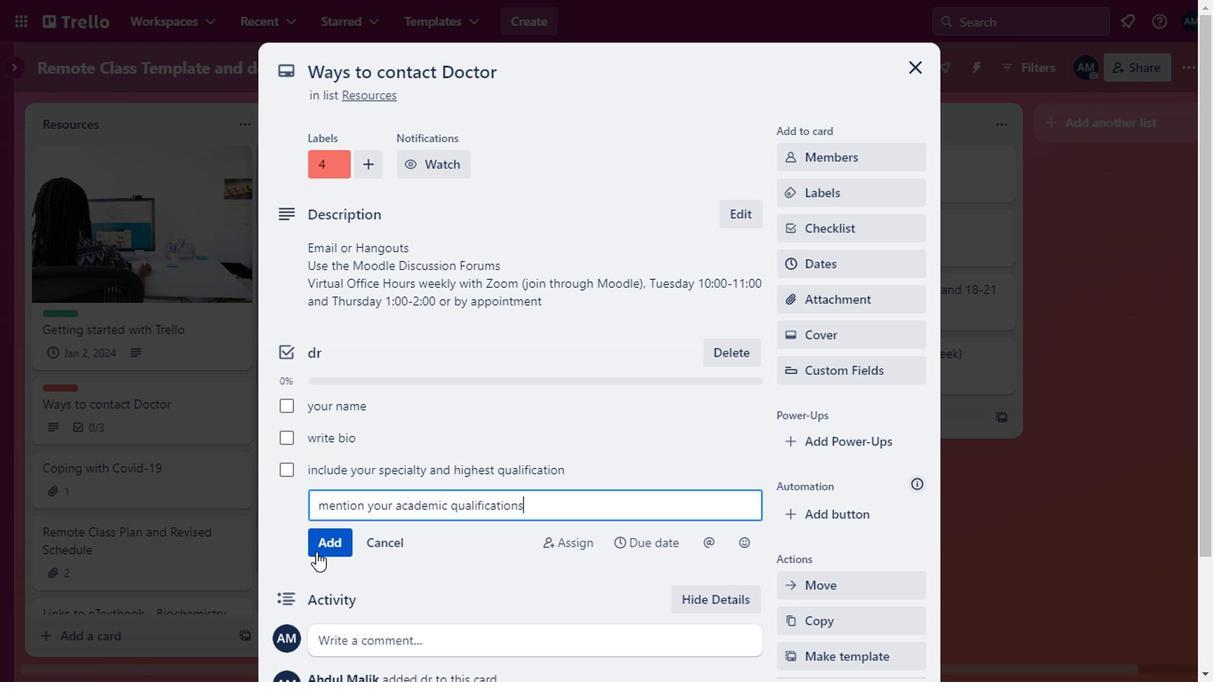 
Action: Mouse pressed left at (314, 550)
Screenshot: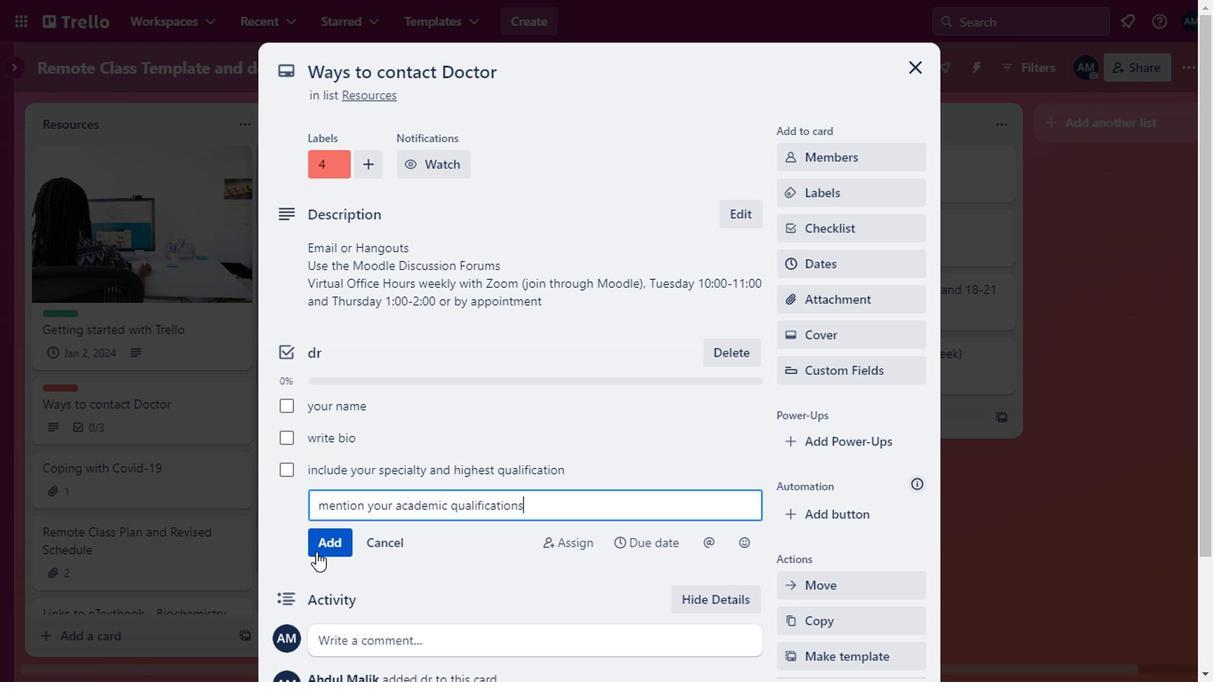 
Action: Mouse moved to (349, 542)
Screenshot: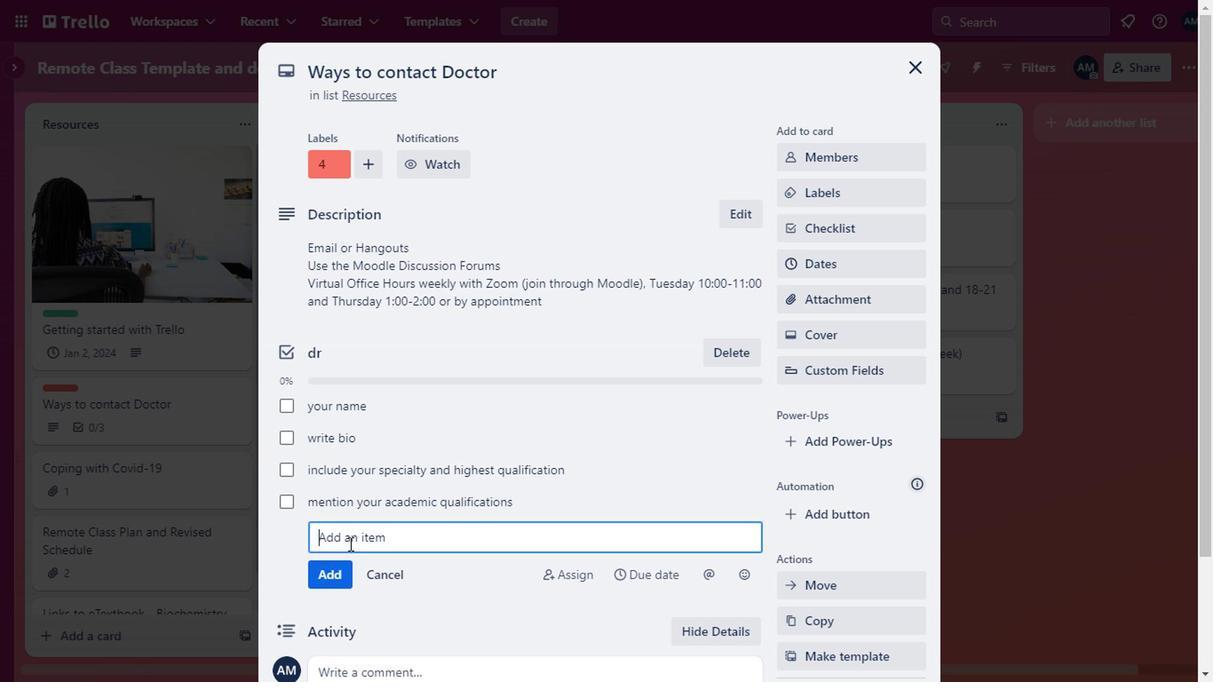 
Action: Key pressed include<Key.space>testimonials
Screenshot: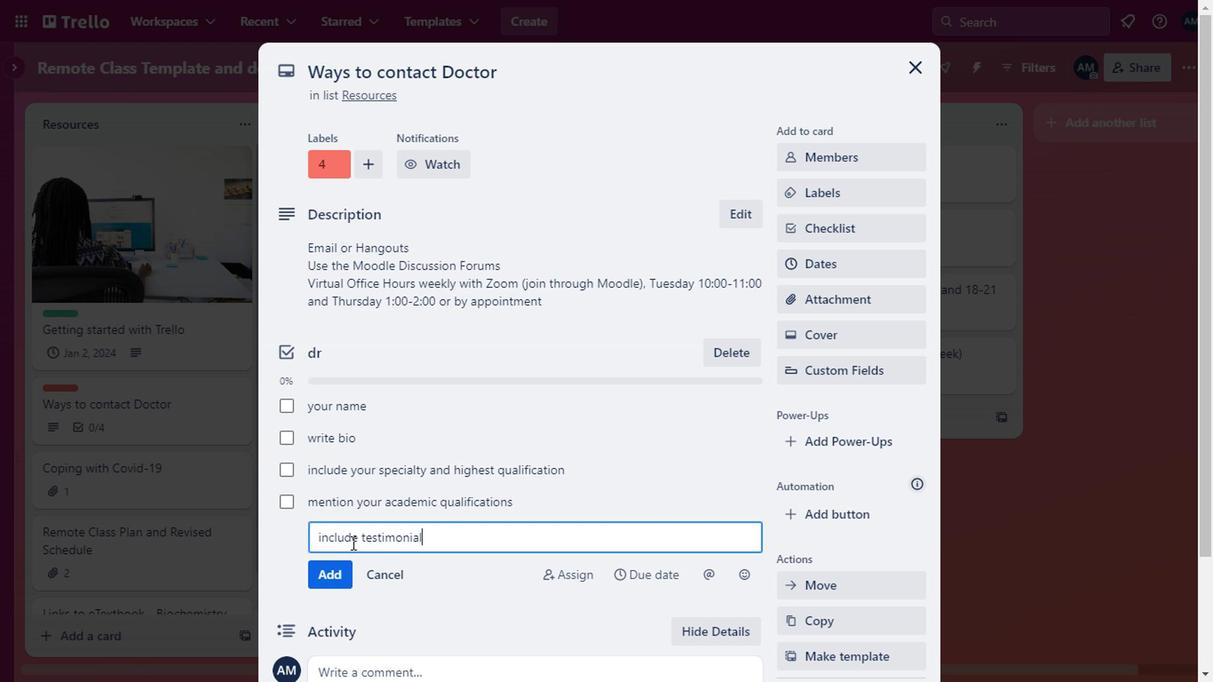 
Action: Mouse moved to (330, 574)
Screenshot: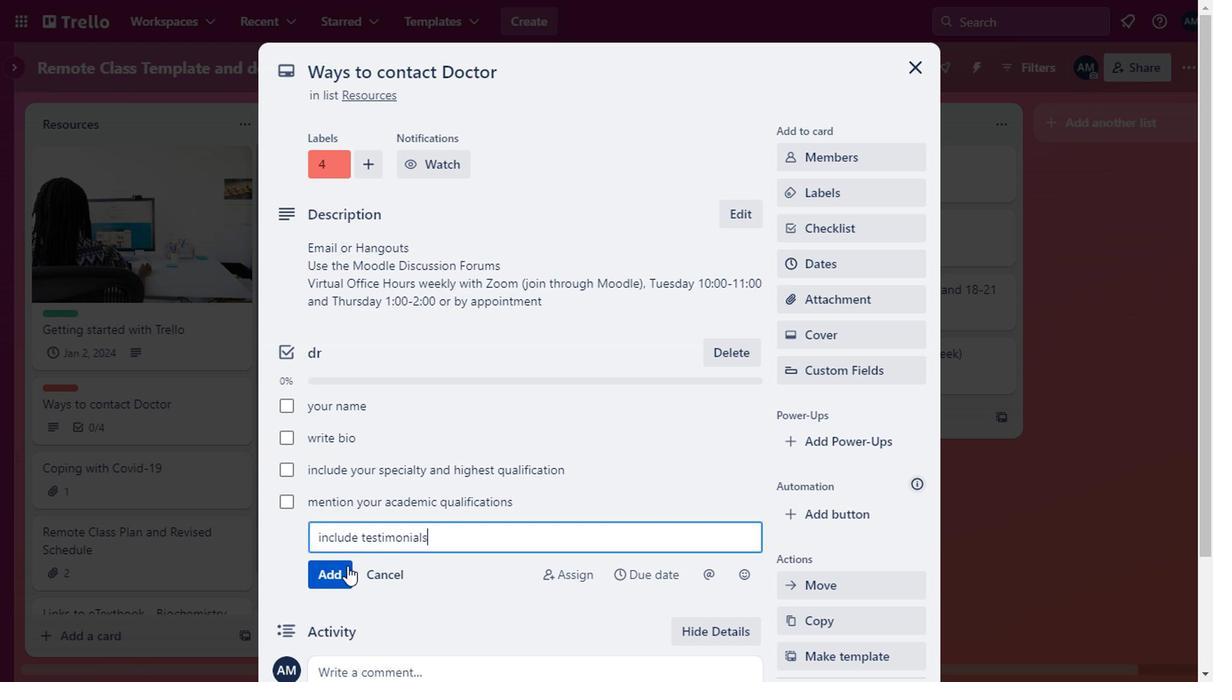 
Action: Mouse pressed left at (330, 574)
Screenshot: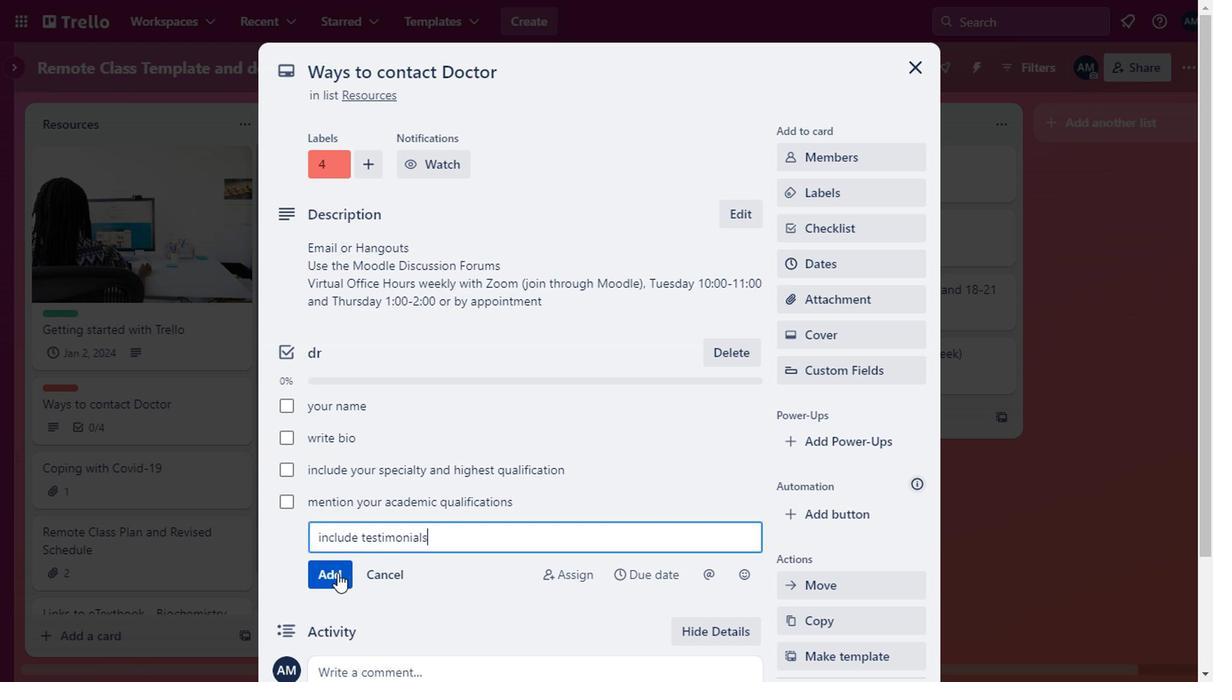 
Action: Mouse moved to (282, 408)
Screenshot: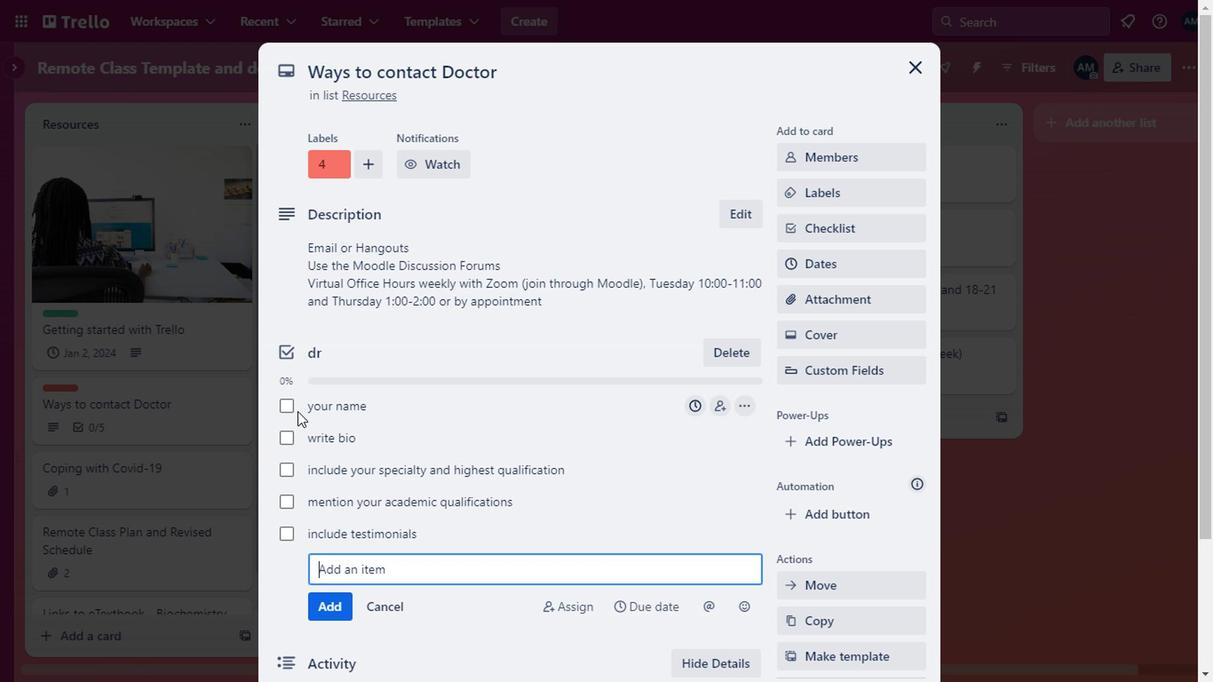 
Action: Mouse pressed left at (282, 408)
Screenshot: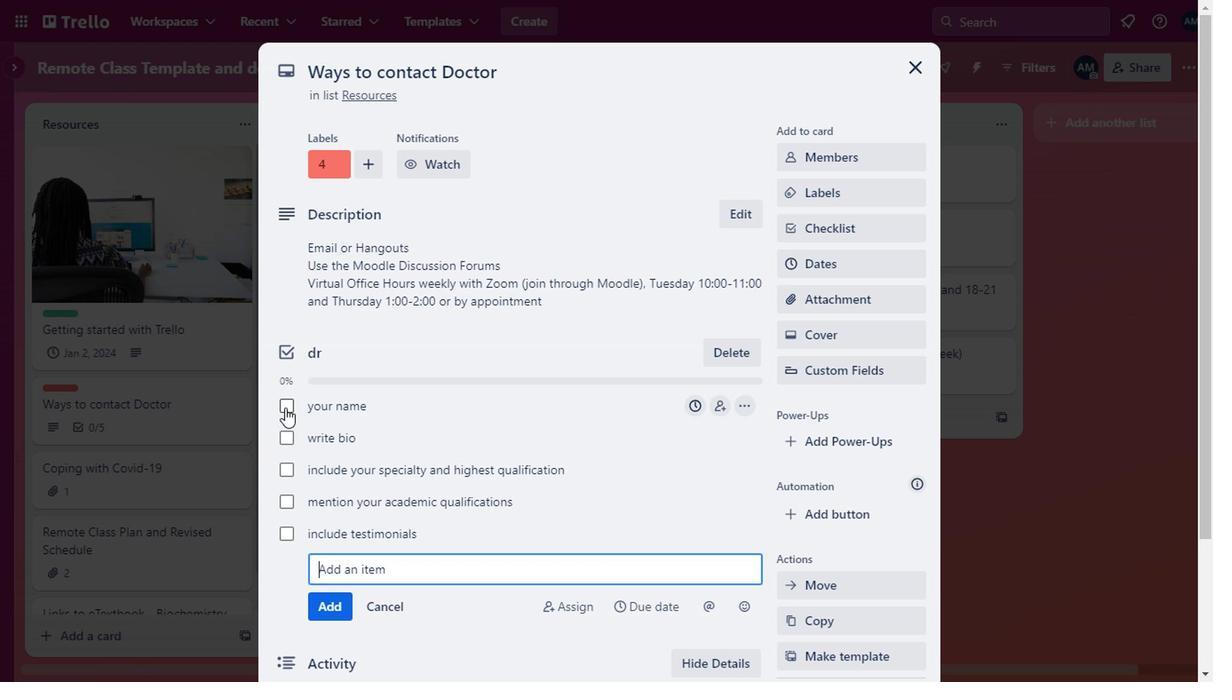 
Action: Mouse moved to (281, 444)
Screenshot: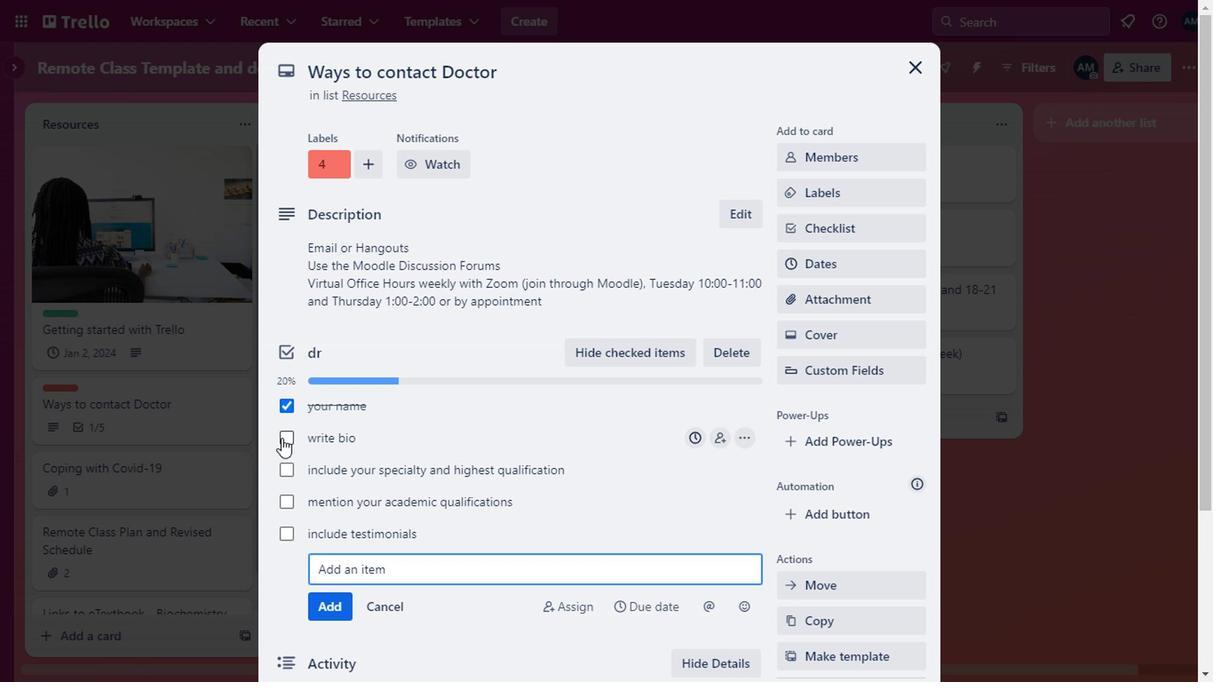 
Action: Mouse pressed left at (281, 444)
Screenshot: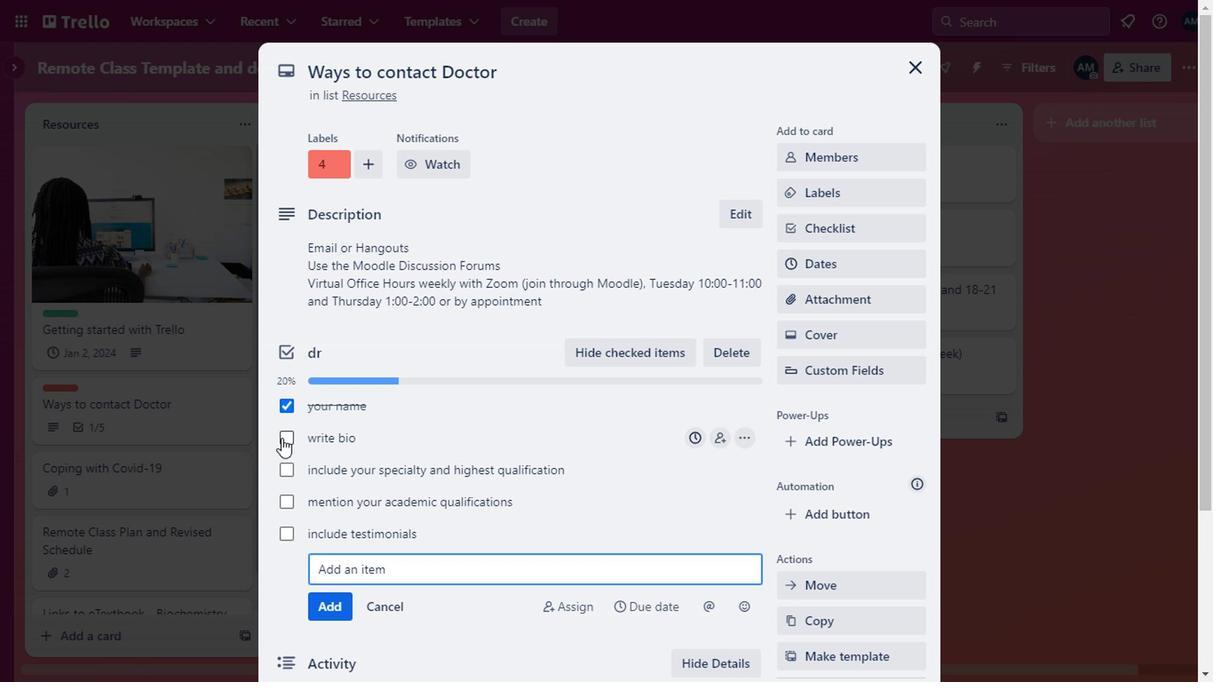 
Action: Mouse moved to (285, 471)
Screenshot: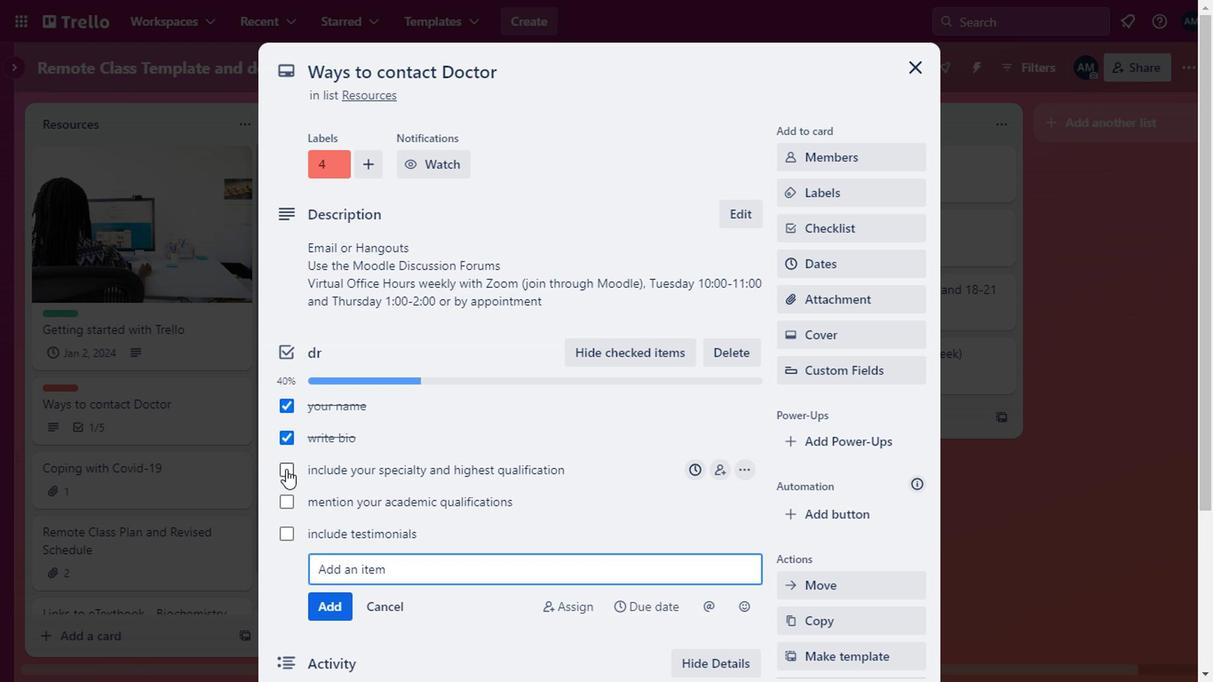
Action: Mouse pressed left at (285, 471)
Screenshot: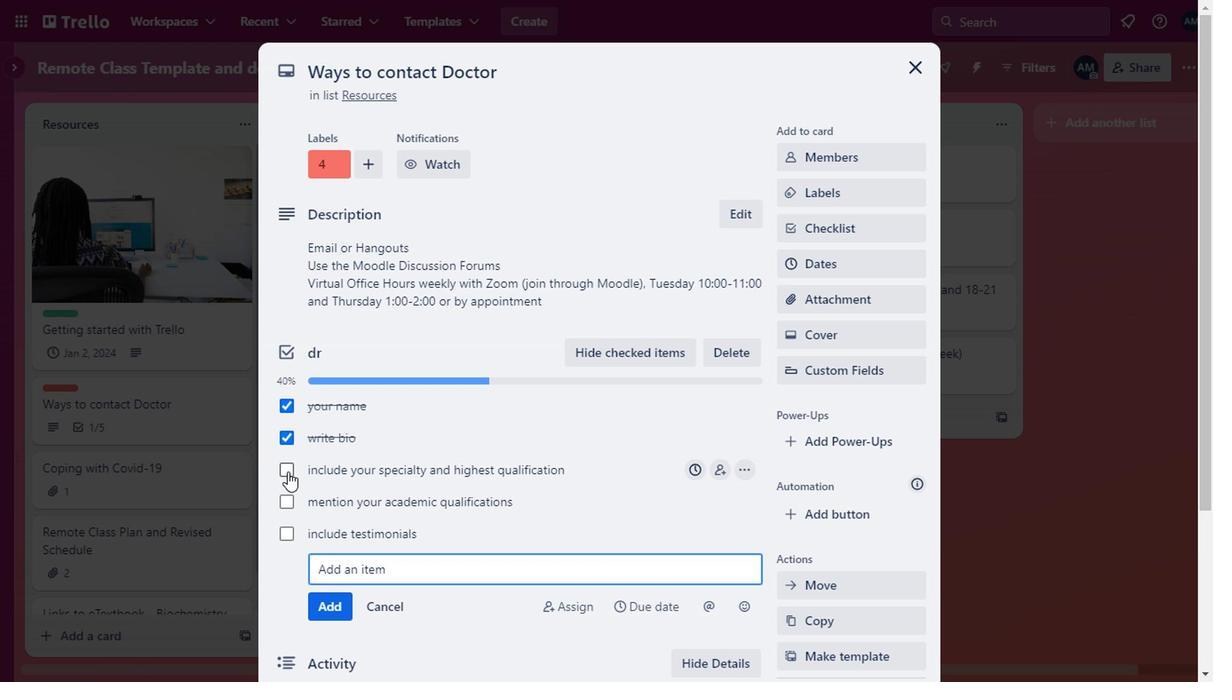 
Action: Mouse moved to (282, 502)
Screenshot: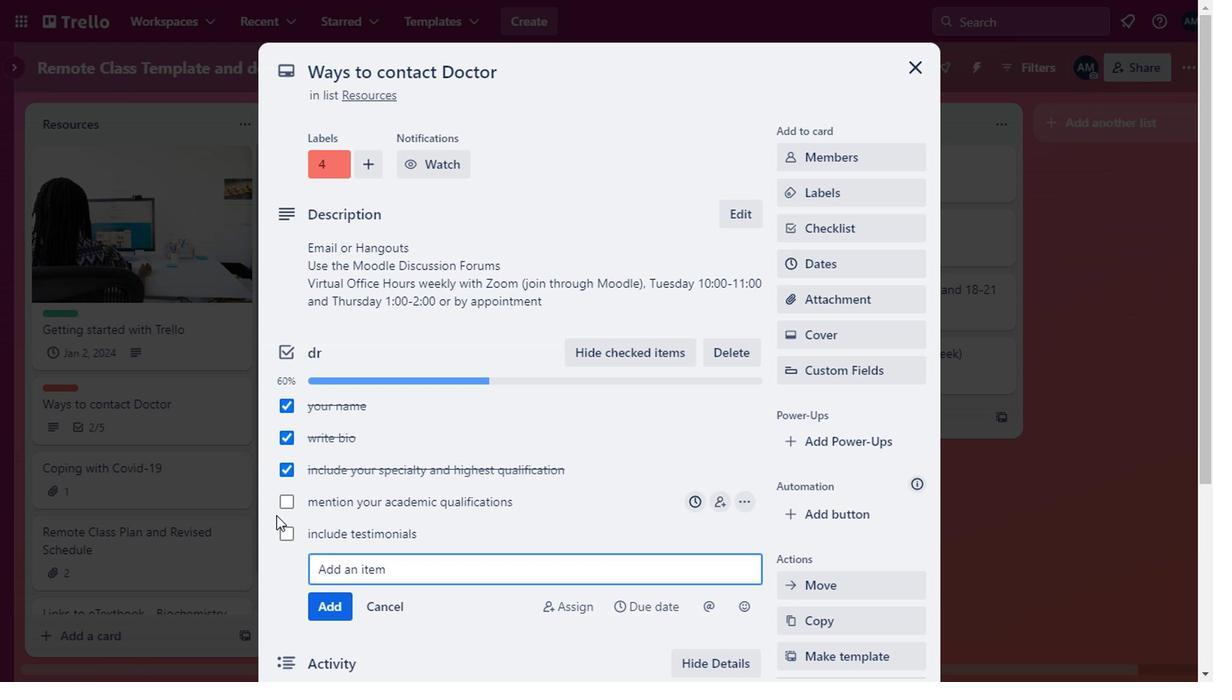 
Action: Mouse pressed left at (282, 502)
Screenshot: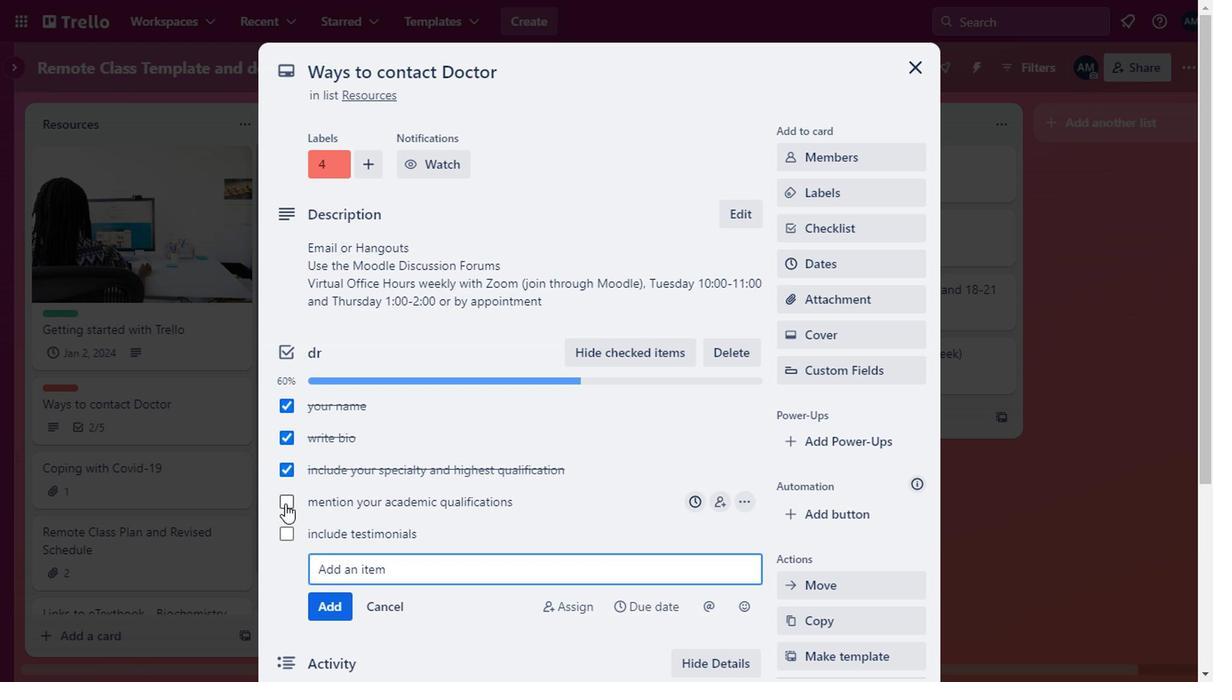 
Action: Mouse moved to (279, 531)
Screenshot: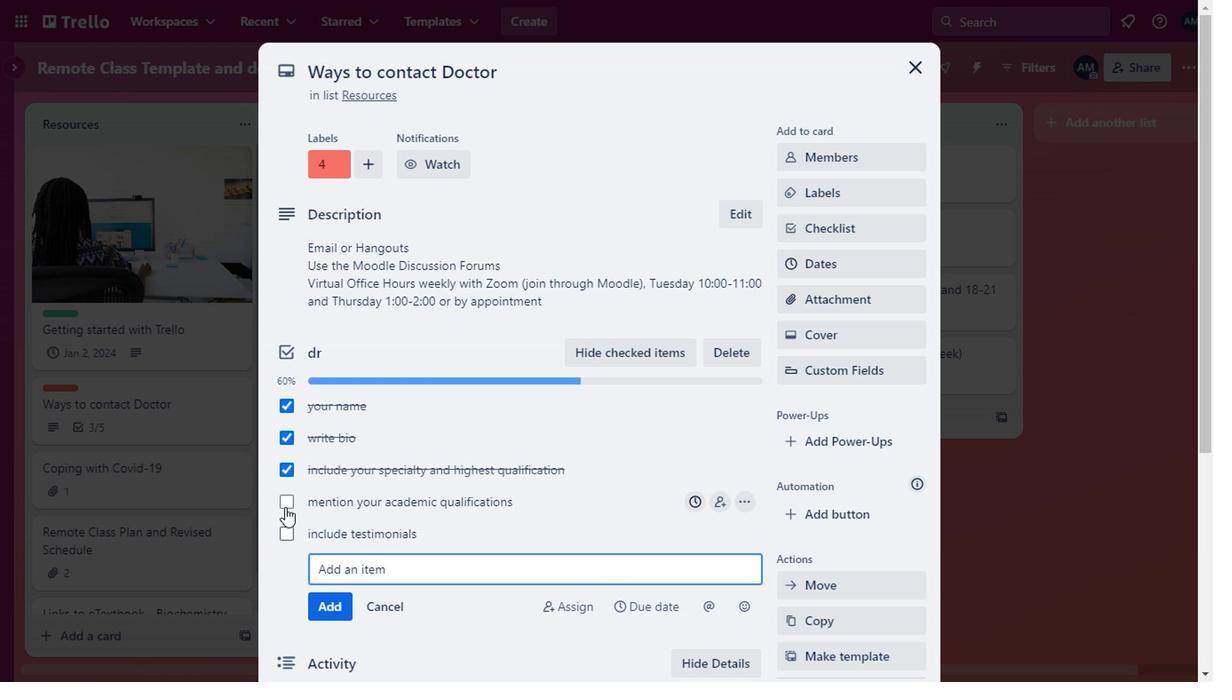 
Action: Mouse pressed left at (279, 531)
Screenshot: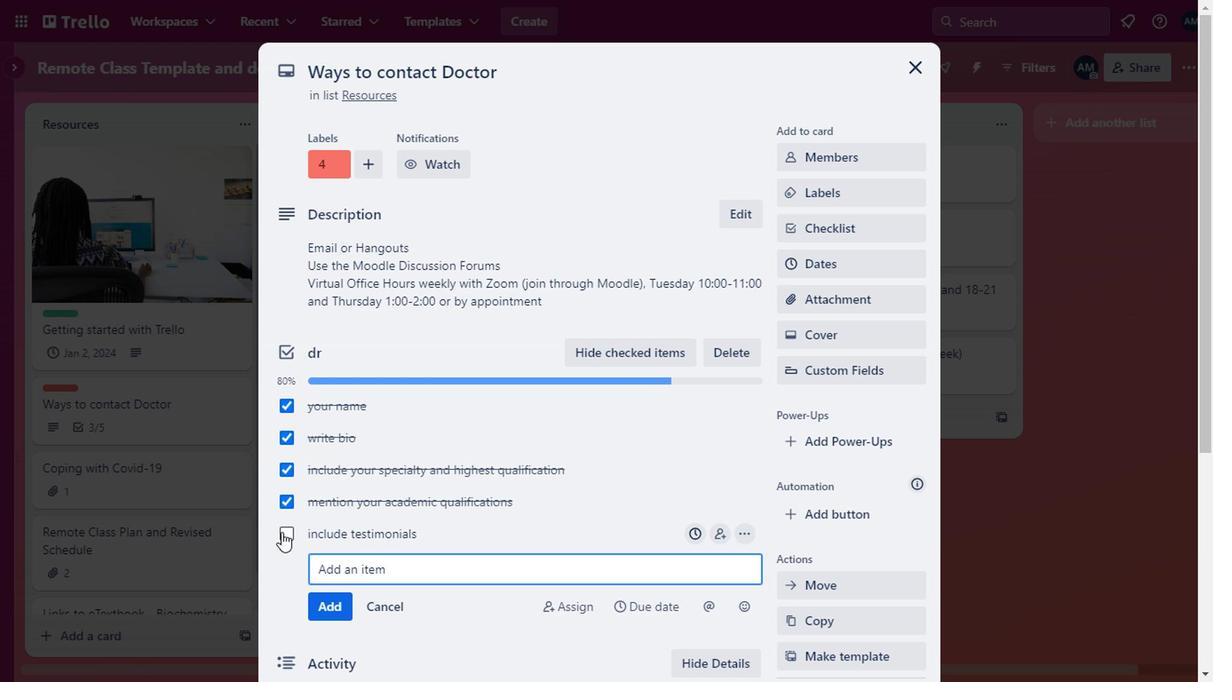
Action: Mouse moved to (516, 276)
Screenshot: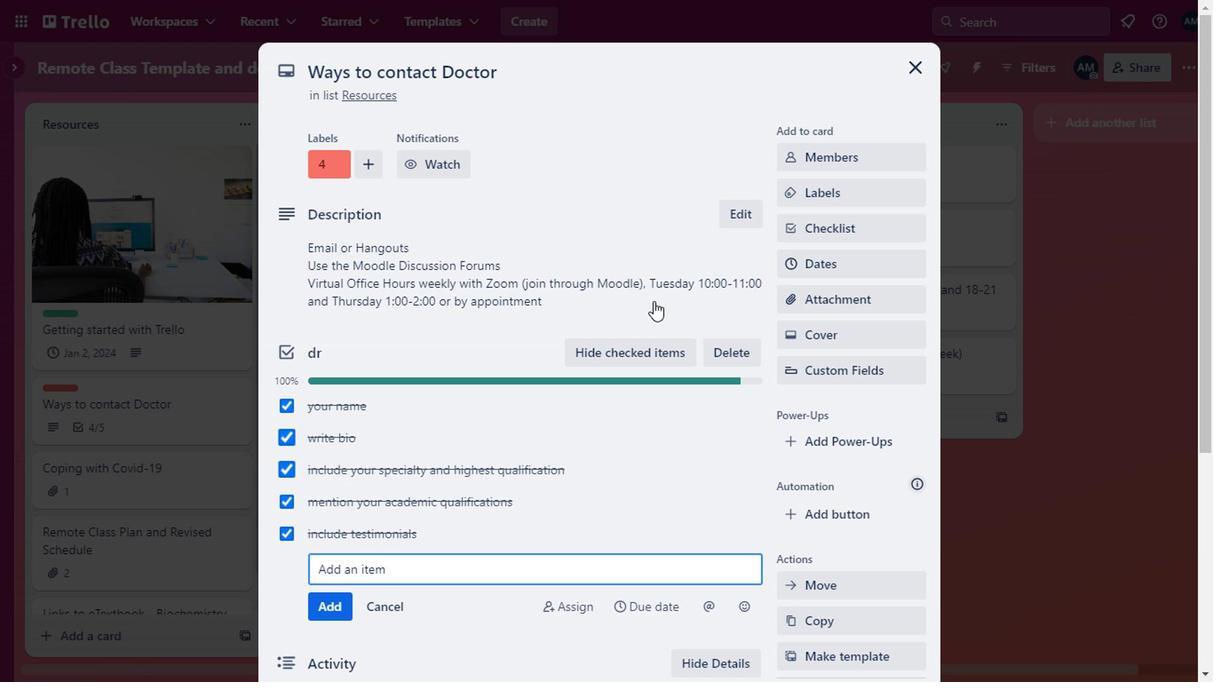 
Action: Mouse scrolled (516, 277) with delta (0, 1)
Screenshot: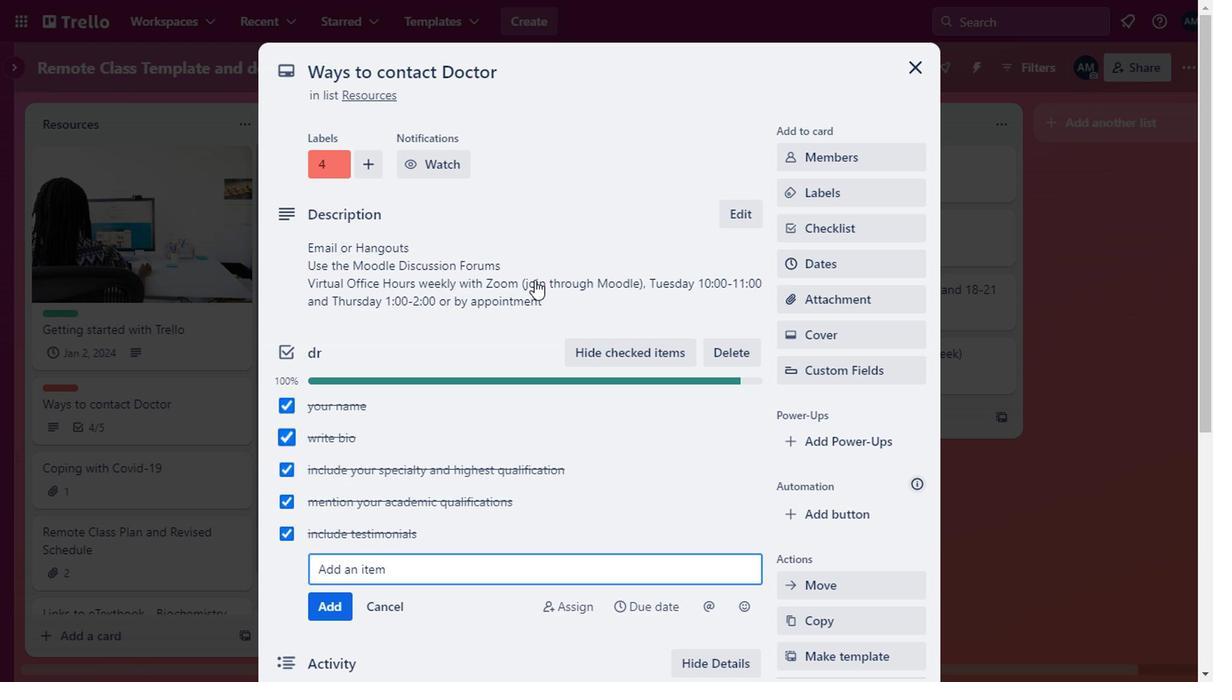 
Action: Mouse scrolled (516, 277) with delta (0, 1)
Screenshot: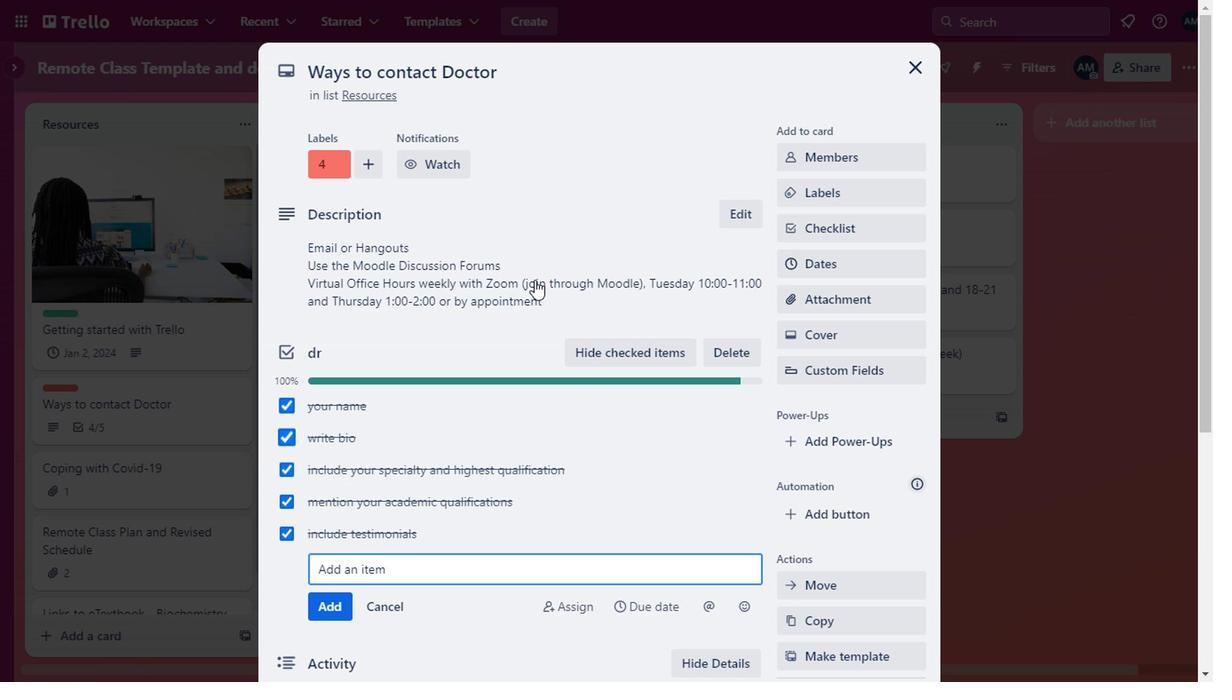 
Action: Mouse scrolled (516, 277) with delta (0, 1)
Screenshot: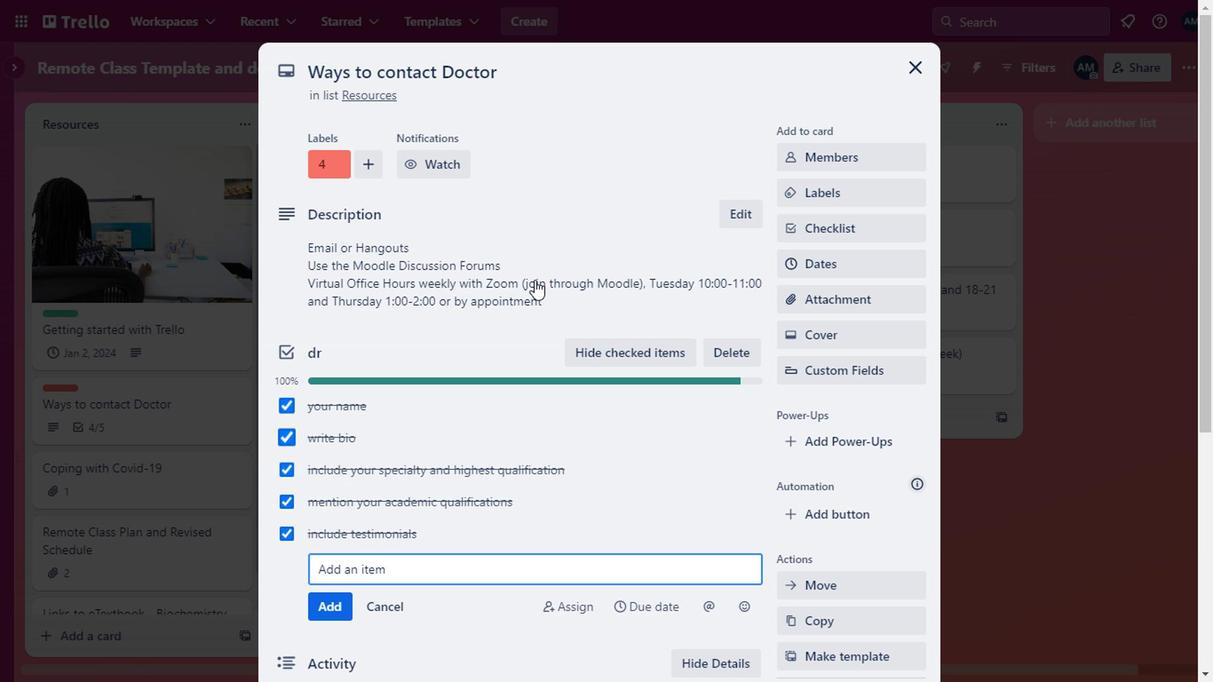 
Action: Mouse moved to (900, 69)
Screenshot: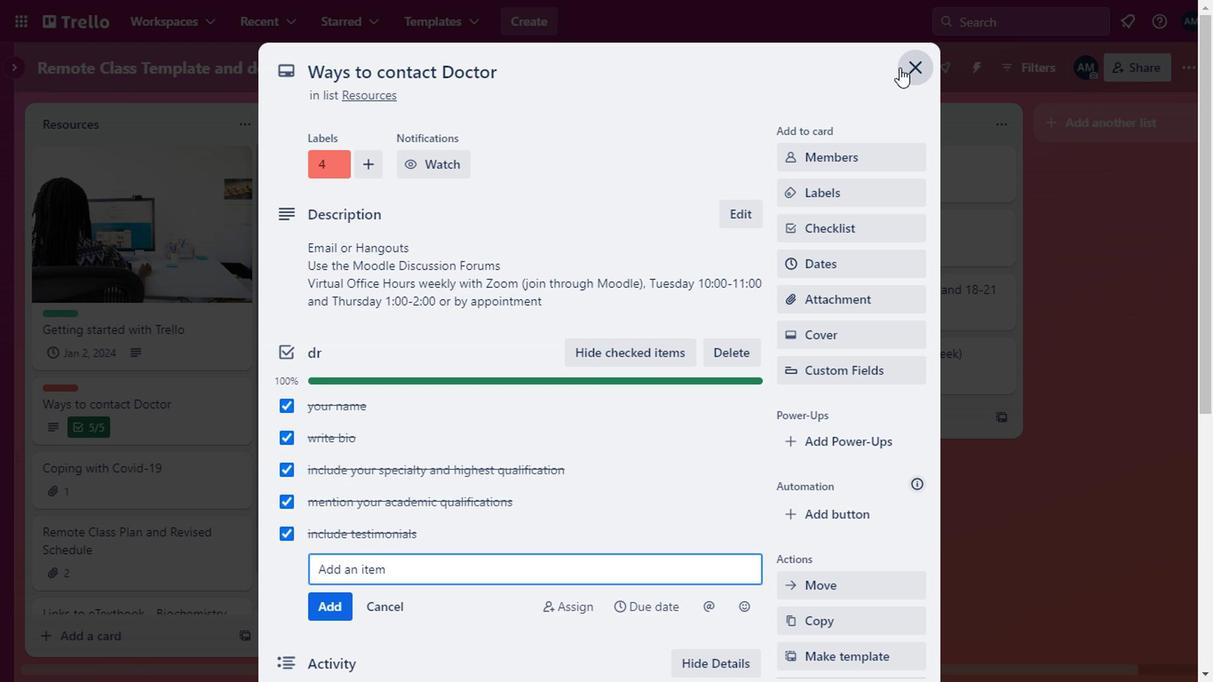 
Action: Mouse pressed left at (900, 69)
Screenshot: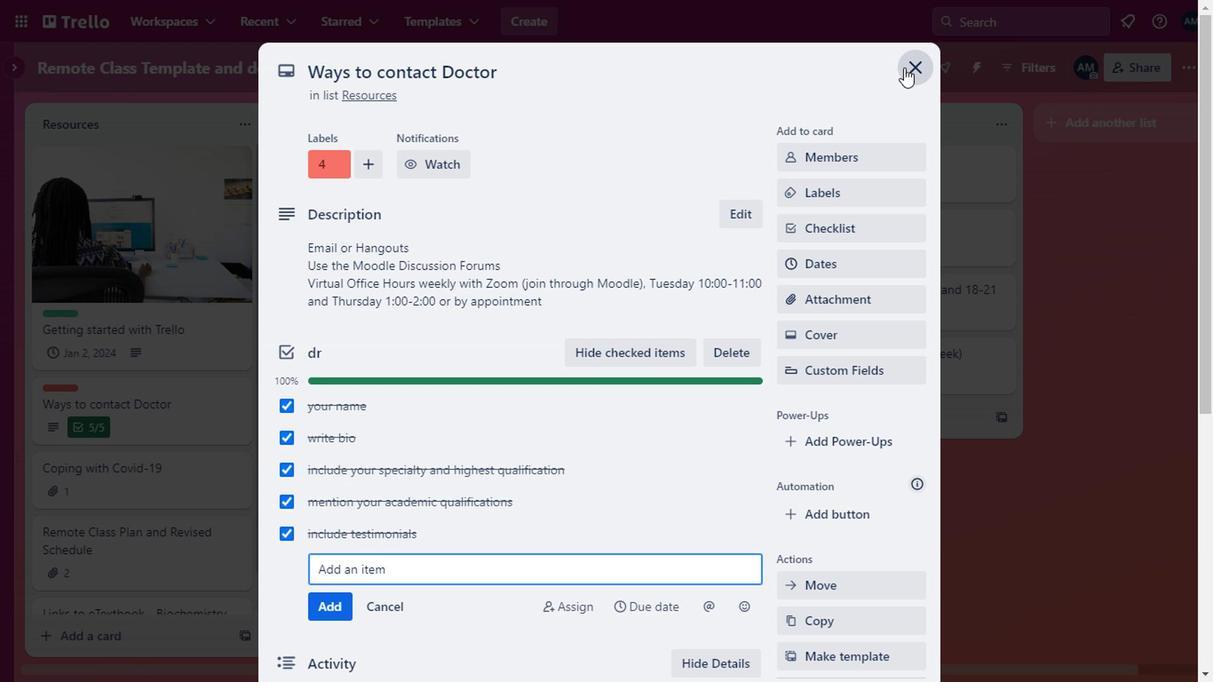 
Action: Mouse moved to (80, 496)
Screenshot: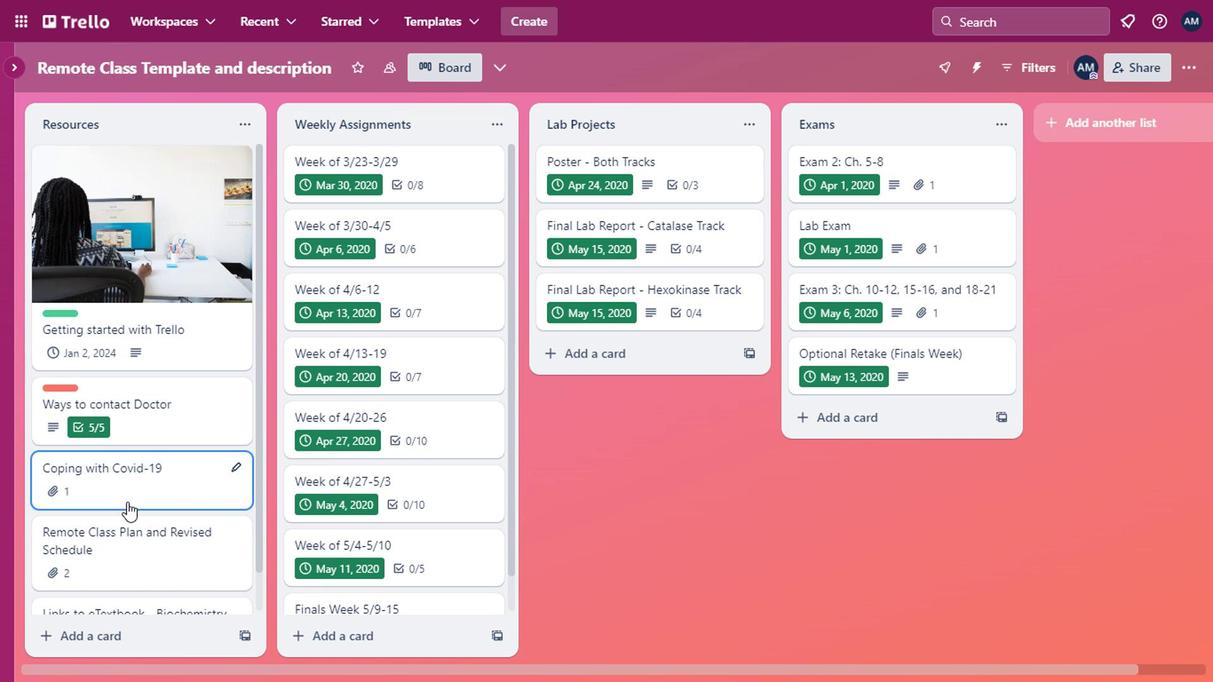 
Action: Mouse scrolled (80, 495) with delta (0, 0)
Screenshot: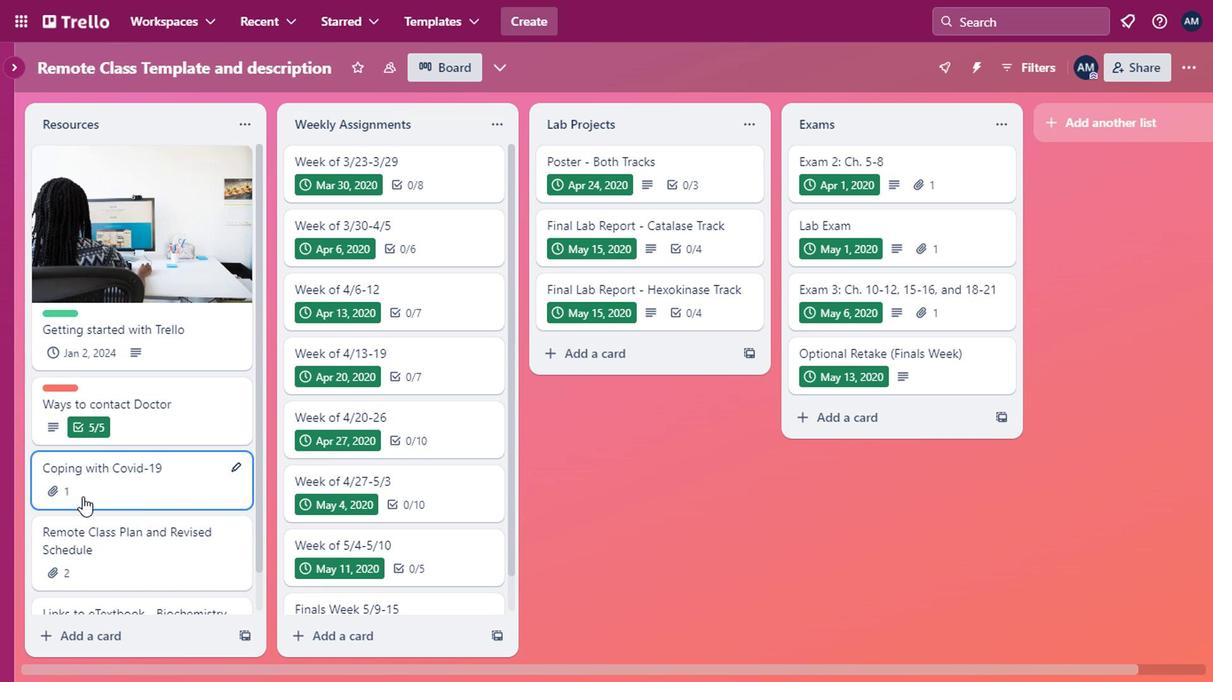 
Action: Mouse scrolled (80, 495) with delta (0, 0)
Screenshot: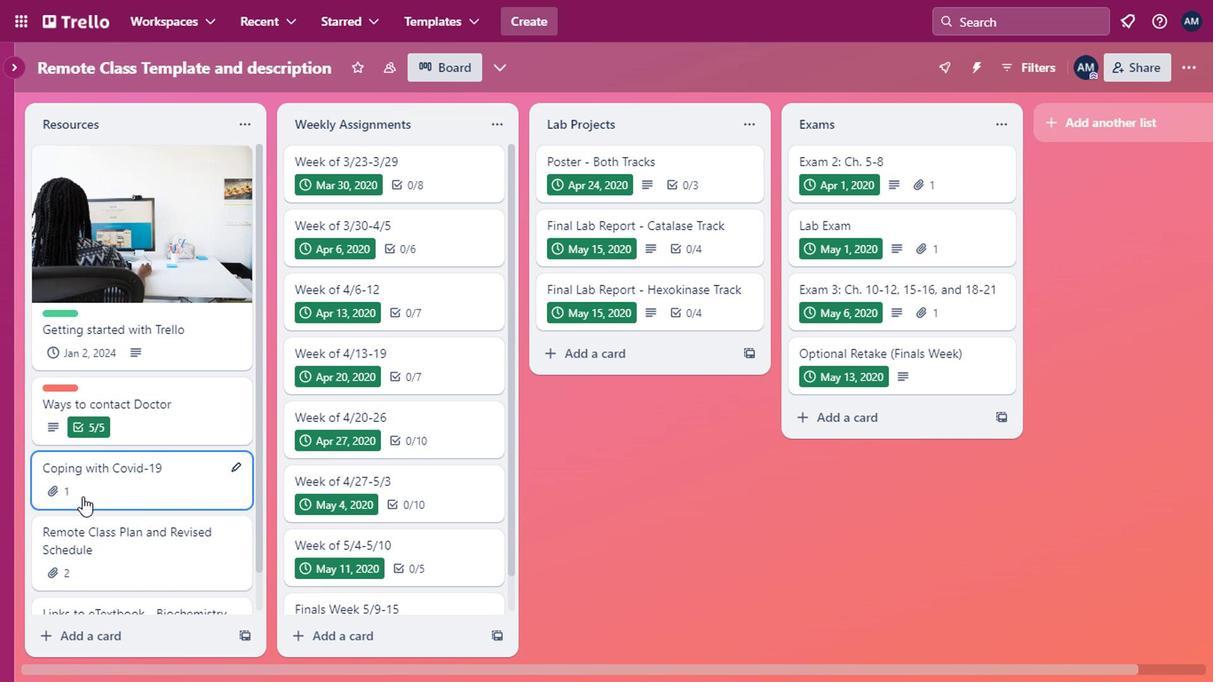 
Action: Mouse moved to (114, 420)
Screenshot: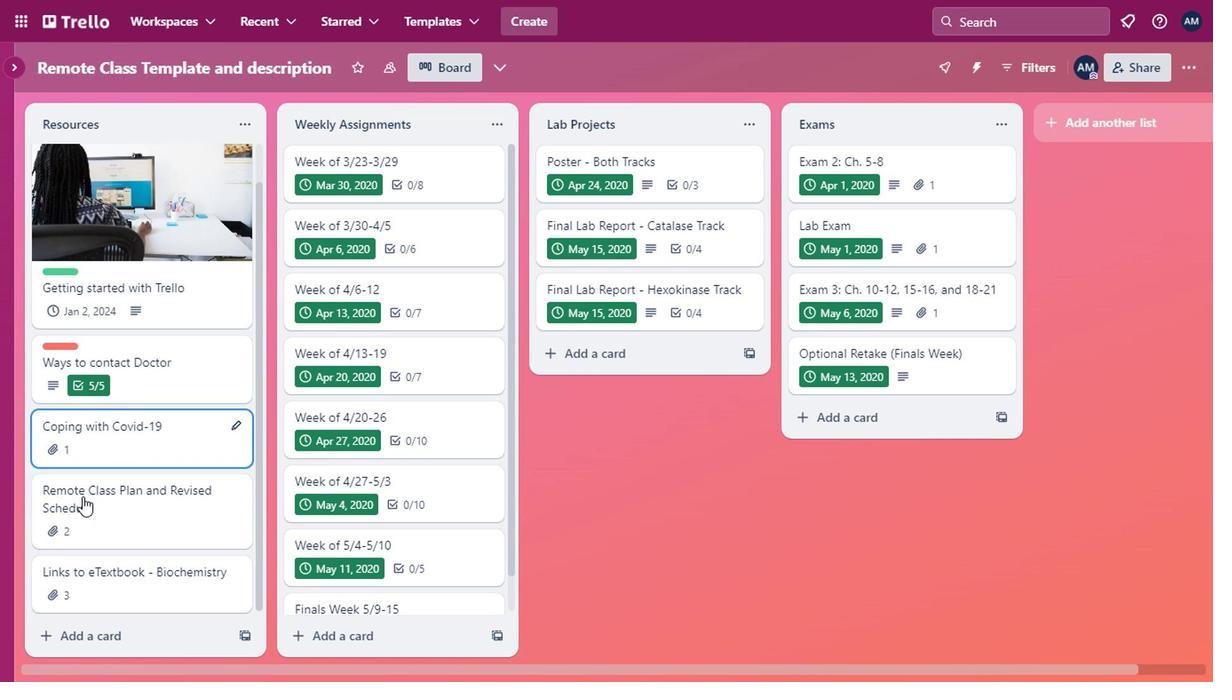 
Action: Mouse pressed left at (114, 420)
Screenshot: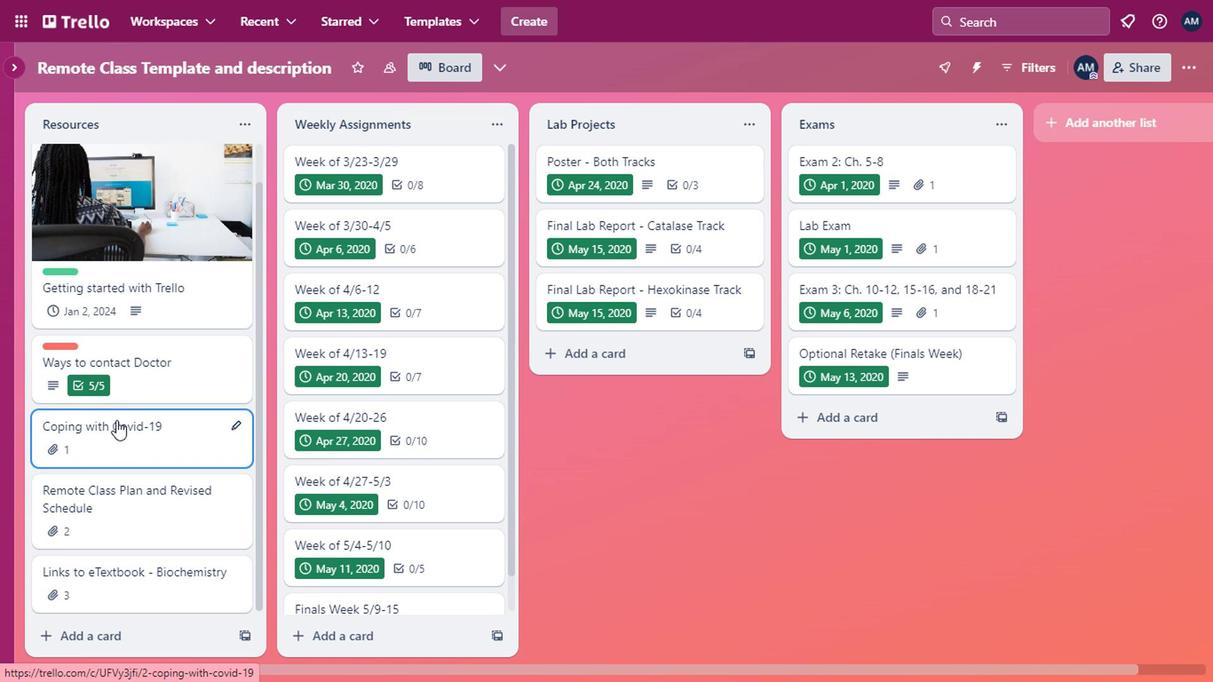 
Action: Mouse moved to (463, 272)
Screenshot: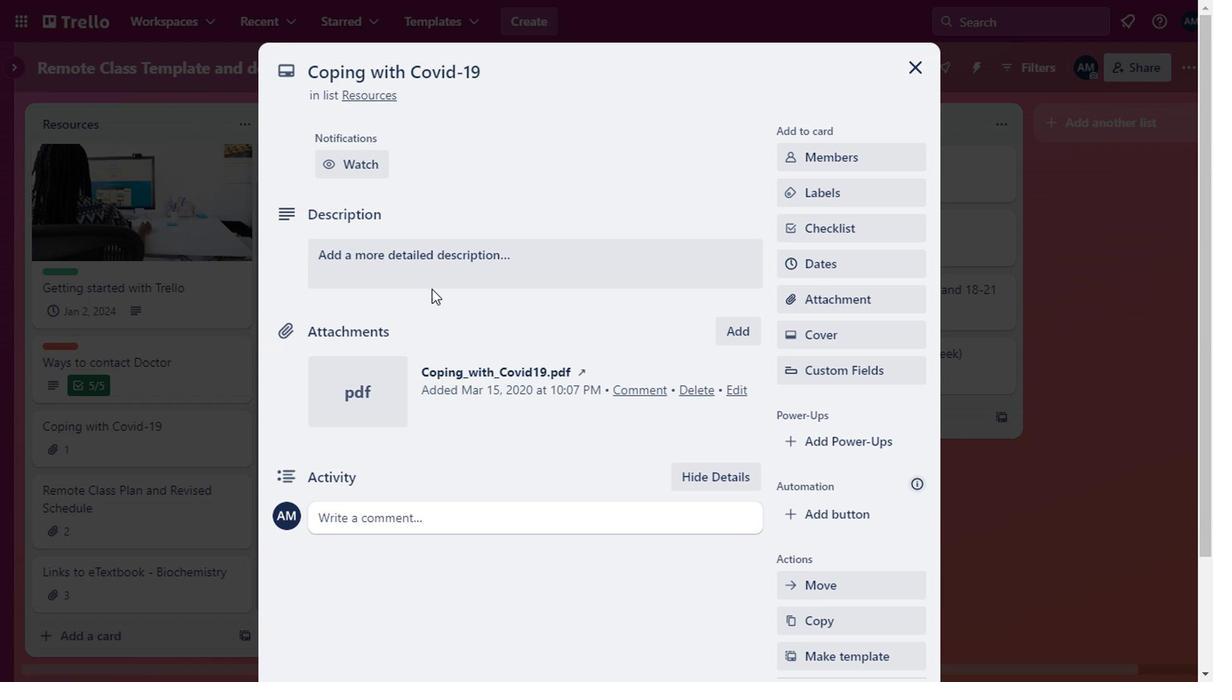 
Action: Mouse pressed left at (463, 272)
Screenshot: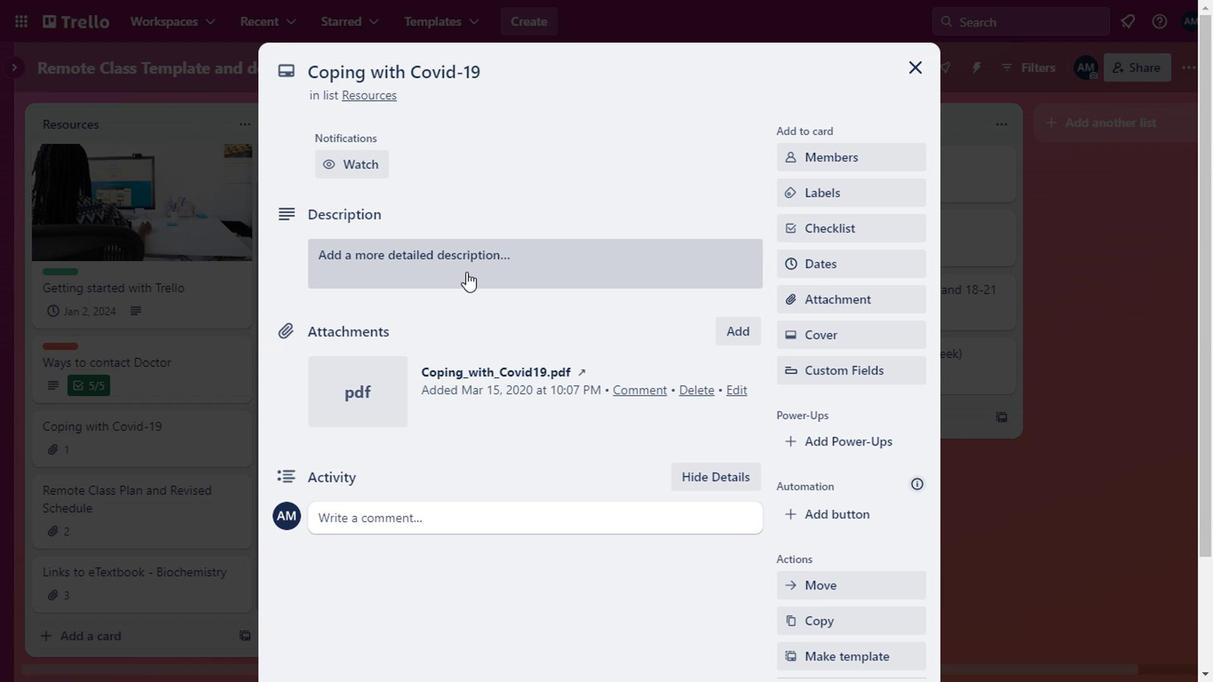 
Action: Mouse moved to (433, 307)
Screenshot: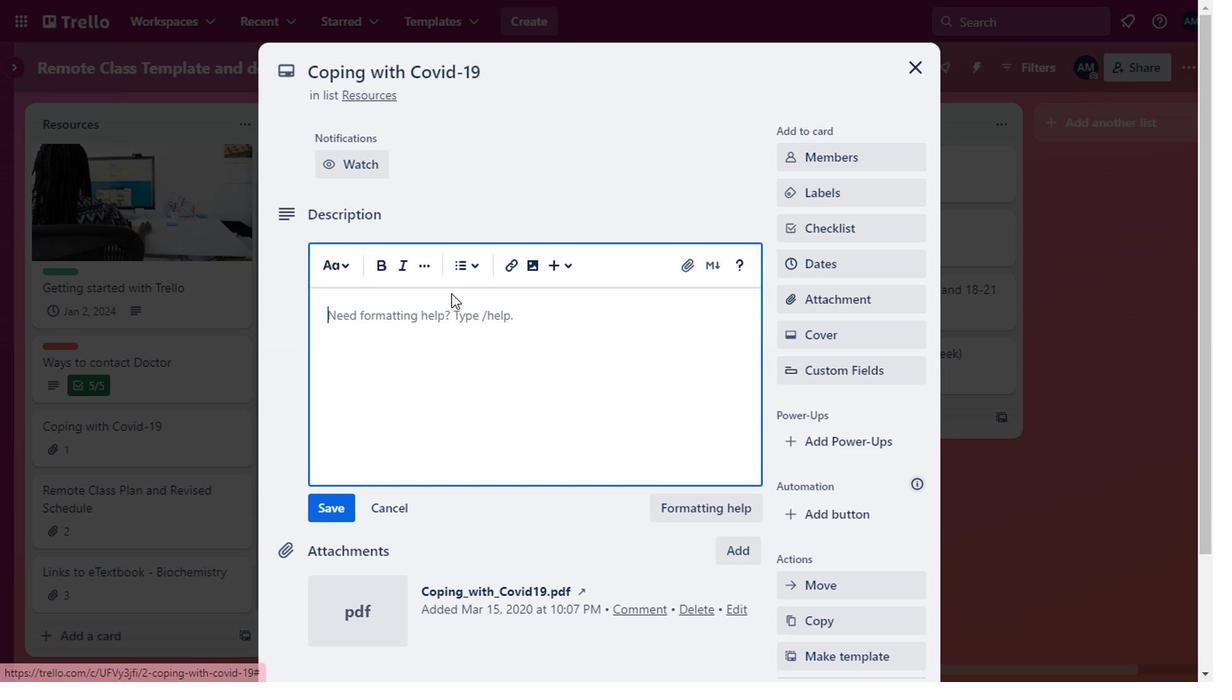 
Action: Key pressed ub=<Key.backspace><Key.backspace><Key.backspace>infection<Key.space>with<Key.space>servere<Key.space><Key.backspace><Key.backspace><Key.backspace><Key.backspace><Key.backspace><Key.backspace>vere<Key.space>acute<Key.space>respiratory<Key.space>syndrome<Key.space>coronavirus2<Key.backspace><Key.space>2<Key.space>also<Key.space>saar<Key.backspace><Key.backspace>rs<Key.space>cov<Key.space>2
Screenshot: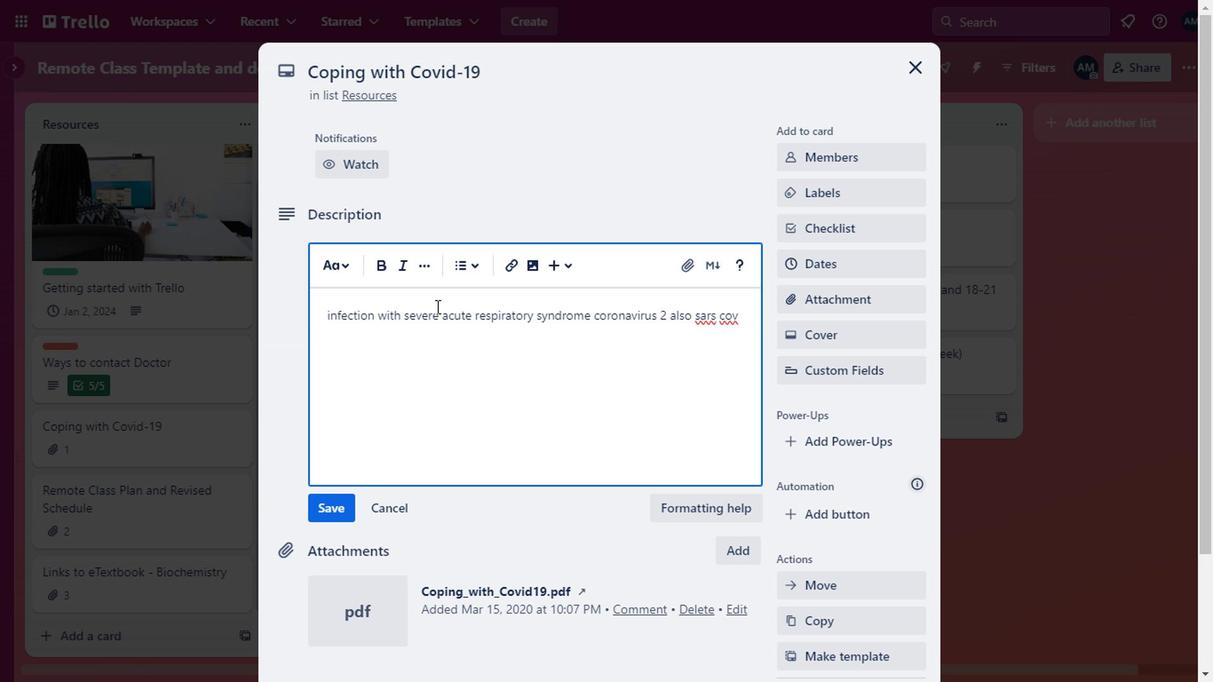 
Action: Mouse moved to (321, 502)
Screenshot: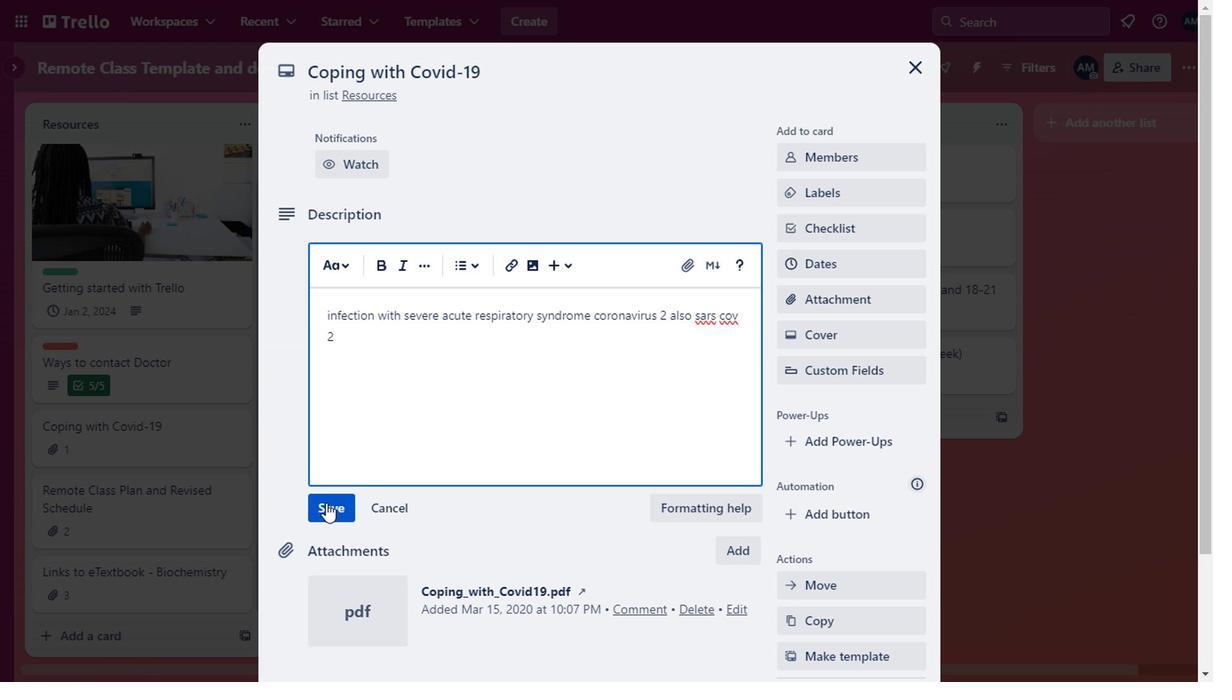 
Action: Mouse pressed left at (321, 502)
Screenshot: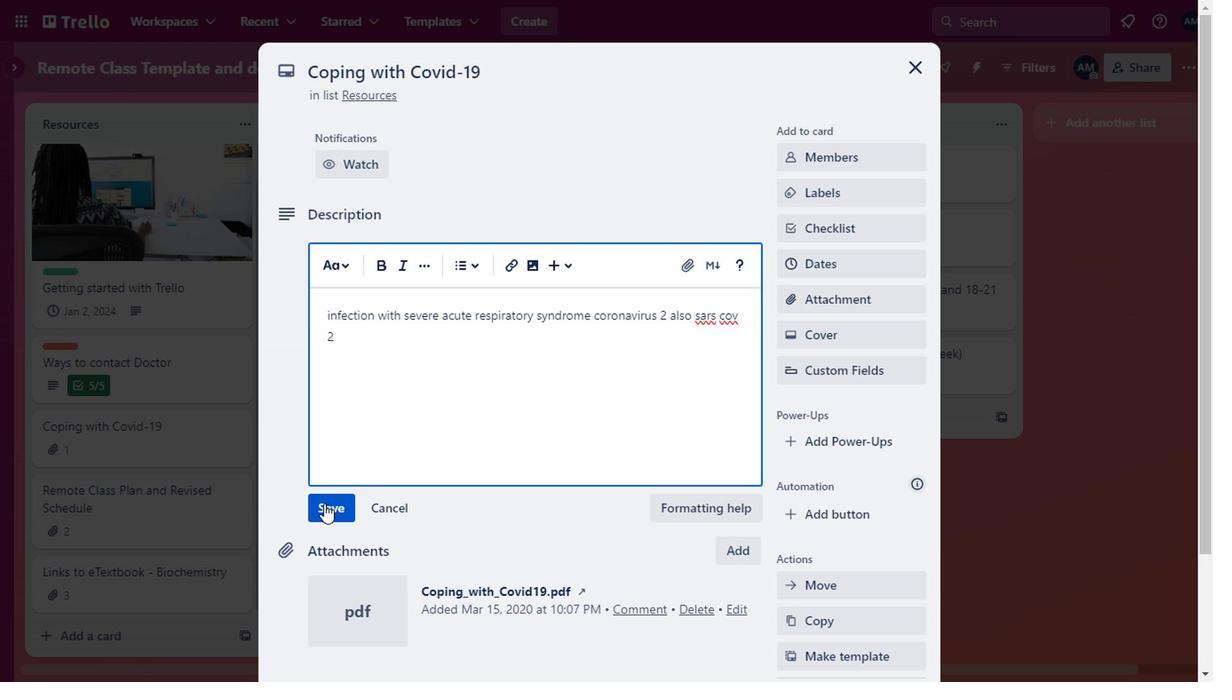
Action: Mouse moved to (704, 356)
Screenshot: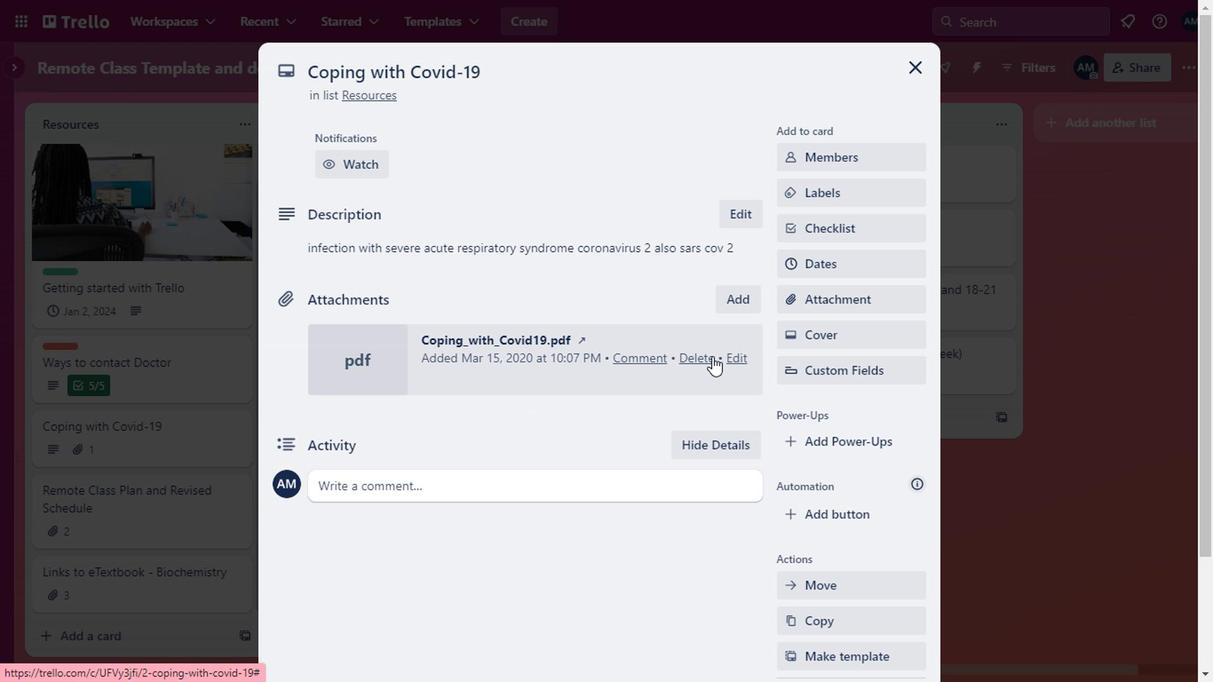 
Action: Mouse pressed left at (704, 356)
Screenshot: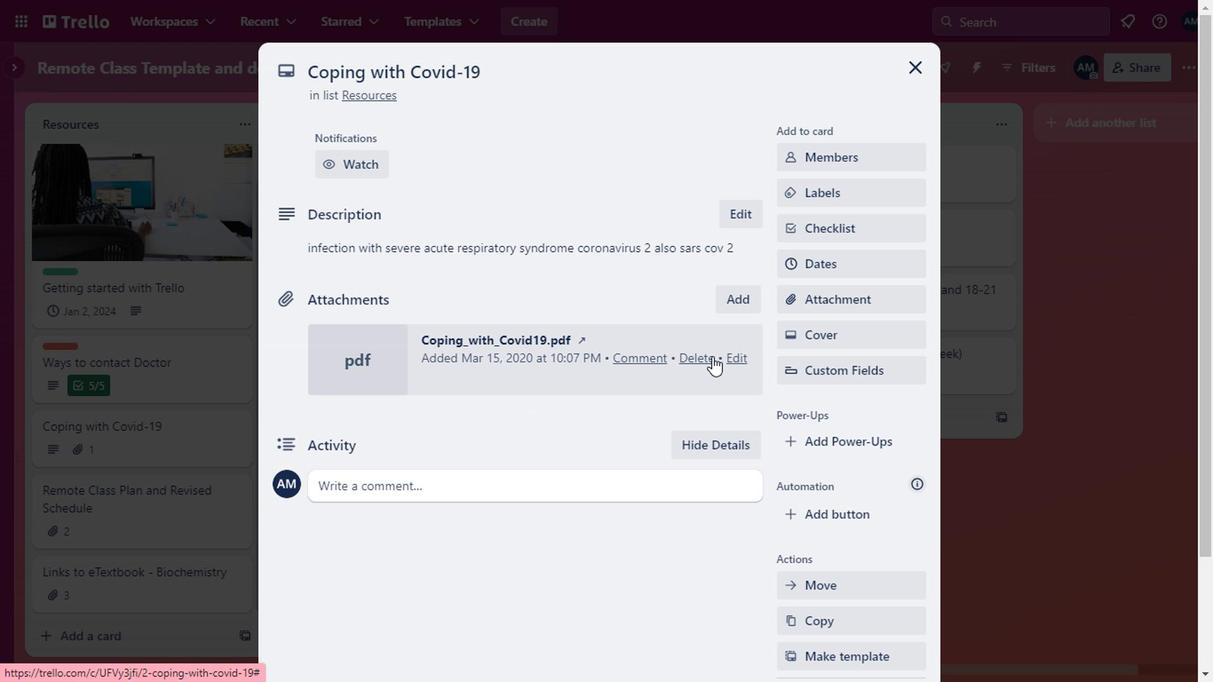 
Action: Mouse moved to (808, 473)
Screenshot: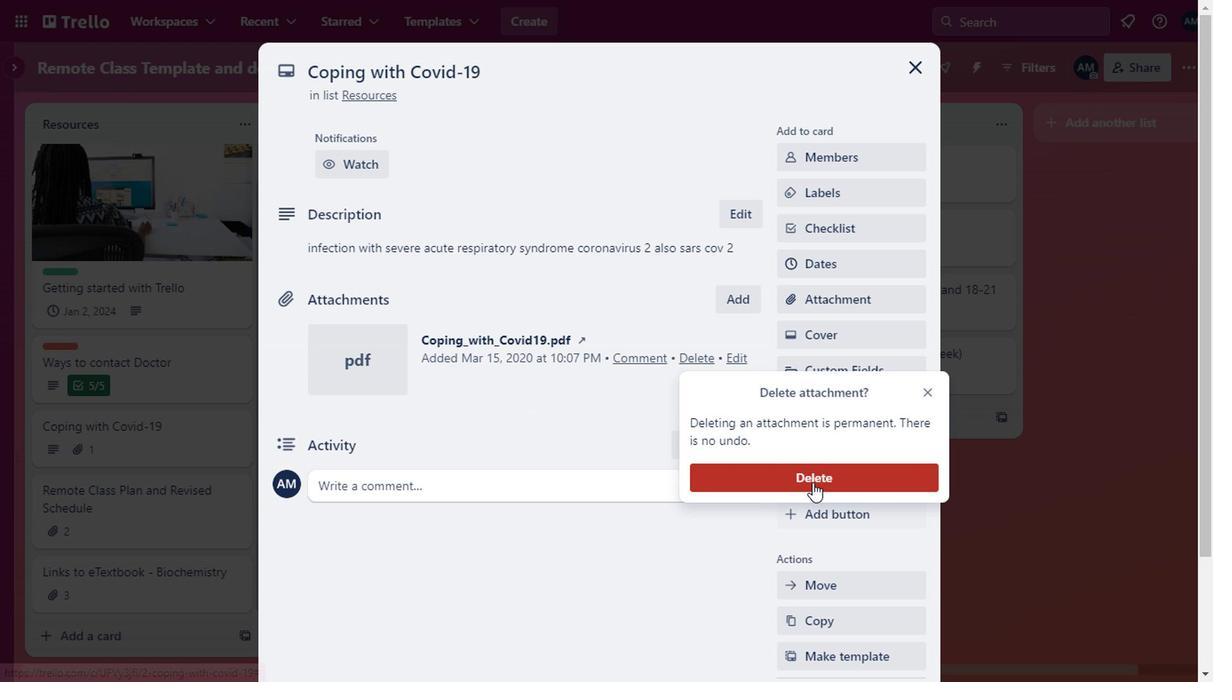 
Action: Mouse pressed left at (808, 473)
Screenshot: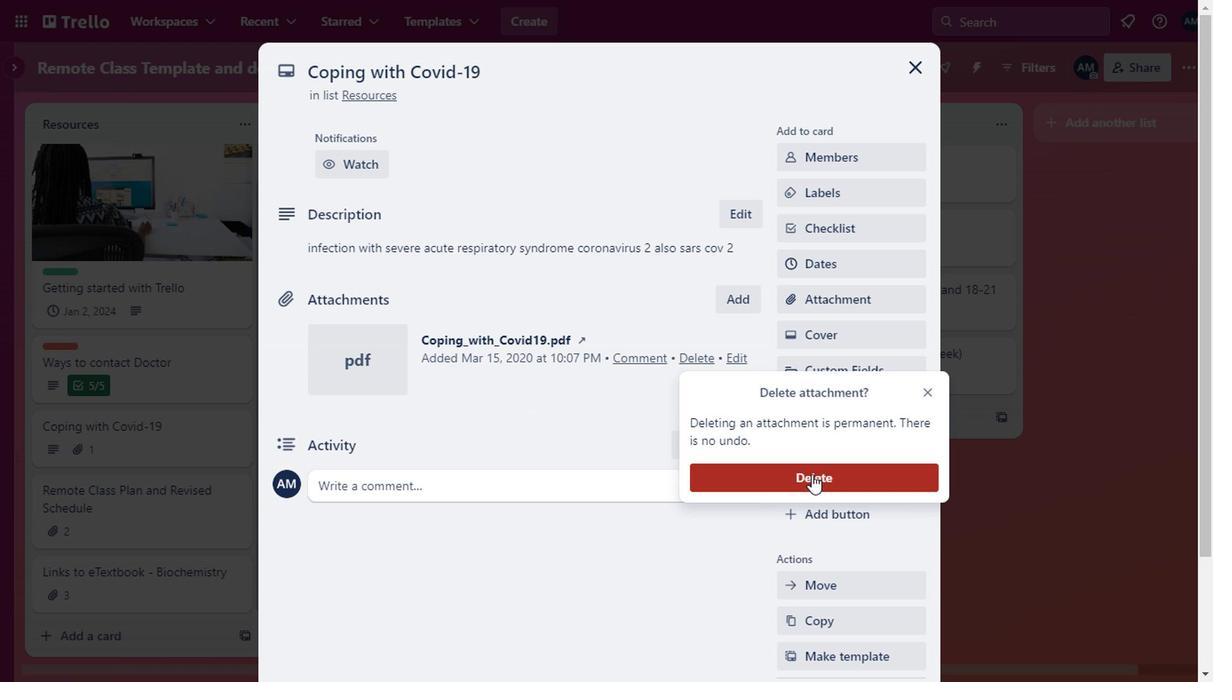 
Action: Mouse moved to (830, 324)
Screenshot: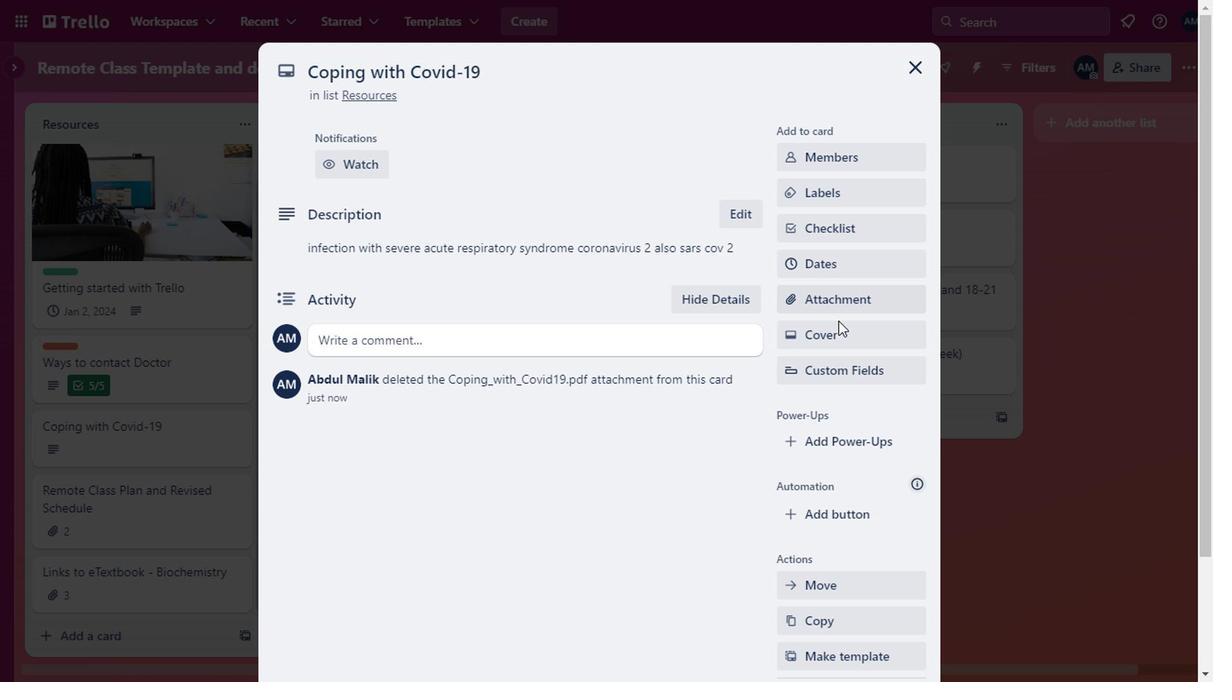 
Action: Mouse pressed left at (830, 324)
Screenshot: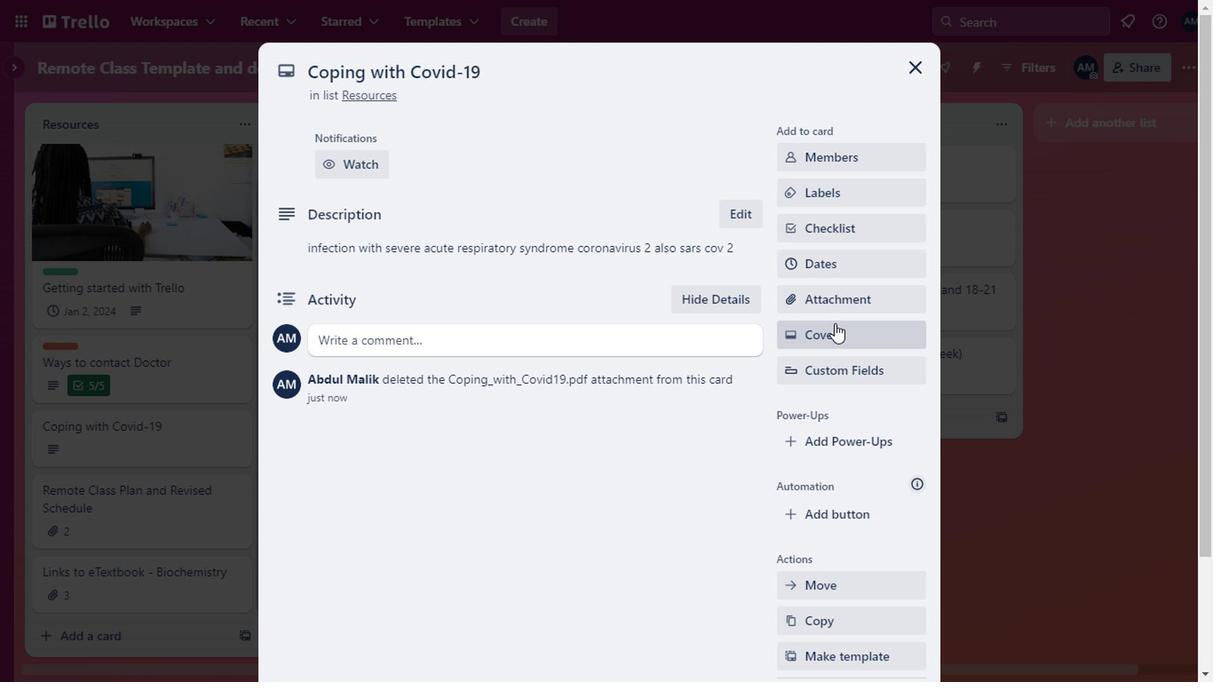 
Action: Mouse moved to (897, 493)
Screenshot: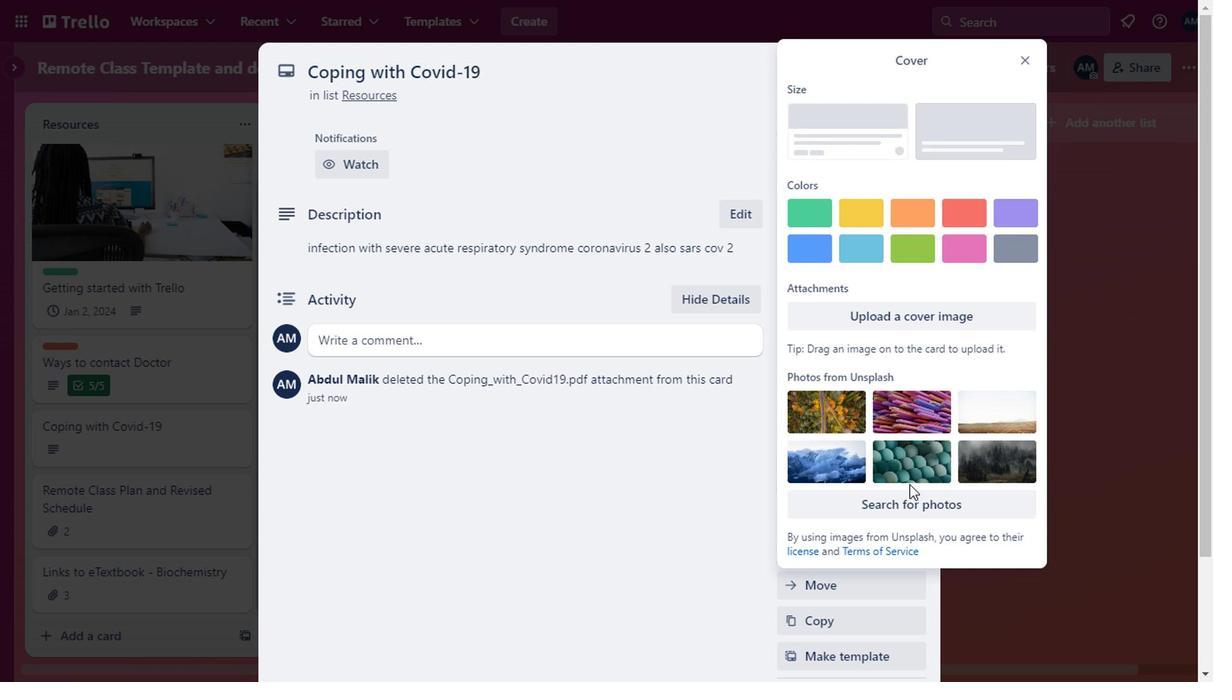 
Action: Mouse pressed left at (897, 493)
Screenshot: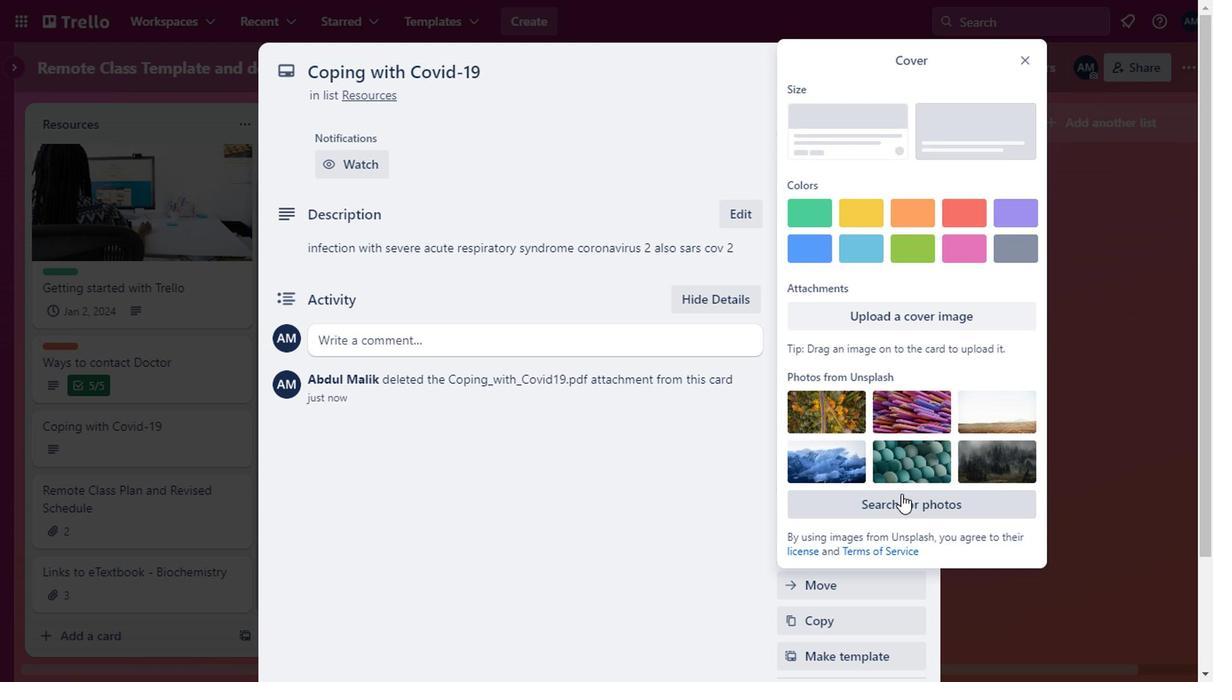 
Action: Mouse moved to (880, 111)
Screenshot: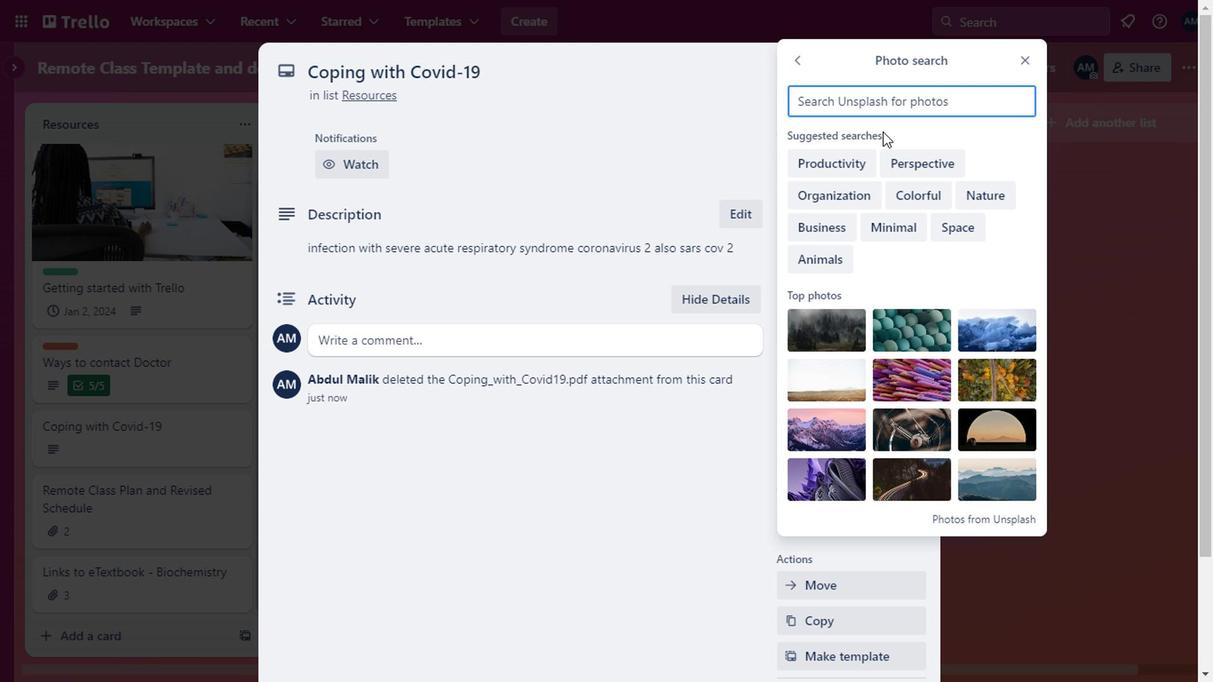 
Action: Mouse pressed left at (880, 111)
Screenshot: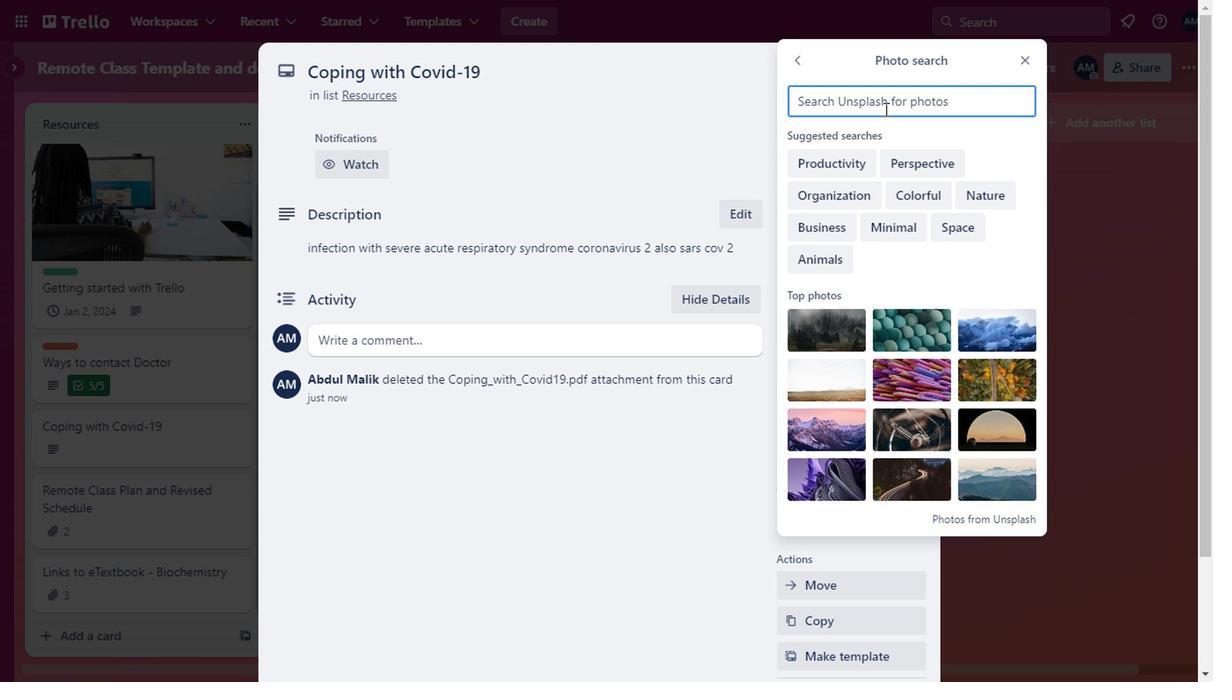 
Action: Mouse moved to (880, 111)
Screenshot: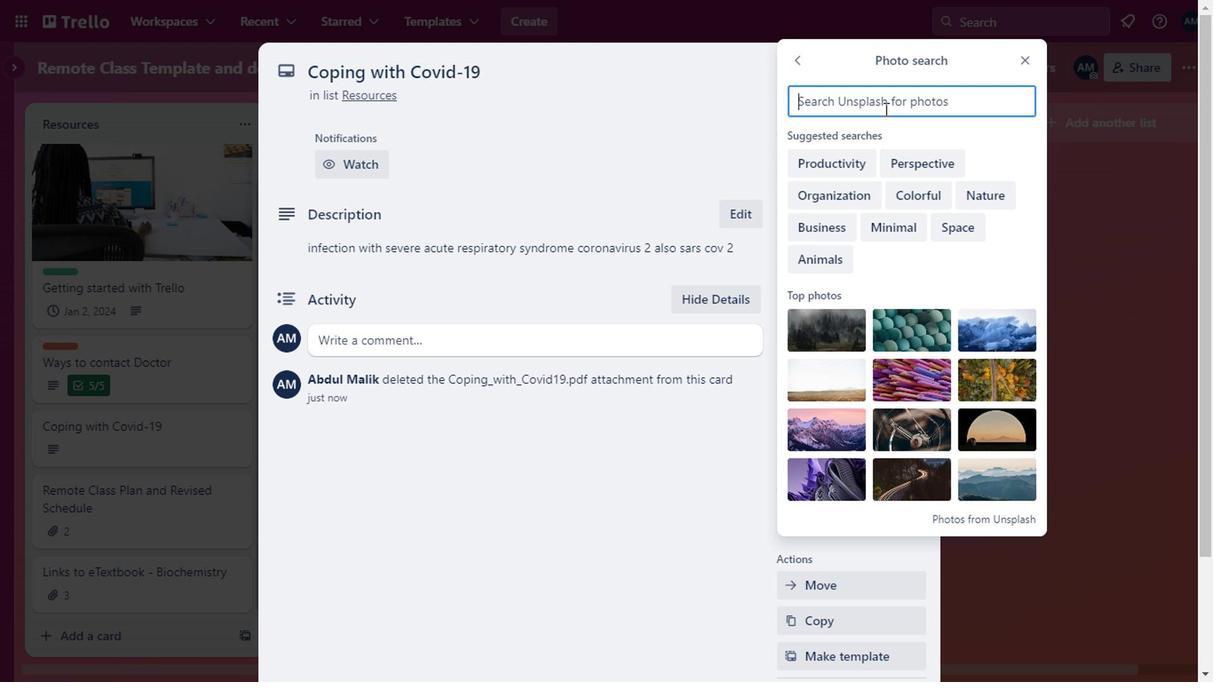 
Action: Key pressed covid<Key.space>19
Screenshot: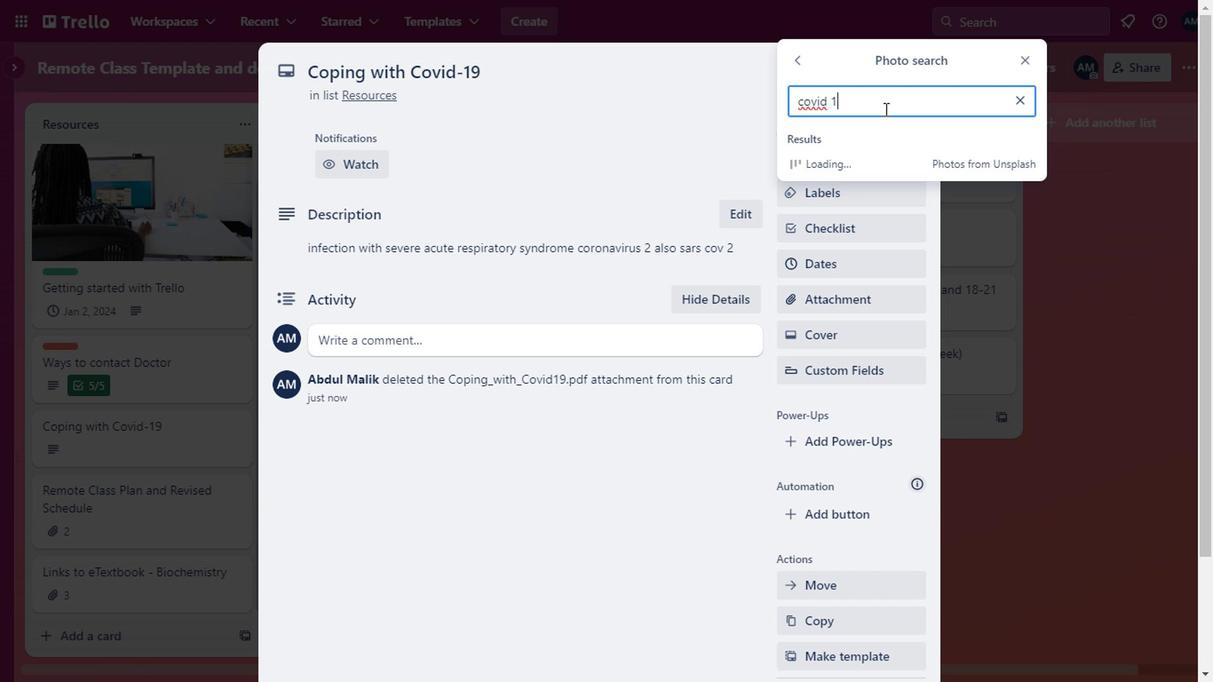 
Action: Mouse moved to (902, 446)
Screenshot: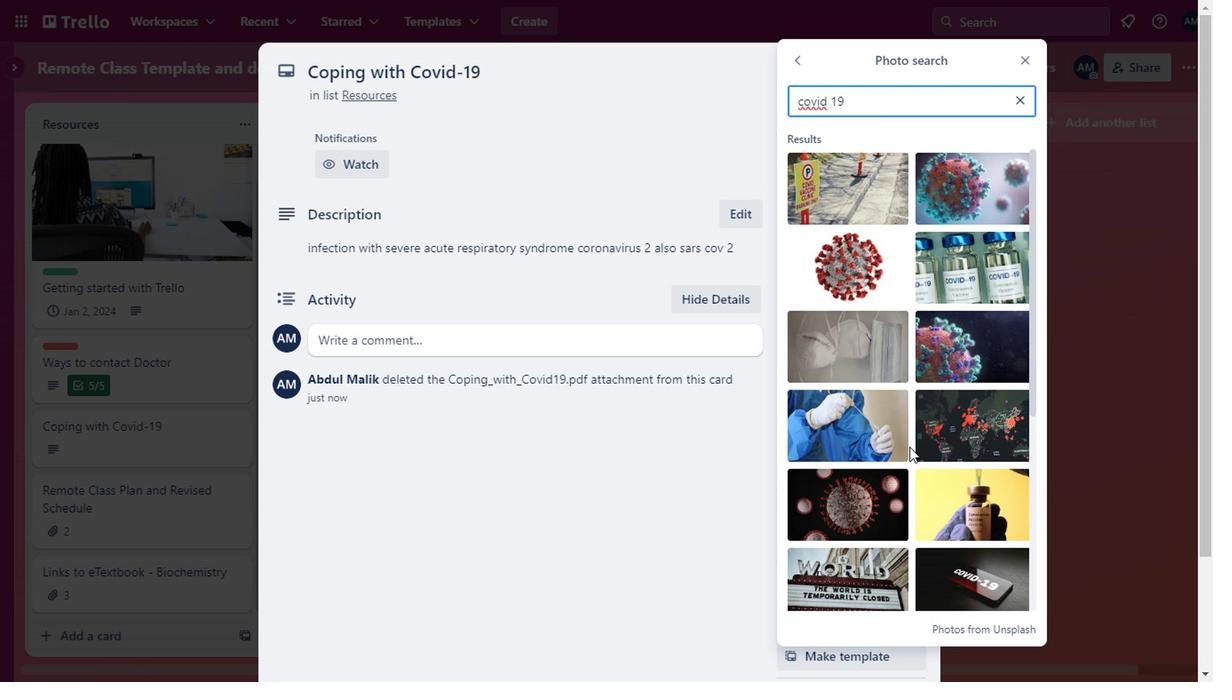 
Action: Mouse scrolled (902, 444) with delta (0, -1)
Screenshot: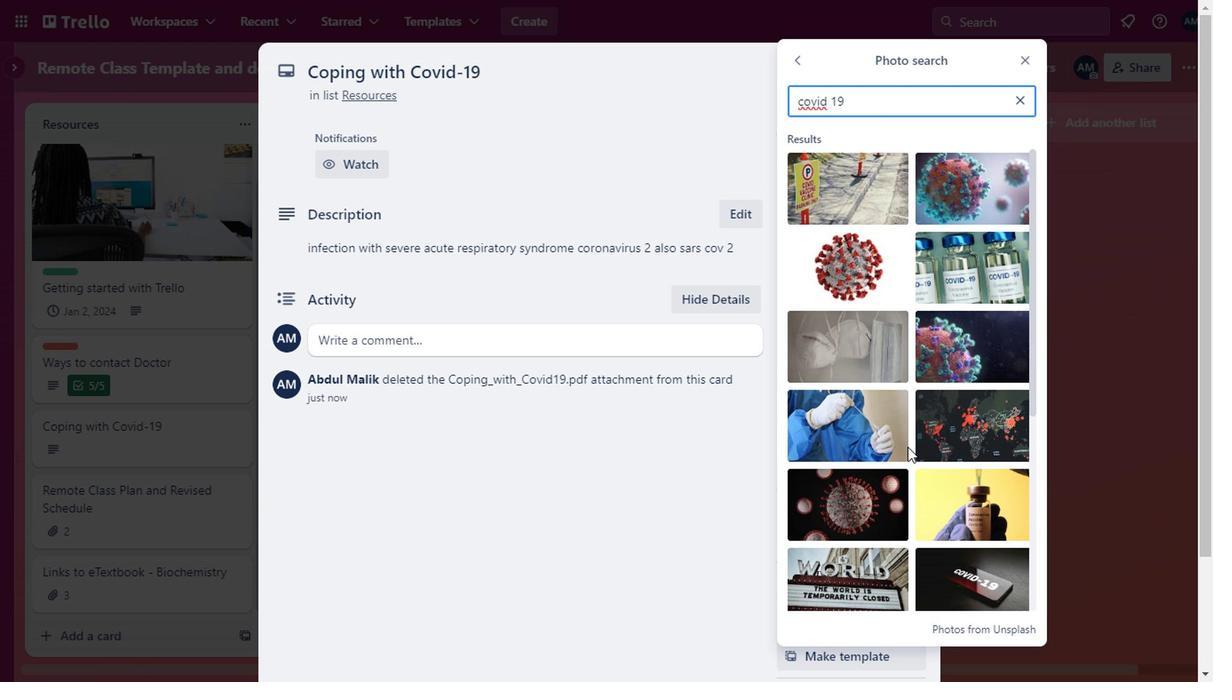 
Action: Mouse moved to (997, 475)
Screenshot: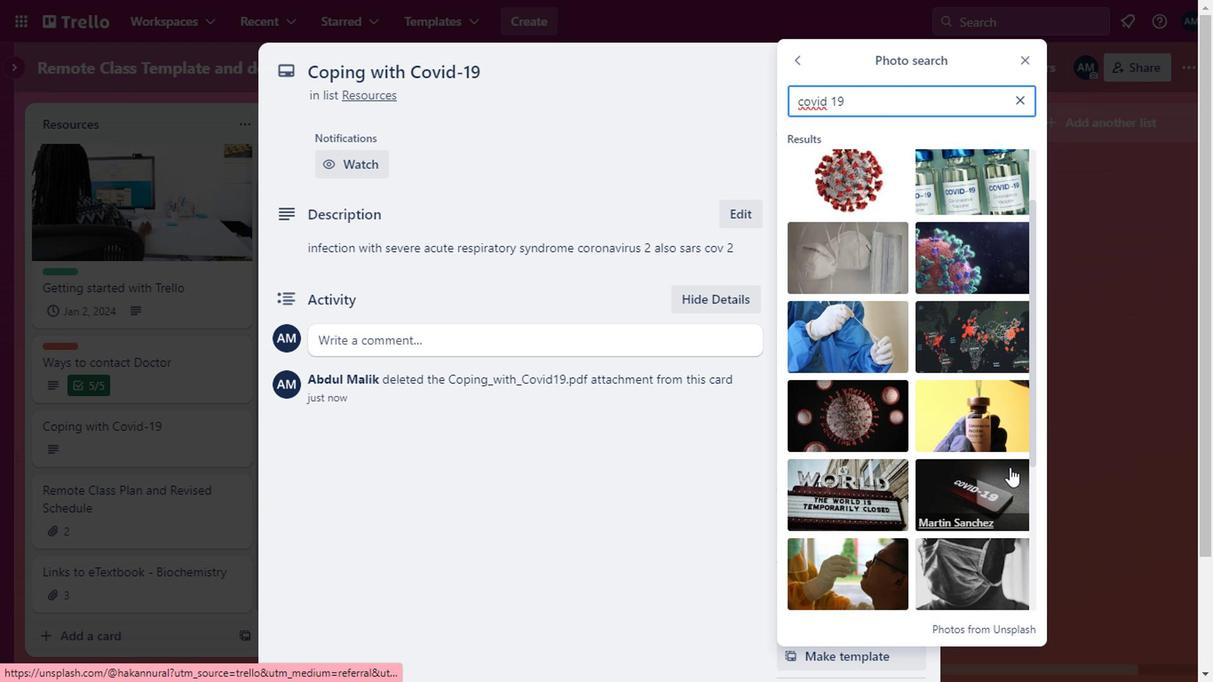 
Action: Mouse pressed left at (997, 475)
Screenshot: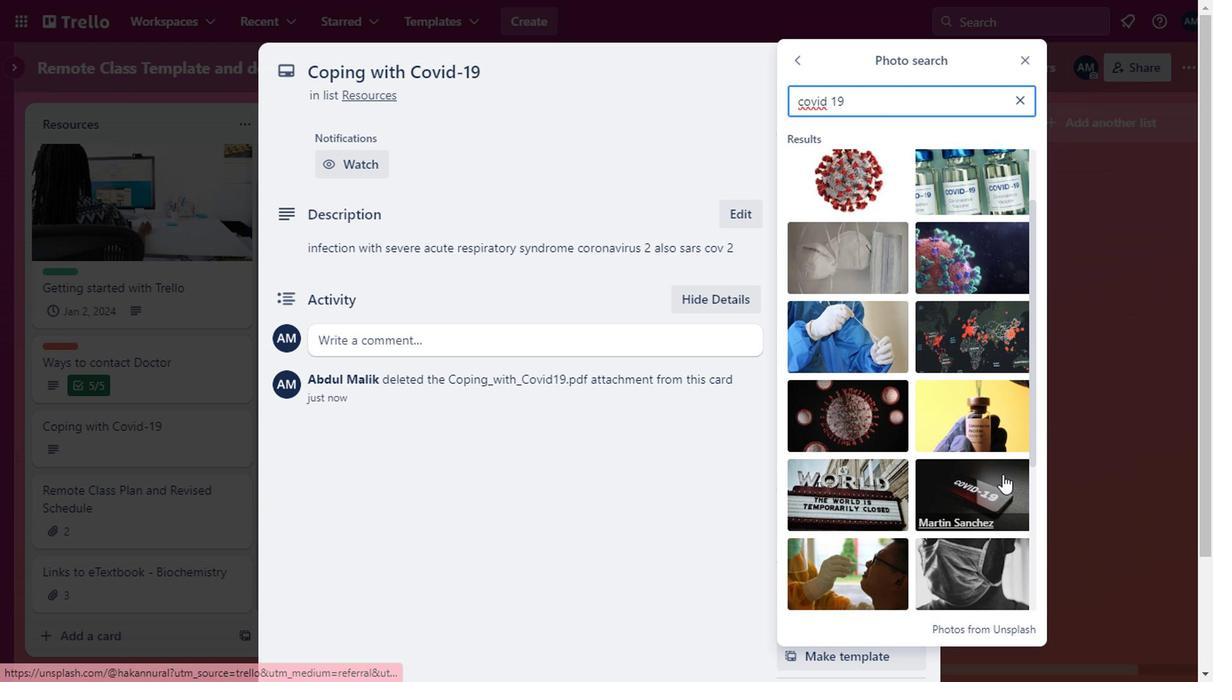 
Action: Mouse moved to (484, 444)
Screenshot: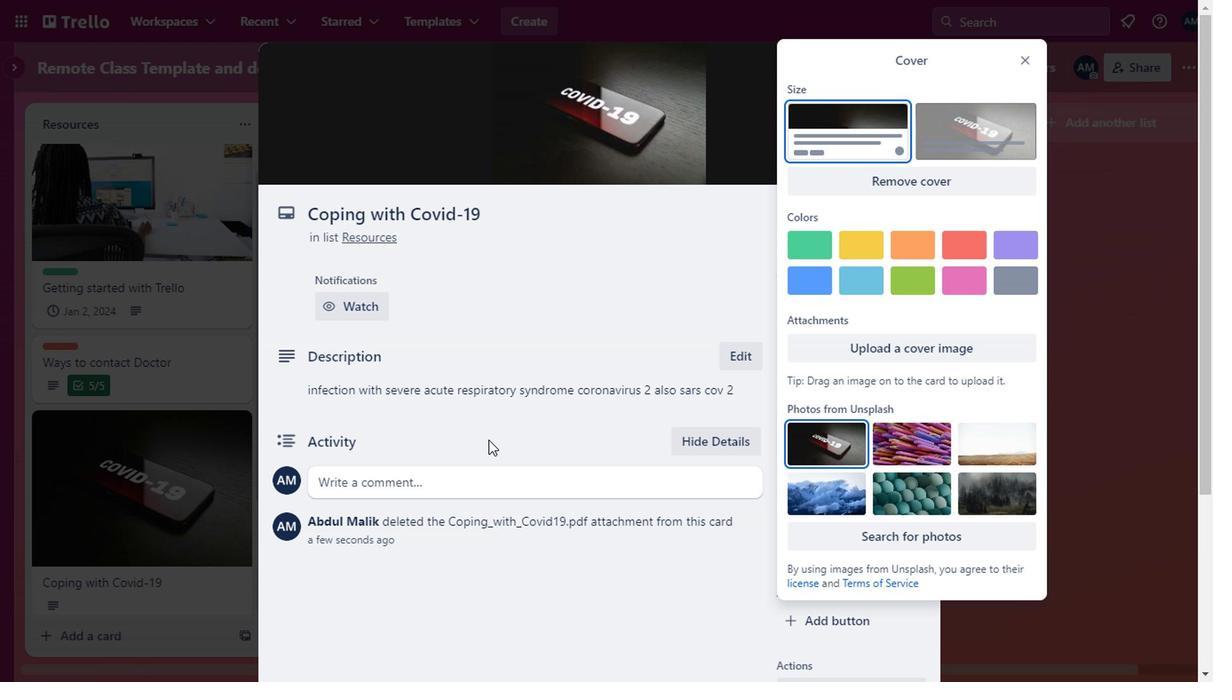 
Action: Mouse scrolled (484, 444) with delta (0, 0)
Screenshot: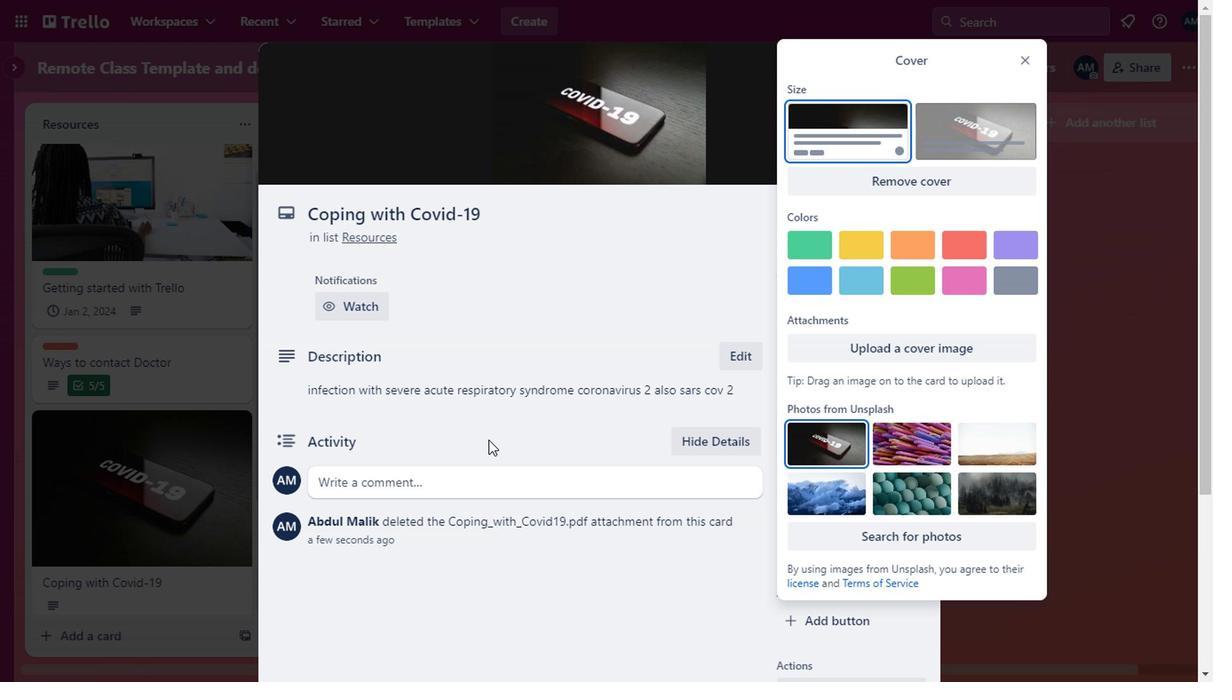 
Action: Mouse moved to (514, 509)
Screenshot: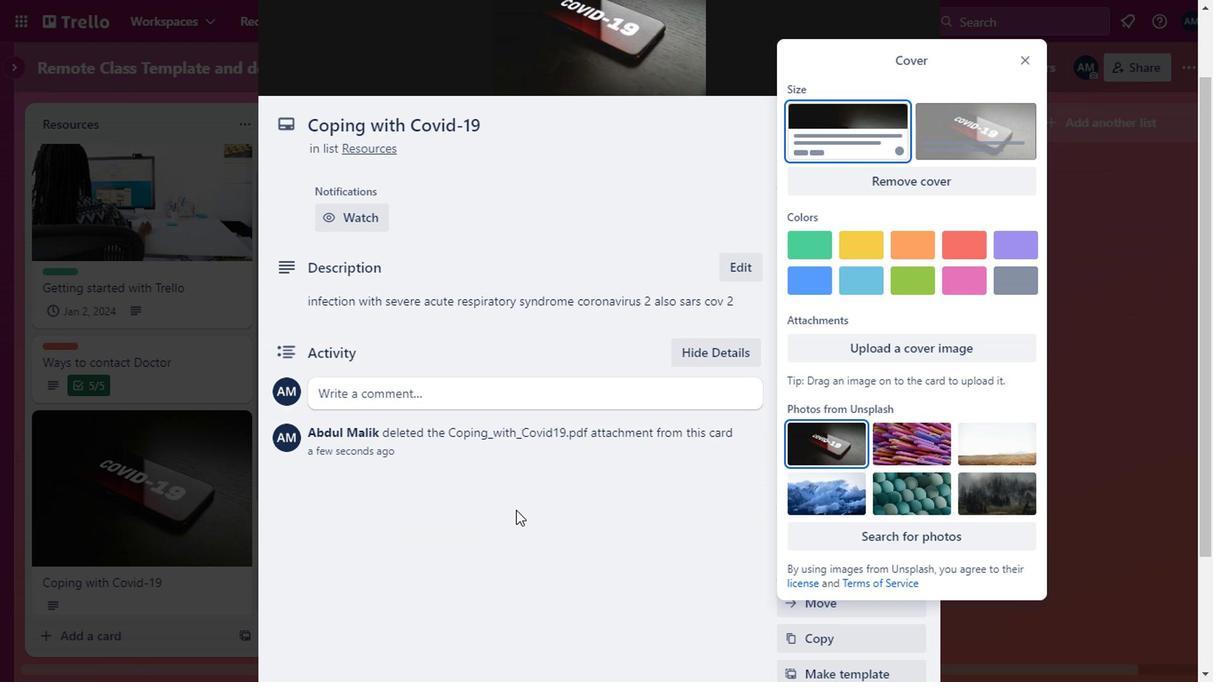 
Action: Mouse pressed left at (514, 509)
Screenshot: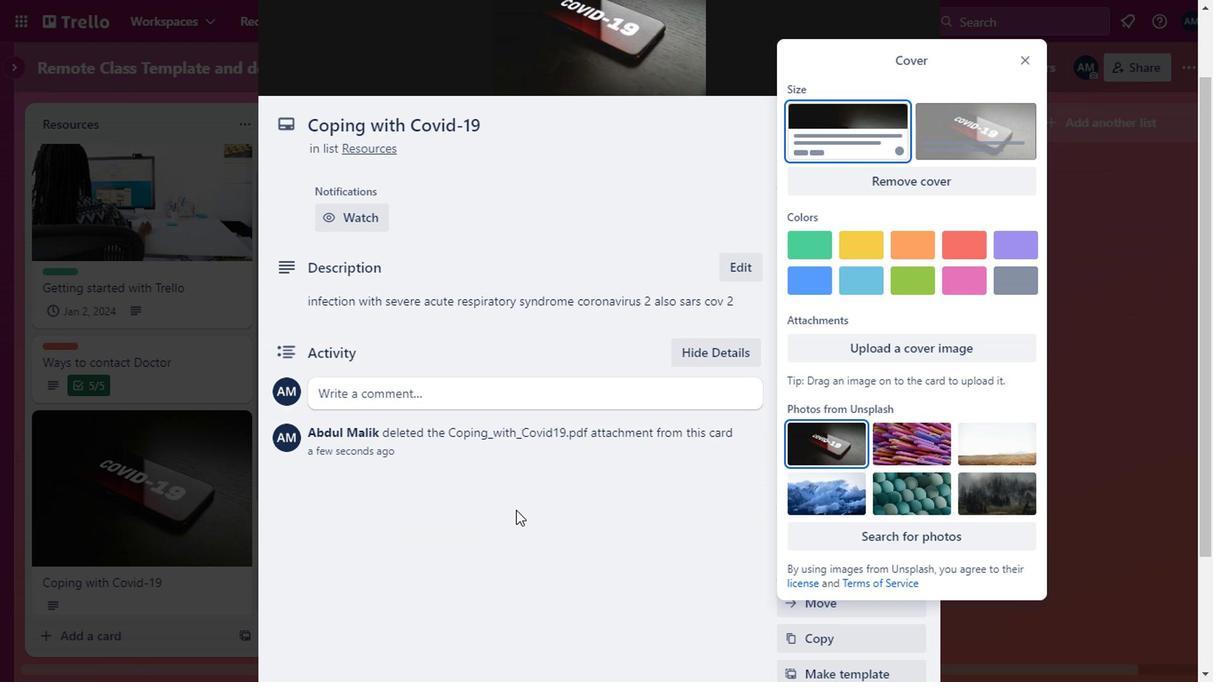
Action: Mouse moved to (807, 310)
Screenshot: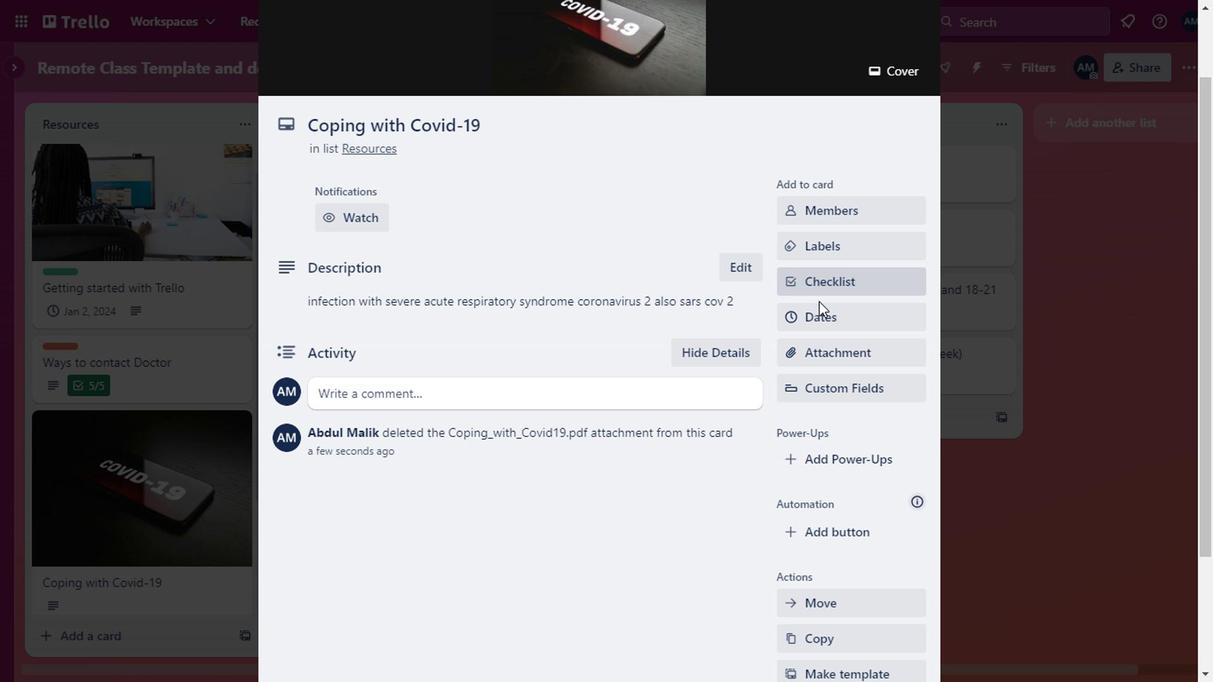 
Action: Mouse pressed left at (807, 310)
Screenshot: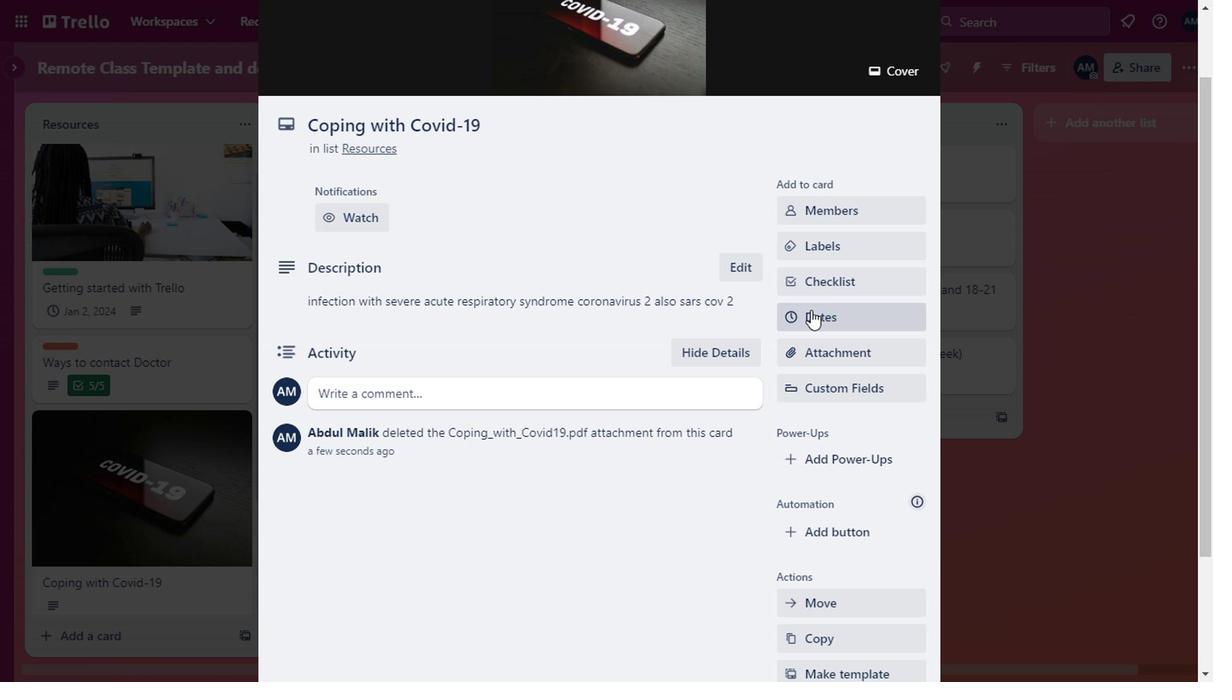 
Action: Mouse moved to (866, 204)
Screenshot: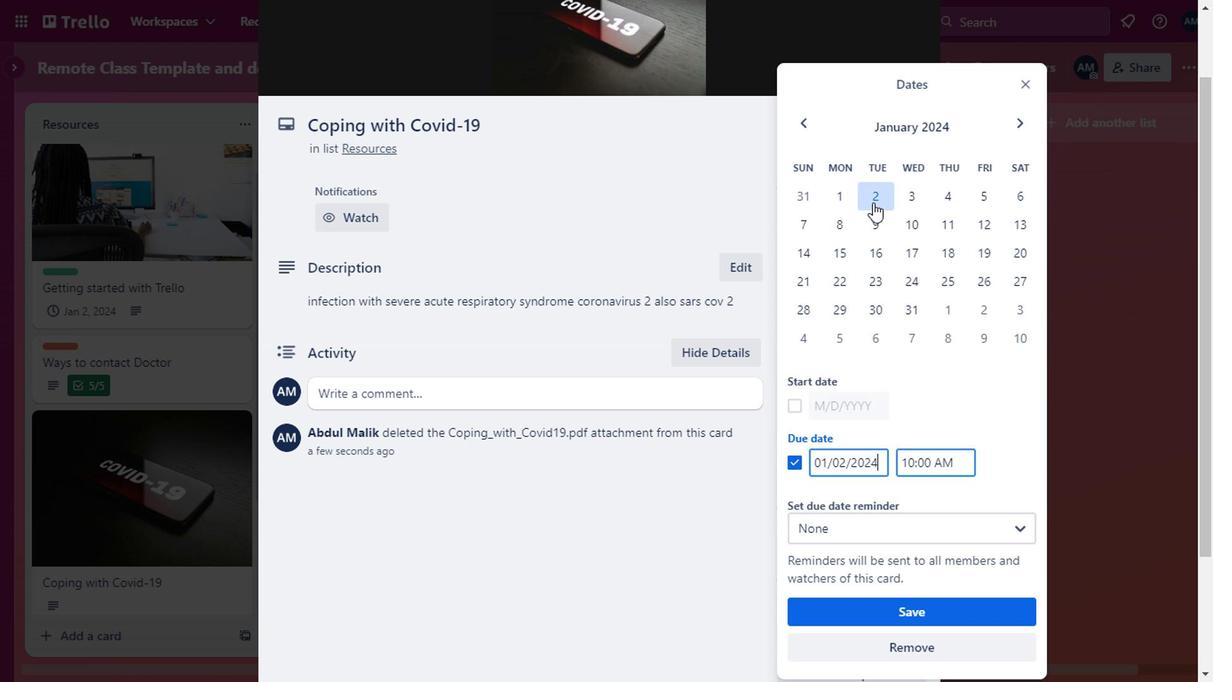 
Action: Mouse pressed left at (866, 204)
Screenshot: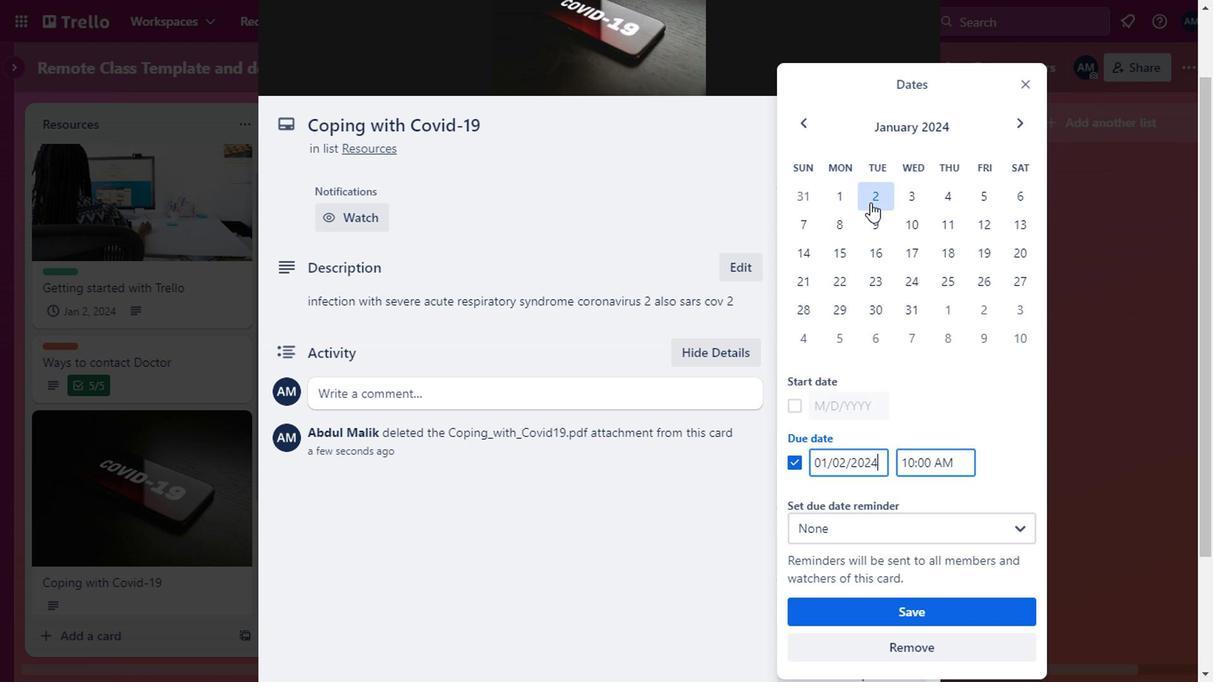 
Action: Mouse moved to (922, 602)
Screenshot: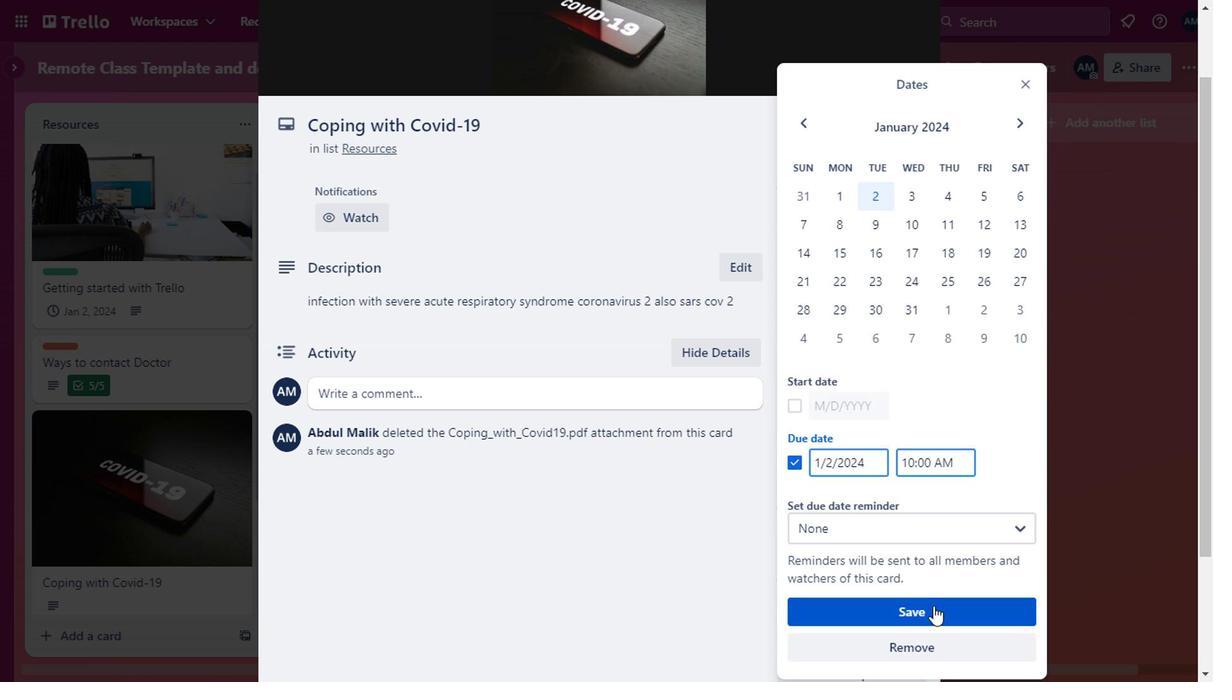 
Action: Mouse pressed left at (922, 602)
Screenshot: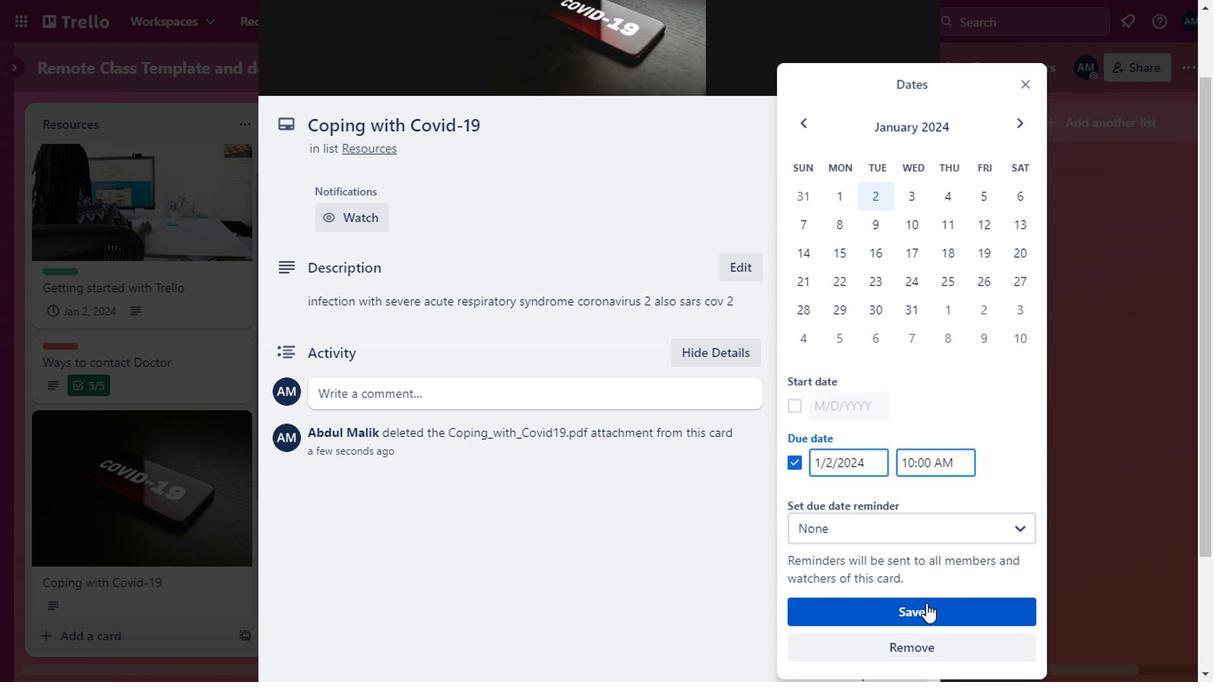 
Action: Mouse moved to (470, 567)
Screenshot: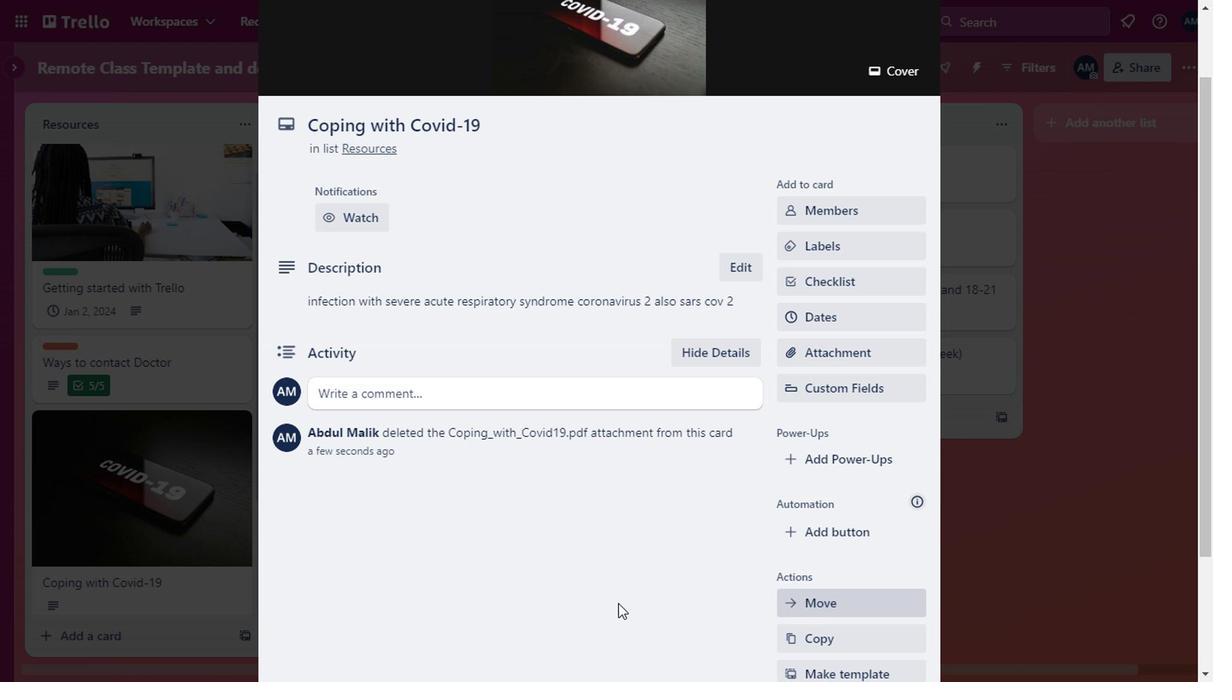 
Action: Mouse pressed left at (470, 567)
Screenshot: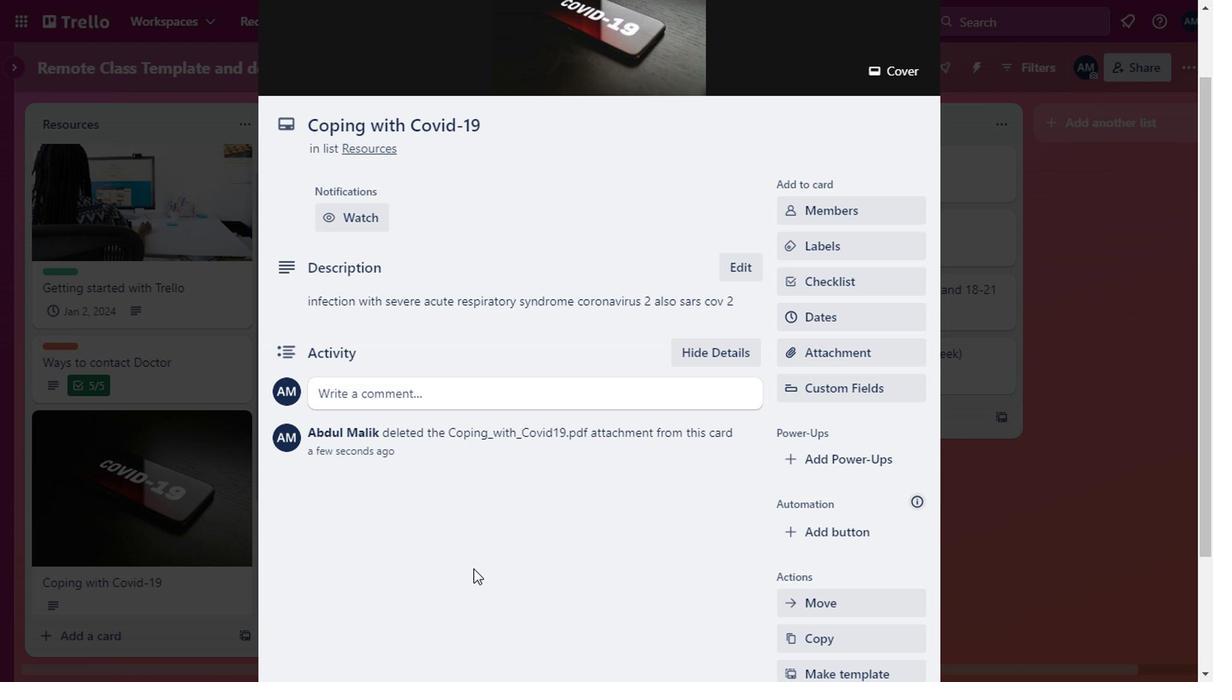 
Action: Mouse moved to (155, 360)
Screenshot: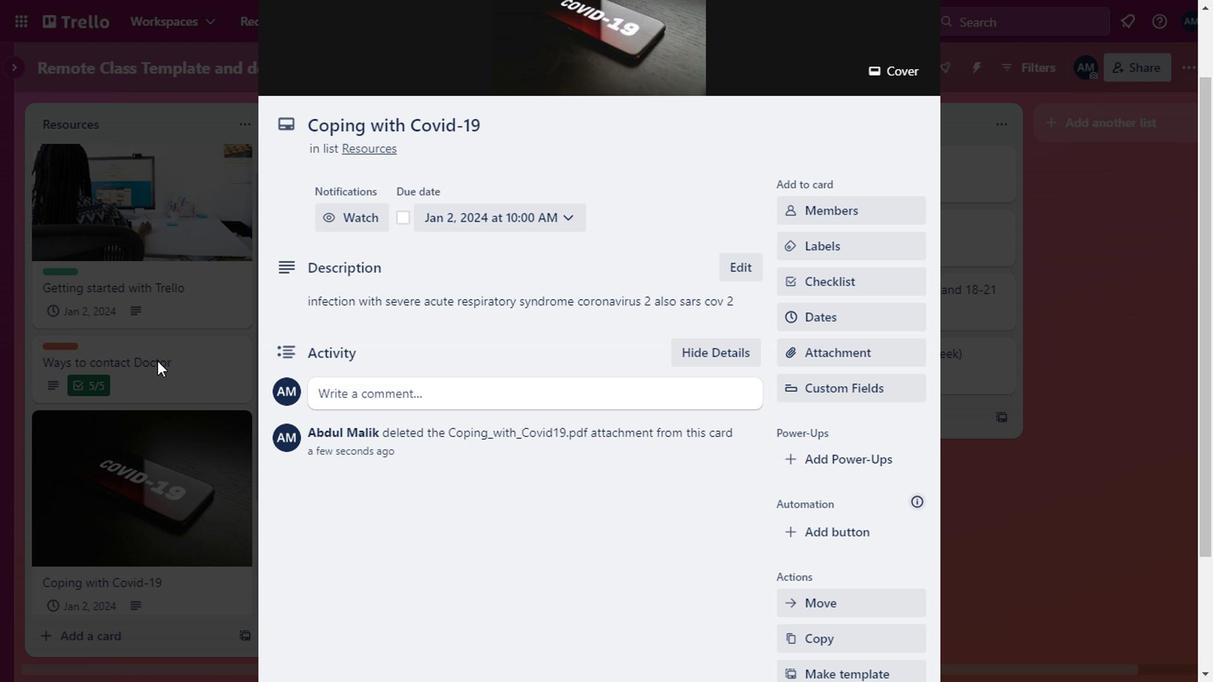 
Action: Mouse pressed left at (155, 360)
Screenshot: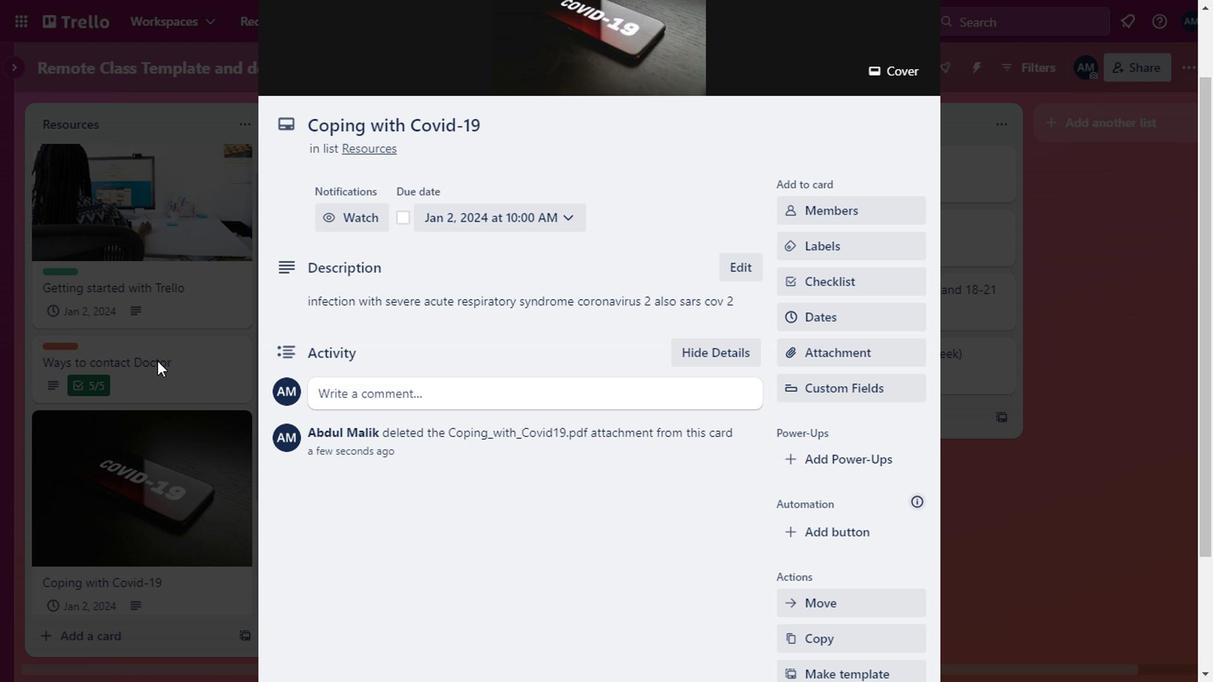 
Action: Mouse moved to (176, 559)
Screenshot: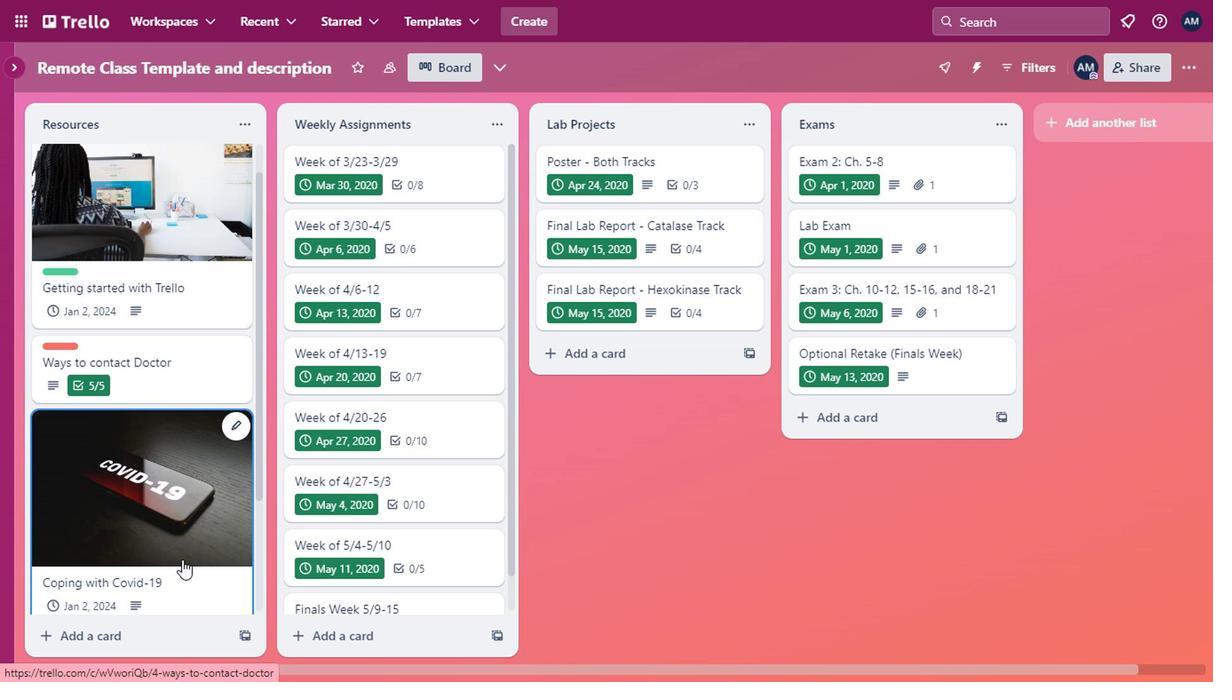
Action: Mouse scrolled (176, 558) with delta (0, -1)
Screenshot: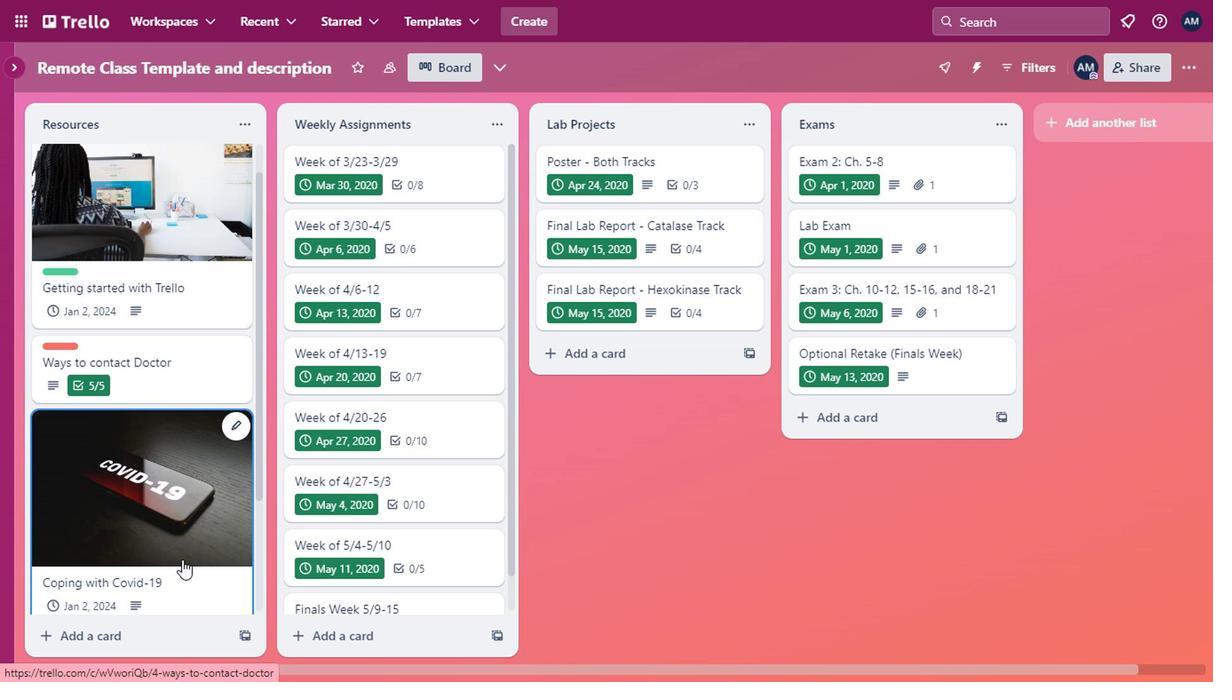 
Action: Mouse moved to (175, 560)
Screenshot: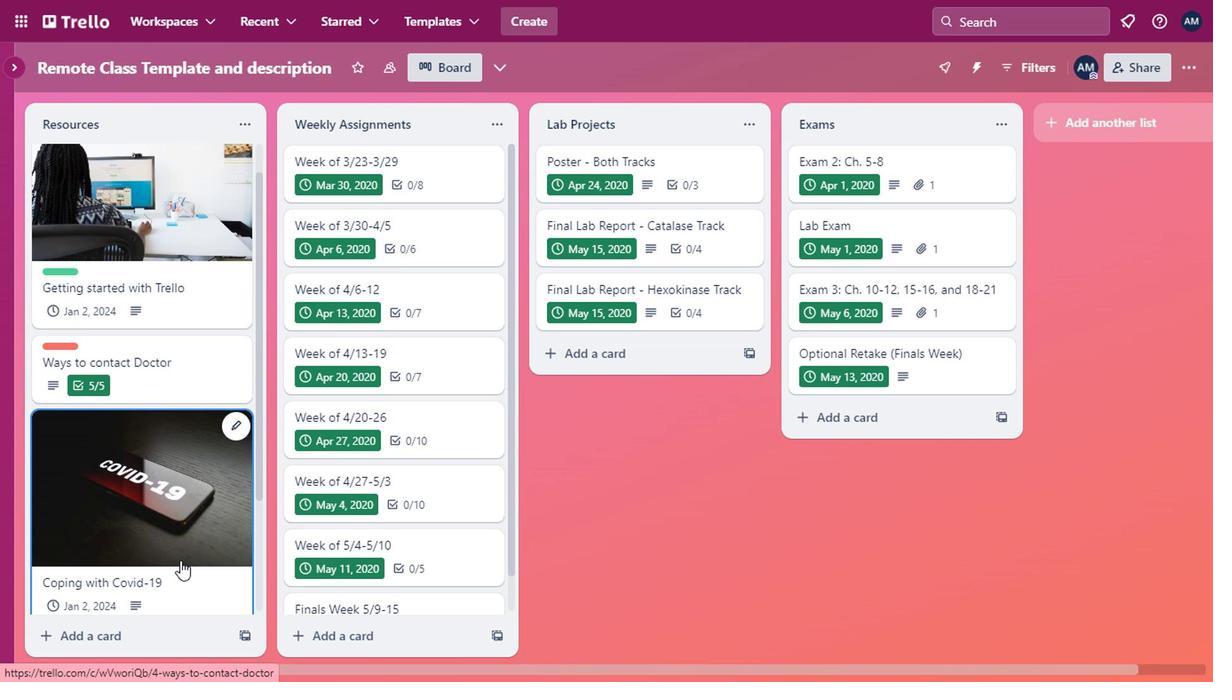 
Action: Mouse scrolled (175, 559) with delta (0, 0)
Screenshot: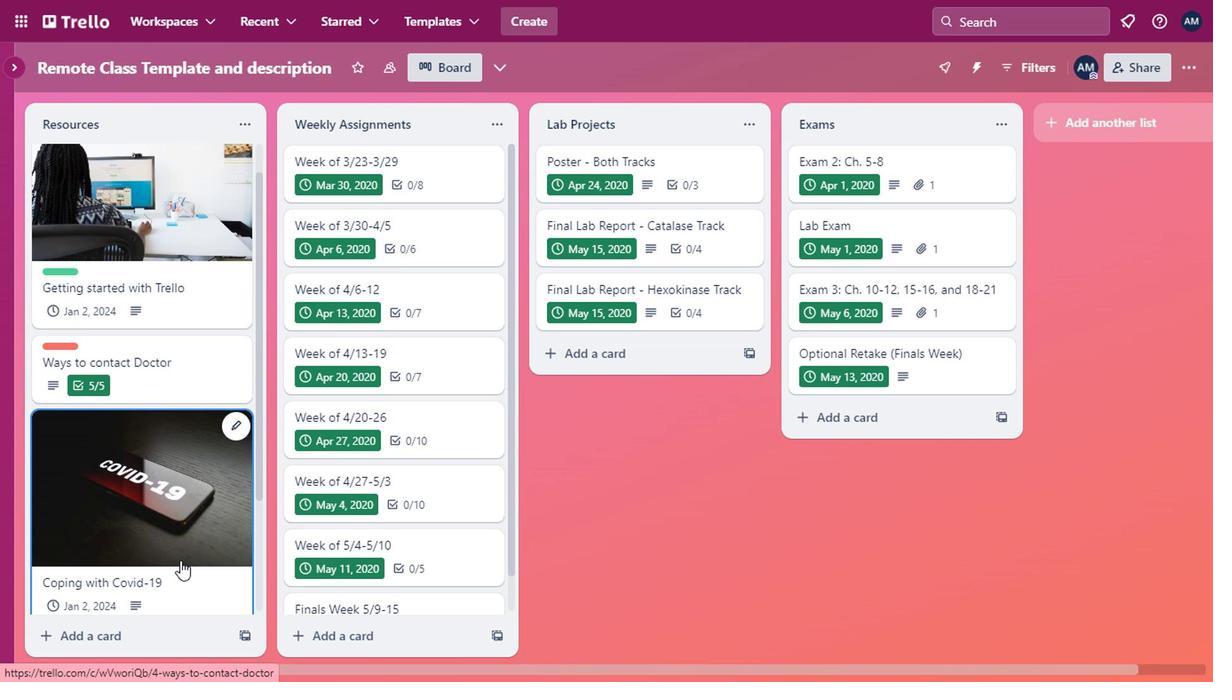 
Action: Mouse moved to (163, 498)
Screenshot: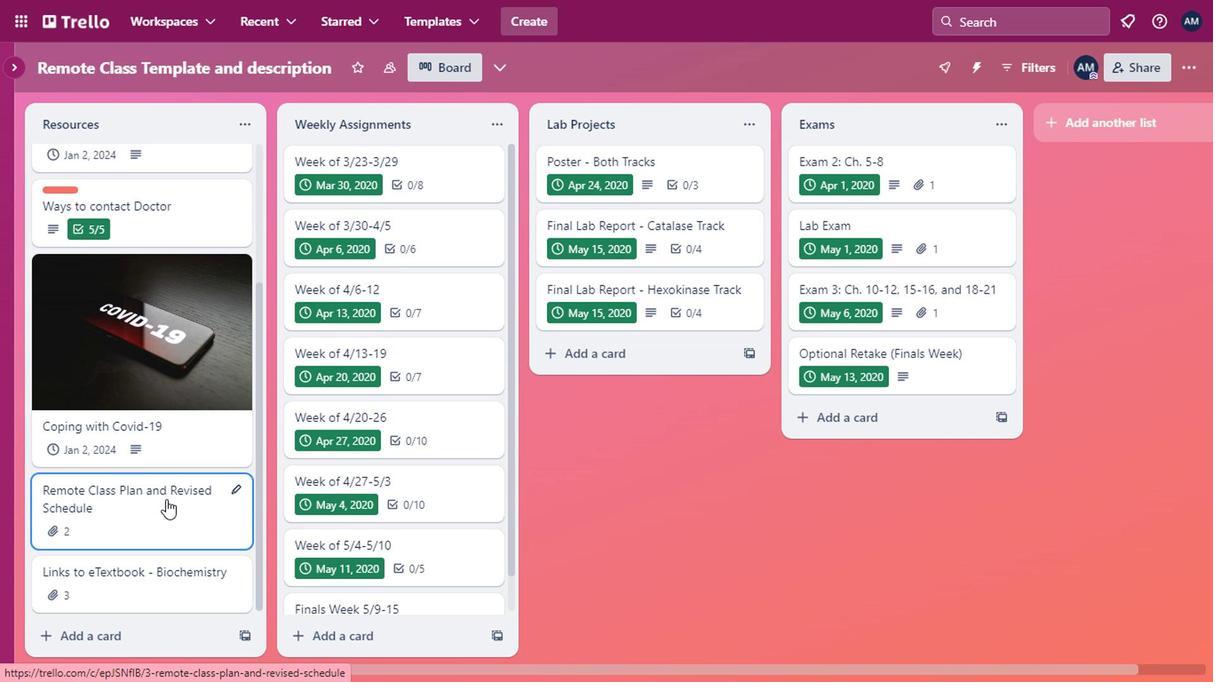 
Action: Mouse scrolled (163, 497) with delta (0, 0)
Screenshot: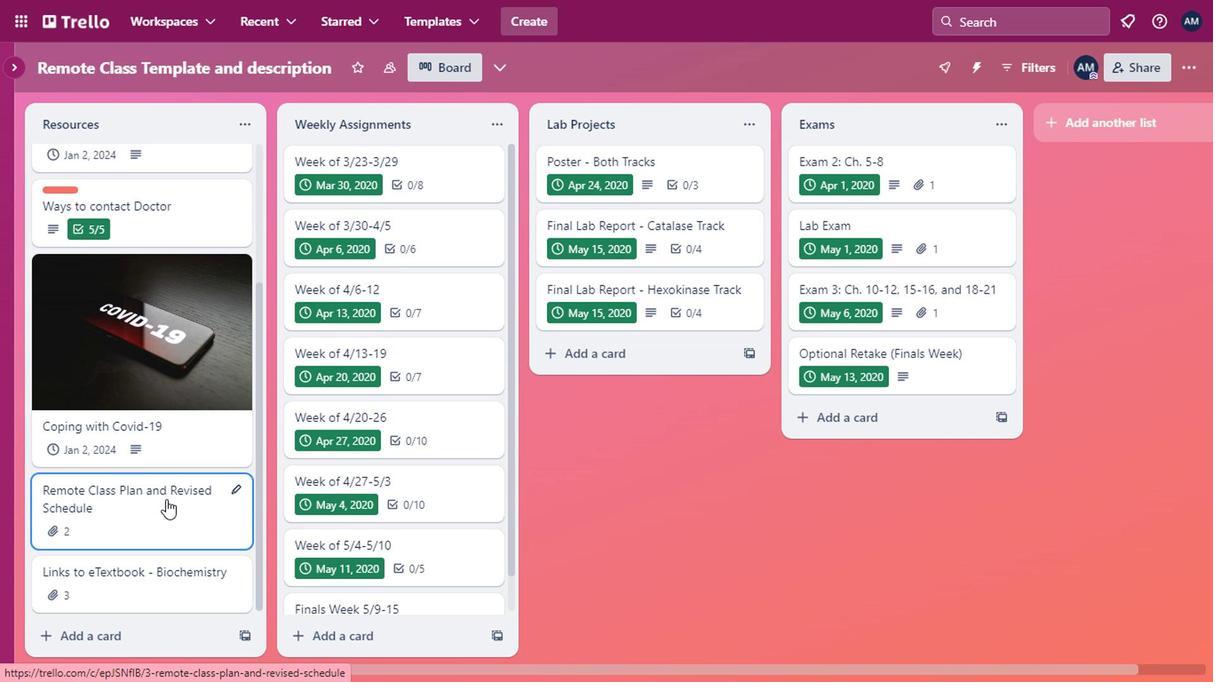 
Action: Mouse moved to (175, 524)
Screenshot: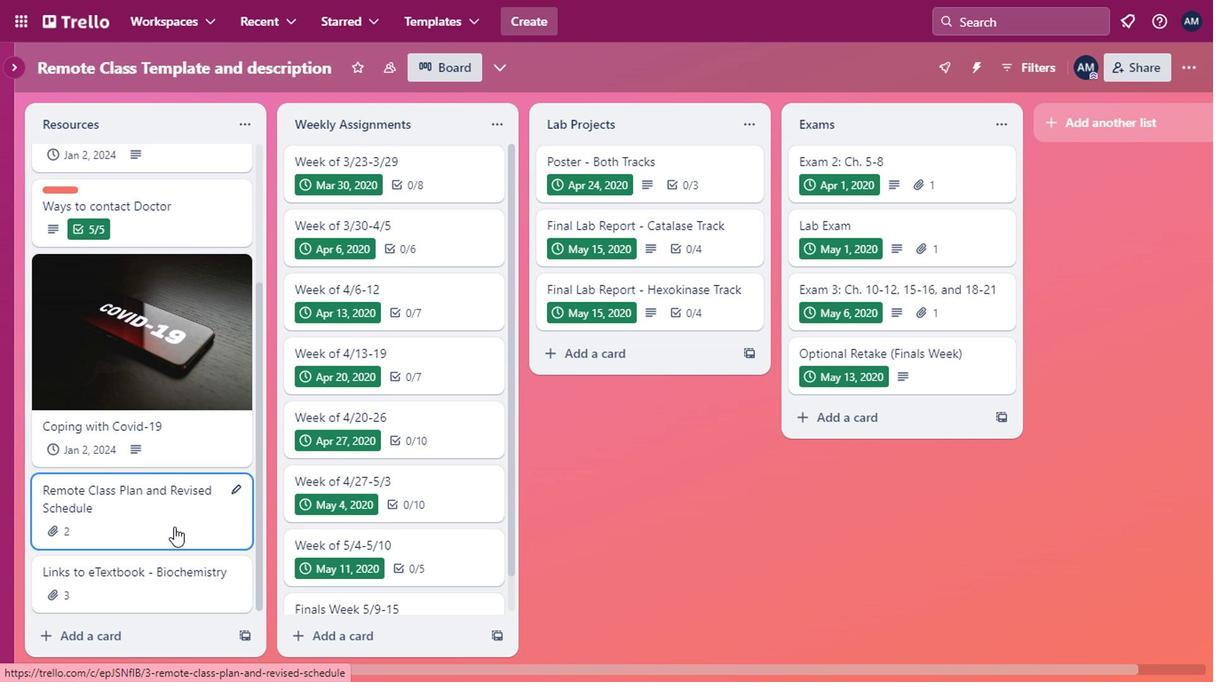 
Action: Mouse scrolled (175, 525) with delta (0, 0)
Screenshot: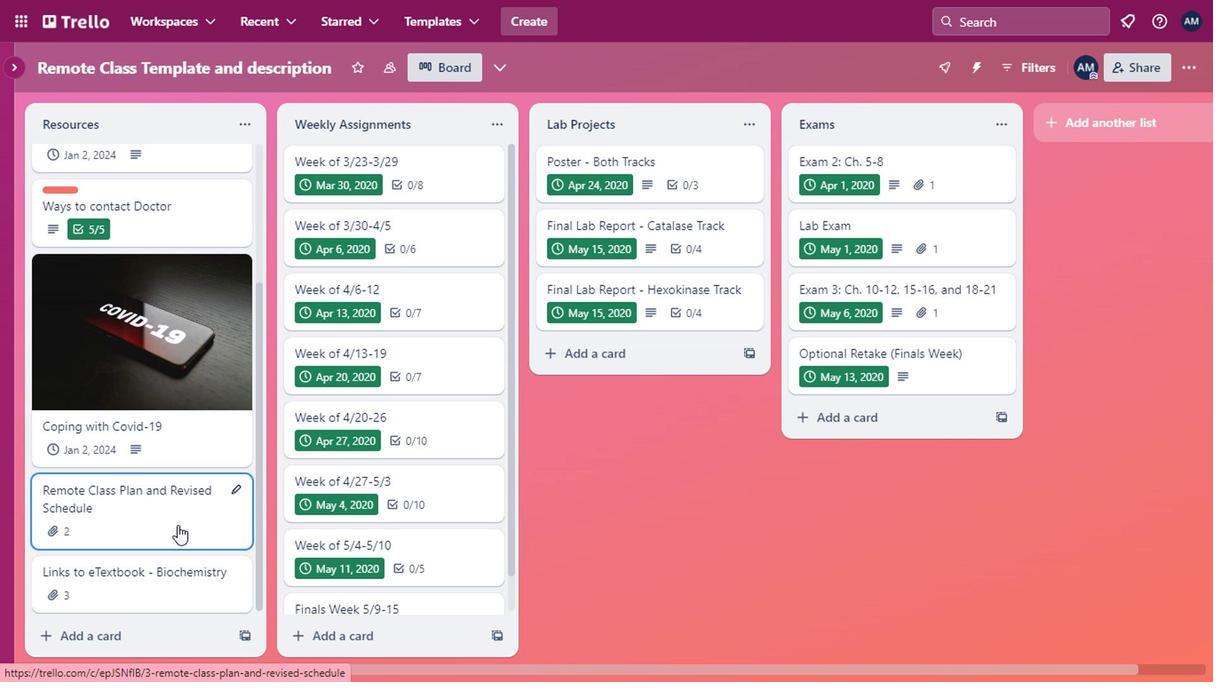 
Action: Mouse scrolled (175, 525) with delta (0, 0)
Screenshot: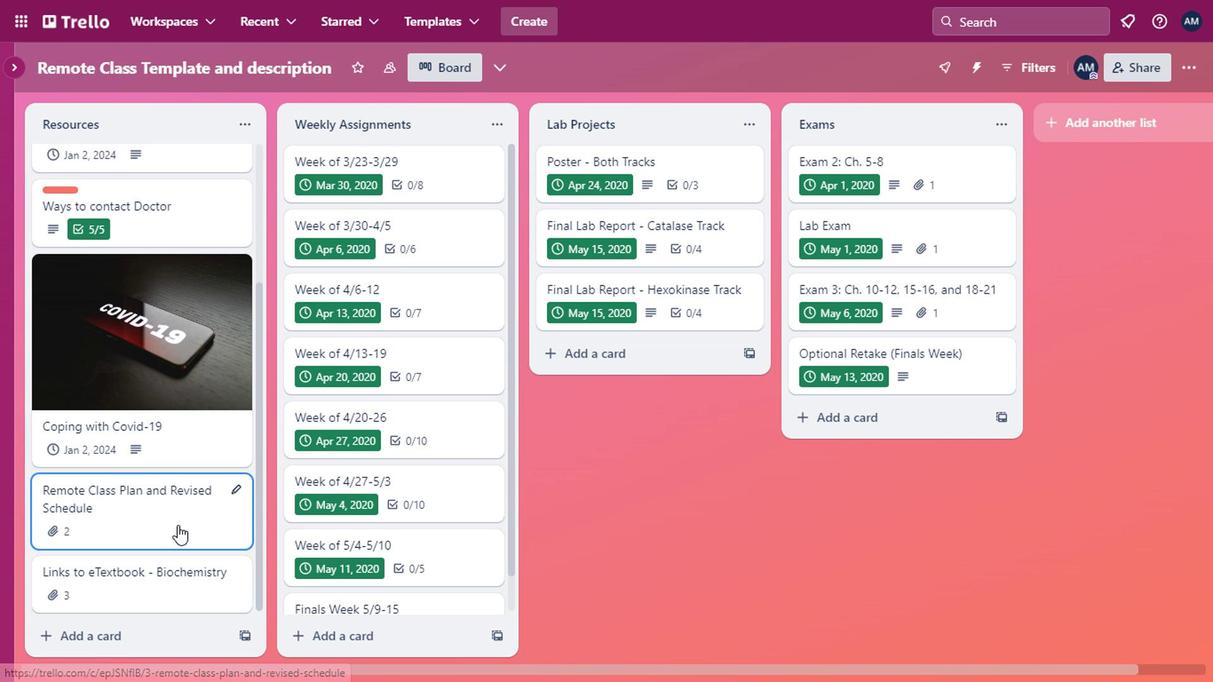 
Action: Mouse moved to (264, 435)
Screenshot: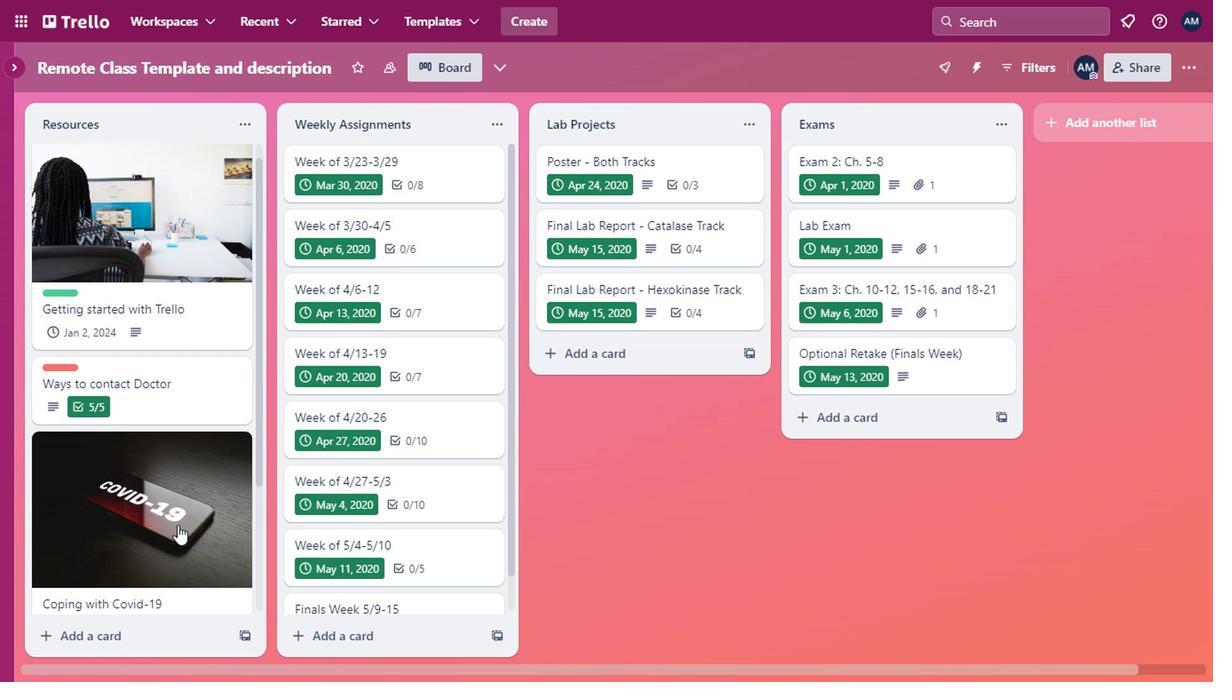 
Action: Mouse scrolled (264, 435) with delta (0, 0)
Screenshot: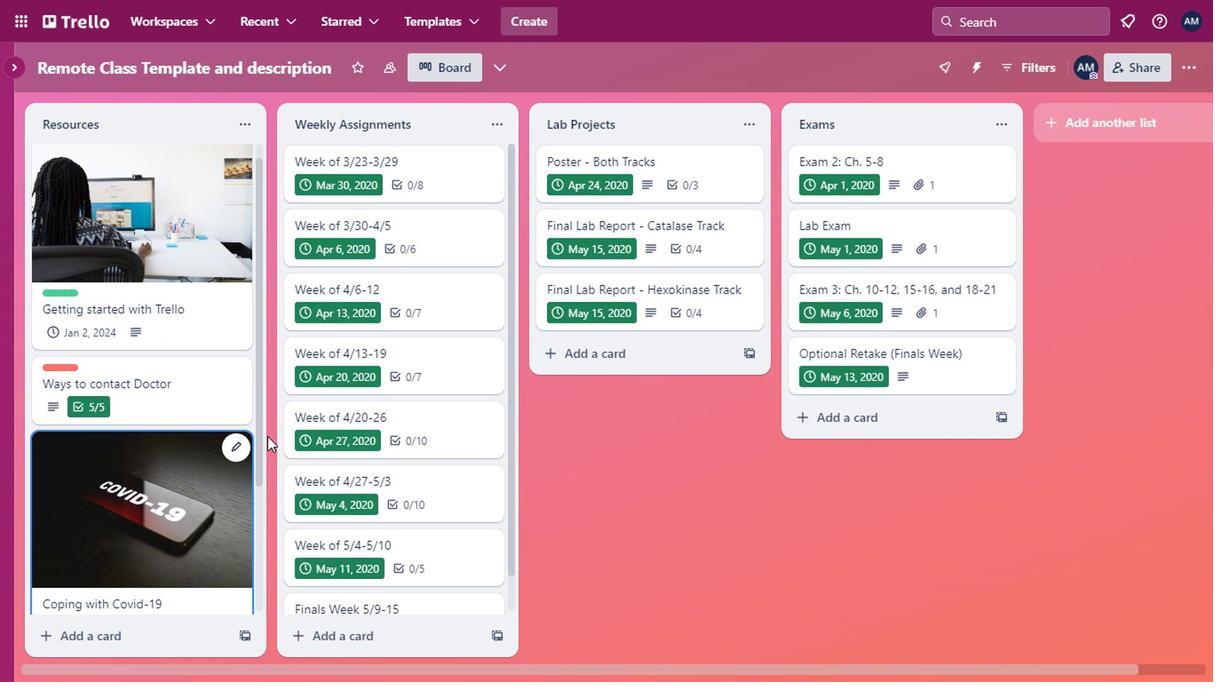 
Action: Mouse scrolled (264, 435) with delta (0, 0)
Screenshot: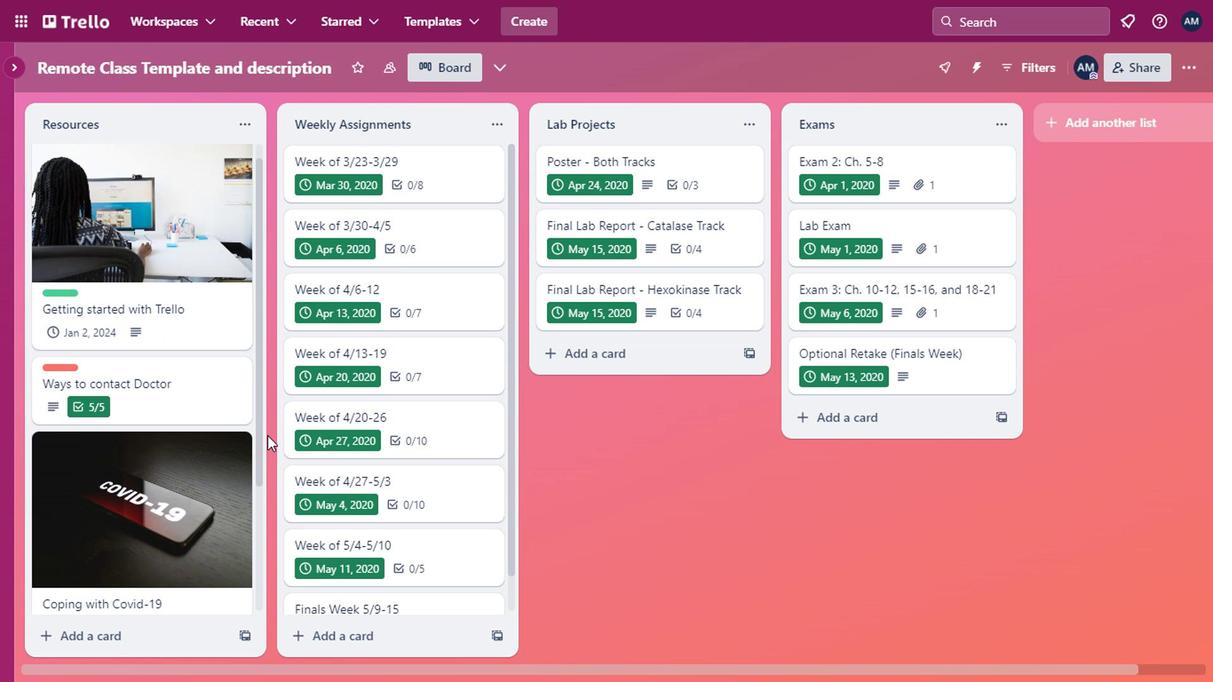 
Action: Mouse scrolled (264, 435) with delta (0, 0)
Screenshot: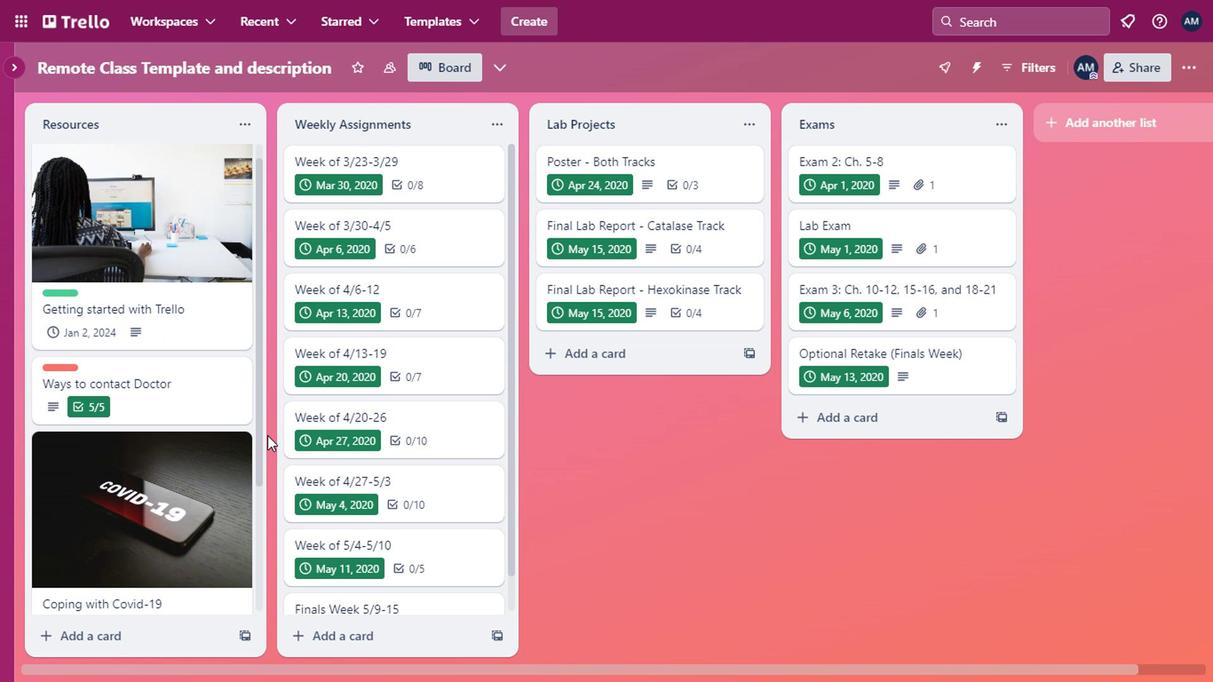 
Action: Mouse moved to (386, 253)
Screenshot: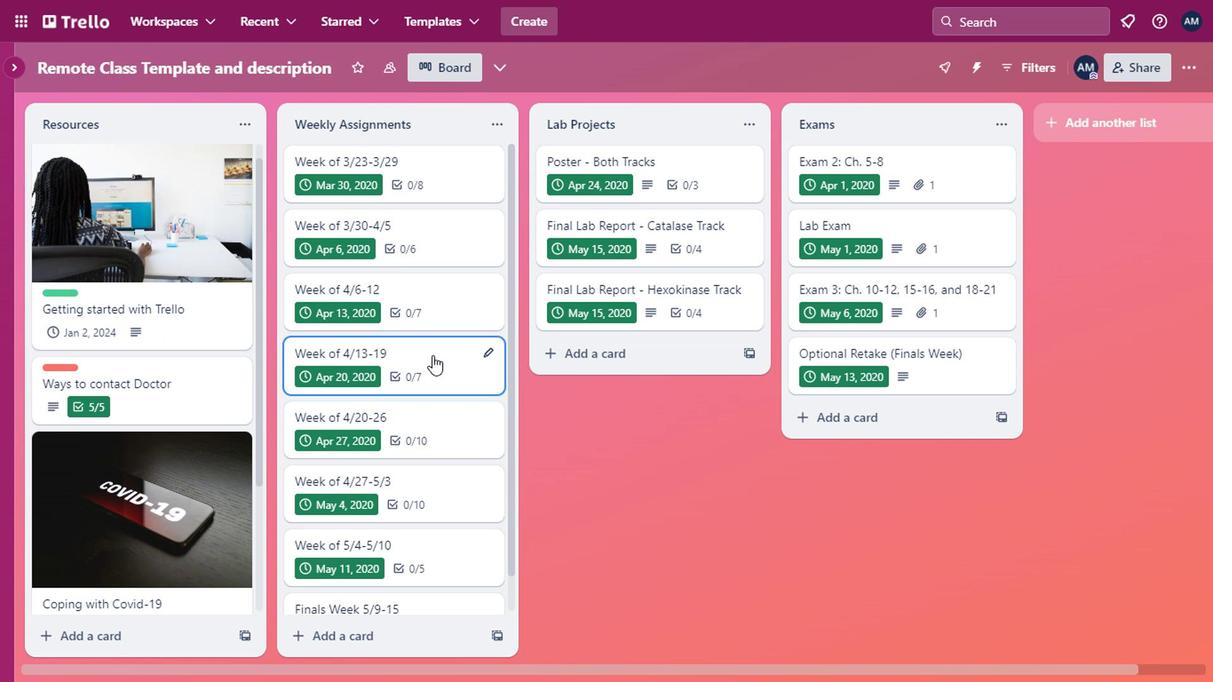 
Action: Mouse scrolled (386, 254) with delta (0, 0)
Screenshot: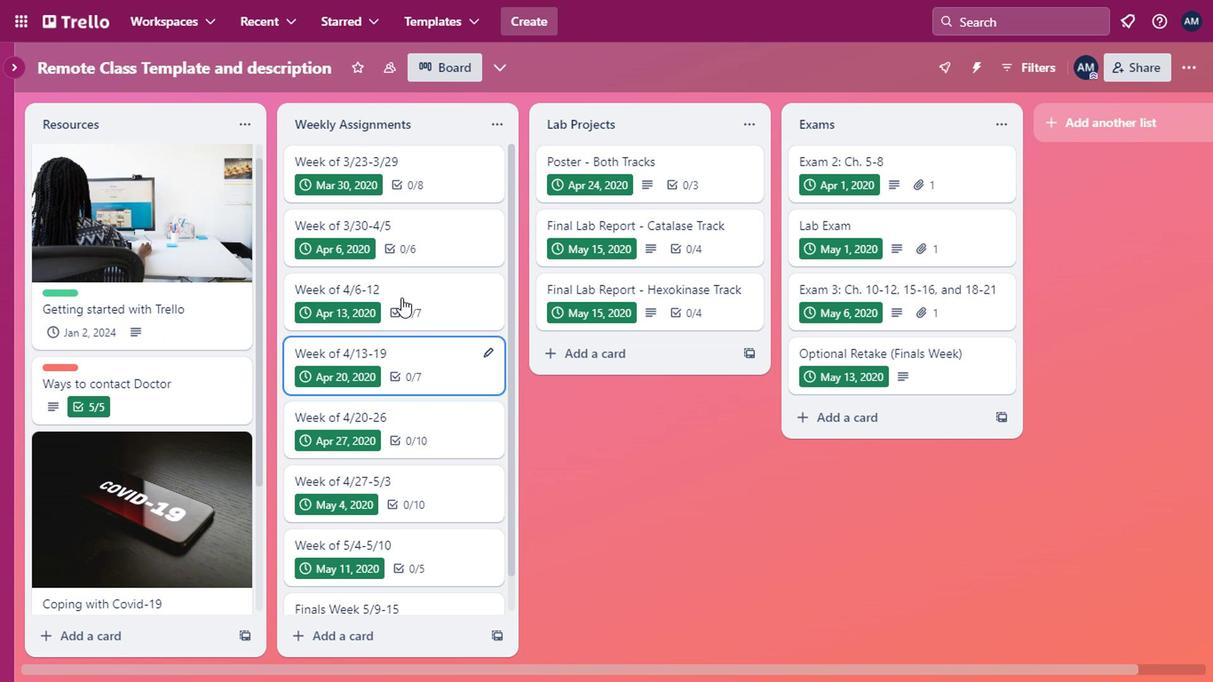 
Action: Mouse scrolled (386, 254) with delta (0, 0)
Screenshot: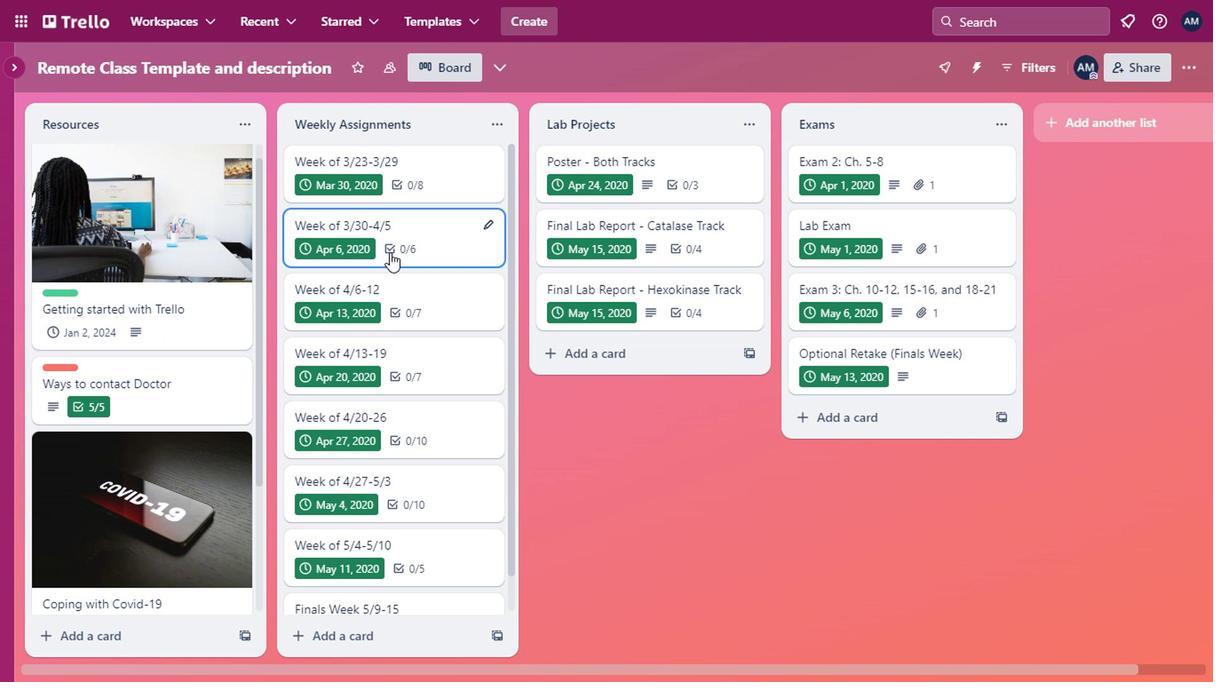 
Action: Mouse scrolled (386, 254) with delta (0, 0)
Screenshot: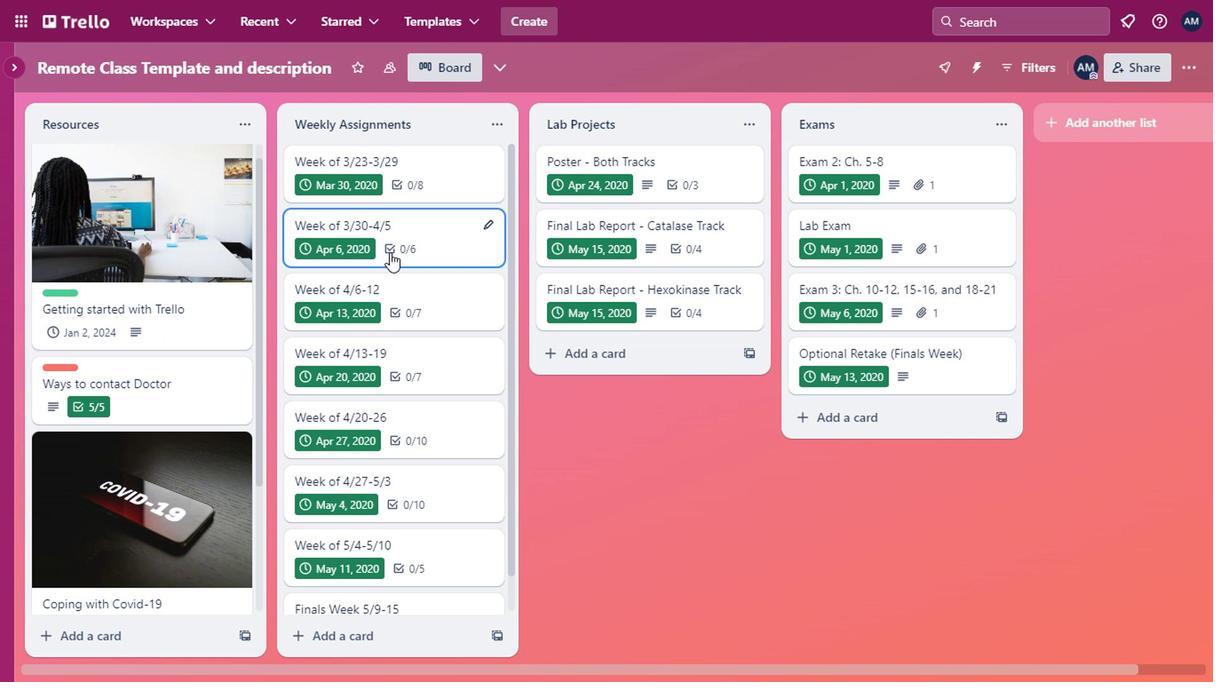
Action: Mouse scrolled (386, 254) with delta (0, 0)
